 Task: Check school information for a property in Miami, Florida, including ratings and proximity to schools.
Action: Mouse moved to (228, 166)
Screenshot: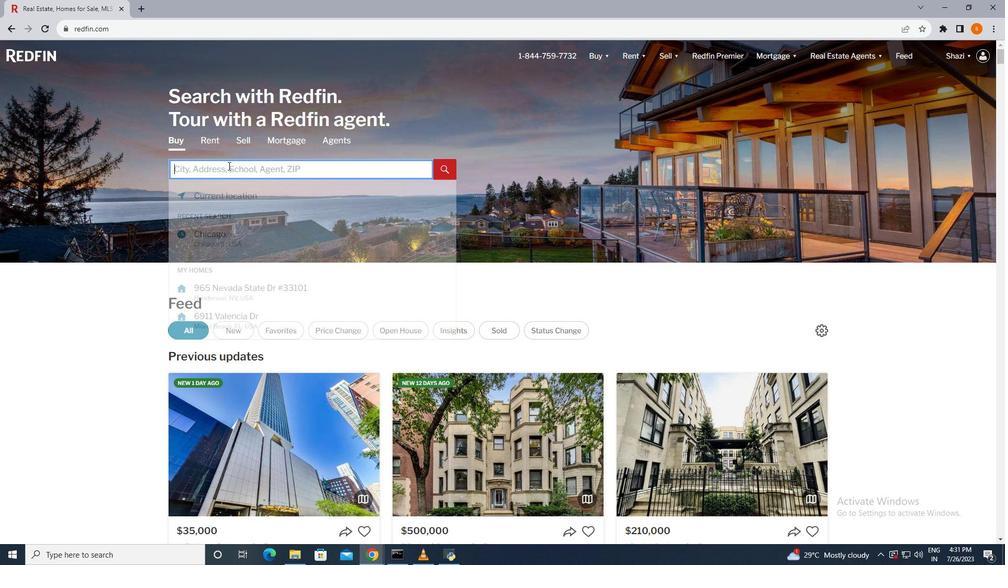 
Action: Mouse pressed left at (228, 166)
Screenshot: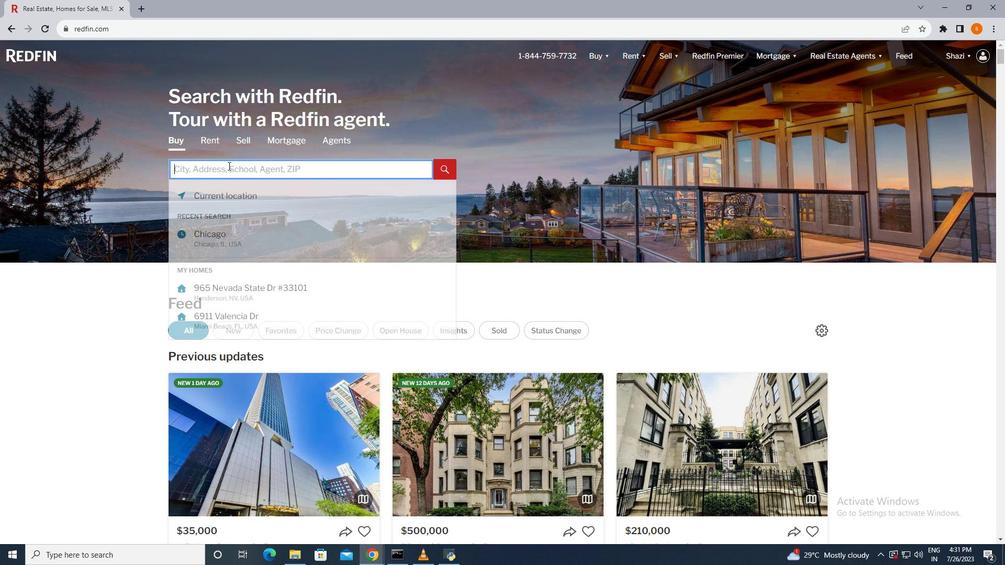 
Action: Key pressed <Key.shift>Miami,<Key.space><Key.shift>Florida
Screenshot: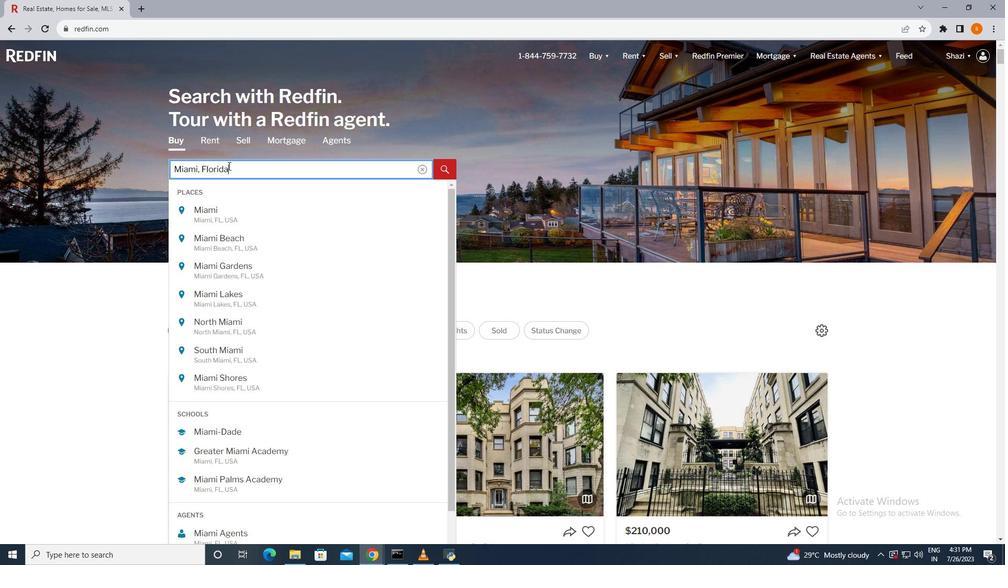 
Action: Mouse moved to (444, 163)
Screenshot: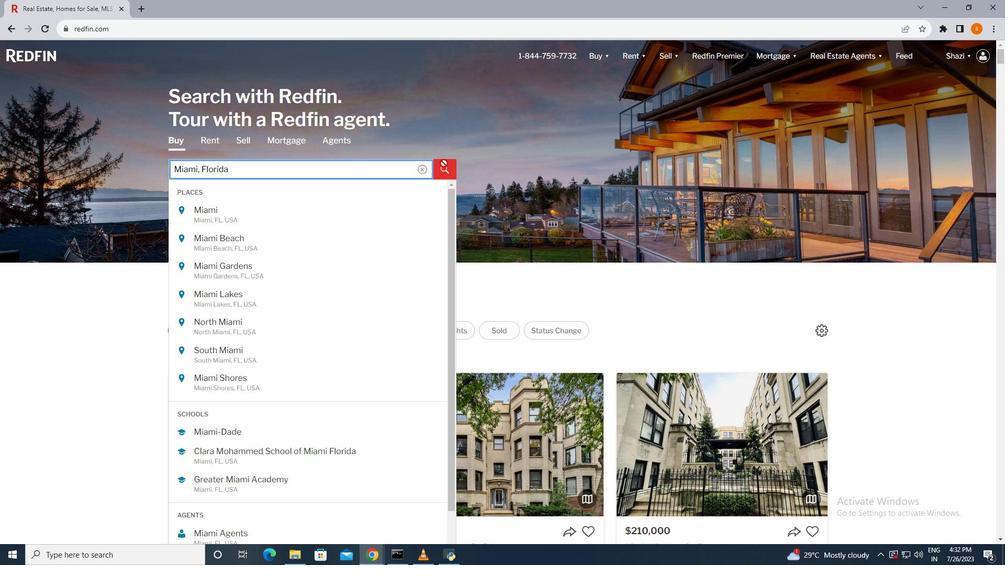 
Action: Mouse pressed left at (444, 163)
Screenshot: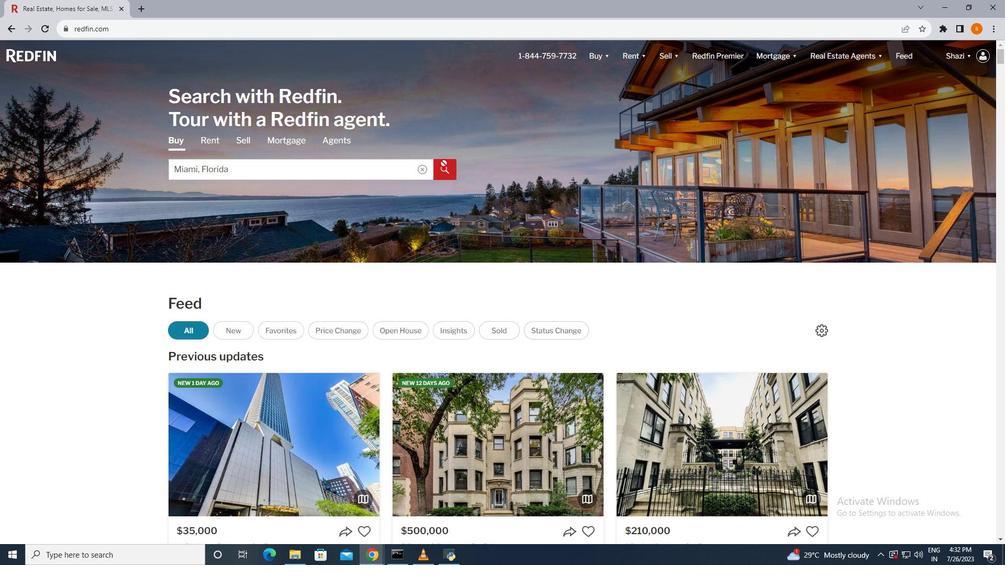 
Action: Mouse moved to (780, 215)
Screenshot: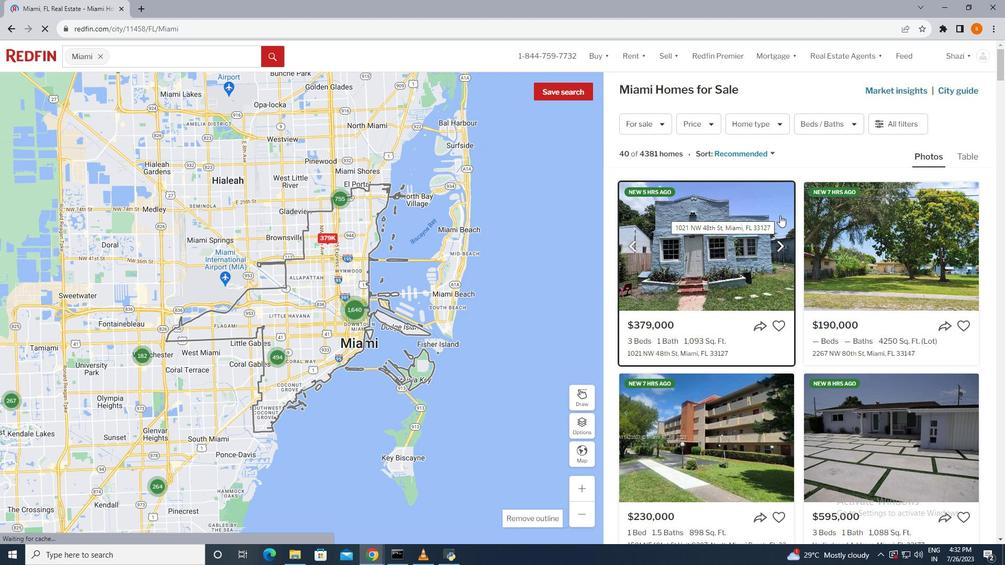 
Action: Mouse scrolled (780, 215) with delta (0, 0)
Screenshot: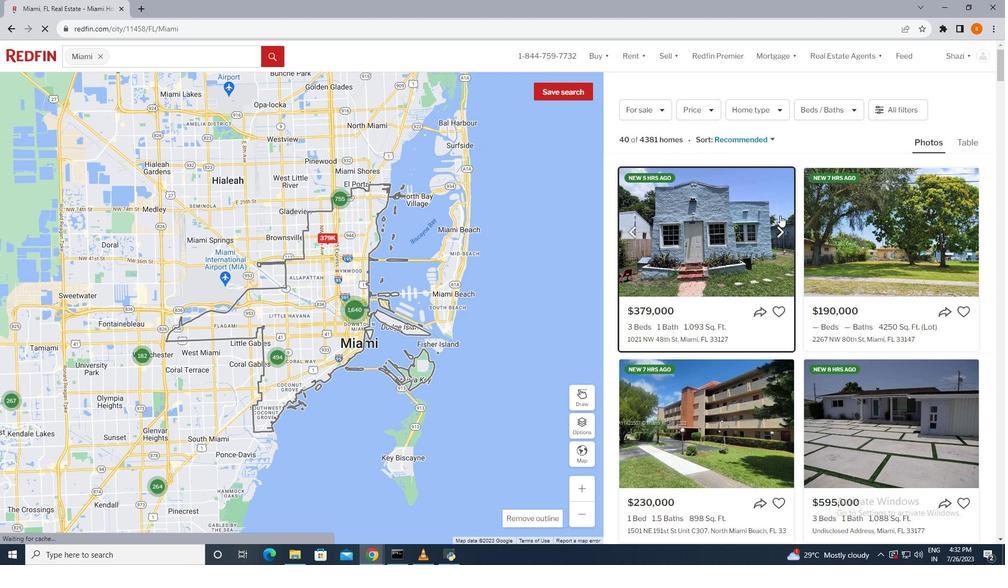 
Action: Mouse scrolled (780, 215) with delta (0, 0)
Screenshot: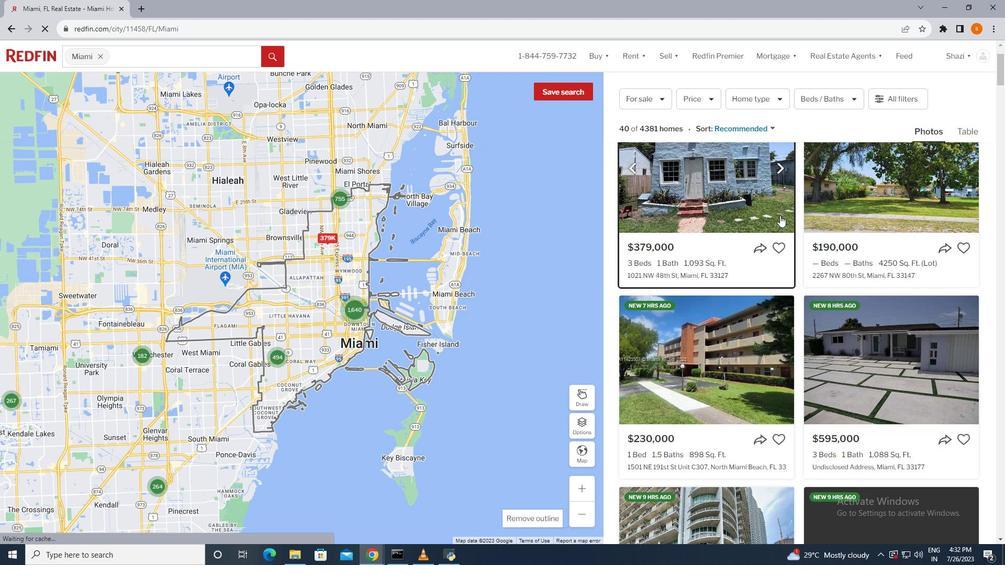 
Action: Mouse scrolled (780, 215) with delta (0, 0)
Screenshot: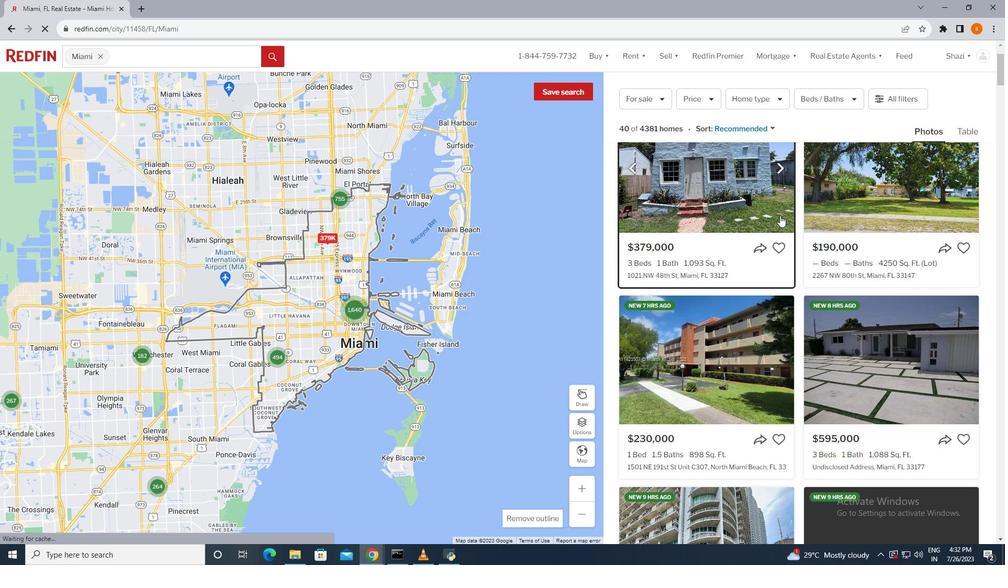 
Action: Mouse moved to (772, 202)
Screenshot: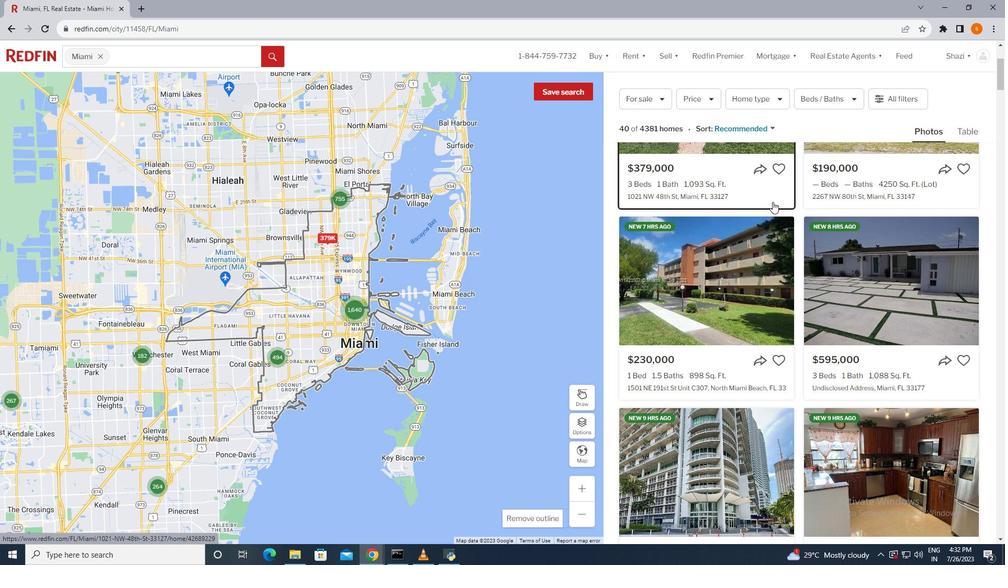 
Action: Mouse scrolled (772, 201) with delta (0, 0)
Screenshot: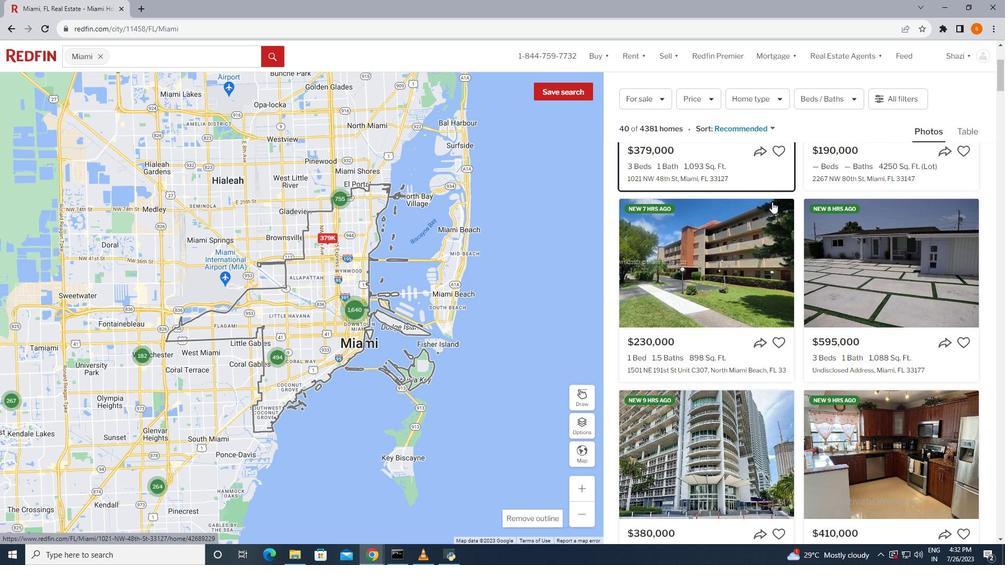 
Action: Mouse moved to (729, 233)
Screenshot: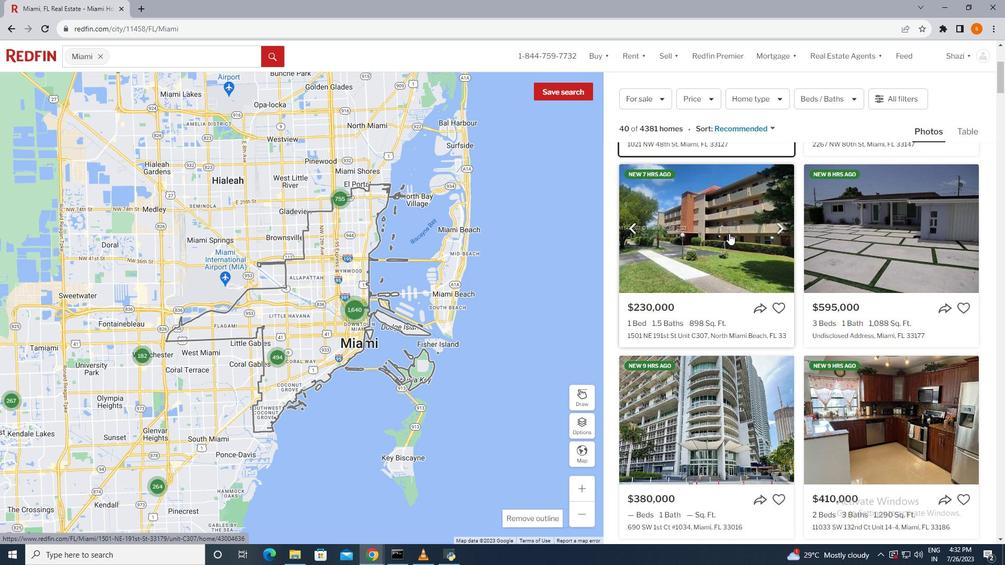 
Action: Mouse scrolled (729, 233) with delta (0, 0)
Screenshot: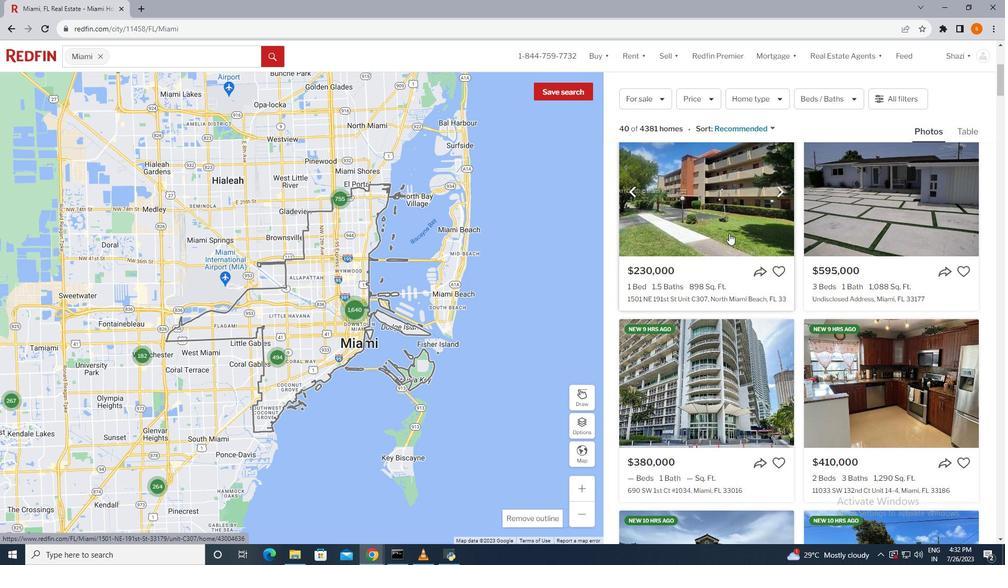 
Action: Mouse scrolled (729, 233) with delta (0, 0)
Screenshot: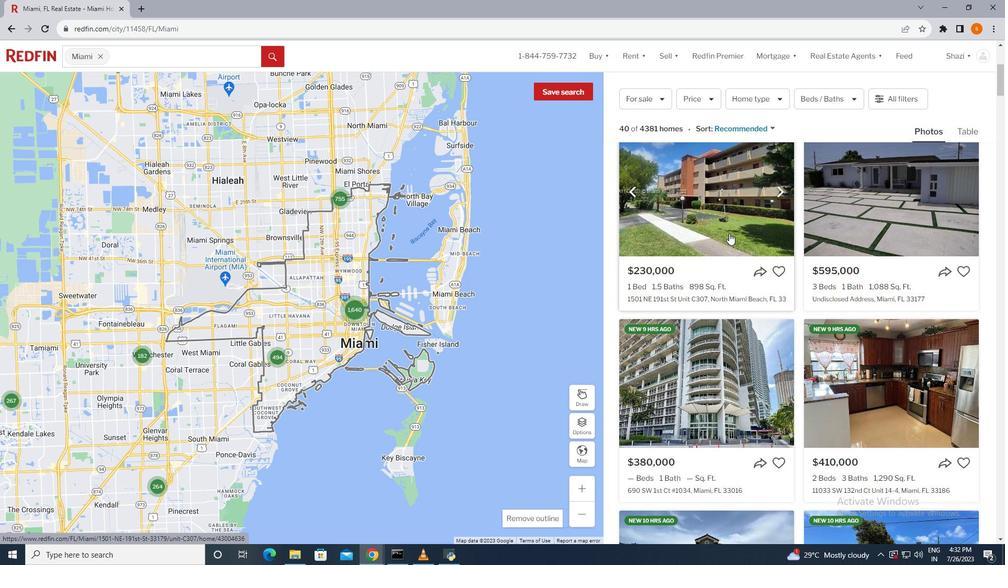 
Action: Mouse scrolled (729, 233) with delta (0, 0)
Screenshot: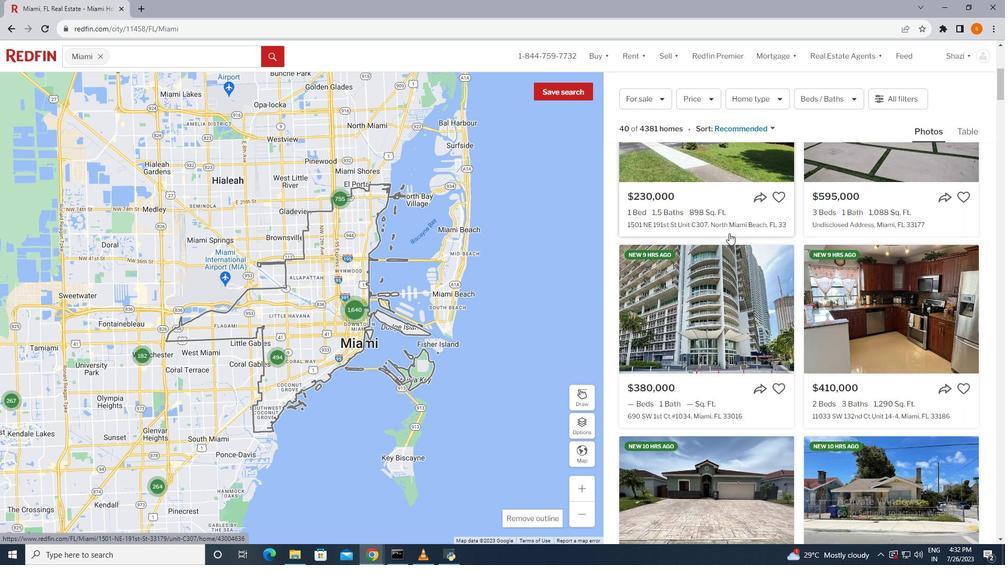 
Action: Mouse scrolled (729, 233) with delta (0, 0)
Screenshot: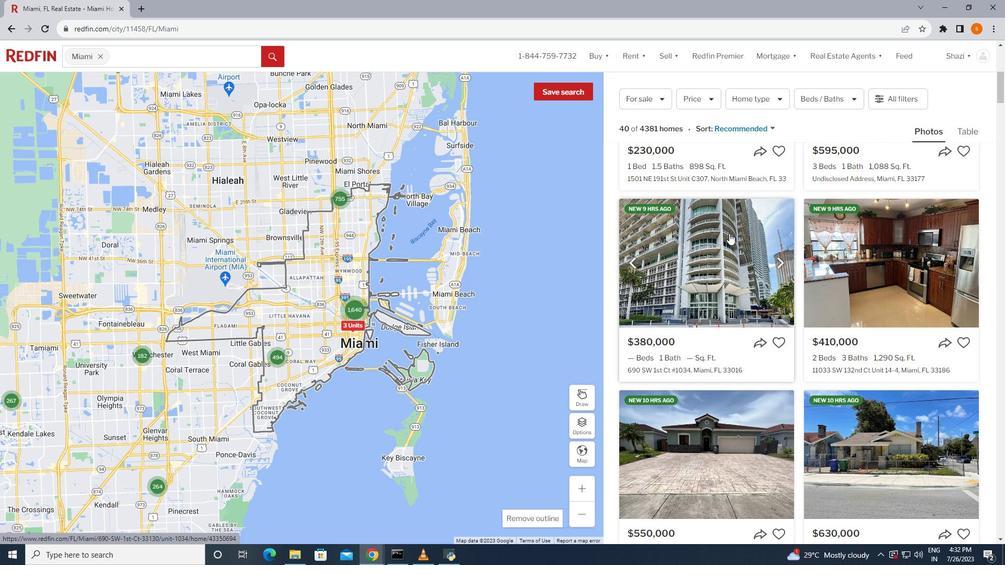 
Action: Mouse scrolled (729, 233) with delta (0, 0)
Screenshot: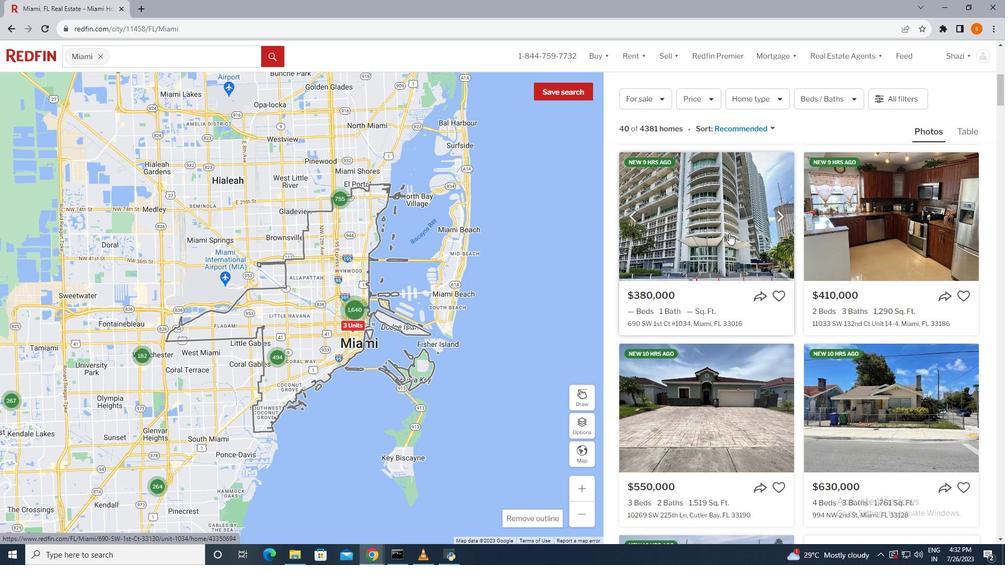 
Action: Mouse scrolled (729, 233) with delta (0, 0)
Screenshot: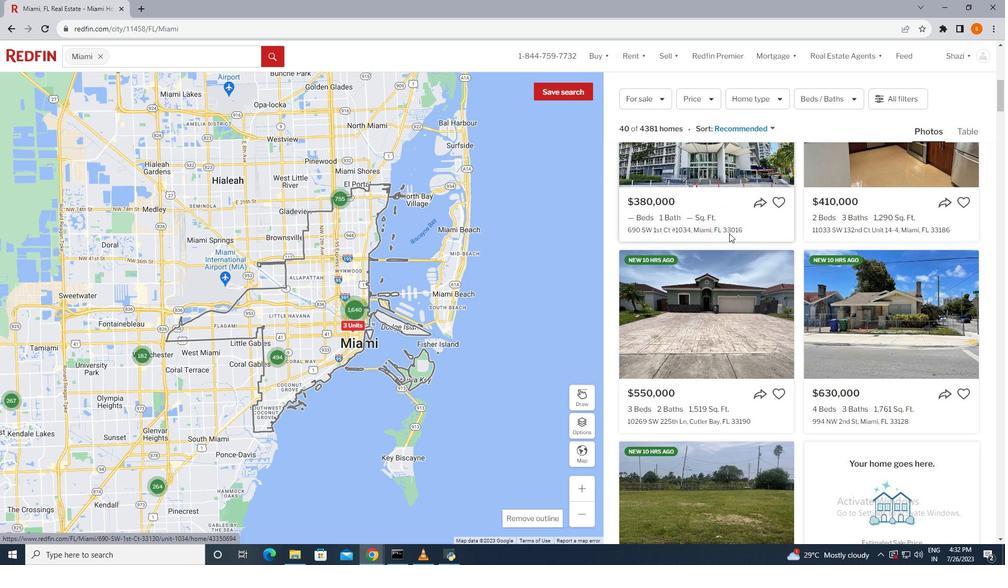 
Action: Mouse scrolled (729, 233) with delta (0, 0)
Screenshot: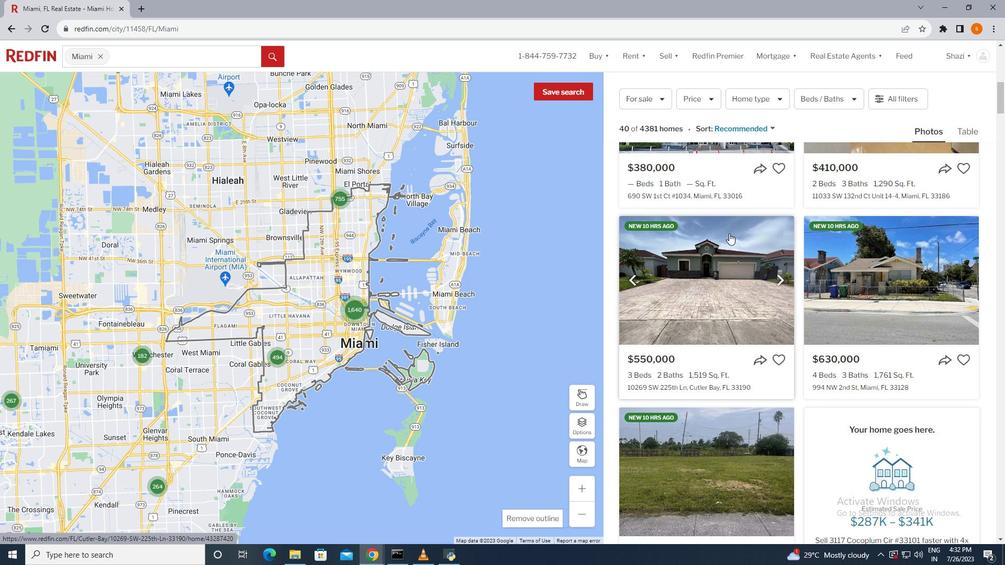 
Action: Mouse scrolled (729, 233) with delta (0, 0)
Screenshot: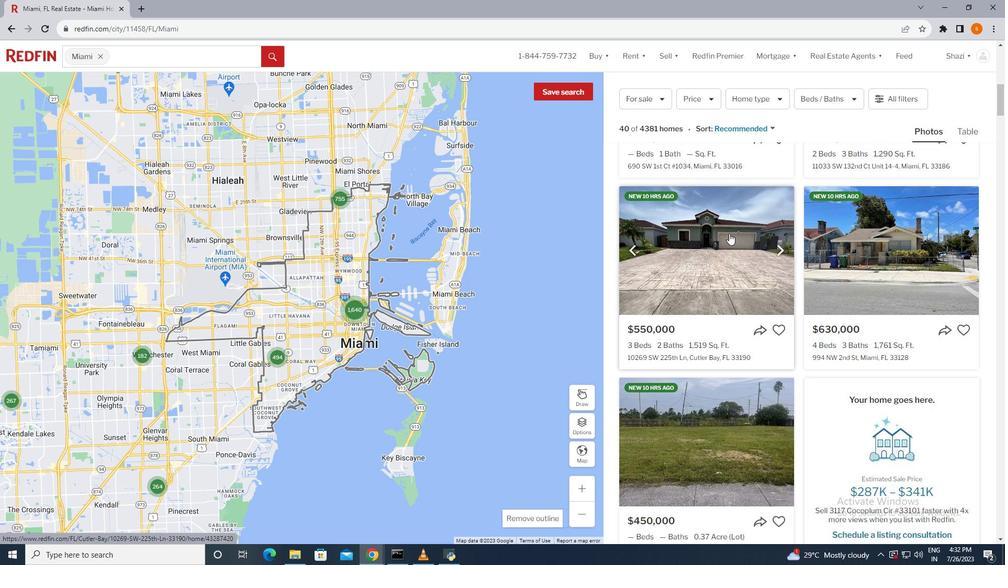 
Action: Mouse scrolled (729, 233) with delta (0, 0)
Screenshot: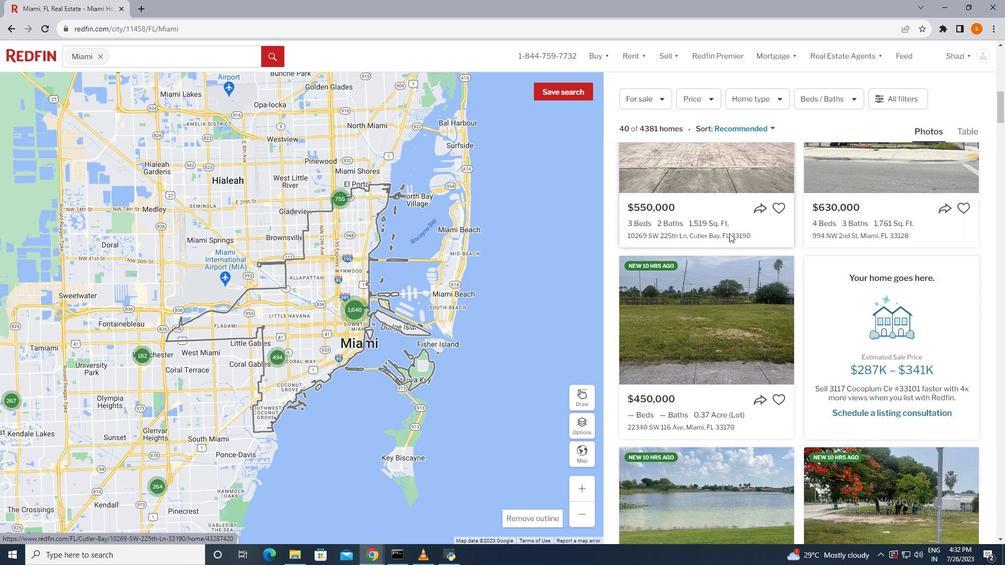 
Action: Mouse scrolled (729, 233) with delta (0, 0)
Screenshot: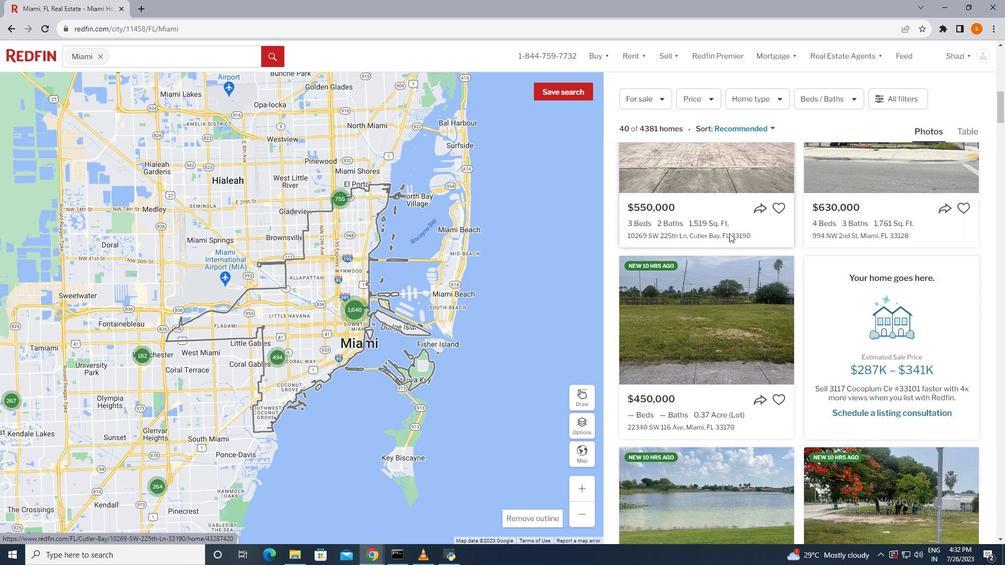 
Action: Mouse scrolled (729, 233) with delta (0, 0)
Screenshot: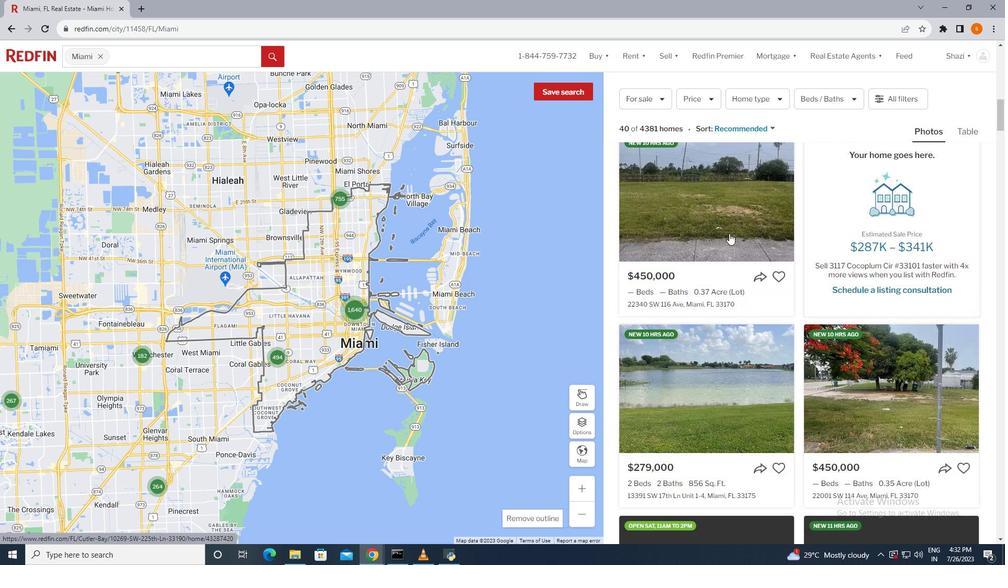 
Action: Mouse scrolled (729, 233) with delta (0, 0)
Screenshot: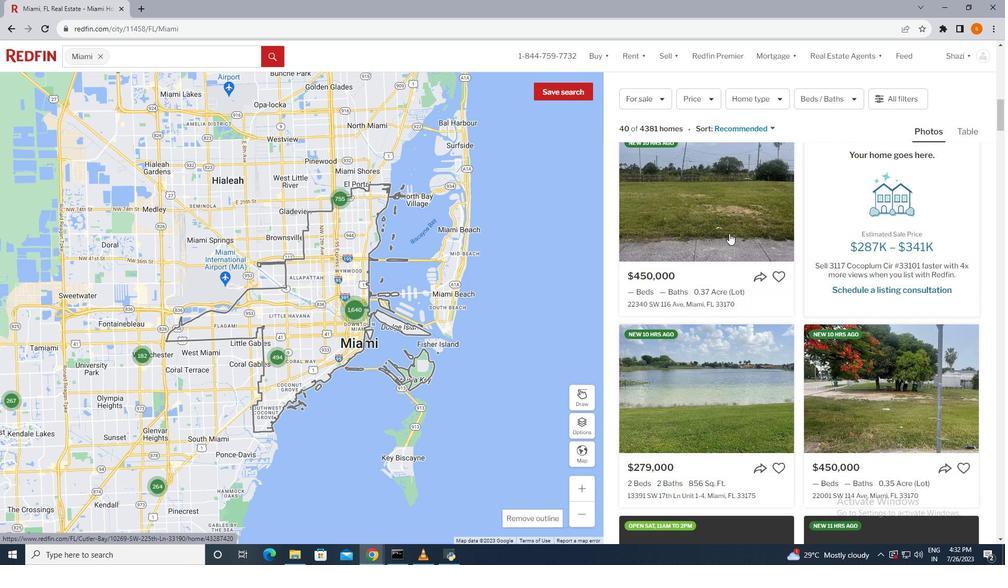 
Action: Mouse scrolled (729, 233) with delta (0, 0)
Screenshot: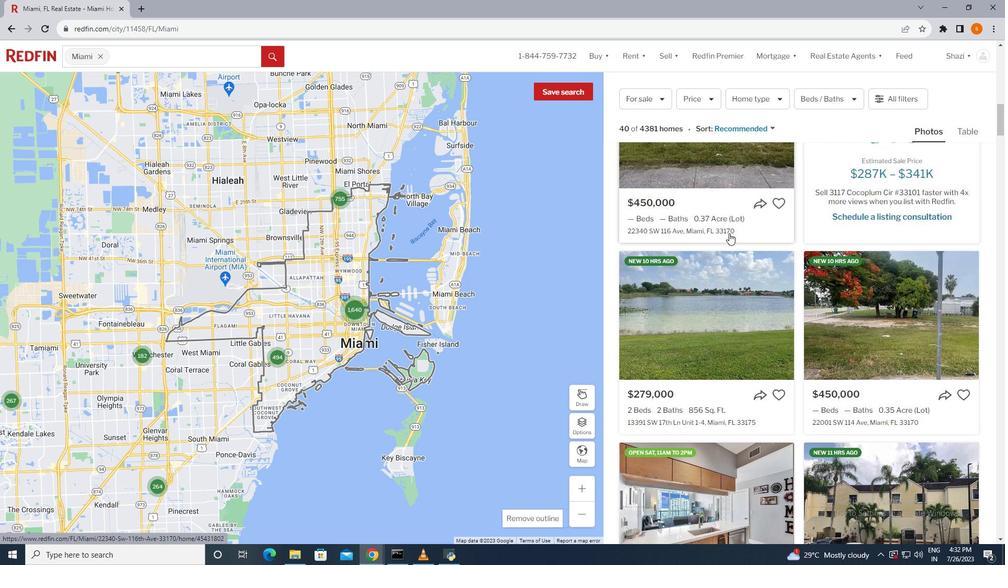 
Action: Mouse scrolled (729, 233) with delta (0, 0)
Screenshot: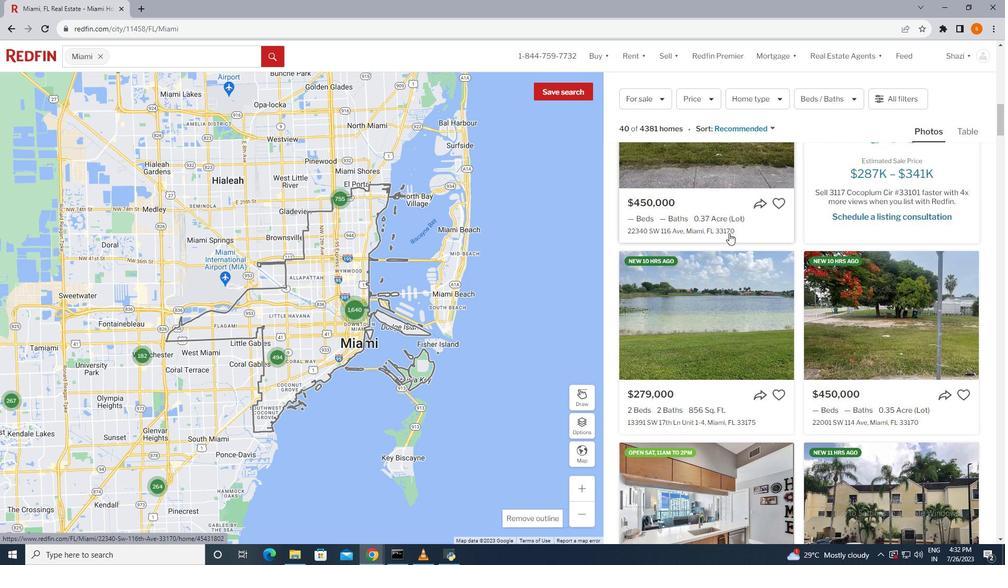 
Action: Mouse moved to (742, 384)
Screenshot: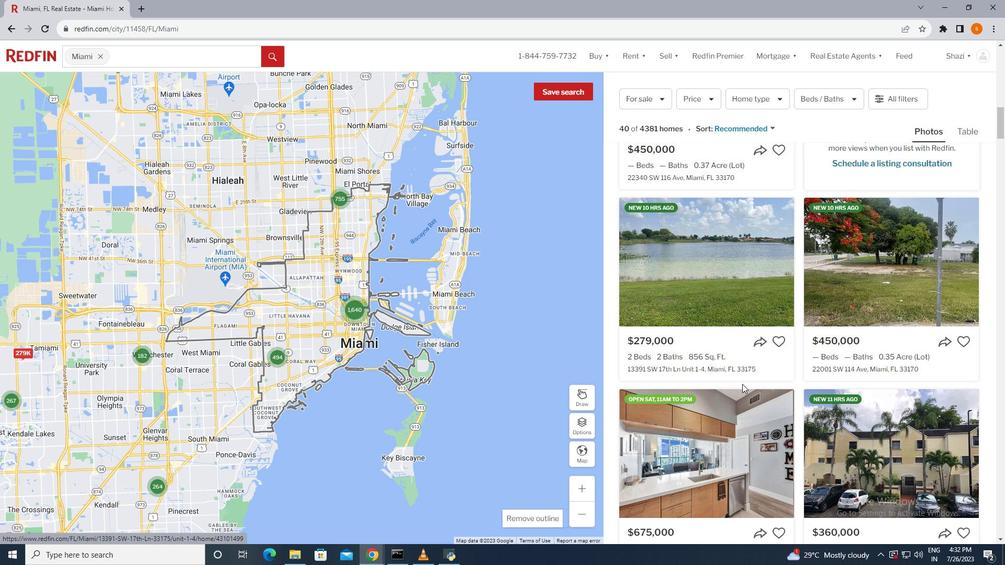 
Action: Mouse scrolled (742, 383) with delta (0, 0)
Screenshot: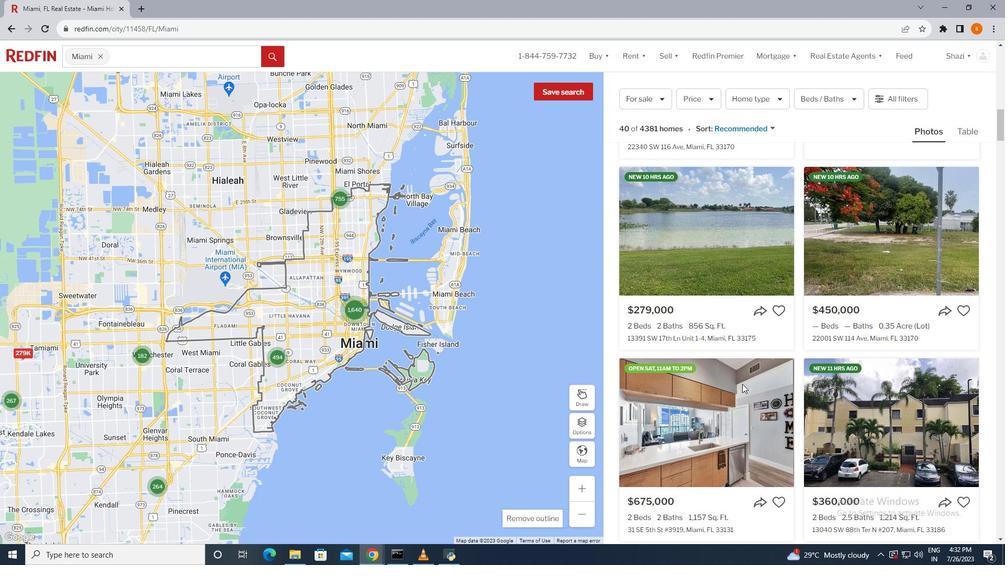 
Action: Mouse scrolled (742, 383) with delta (0, 0)
Screenshot: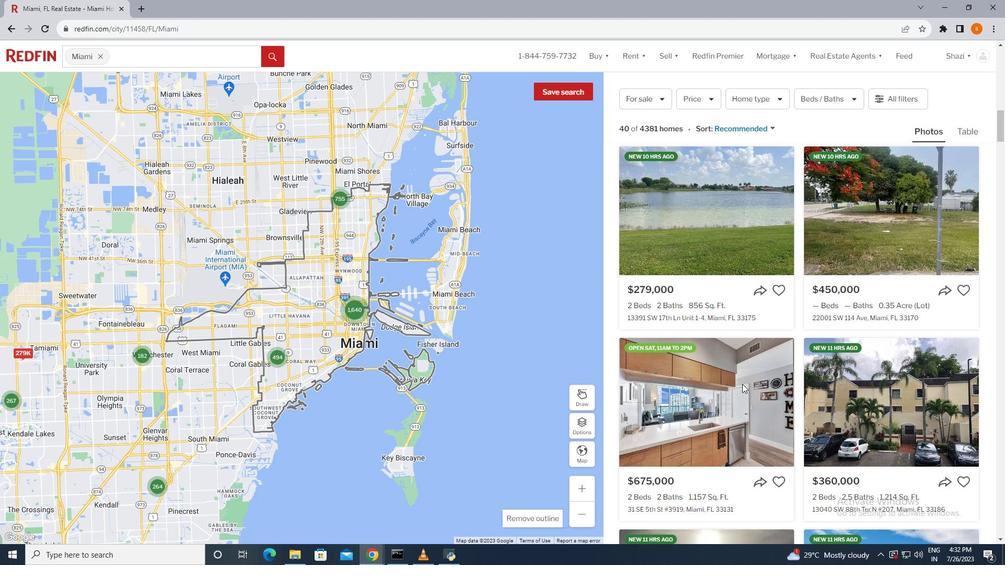 
Action: Mouse moved to (747, 381)
Screenshot: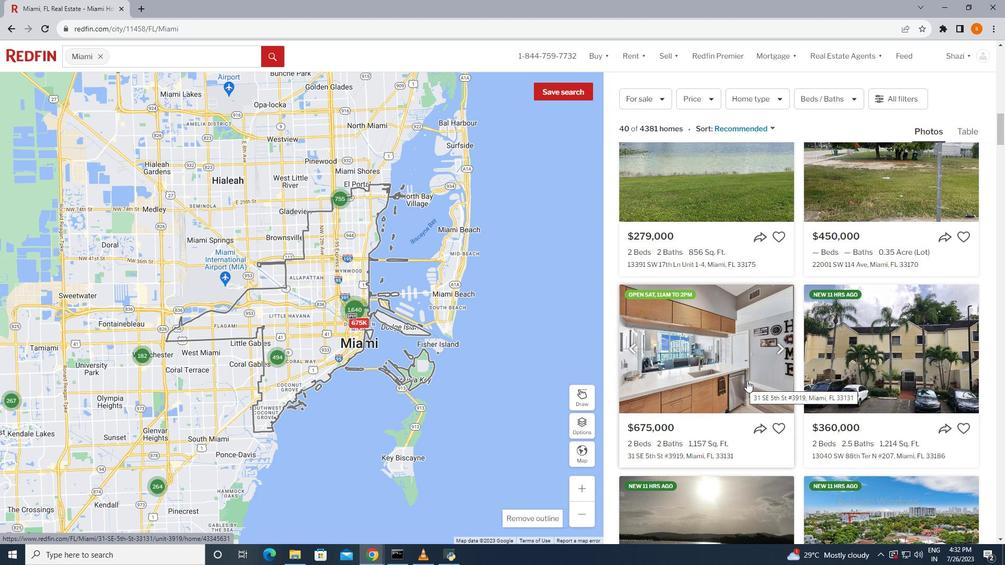 
Action: Mouse scrolled (747, 380) with delta (0, 0)
Screenshot: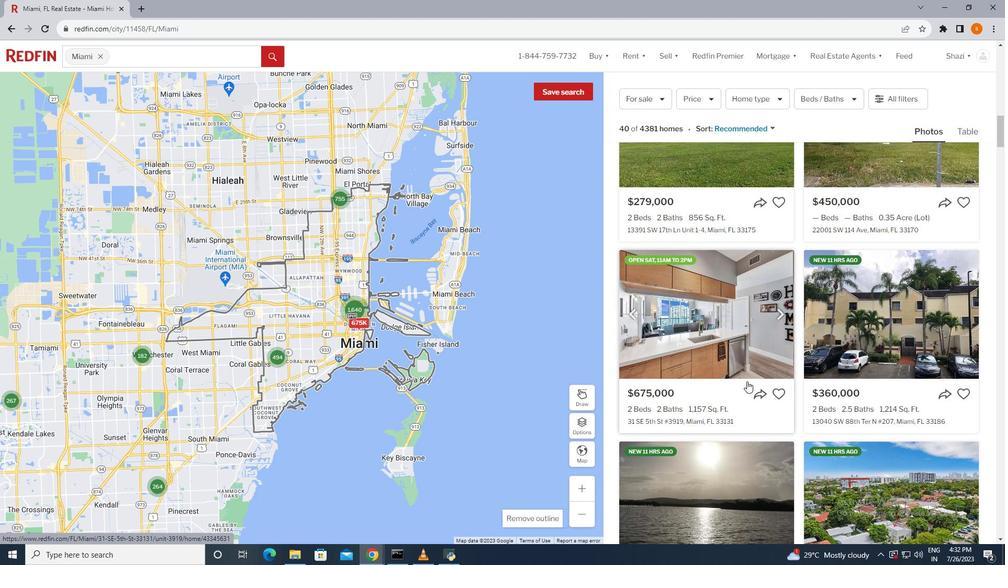 
Action: Mouse scrolled (747, 380) with delta (0, 0)
Screenshot: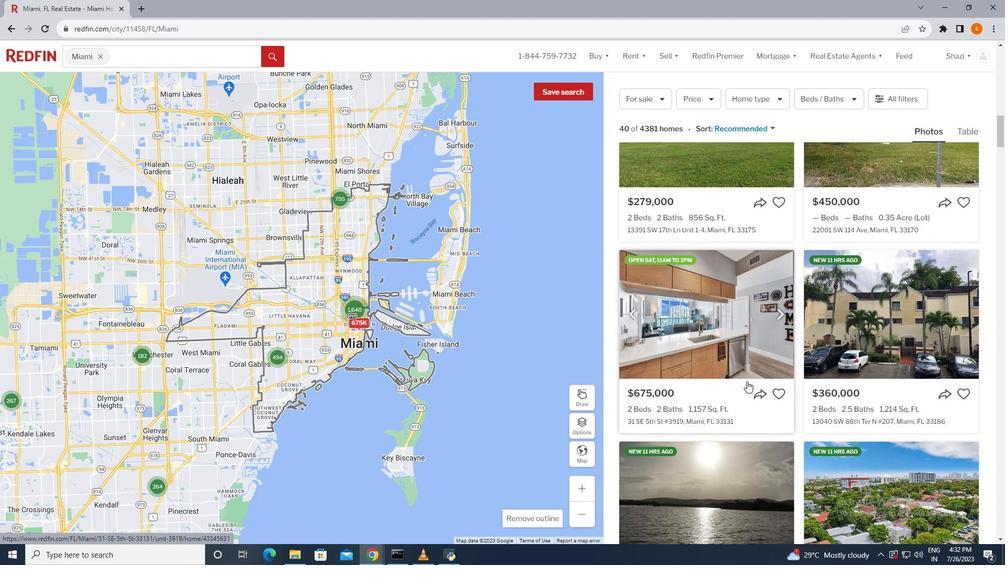 
Action: Mouse scrolled (747, 380) with delta (0, 0)
Screenshot: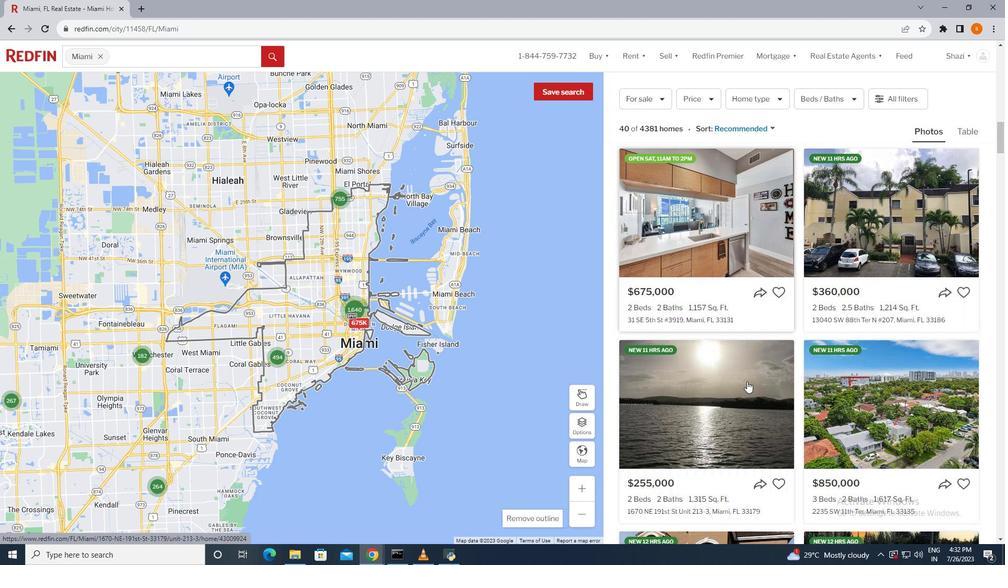 
Action: Mouse moved to (747, 381)
Screenshot: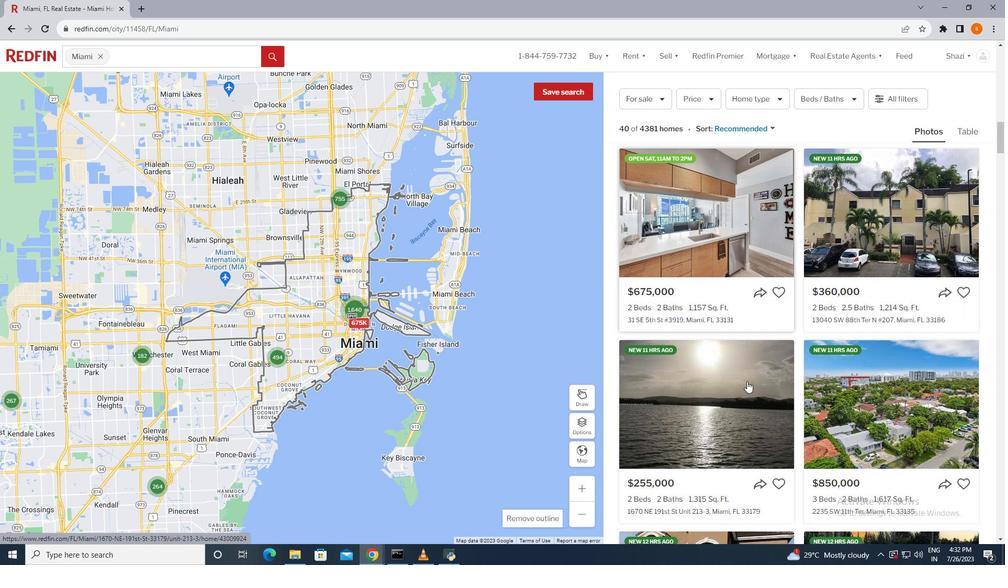 
Action: Mouse scrolled (747, 381) with delta (0, 0)
Screenshot: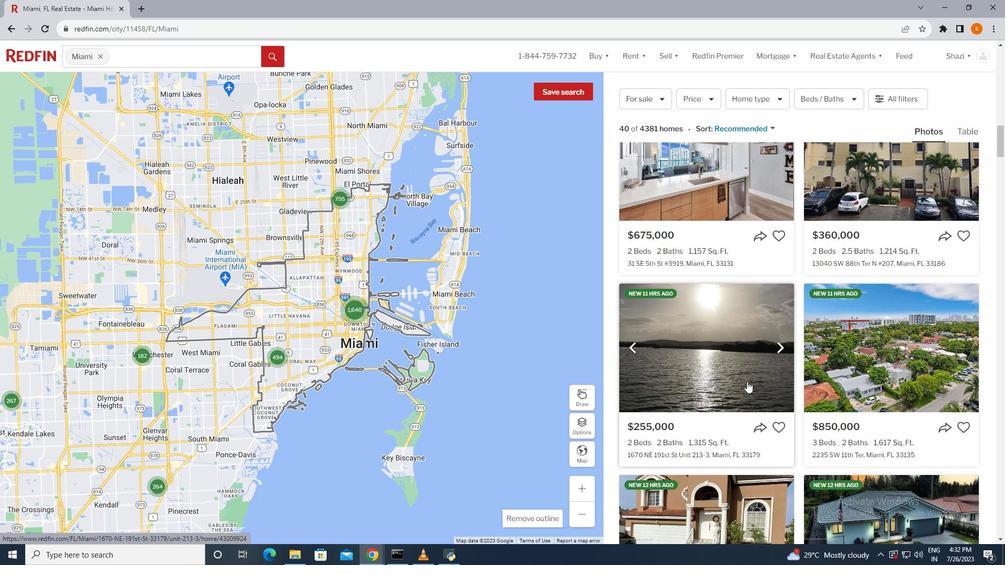 
Action: Mouse scrolled (747, 381) with delta (0, 0)
Screenshot: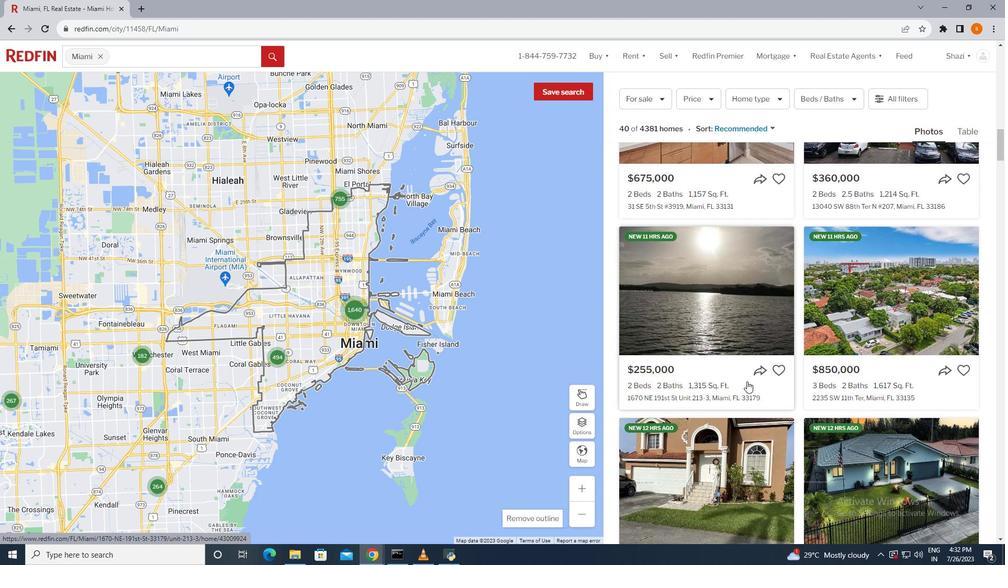 
Action: Mouse scrolled (747, 381) with delta (0, 0)
Screenshot: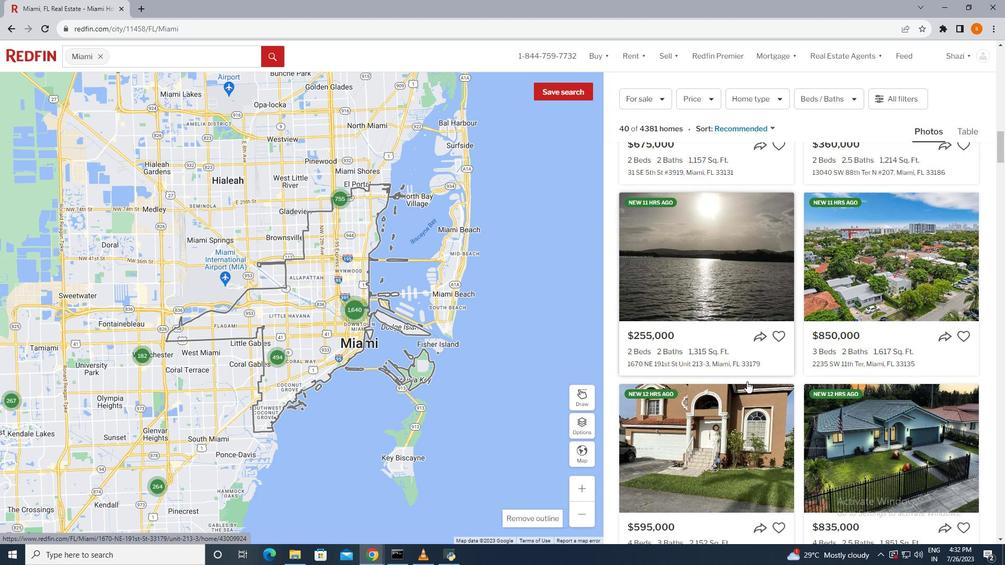 
Action: Mouse scrolled (747, 381) with delta (0, 0)
Screenshot: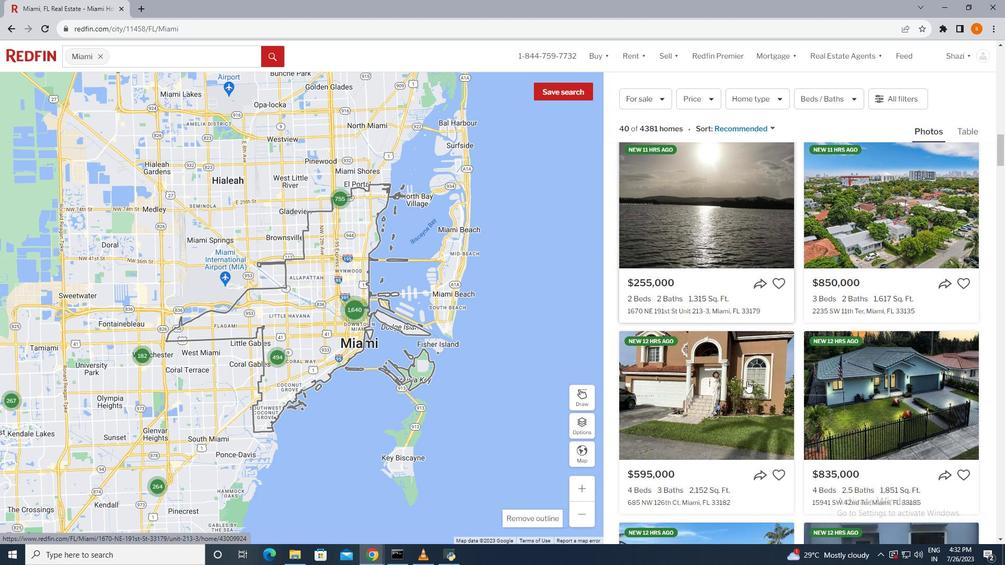 
Action: Mouse scrolled (747, 381) with delta (0, 0)
Screenshot: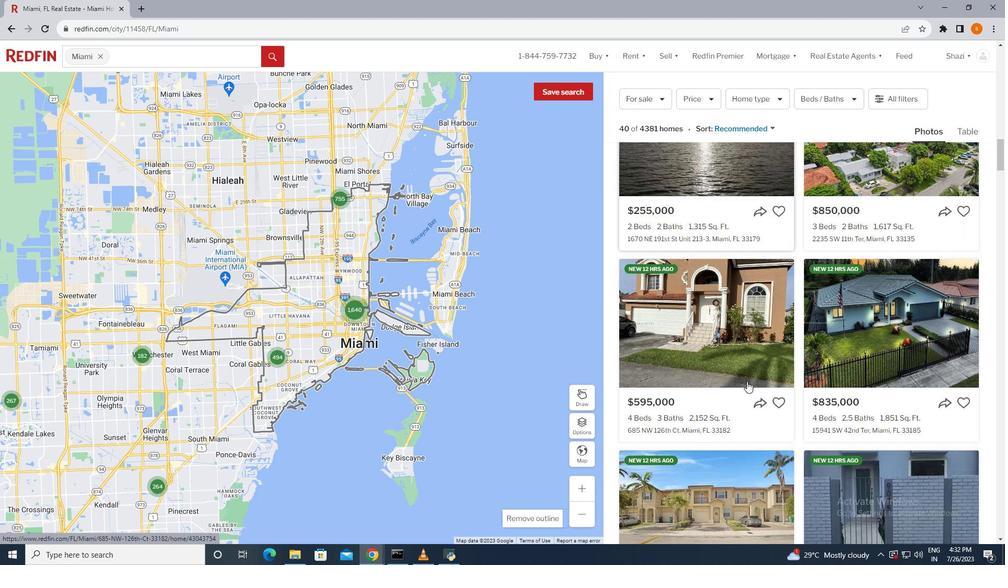 
Action: Mouse scrolled (747, 381) with delta (0, 0)
Screenshot: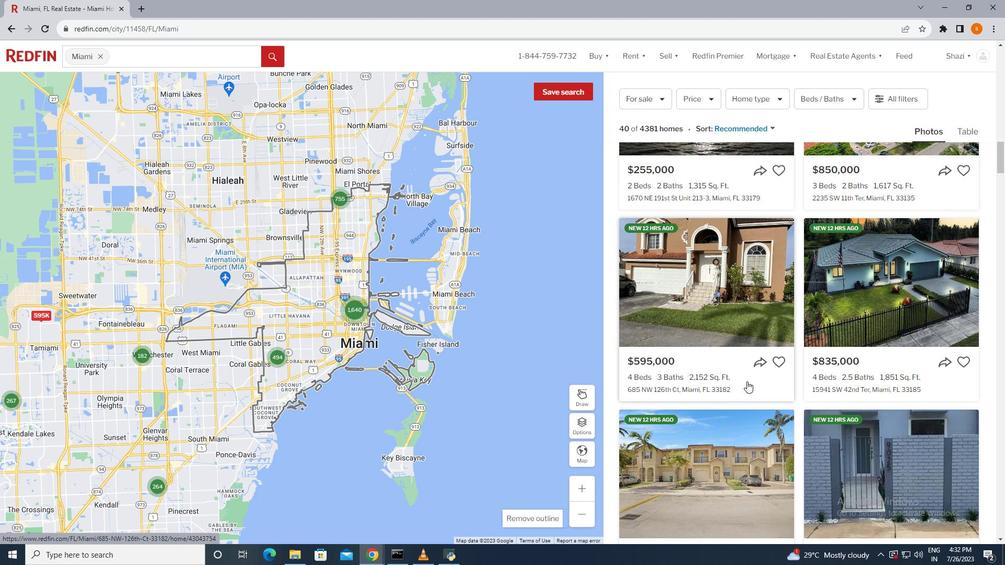 
Action: Mouse moved to (684, 506)
Screenshot: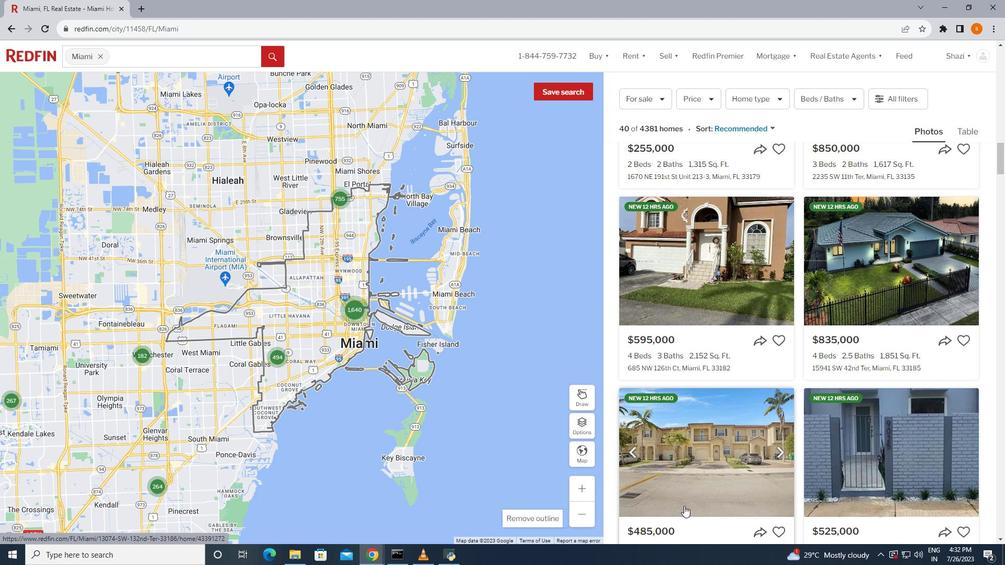 
Action: Mouse pressed left at (684, 506)
Screenshot: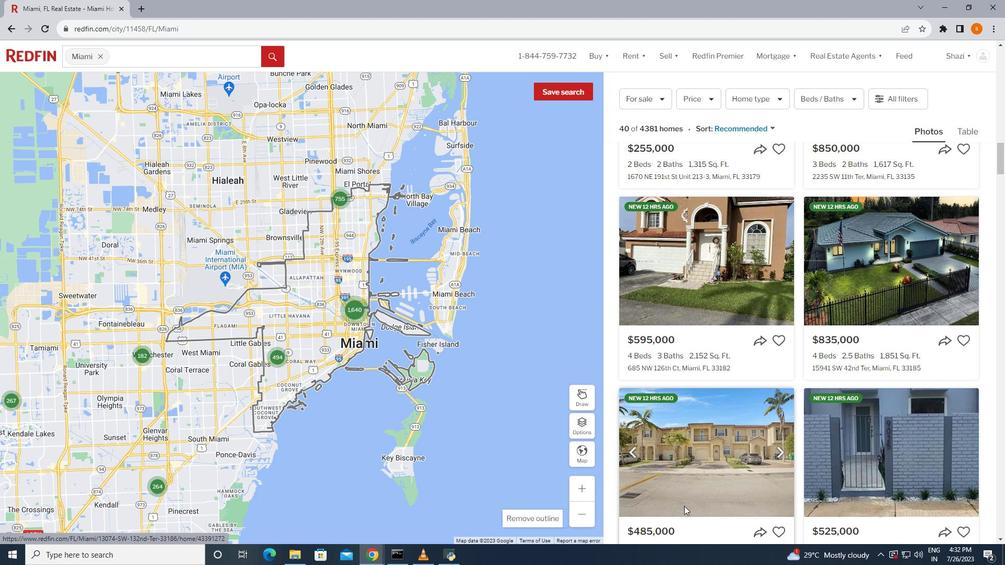 
Action: Mouse moved to (543, 85)
Screenshot: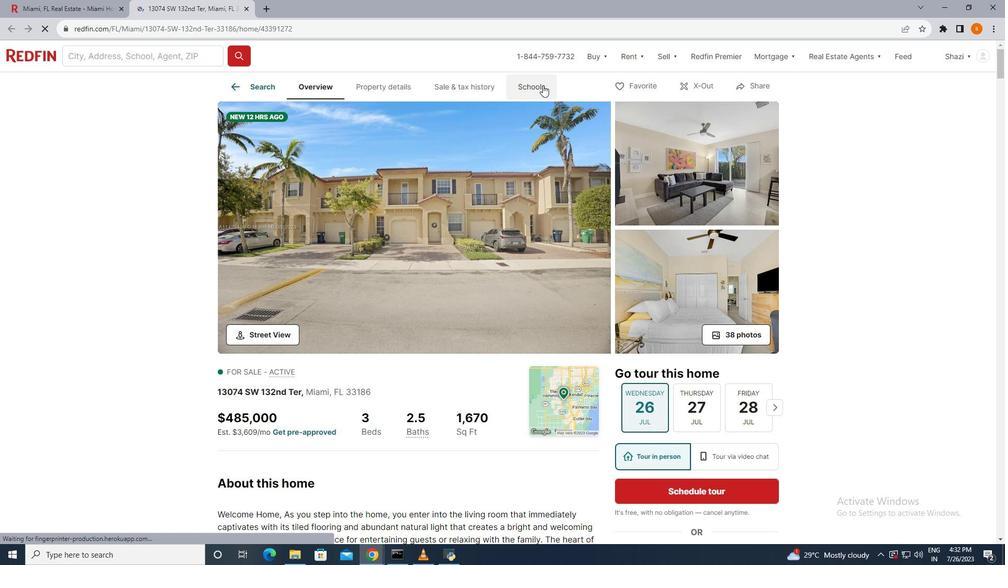 
Action: Mouse pressed left at (543, 85)
Screenshot: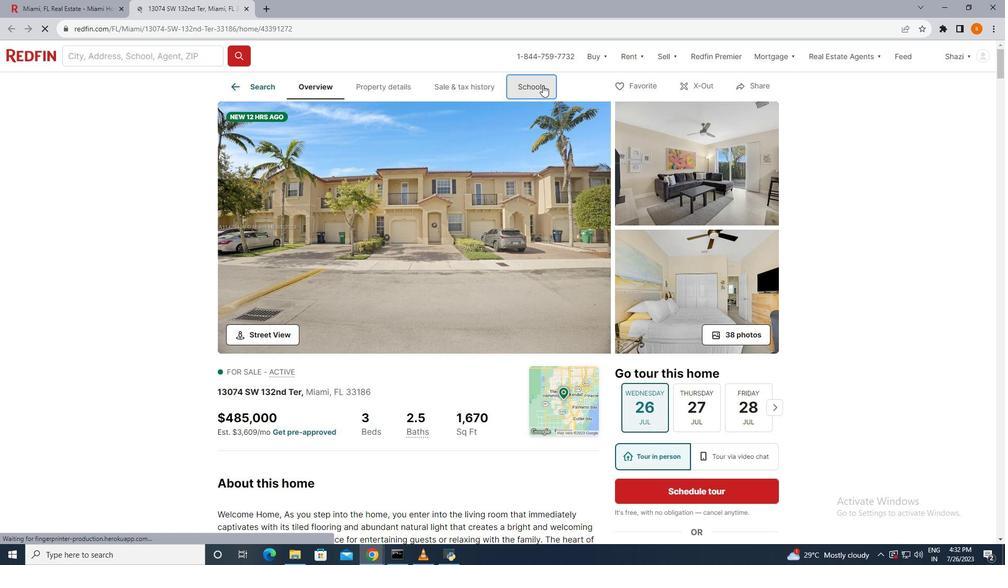 
Action: Mouse moved to (496, 211)
Screenshot: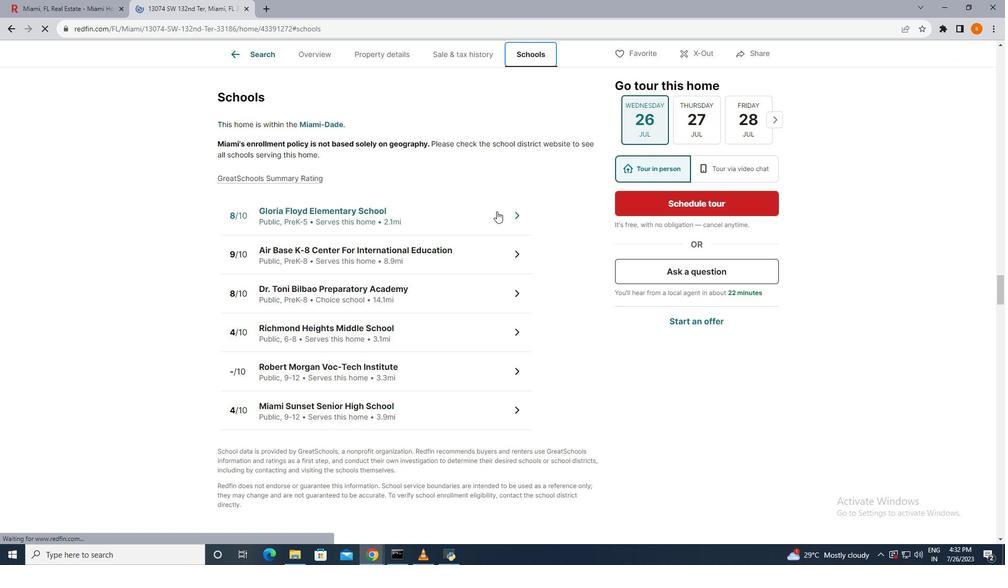 
Action: Mouse pressed left at (496, 211)
Screenshot: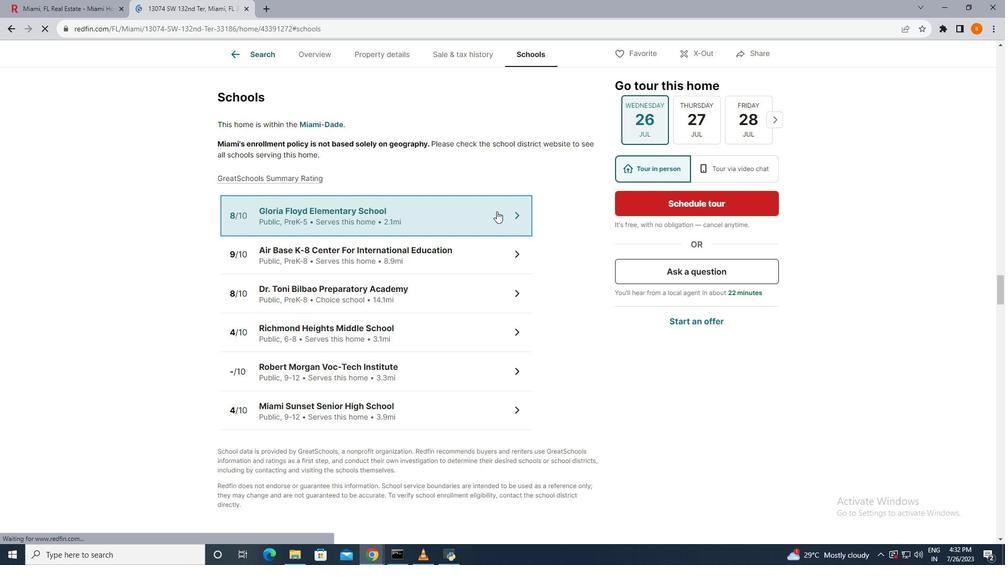 
Action: Mouse moved to (584, 129)
Screenshot: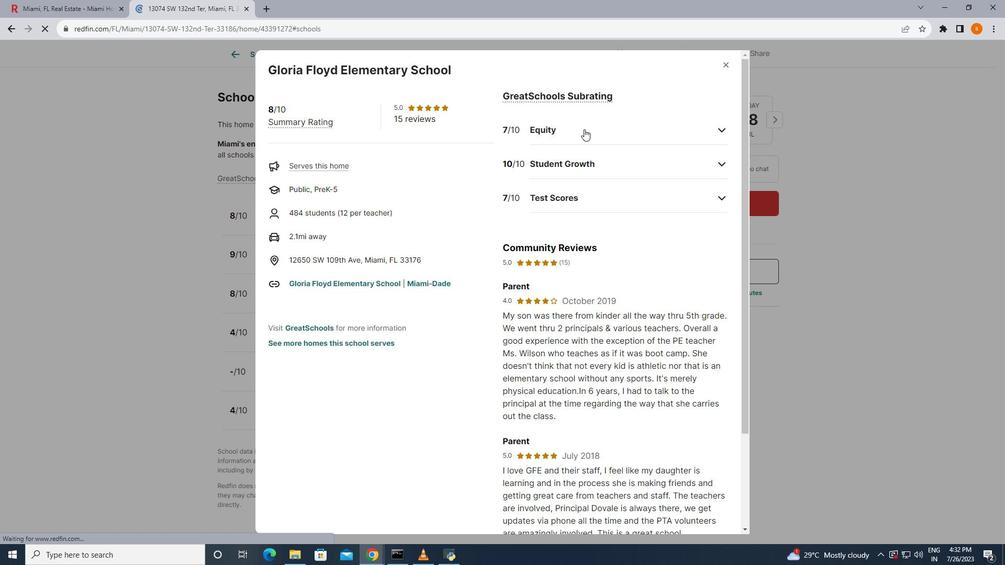 
Action: Mouse pressed left at (584, 129)
Screenshot: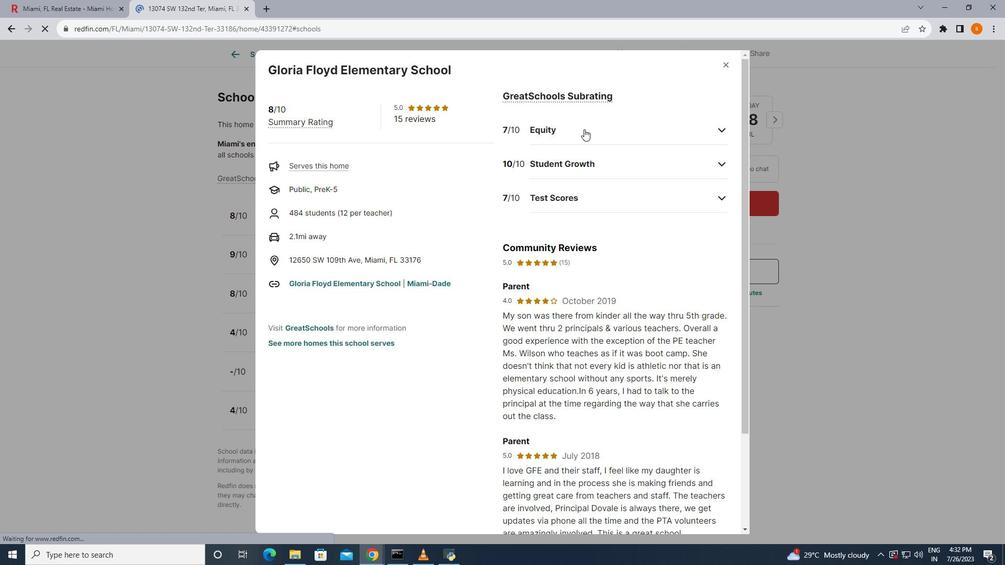 
Action: Mouse pressed left at (584, 129)
Screenshot: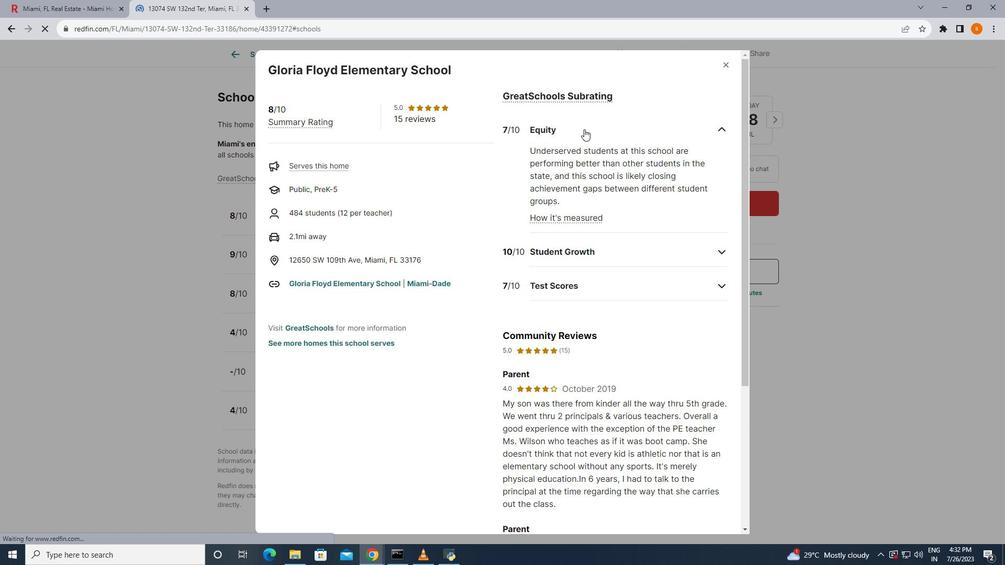 
Action: Mouse moved to (590, 161)
Screenshot: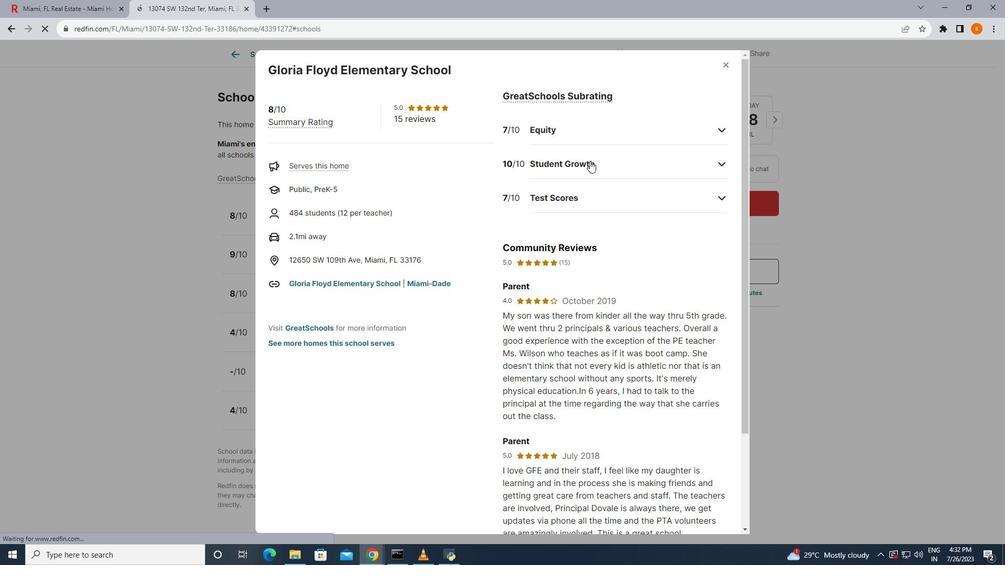 
Action: Mouse pressed left at (590, 161)
Screenshot: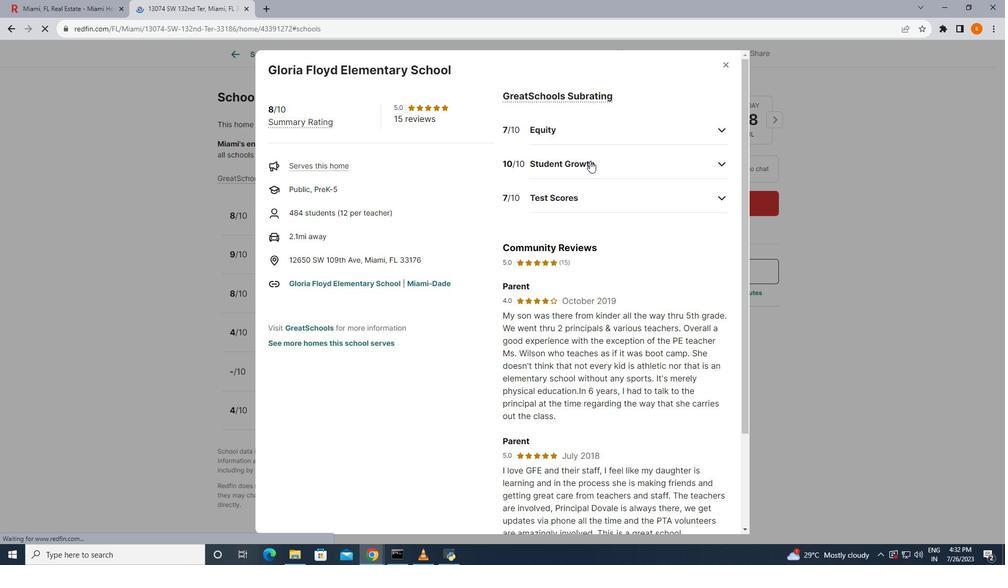
Action: Mouse moved to (581, 255)
Screenshot: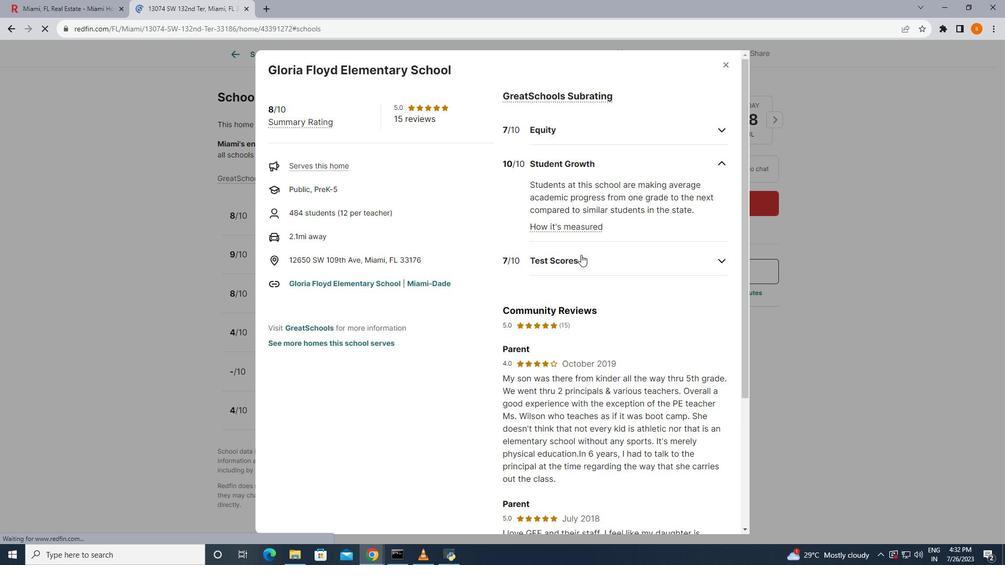 
Action: Mouse pressed left at (581, 255)
Screenshot: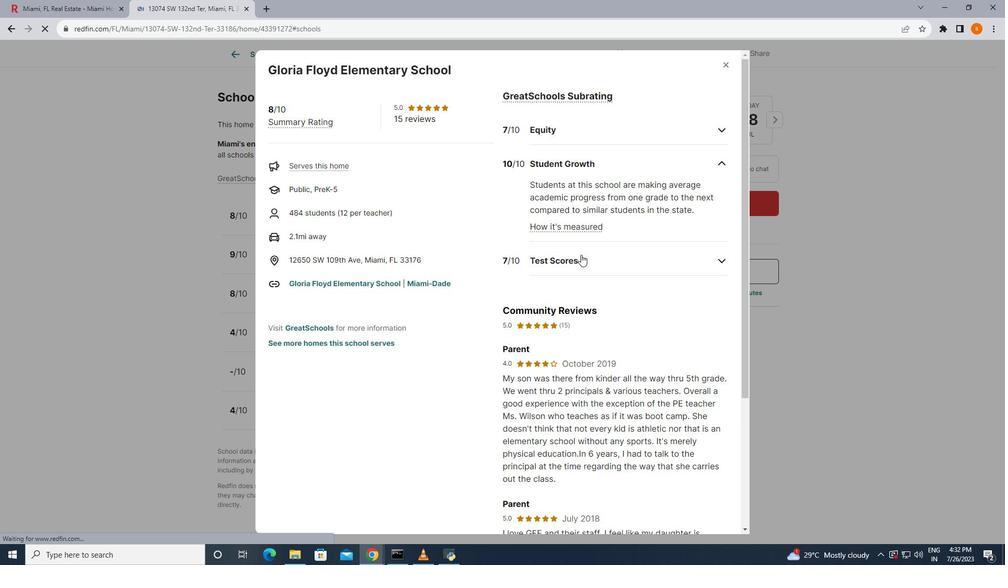 
Action: Mouse moved to (412, 123)
Screenshot: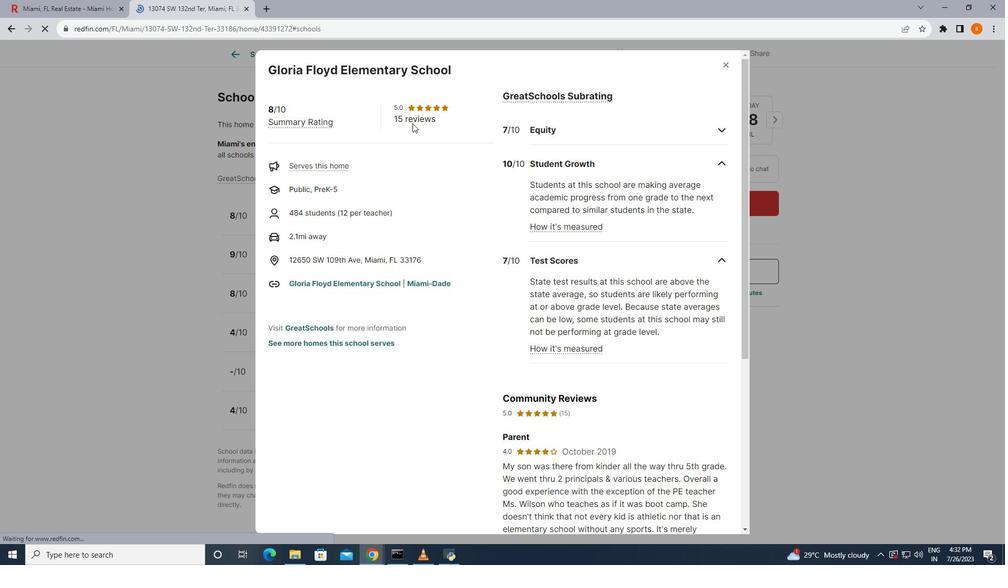 
Action: Mouse pressed left at (412, 123)
Screenshot: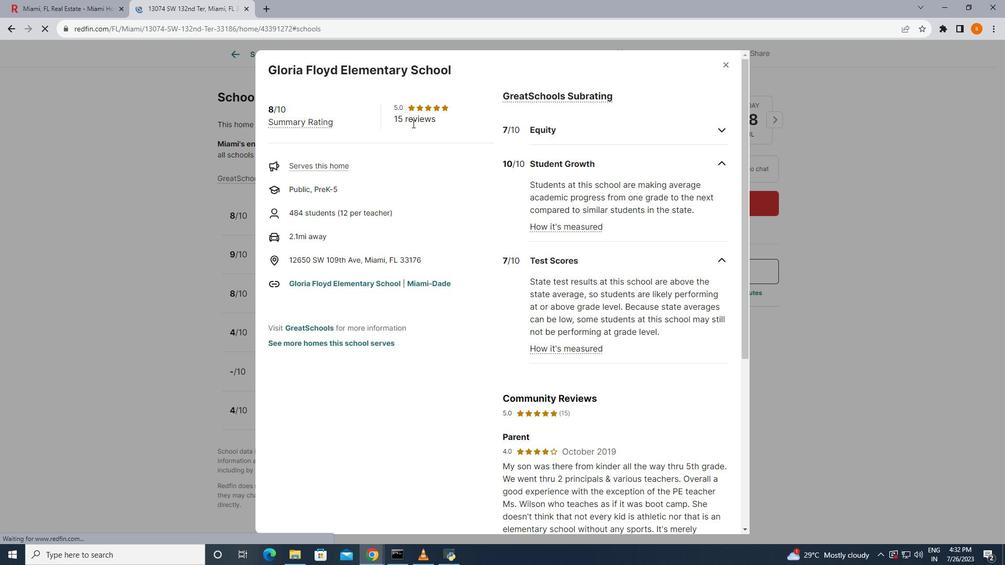 
Action: Mouse moved to (602, 339)
Screenshot: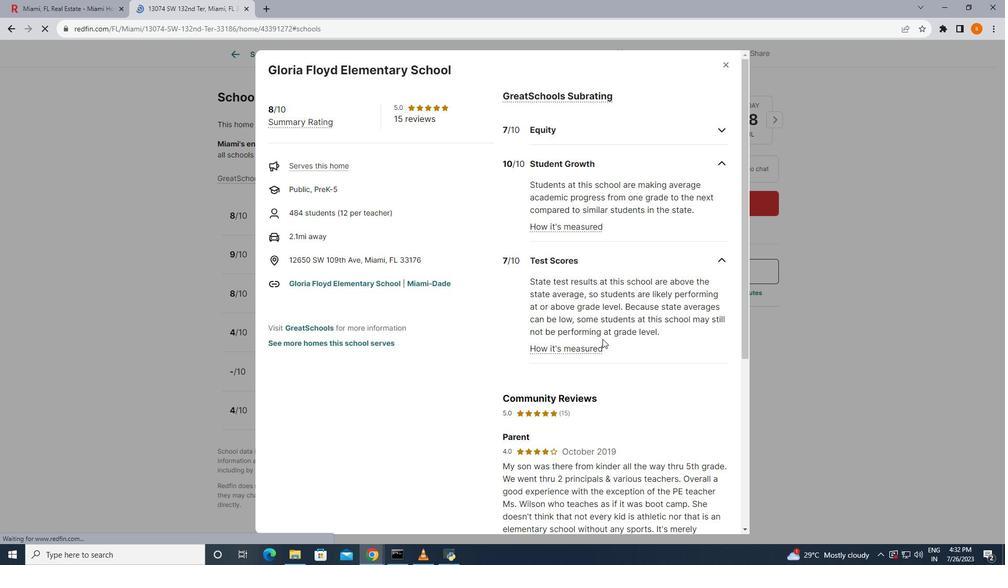 
Action: Mouse scrolled (602, 338) with delta (0, 0)
Screenshot: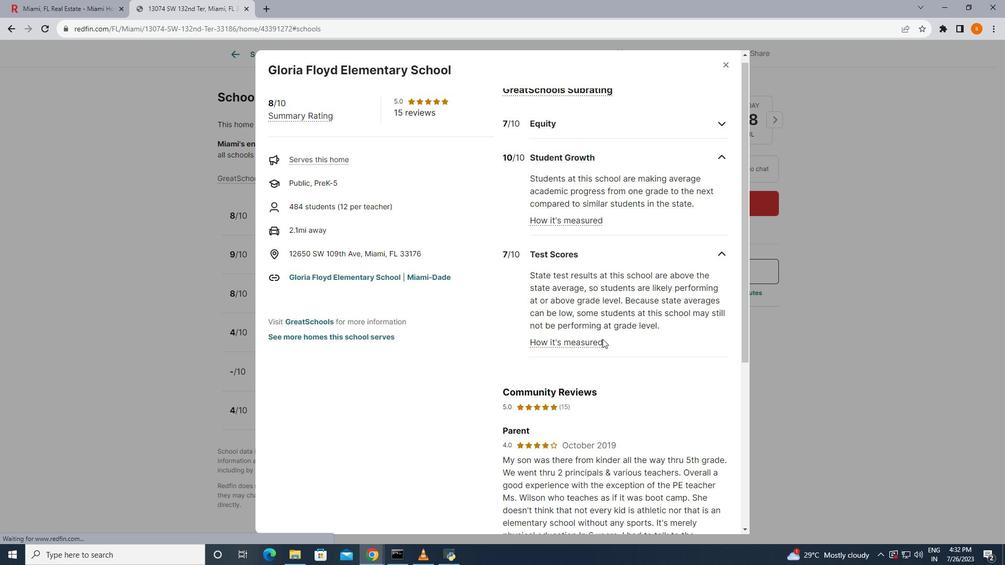 
Action: Mouse scrolled (602, 338) with delta (0, 0)
Screenshot: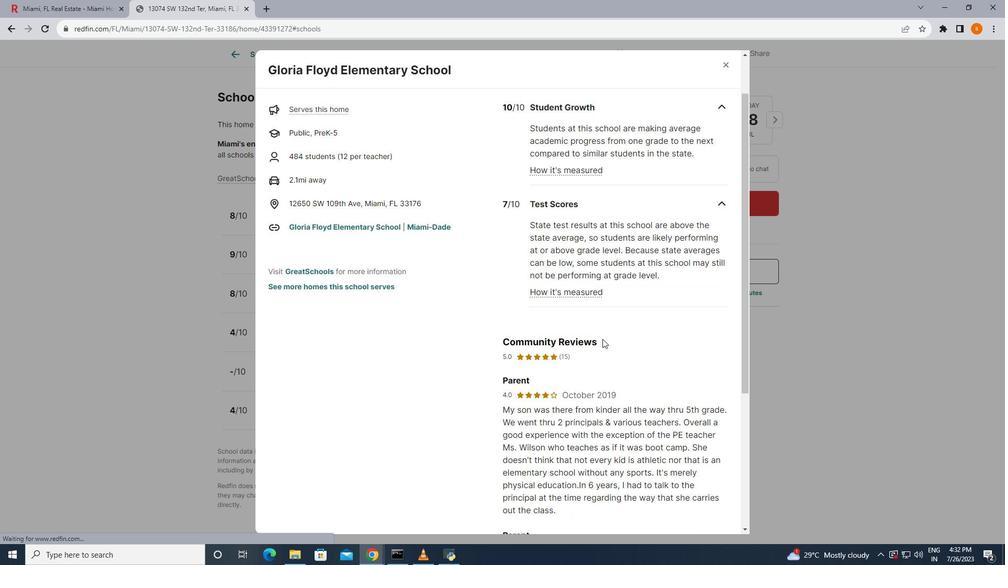 
Action: Mouse scrolled (602, 338) with delta (0, 0)
Screenshot: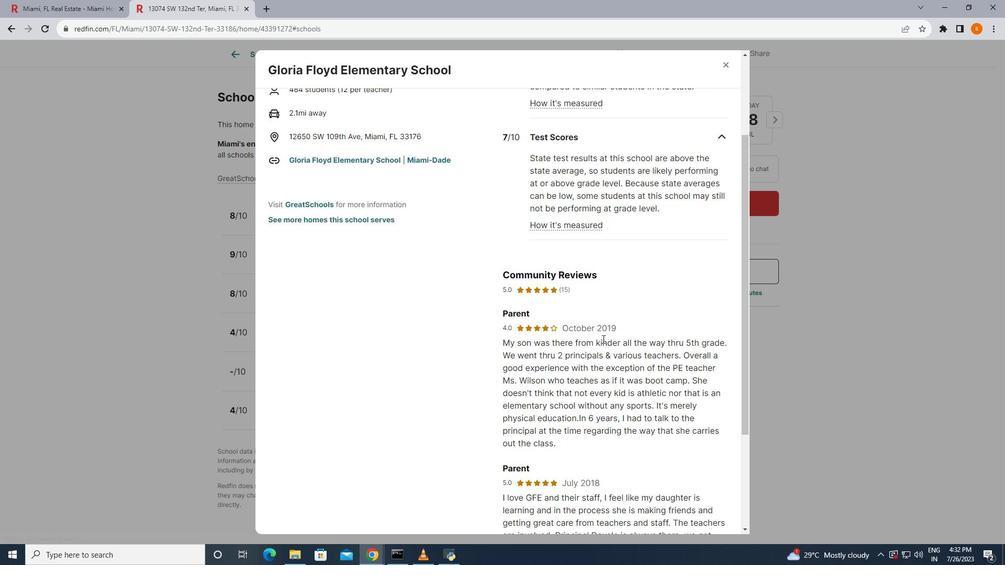 
Action: Mouse scrolled (602, 338) with delta (0, 0)
Screenshot: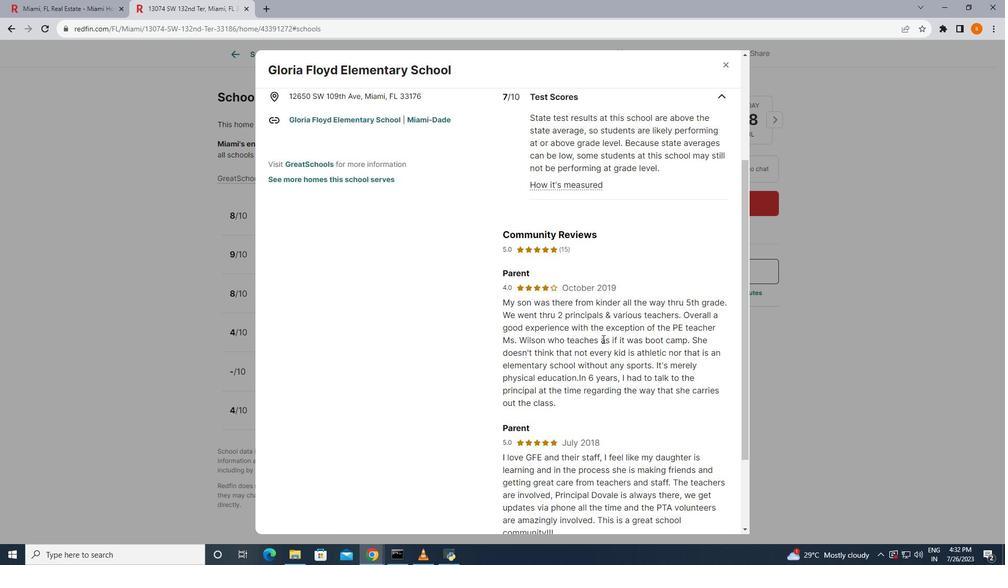 
Action: Mouse moved to (635, 329)
Screenshot: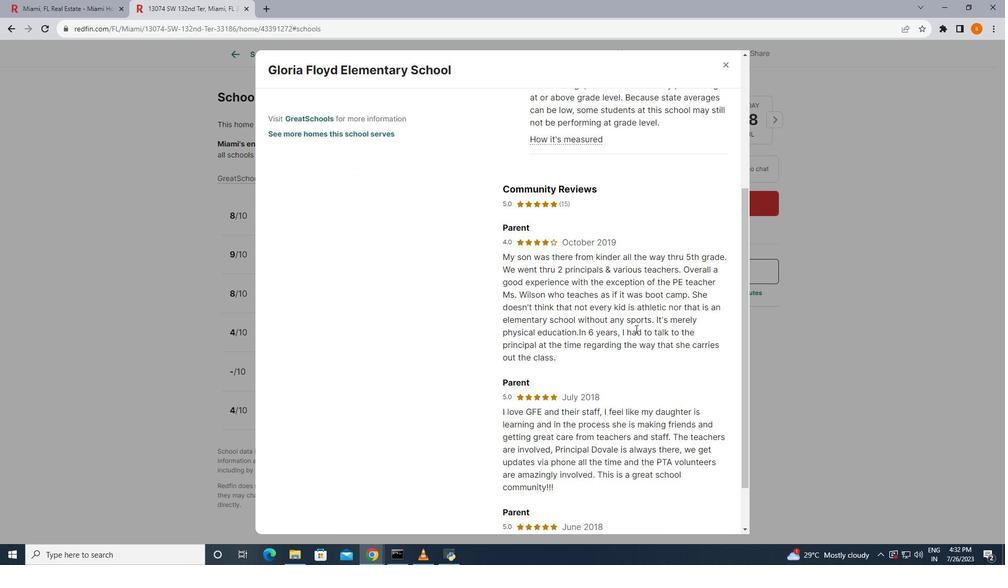 
Action: Mouse scrolled (635, 328) with delta (0, 0)
Screenshot: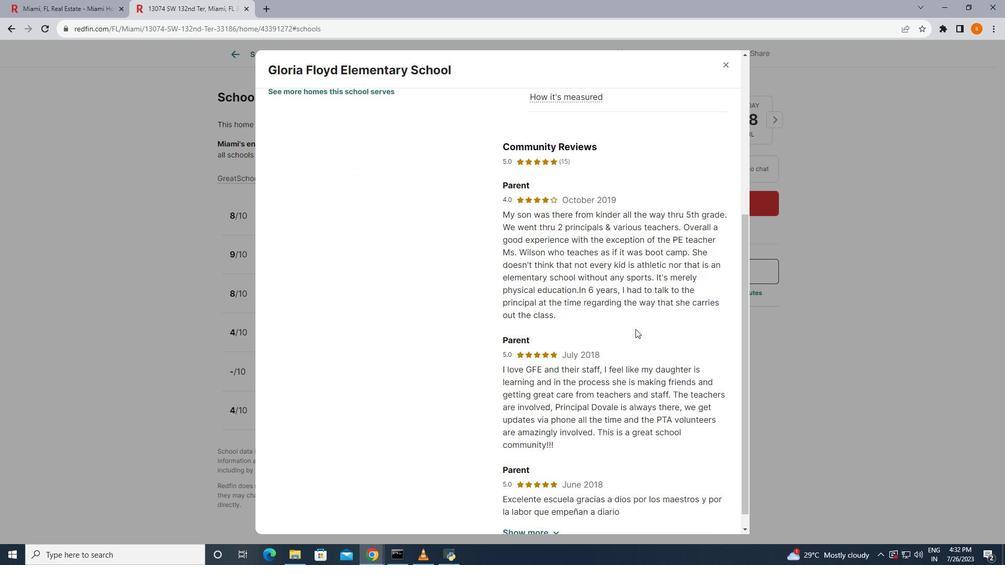 
Action: Mouse scrolled (635, 328) with delta (0, 0)
Screenshot: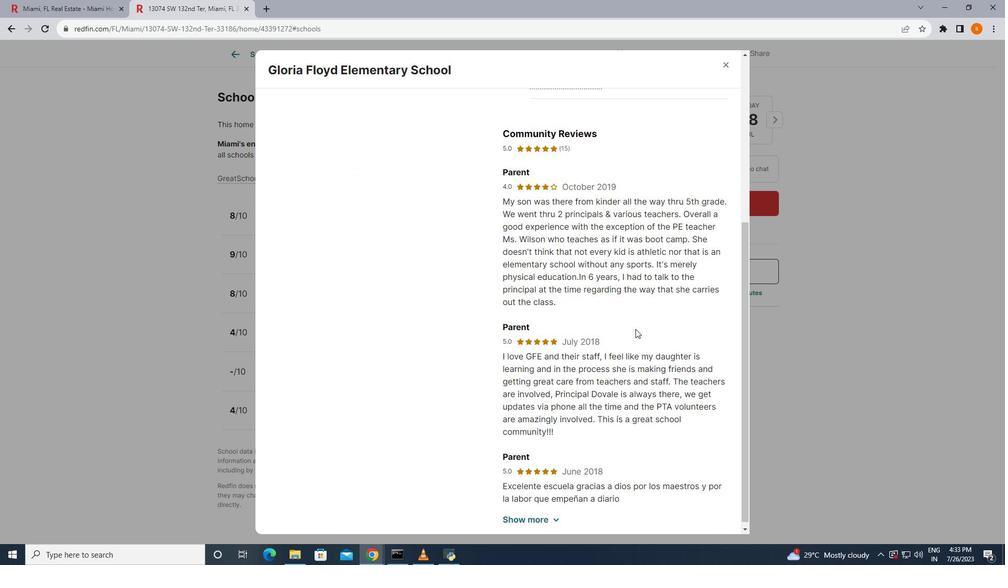 
Action: Mouse scrolled (635, 328) with delta (0, 0)
Screenshot: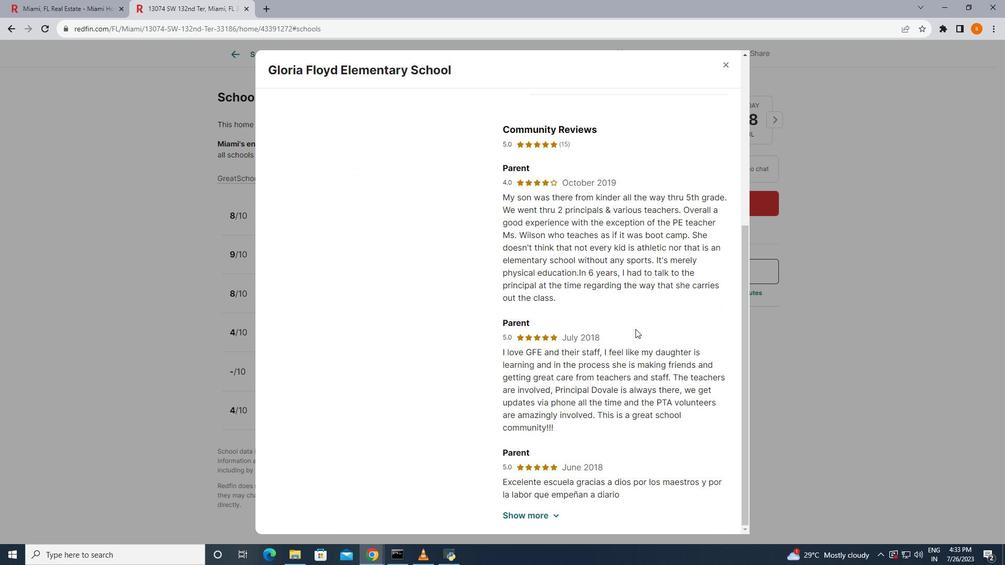 
Action: Mouse scrolled (635, 328) with delta (0, 0)
Screenshot: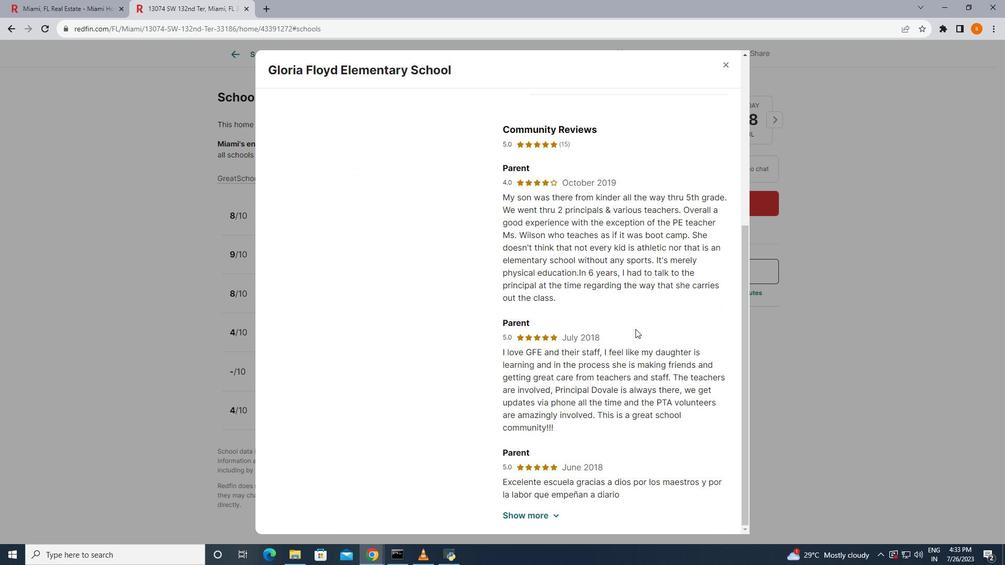 
Action: Mouse scrolled (635, 328) with delta (0, 0)
Screenshot: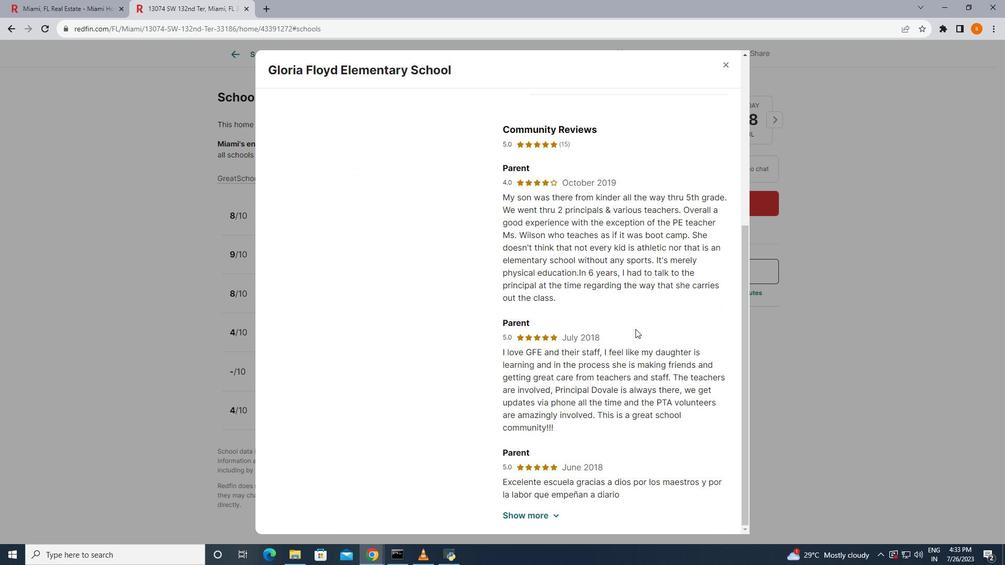 
Action: Mouse scrolled (635, 328) with delta (0, 0)
Screenshot: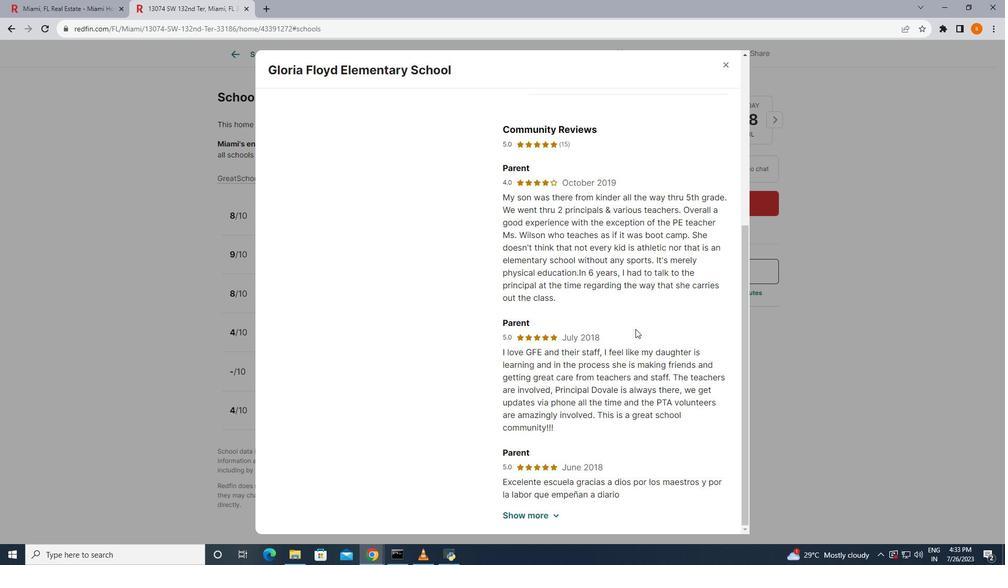 
Action: Mouse scrolled (635, 328) with delta (0, 0)
Screenshot: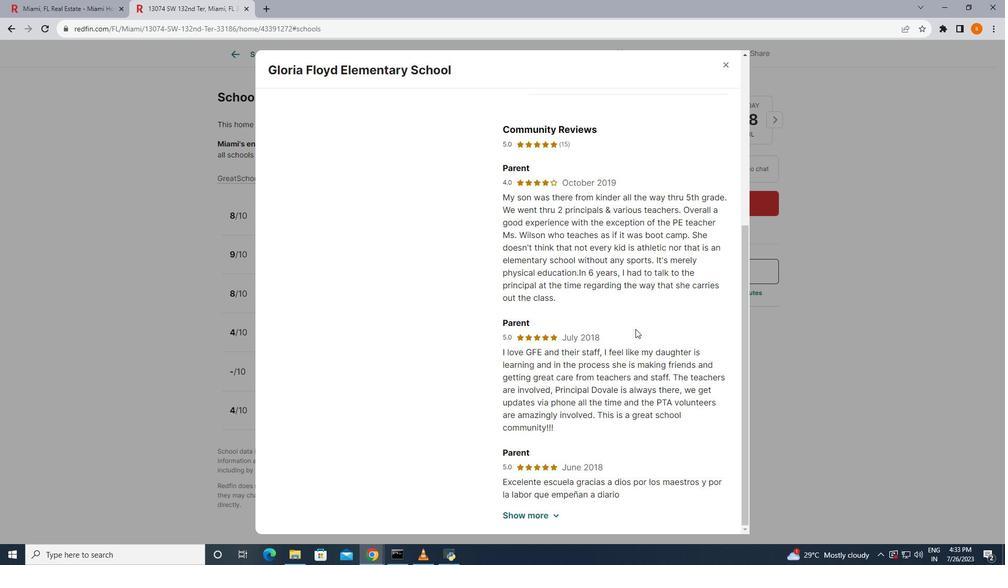 
Action: Mouse scrolled (635, 328) with delta (0, 0)
Screenshot: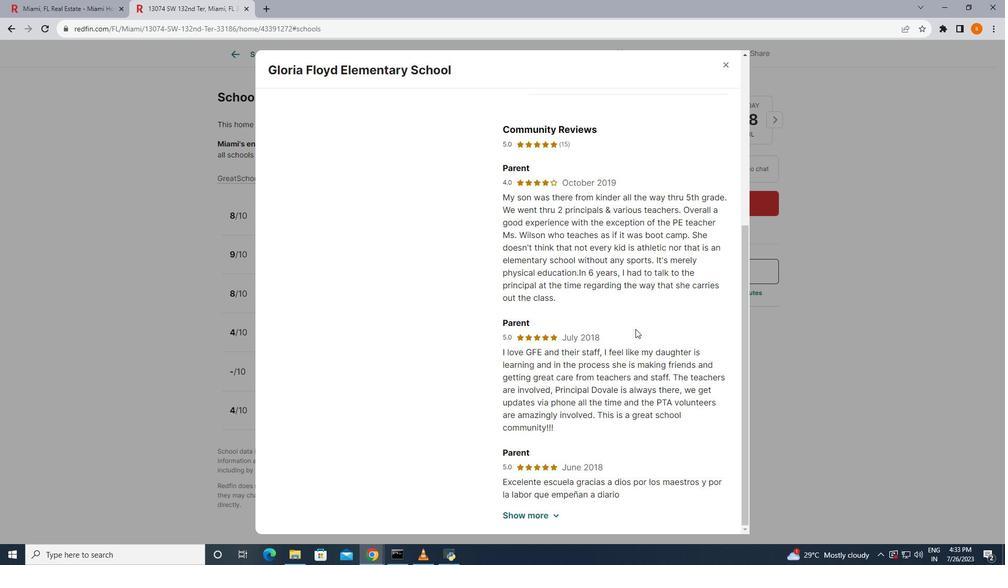 
Action: Mouse scrolled (635, 328) with delta (0, 0)
Screenshot: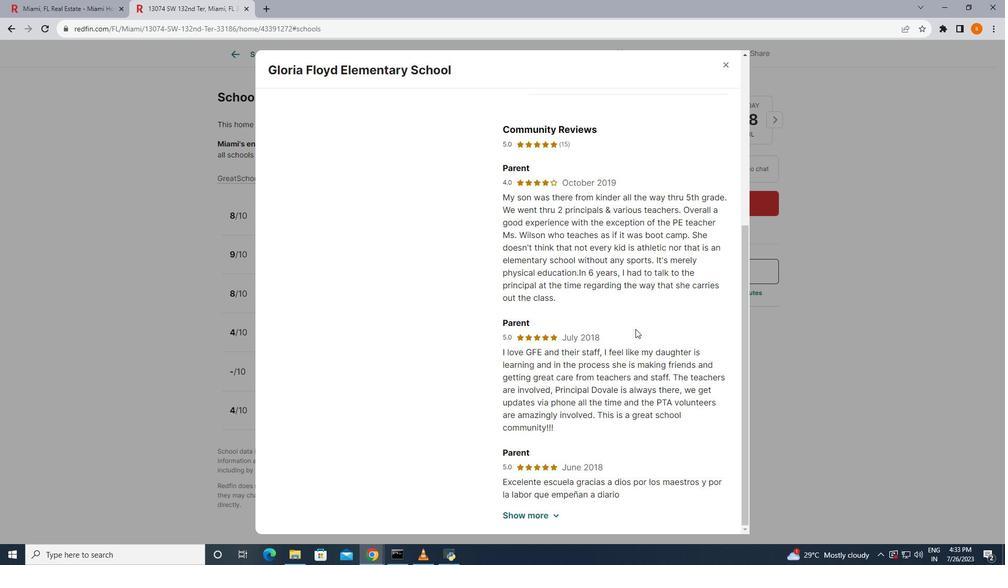 
Action: Mouse moved to (540, 513)
Screenshot: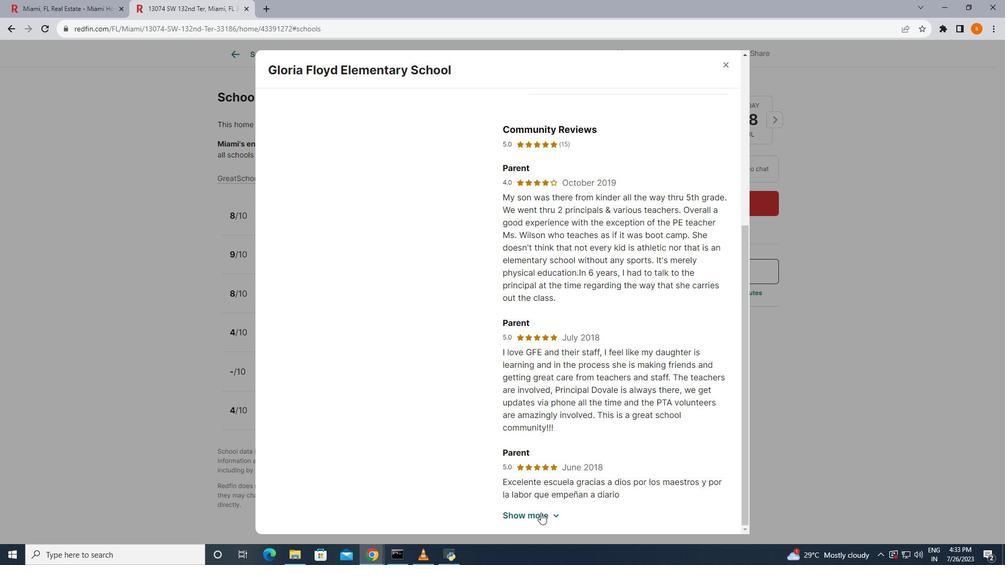 
Action: Mouse pressed left at (540, 513)
Screenshot: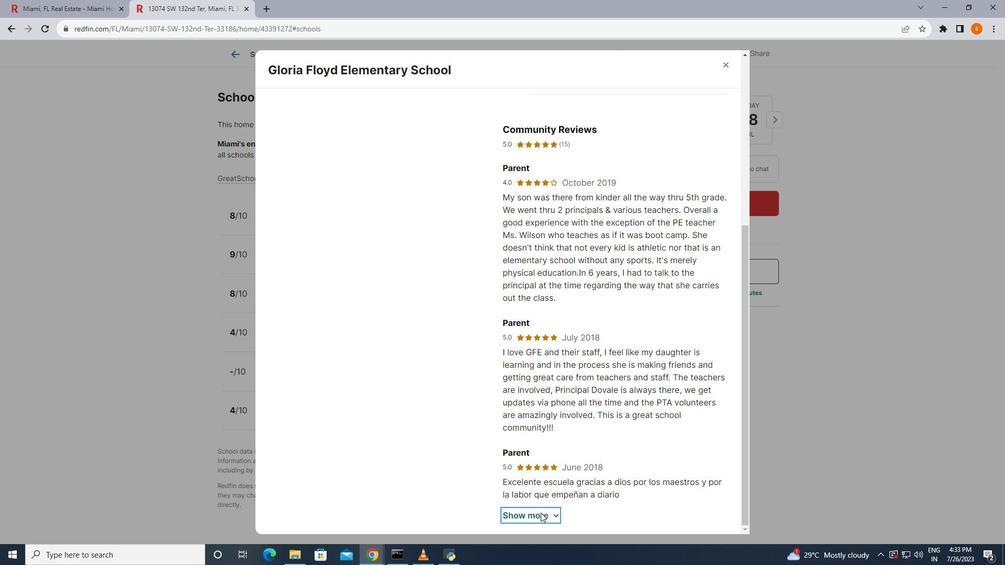 
Action: Mouse moved to (590, 386)
Screenshot: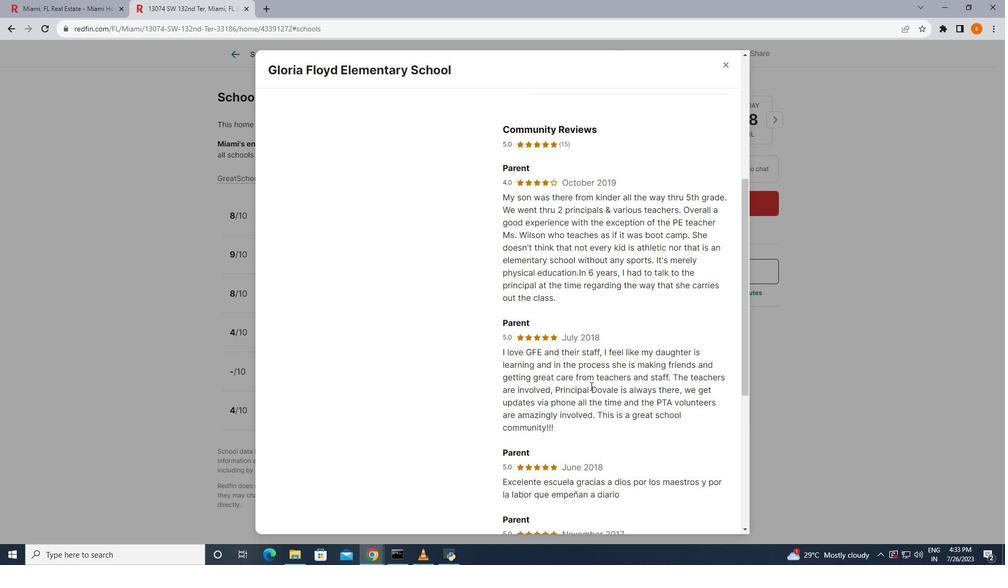 
Action: Mouse scrolled (590, 385) with delta (0, 0)
Screenshot: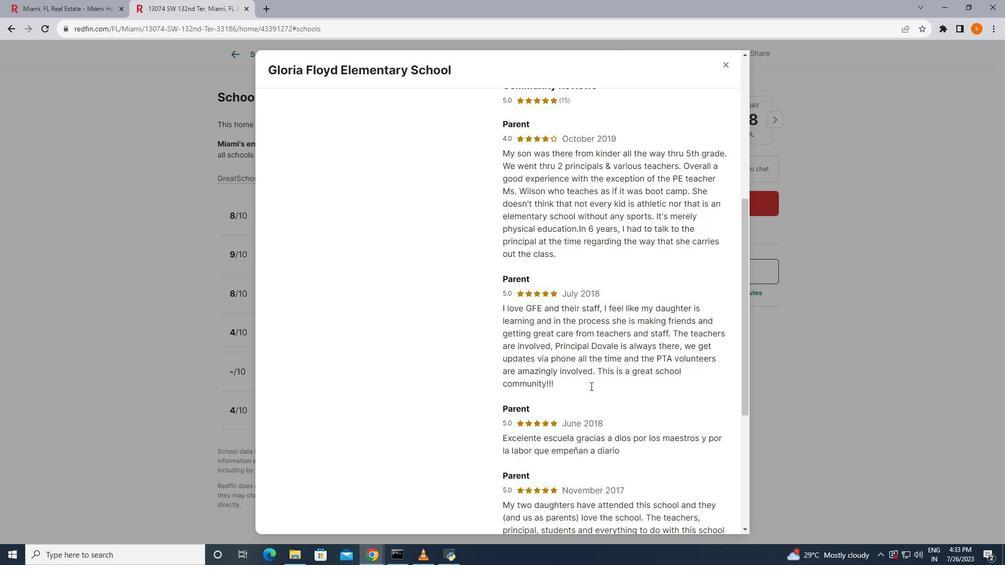 
Action: Mouse scrolled (590, 385) with delta (0, 0)
Screenshot: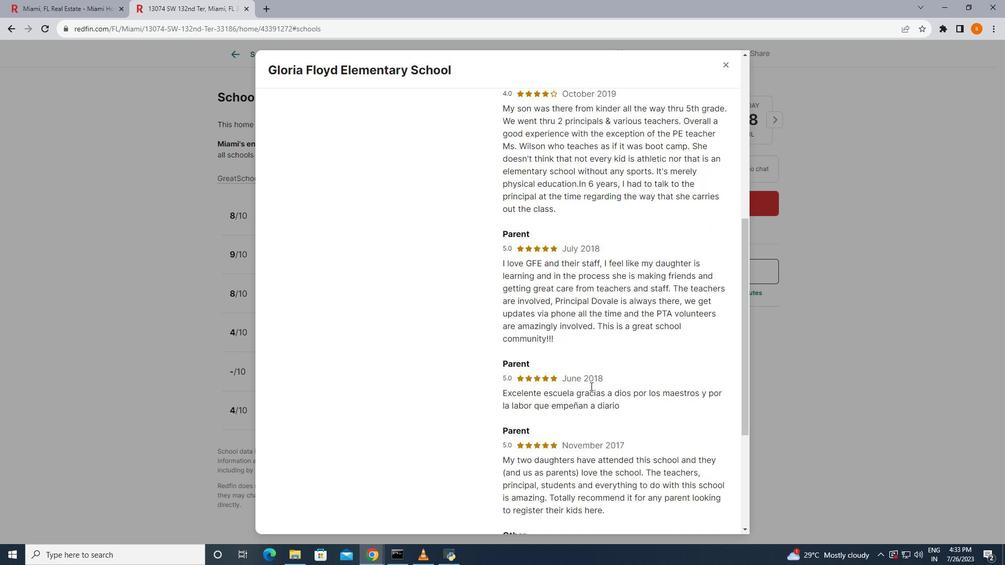 
Action: Mouse scrolled (590, 385) with delta (0, 0)
Screenshot: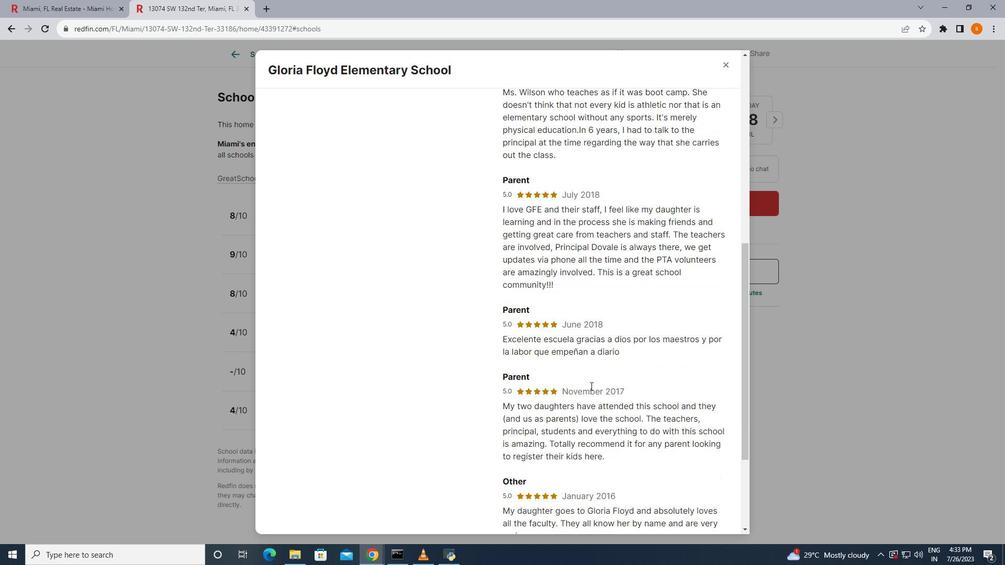 
Action: Mouse scrolled (590, 385) with delta (0, 0)
Screenshot: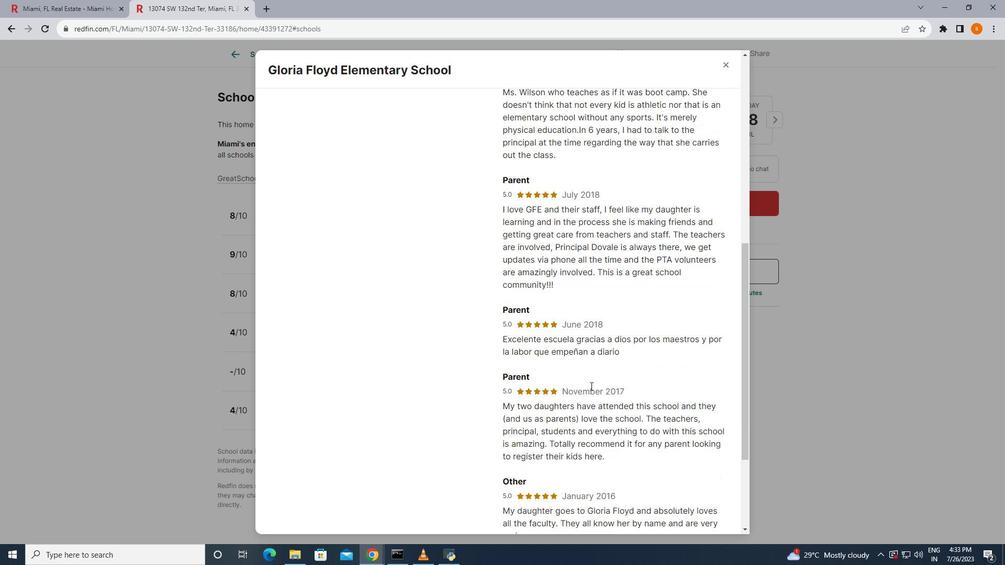 
Action: Mouse scrolled (590, 385) with delta (0, 0)
Screenshot: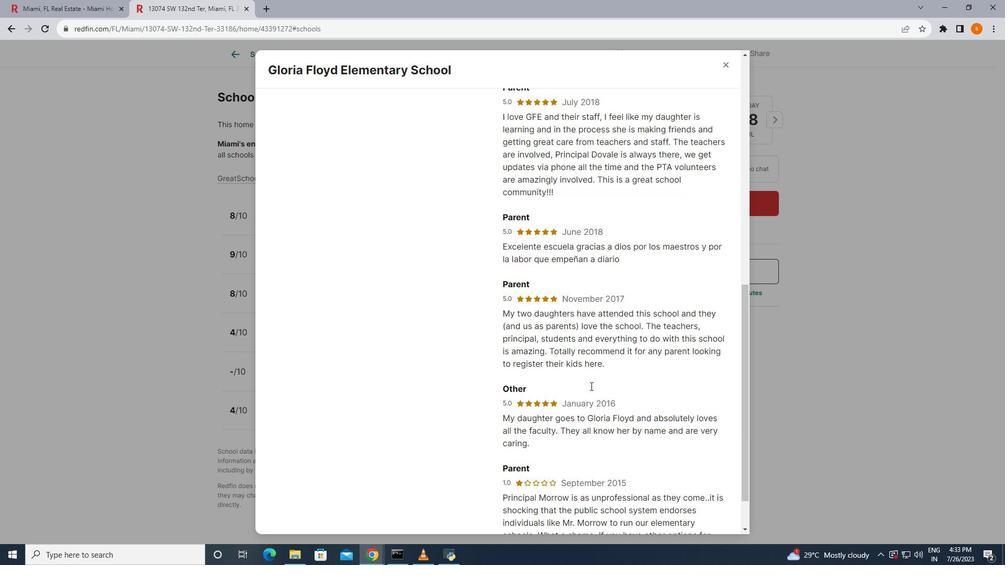 
Action: Mouse scrolled (590, 385) with delta (0, 0)
Screenshot: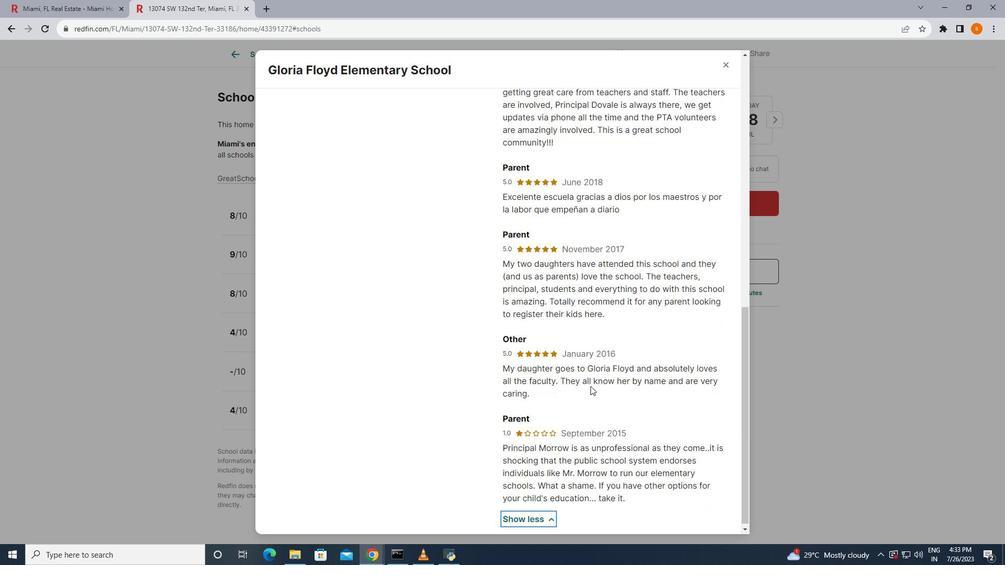 
Action: Mouse scrolled (590, 385) with delta (0, 0)
Screenshot: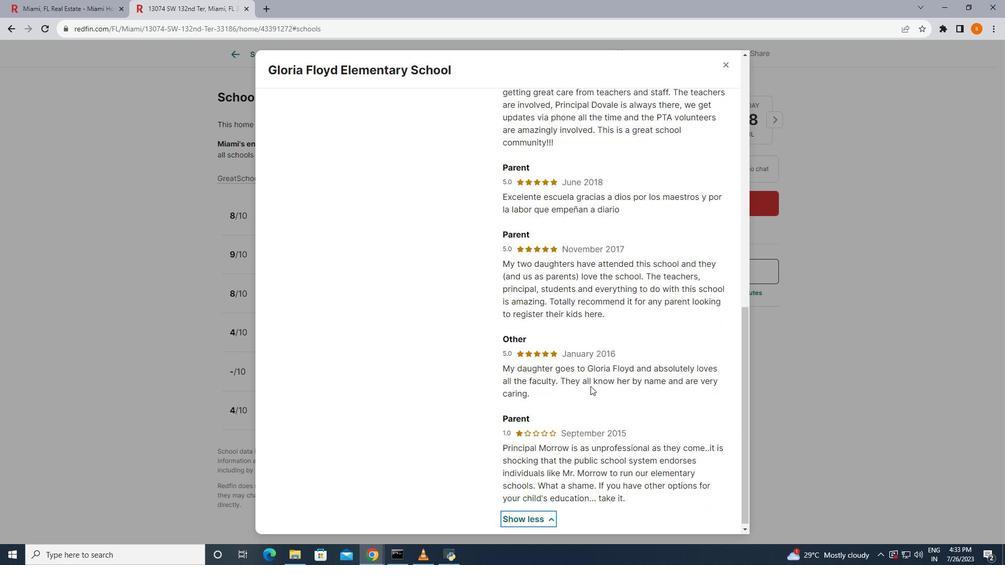 
Action: Mouse scrolled (590, 385) with delta (0, 0)
Screenshot: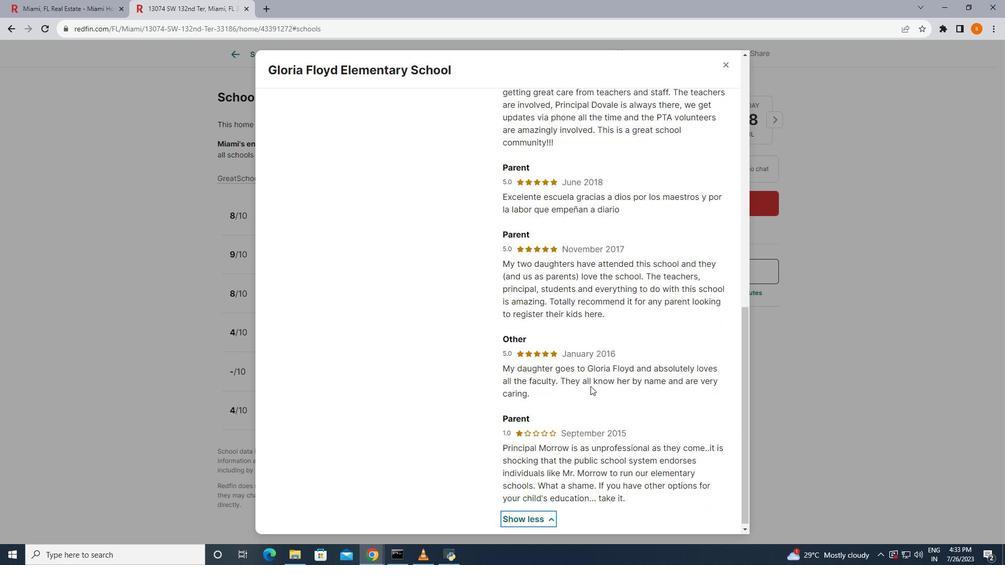 
Action: Mouse scrolled (590, 387) with delta (0, 0)
Screenshot: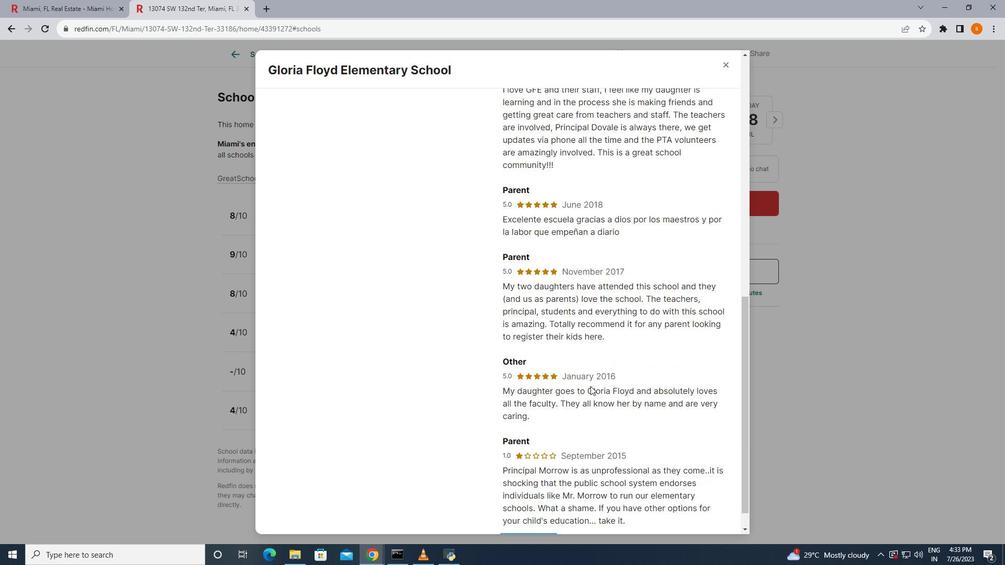 
Action: Mouse scrolled (590, 387) with delta (0, 0)
Screenshot: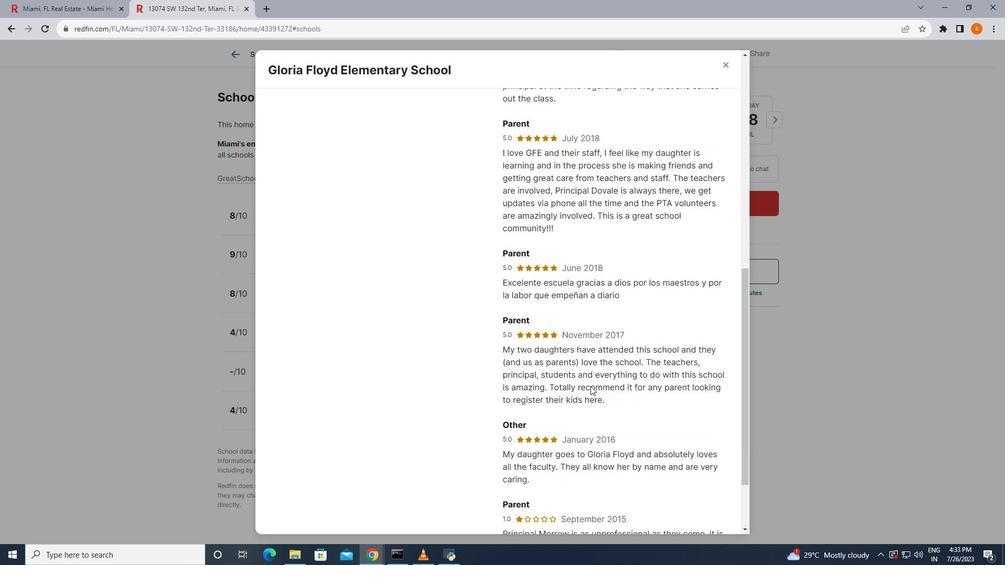 
Action: Mouse scrolled (590, 387) with delta (0, 0)
Screenshot: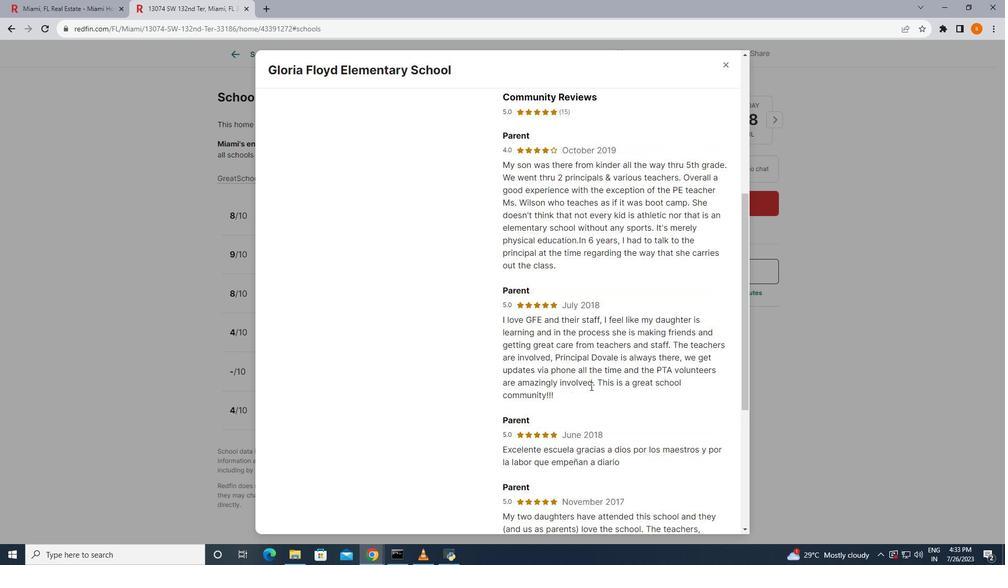 
Action: Mouse scrolled (590, 387) with delta (0, 0)
Screenshot: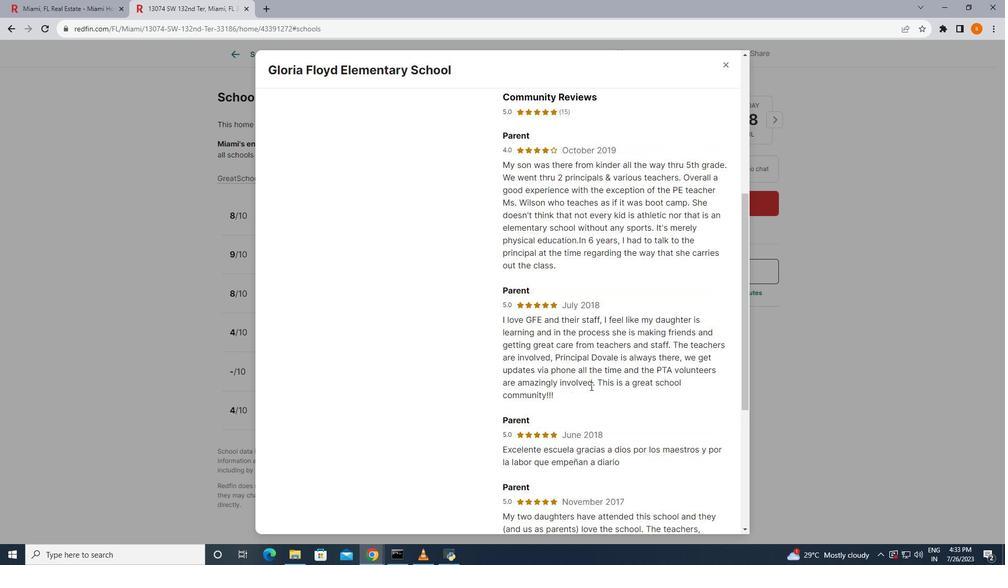 
Action: Mouse scrolled (590, 387) with delta (0, 0)
Screenshot: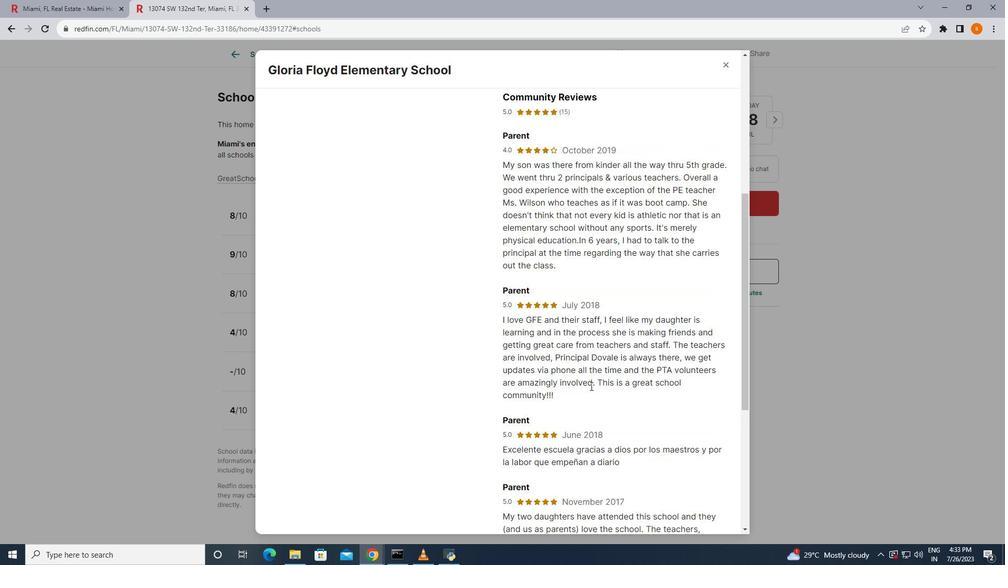 
Action: Mouse scrolled (590, 387) with delta (0, 0)
Screenshot: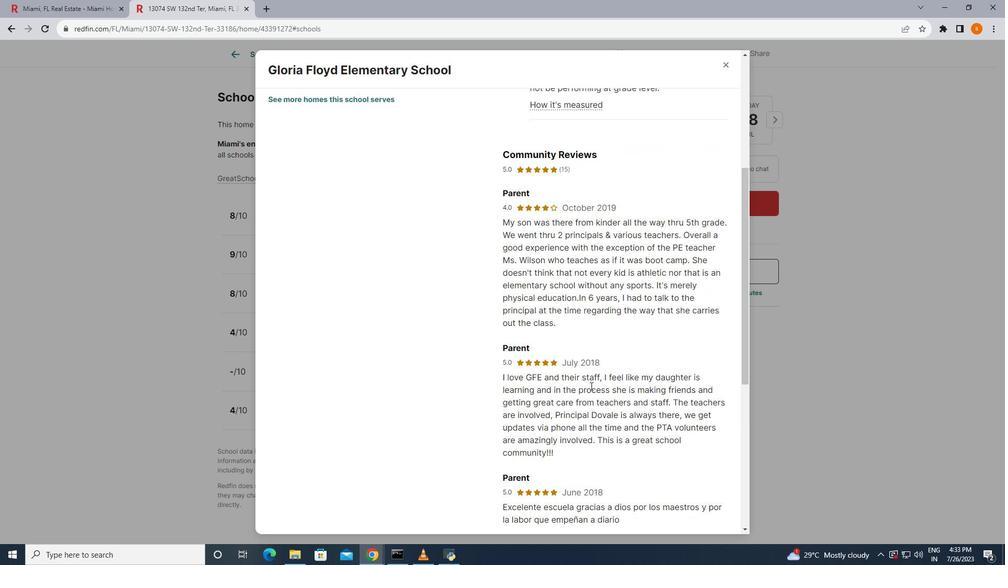 
Action: Mouse scrolled (590, 387) with delta (0, 0)
Screenshot: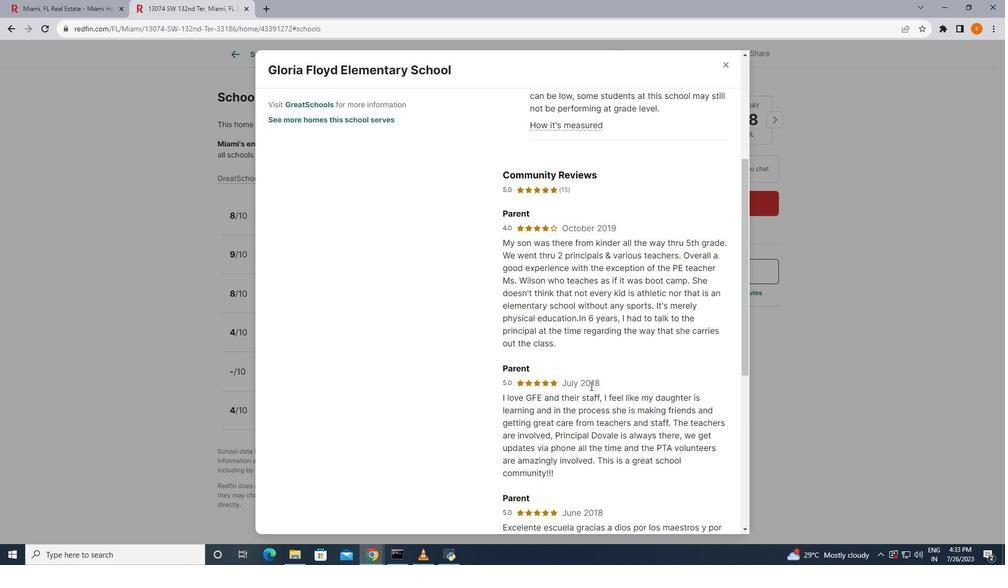 
Action: Mouse scrolled (590, 387) with delta (0, 0)
Screenshot: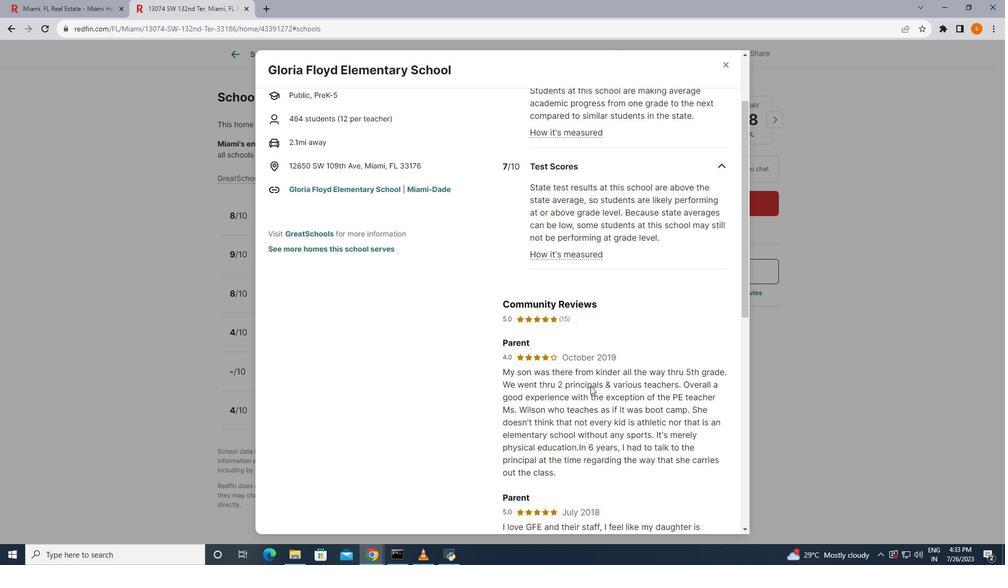
Action: Mouse scrolled (590, 387) with delta (0, 0)
Screenshot: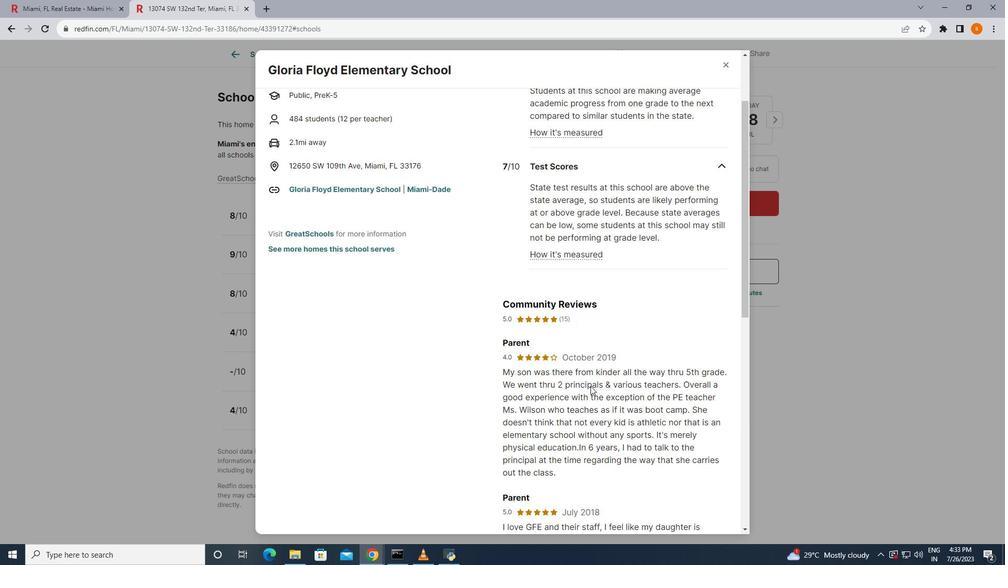 
Action: Mouse scrolled (590, 387) with delta (0, 0)
Screenshot: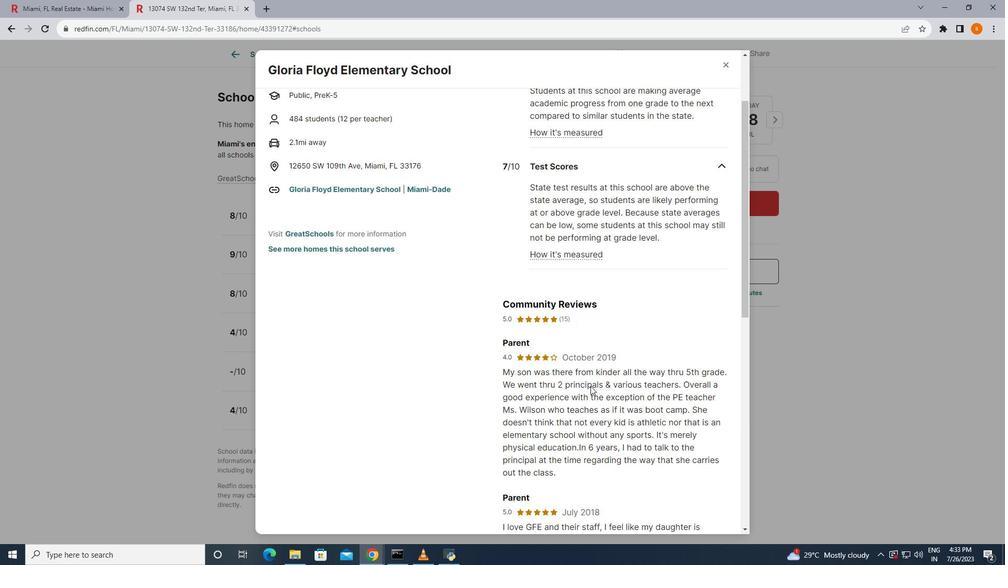 
Action: Mouse scrolled (590, 387) with delta (0, 0)
Screenshot: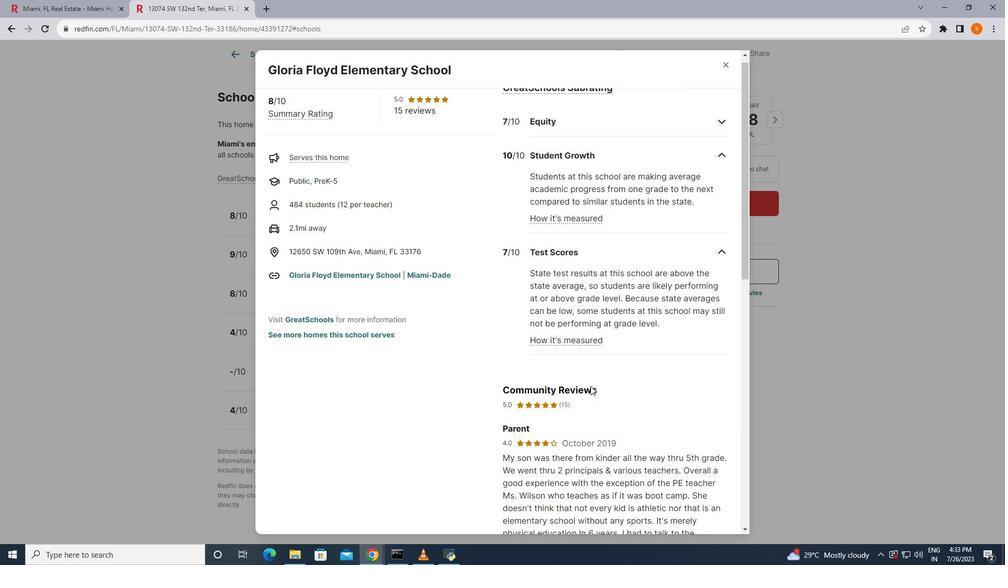 
Action: Mouse moved to (726, 60)
Screenshot: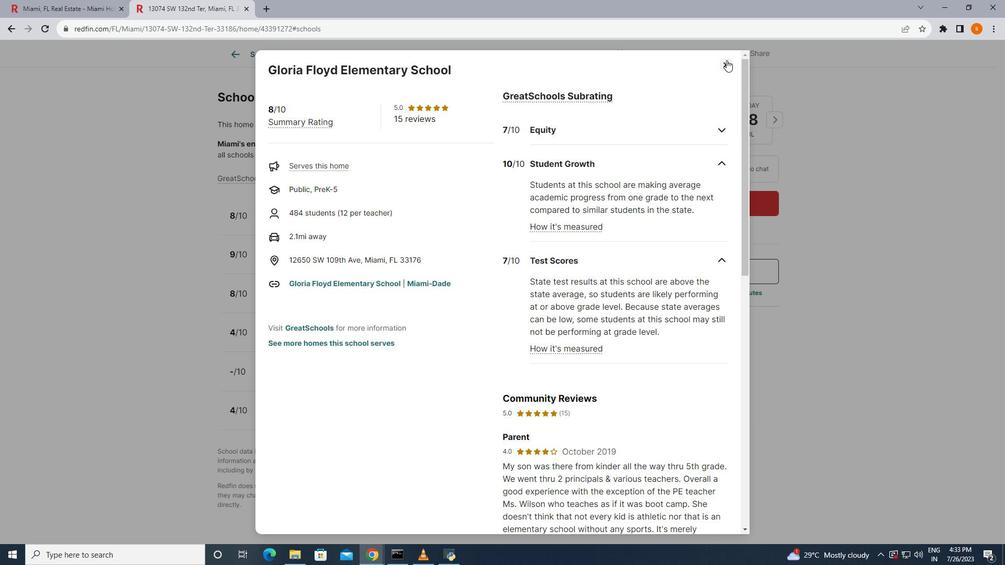 
Action: Mouse pressed left at (726, 60)
Screenshot: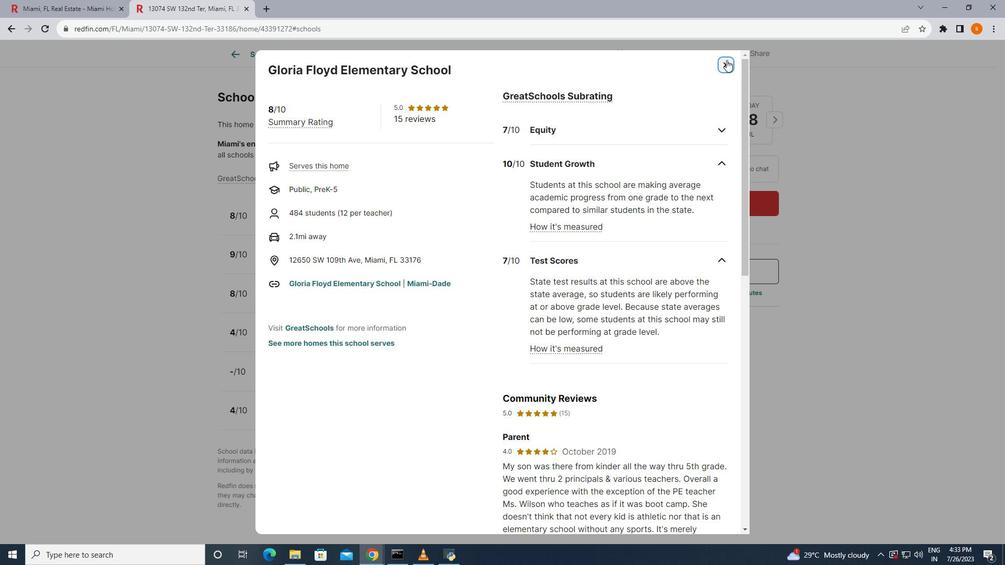 
Action: Mouse moved to (418, 258)
Screenshot: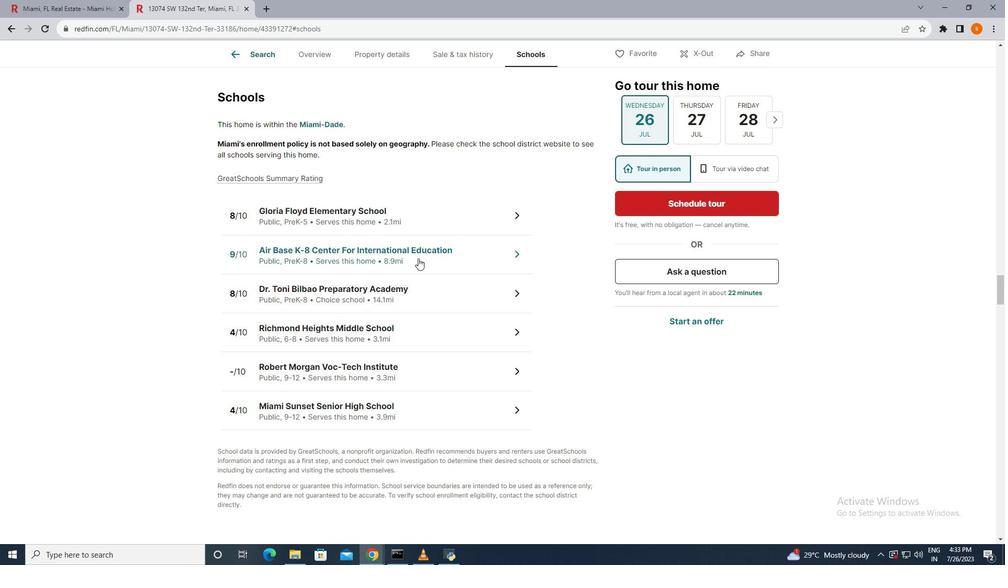 
Action: Mouse pressed left at (418, 258)
Screenshot: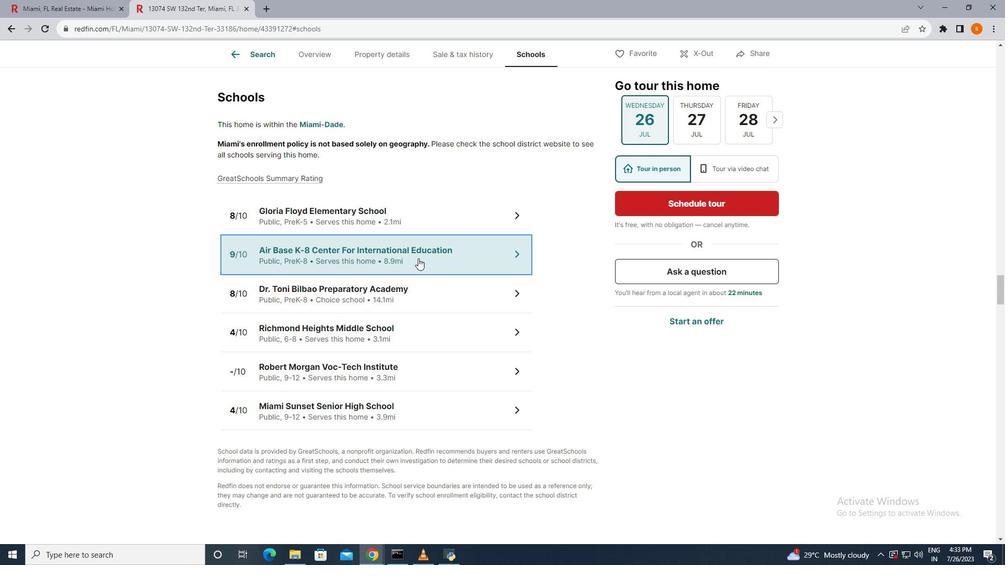 
Action: Mouse moved to (596, 139)
Screenshot: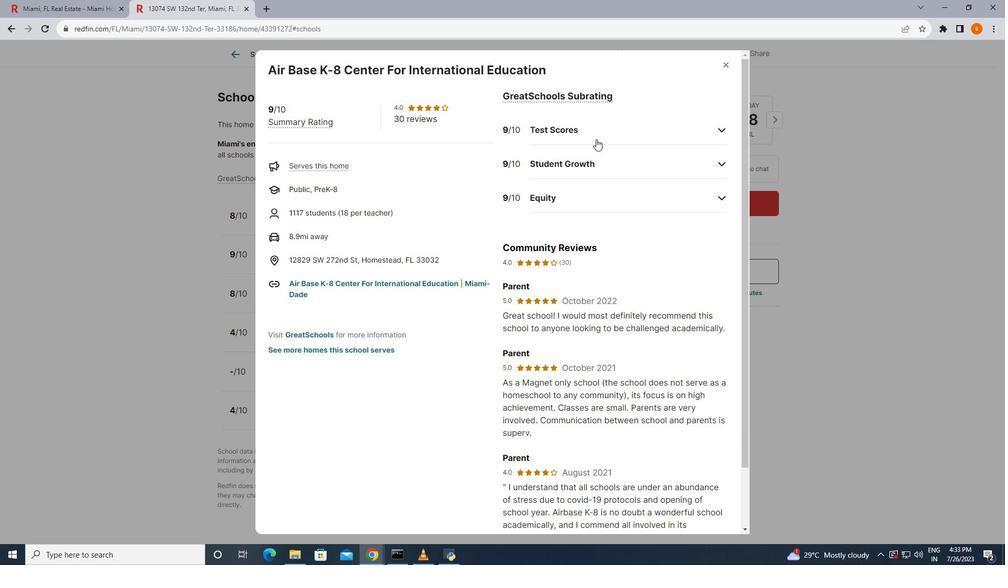 
Action: Mouse pressed left at (596, 139)
Screenshot: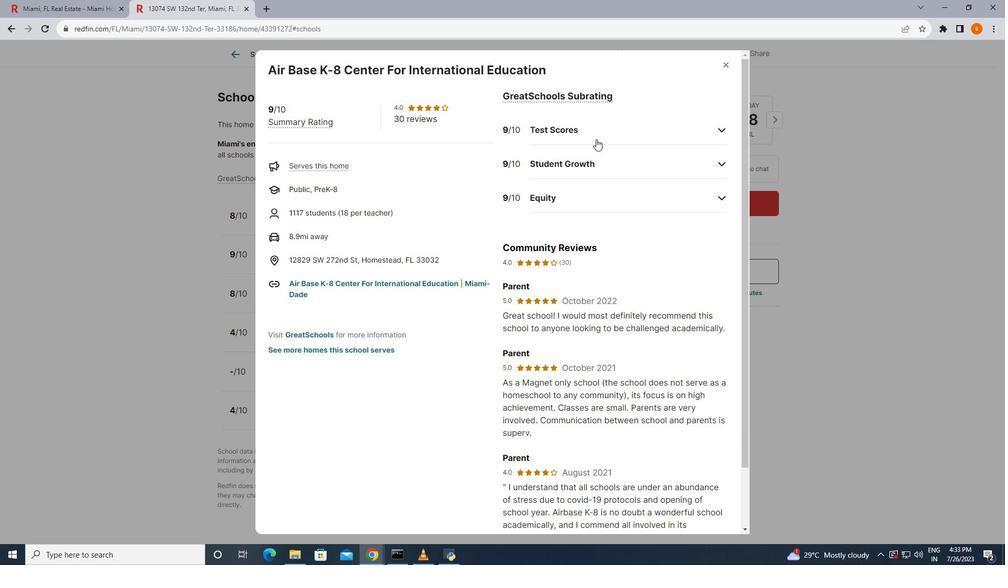 
Action: Mouse pressed left at (596, 139)
Screenshot: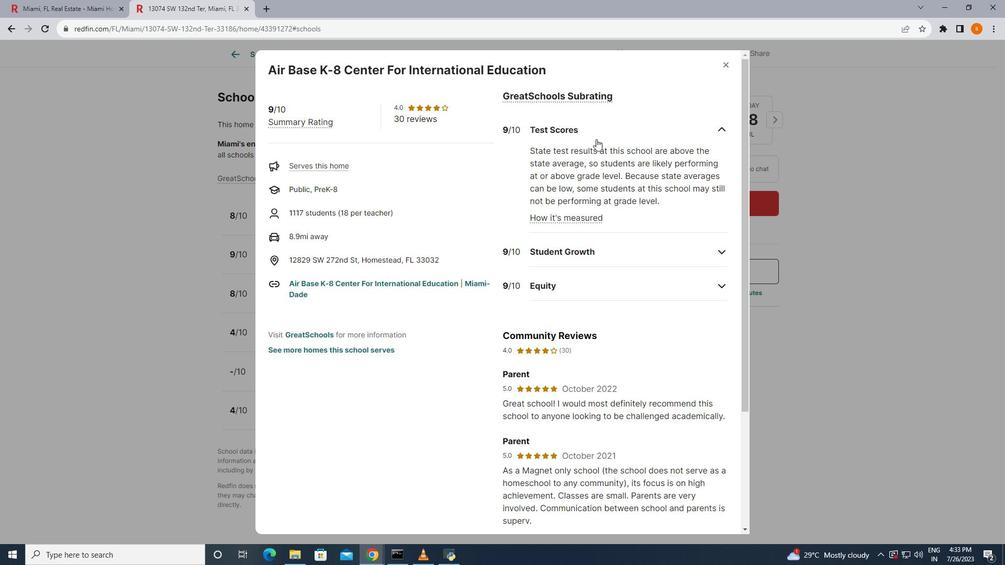 
Action: Mouse moved to (605, 171)
Screenshot: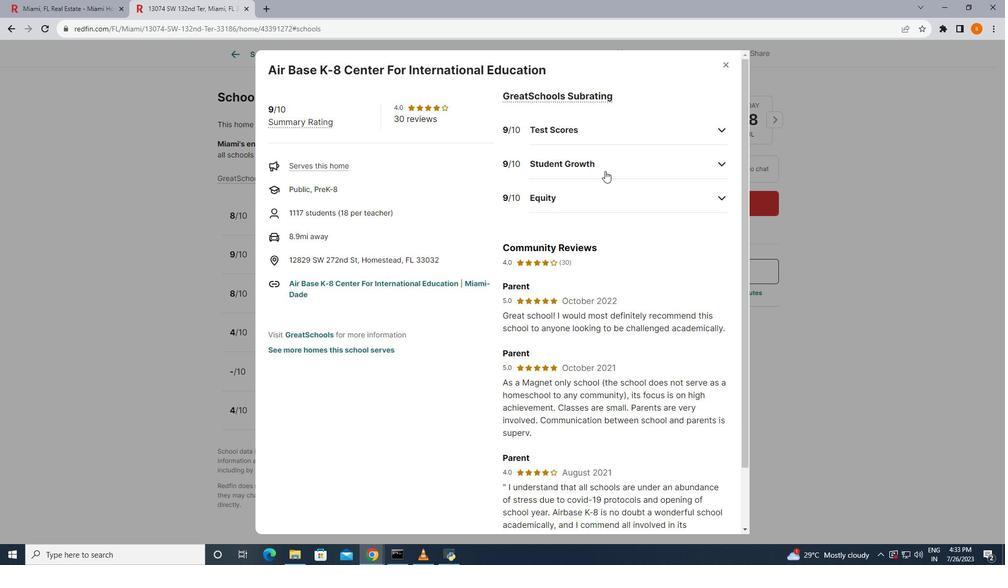 
Action: Mouse pressed left at (605, 171)
Screenshot: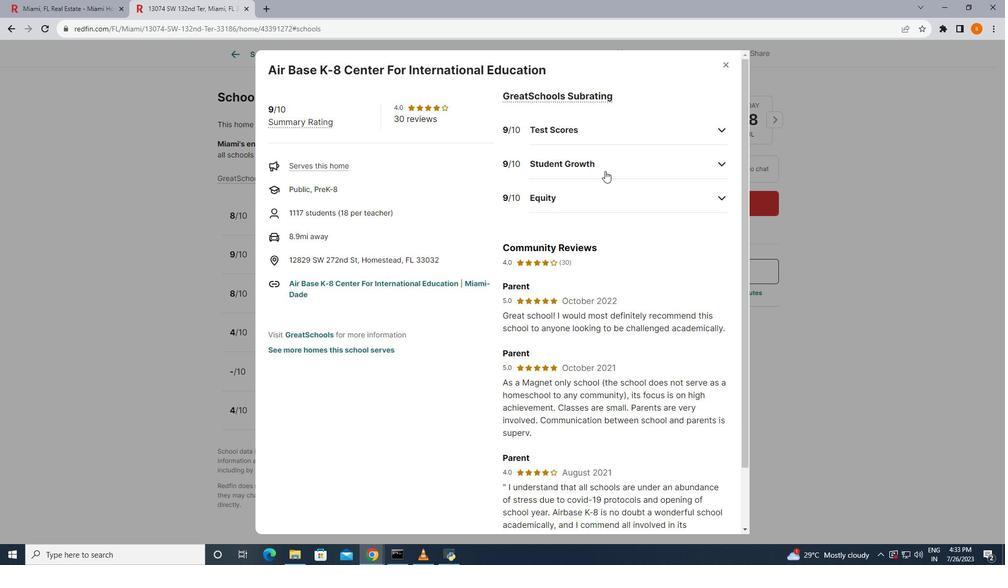 
Action: Mouse pressed left at (605, 171)
Screenshot: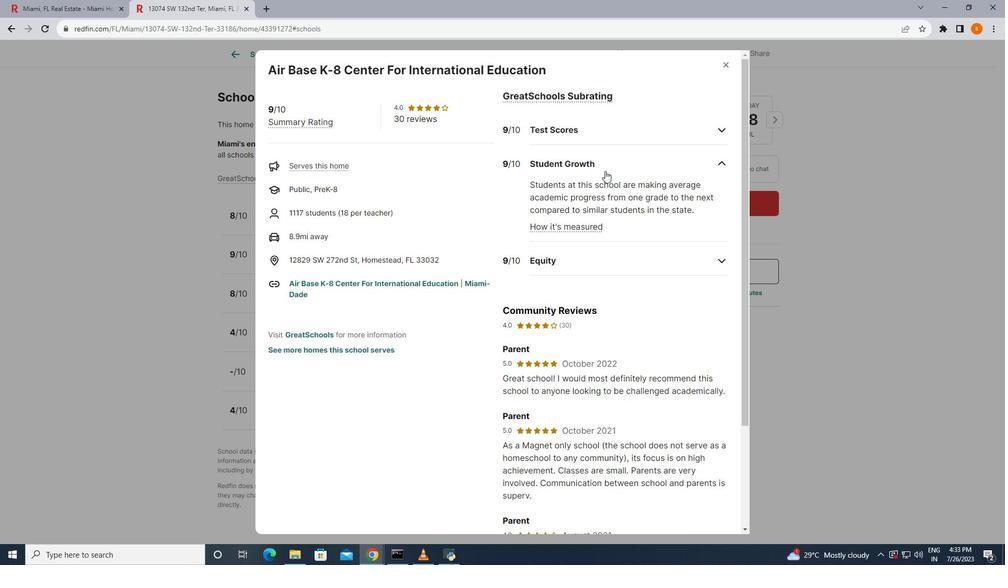
Action: Mouse moved to (599, 193)
Screenshot: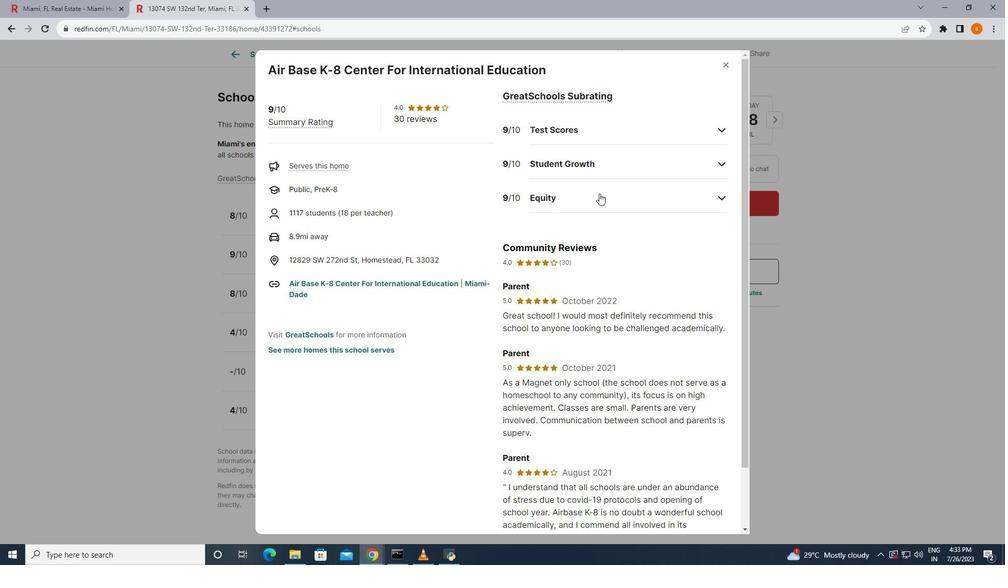 
Action: Mouse pressed left at (599, 193)
Screenshot: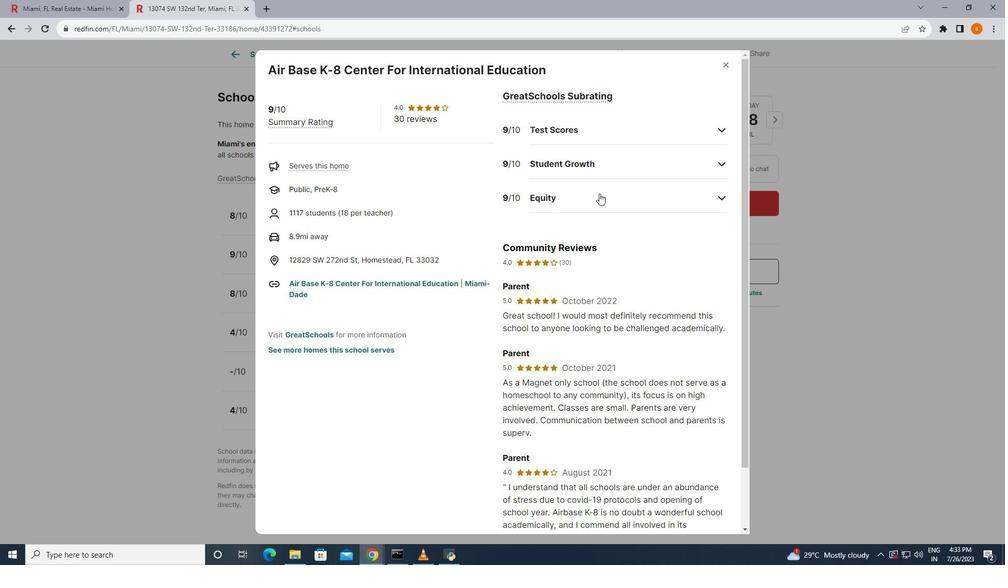 
Action: Mouse pressed left at (599, 193)
Screenshot: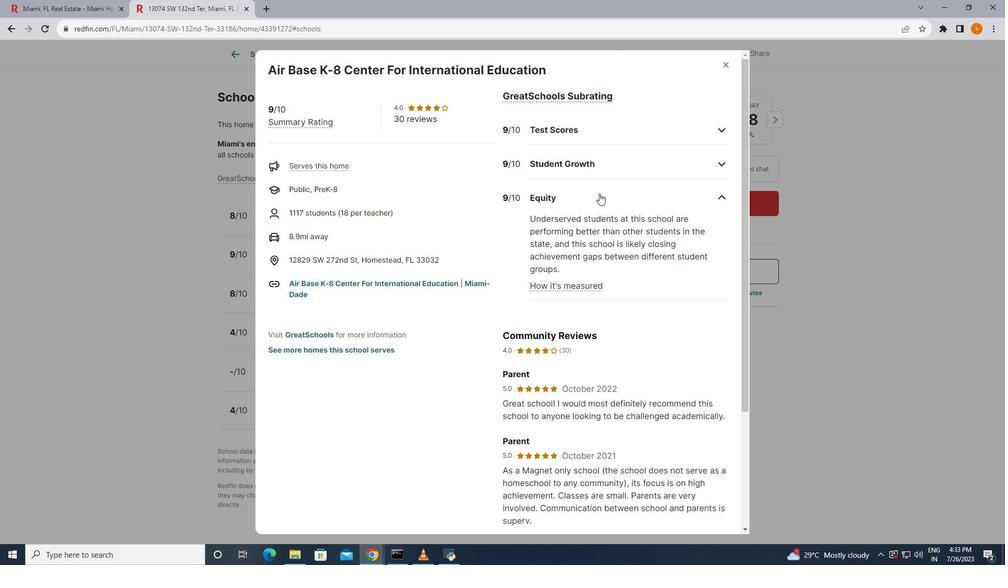 
Action: Mouse moved to (531, 314)
Screenshot: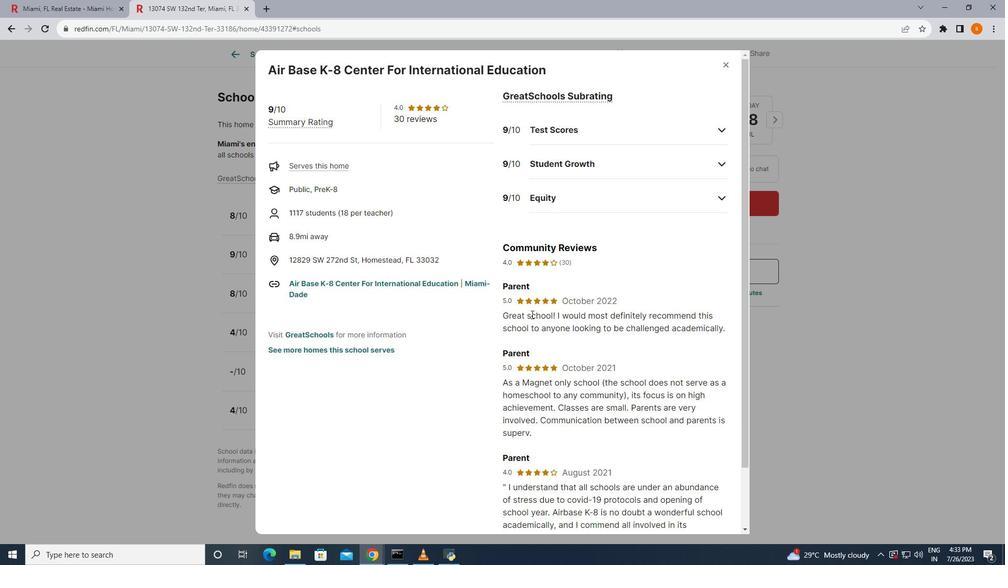 
Action: Mouse scrolled (531, 314) with delta (0, 0)
Screenshot: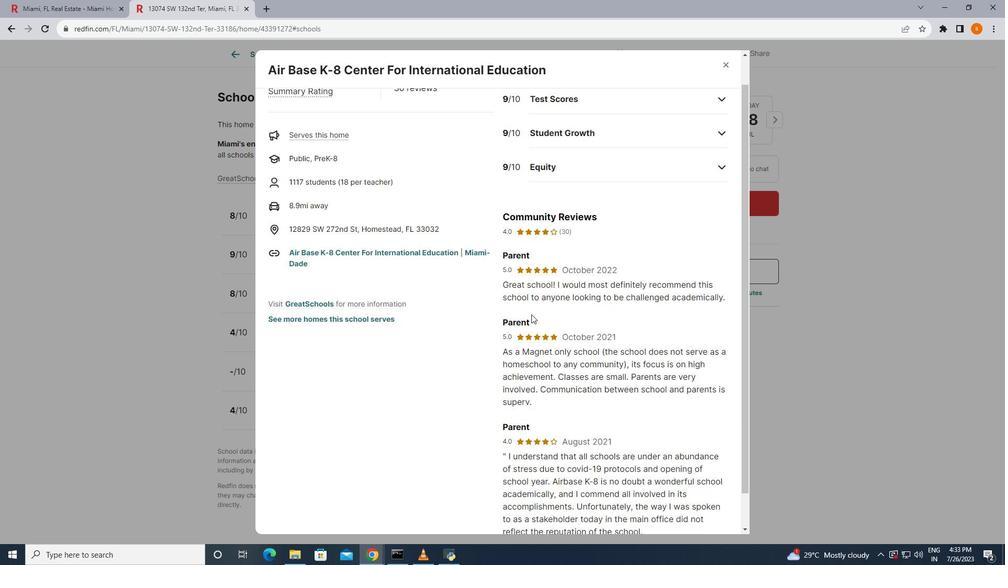 
Action: Mouse scrolled (531, 314) with delta (0, 0)
Screenshot: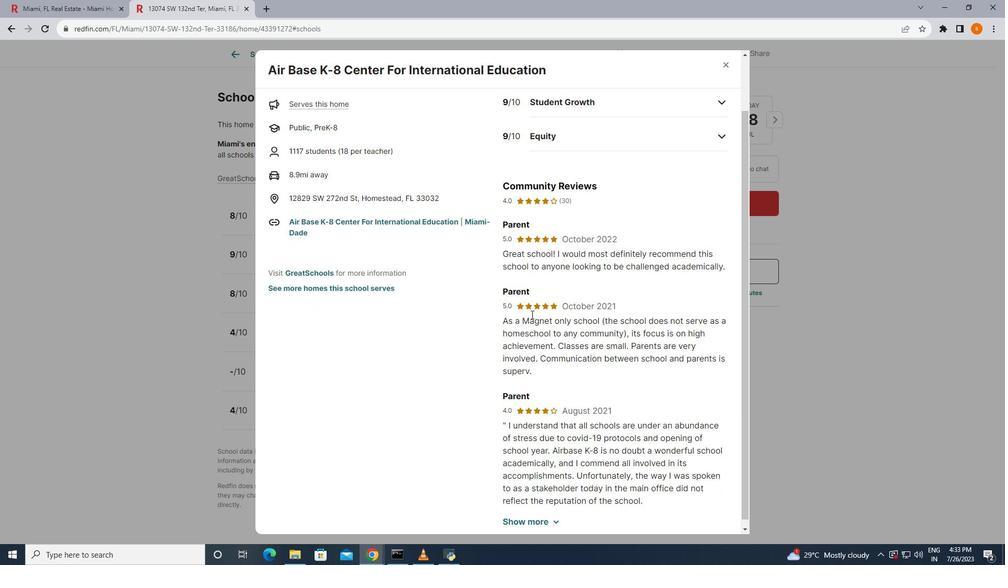 
Action: Mouse scrolled (531, 314) with delta (0, 0)
Screenshot: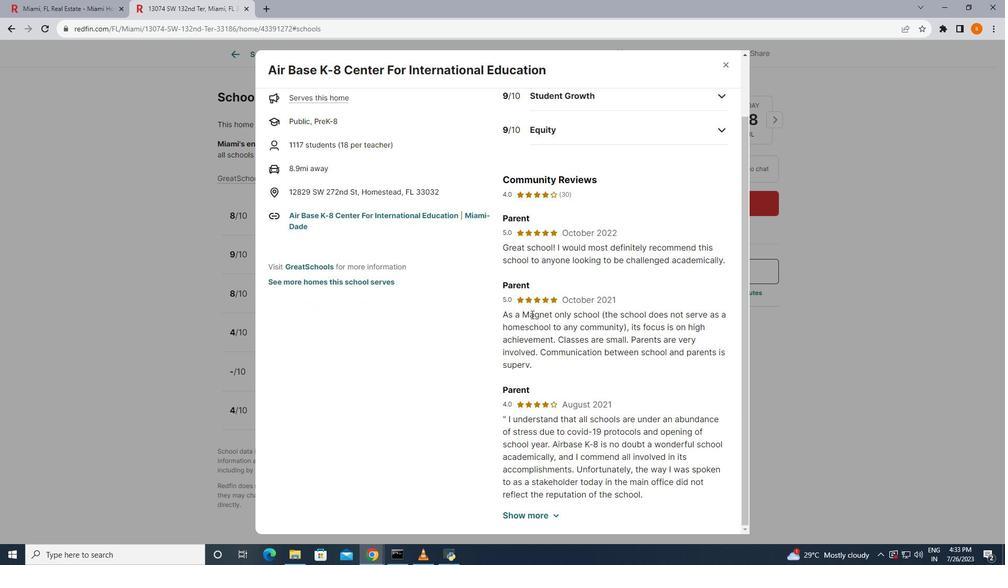 
Action: Mouse scrolled (531, 314) with delta (0, 0)
Screenshot: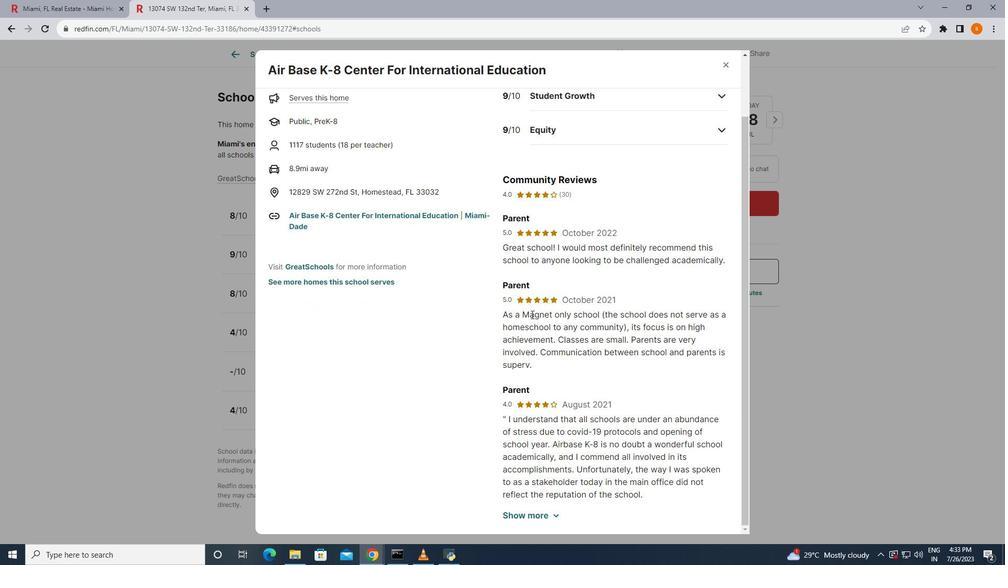 
Action: Mouse scrolled (531, 314) with delta (0, 0)
Screenshot: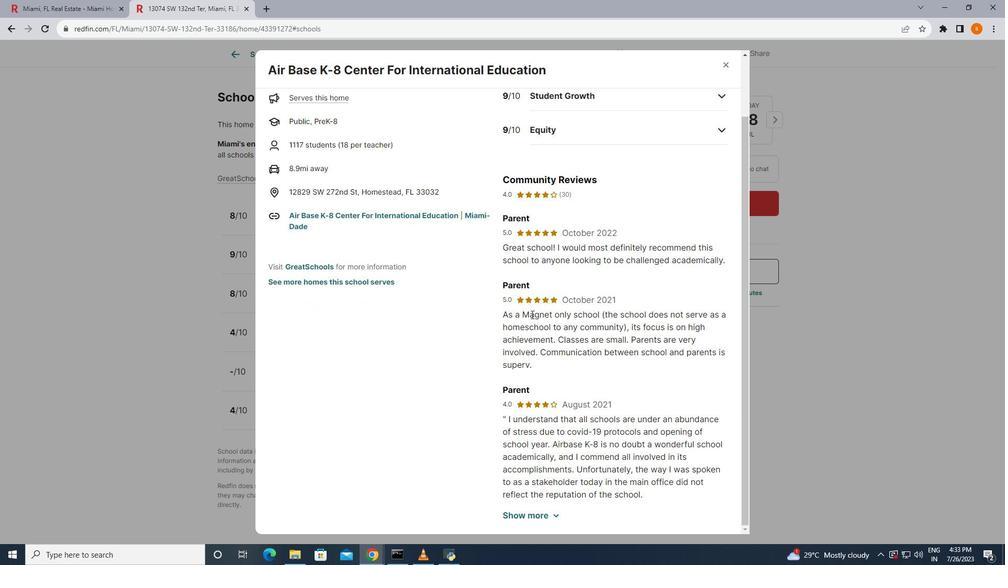
Action: Mouse scrolled (531, 314) with delta (0, 0)
Screenshot: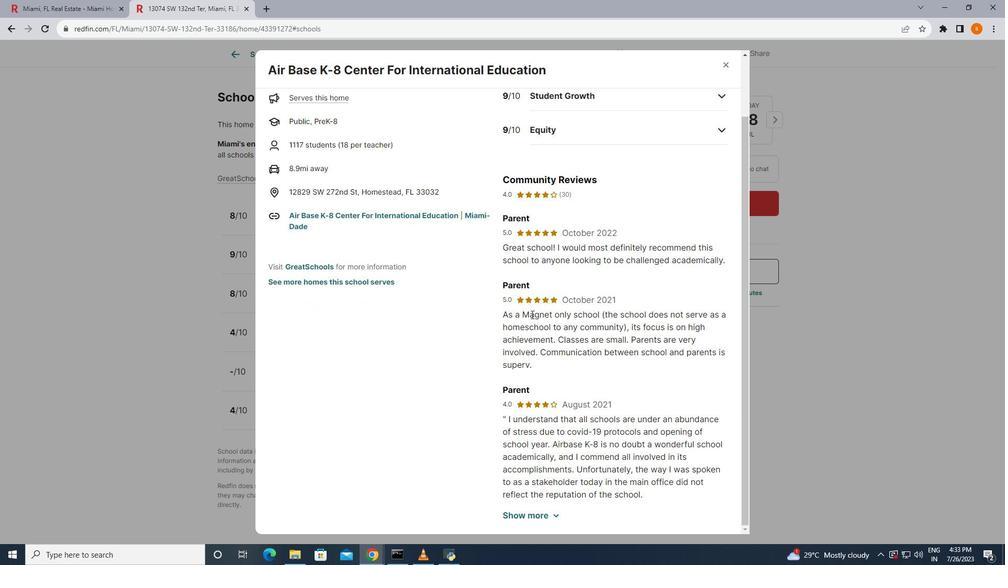 
Action: Mouse moved to (542, 517)
Screenshot: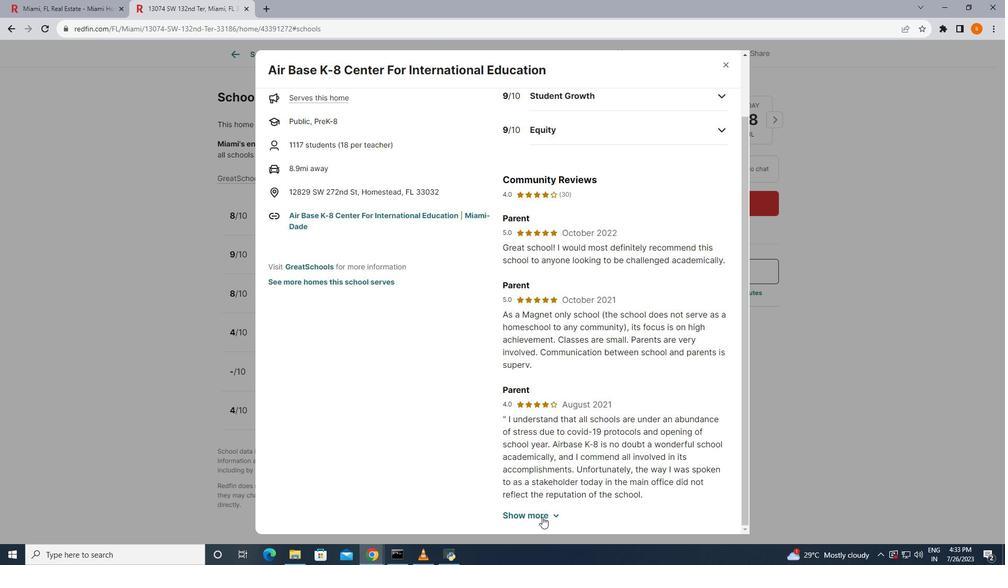 
Action: Mouse pressed left at (542, 517)
Screenshot: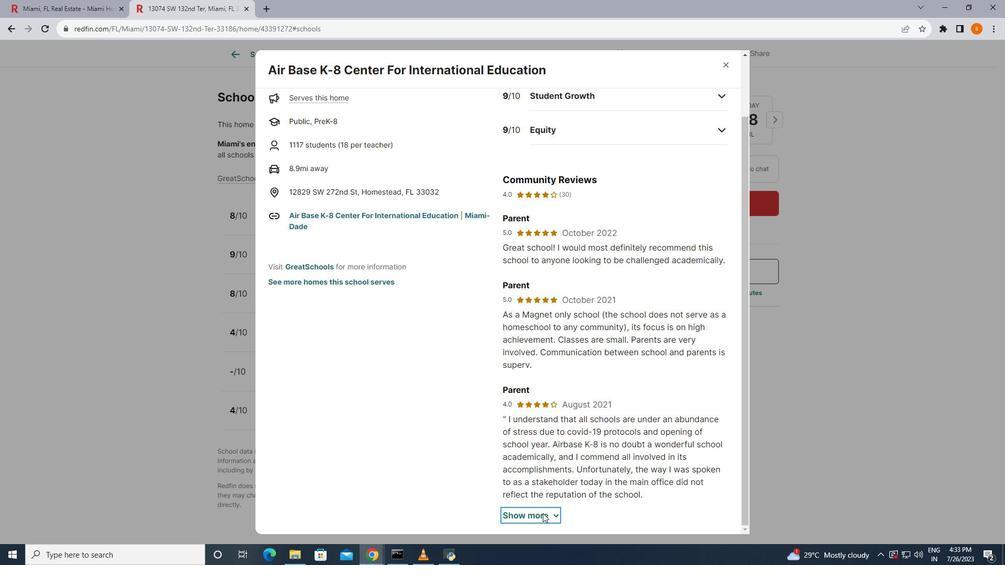 
Action: Mouse moved to (554, 467)
Screenshot: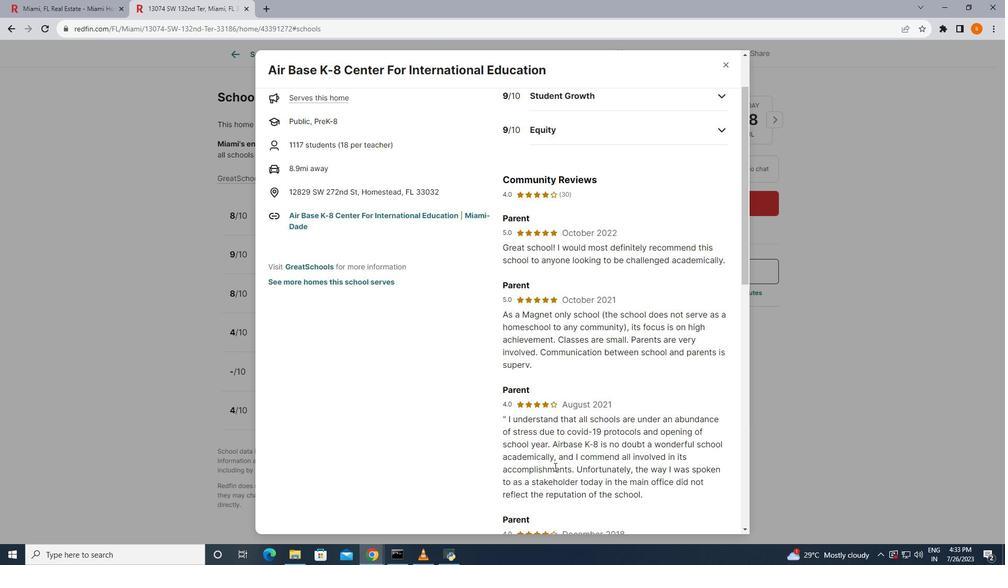 
Action: Mouse scrolled (554, 466) with delta (0, 0)
Screenshot: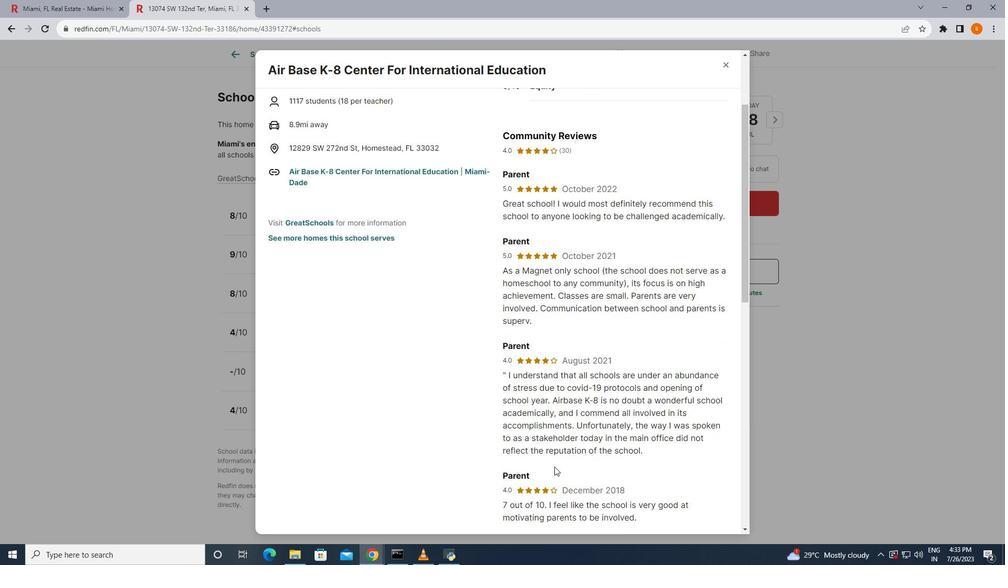 
Action: Mouse scrolled (554, 466) with delta (0, 0)
Screenshot: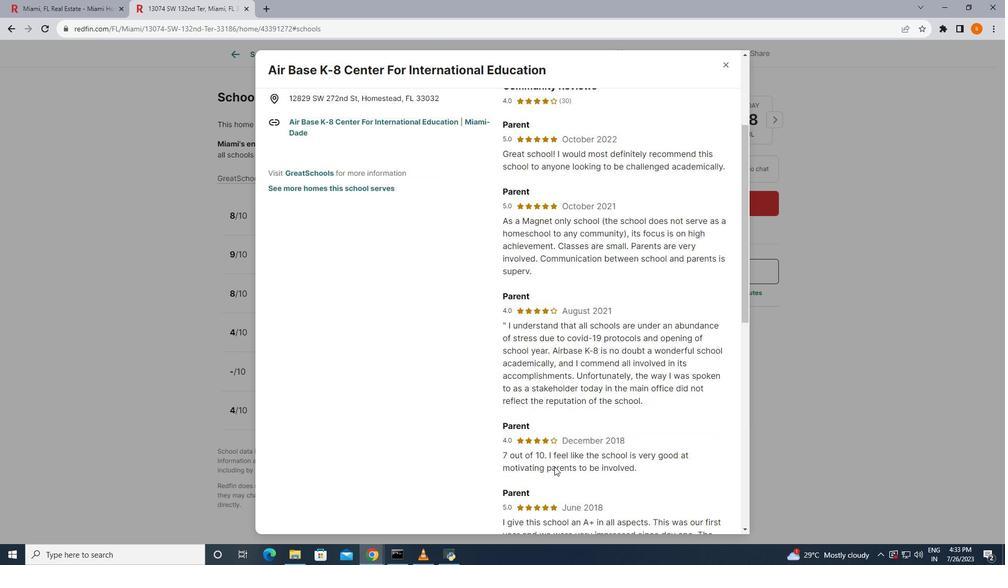 
Action: Mouse scrolled (554, 466) with delta (0, 0)
Screenshot: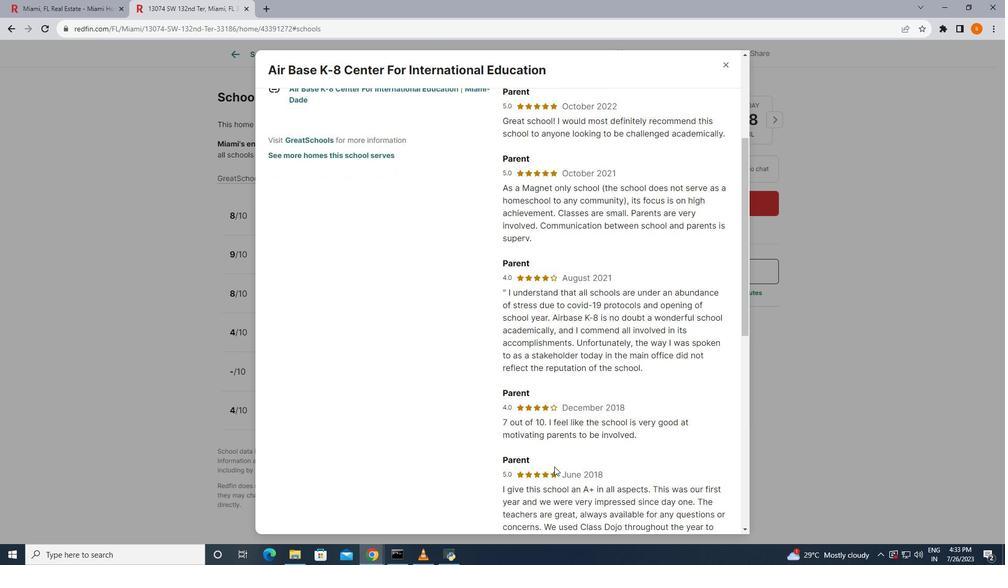 
Action: Mouse scrolled (554, 466) with delta (0, 0)
Screenshot: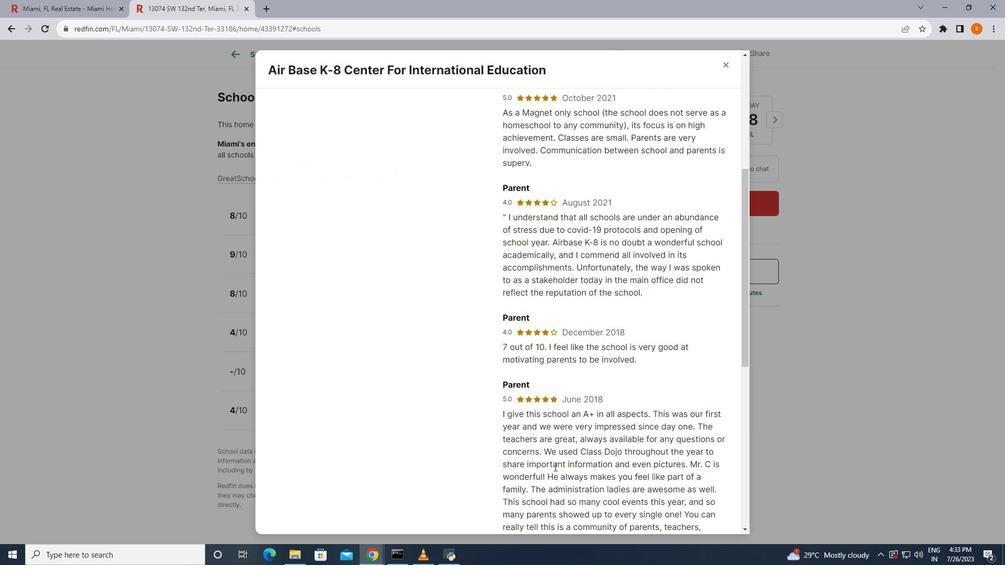 
Action: Mouse scrolled (554, 466) with delta (0, 0)
Screenshot: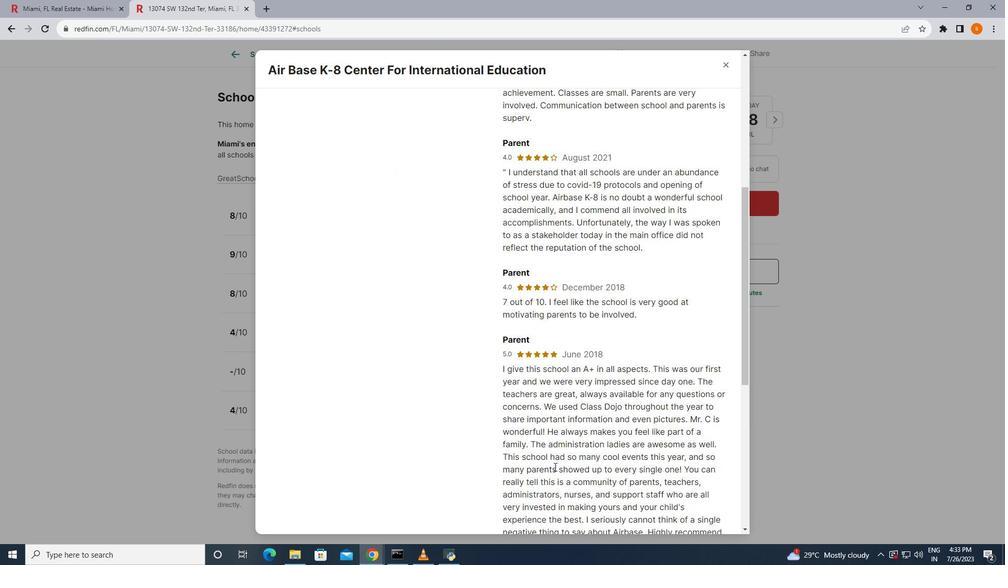
Action: Mouse scrolled (554, 466) with delta (0, 0)
Screenshot: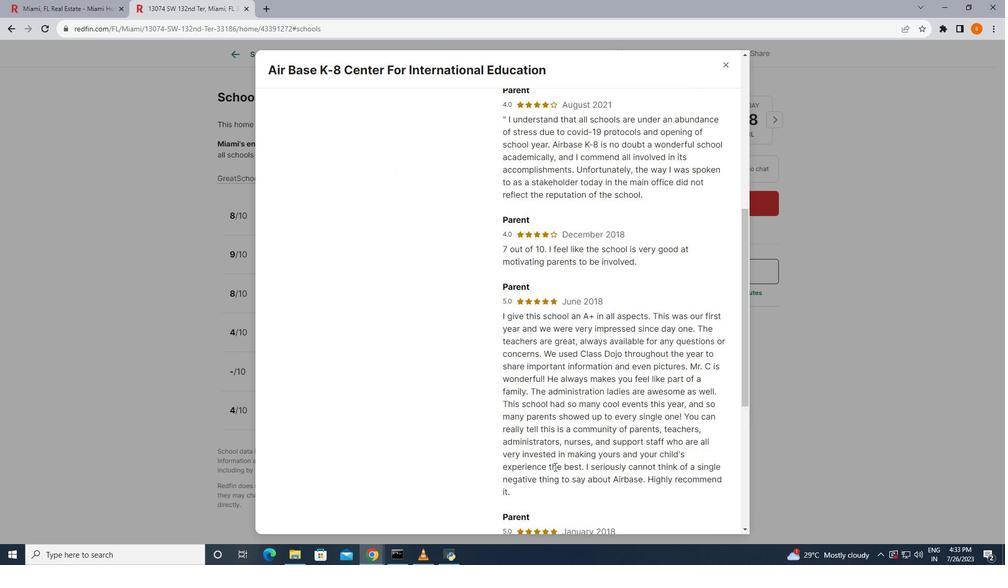 
Action: Mouse scrolled (554, 466) with delta (0, 0)
Screenshot: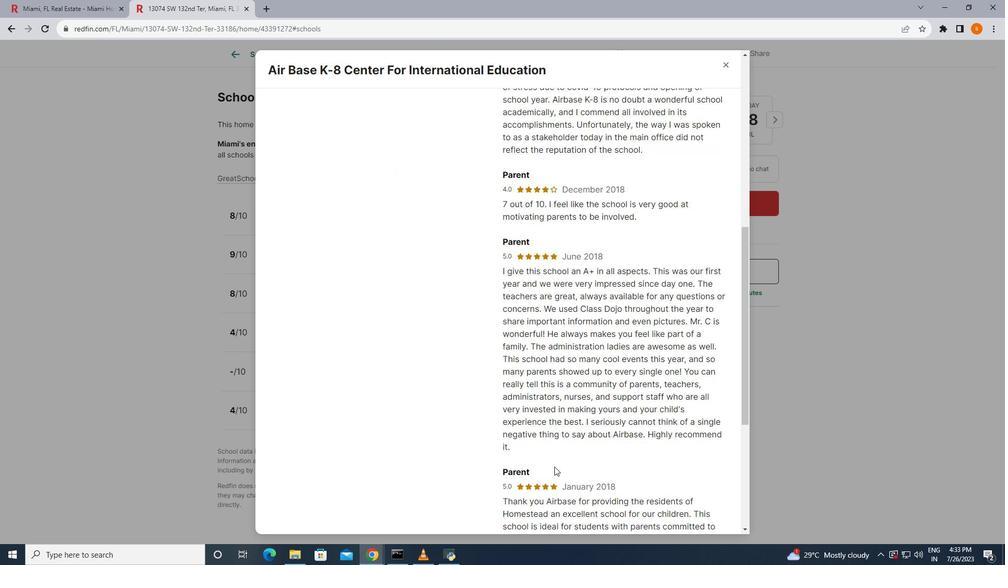 
Action: Mouse scrolled (554, 466) with delta (0, 0)
Screenshot: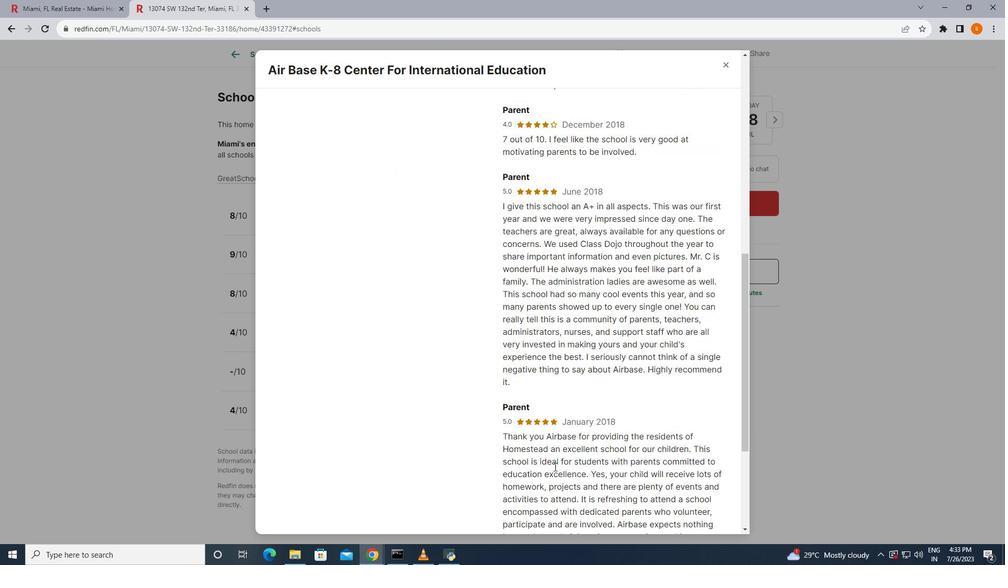
Action: Mouse scrolled (554, 466) with delta (0, 0)
Screenshot: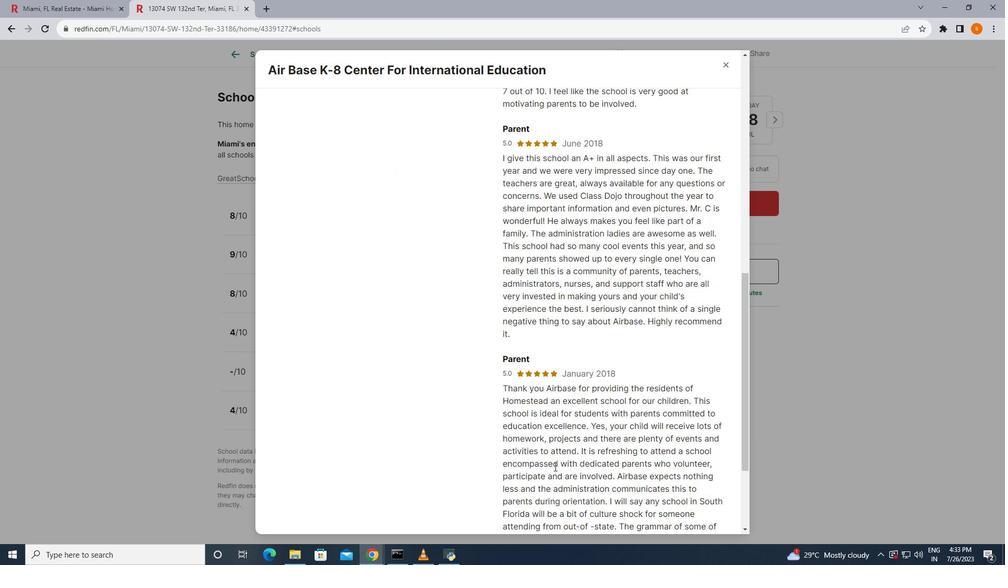 
Action: Mouse scrolled (554, 466) with delta (0, 0)
Screenshot: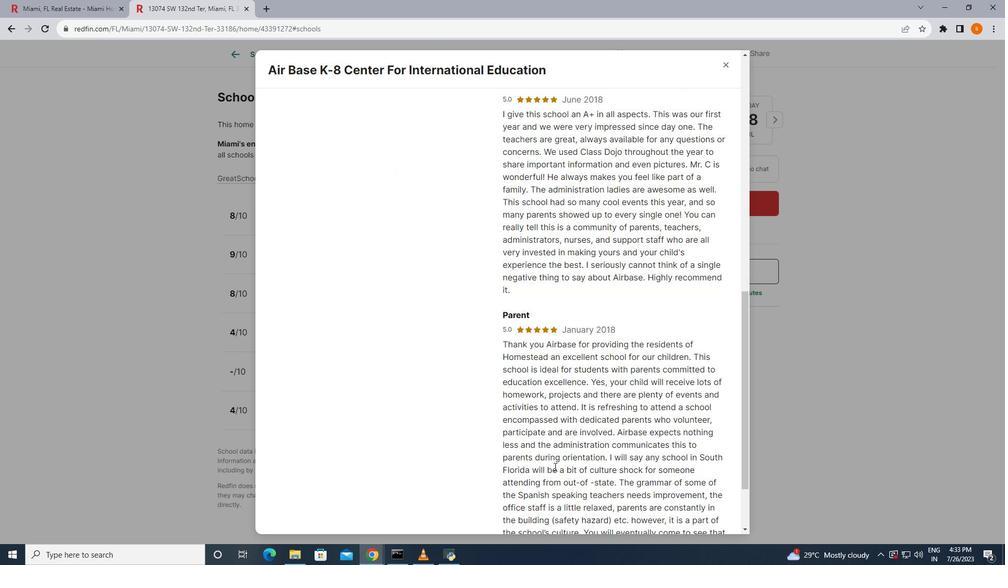 
Action: Mouse scrolled (554, 466) with delta (0, 0)
Screenshot: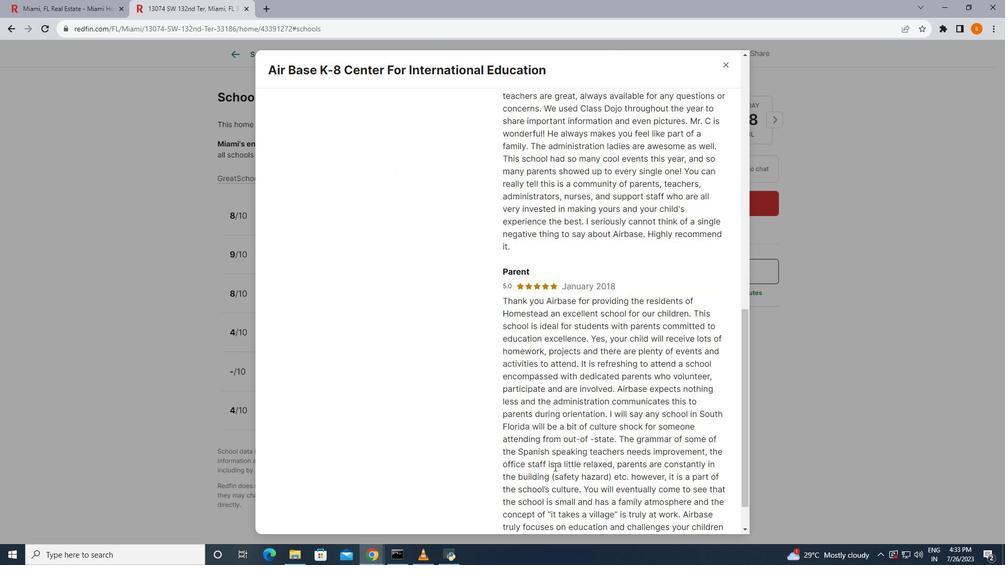 
Action: Mouse scrolled (554, 466) with delta (0, 0)
Screenshot: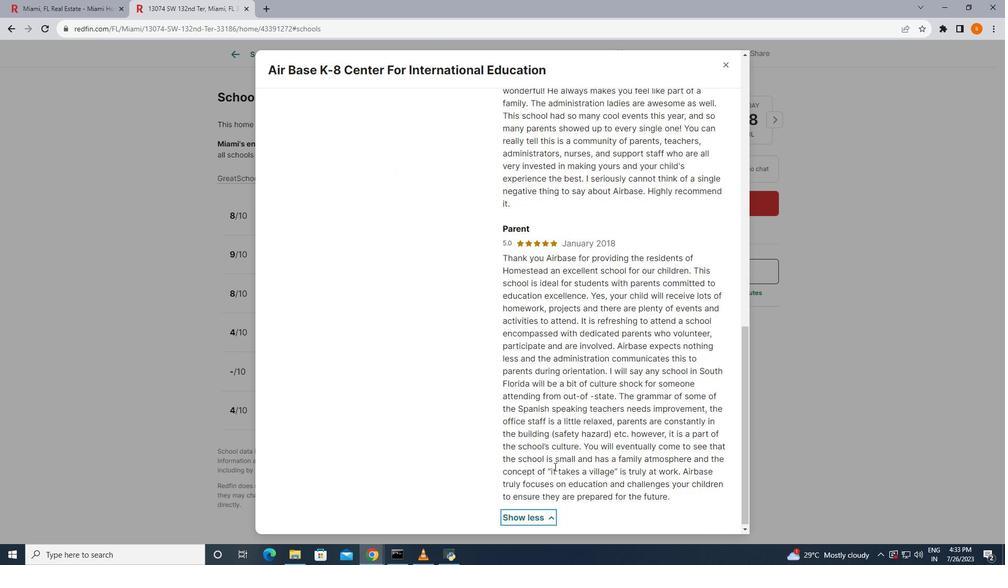 
Action: Mouse scrolled (554, 466) with delta (0, 0)
Screenshot: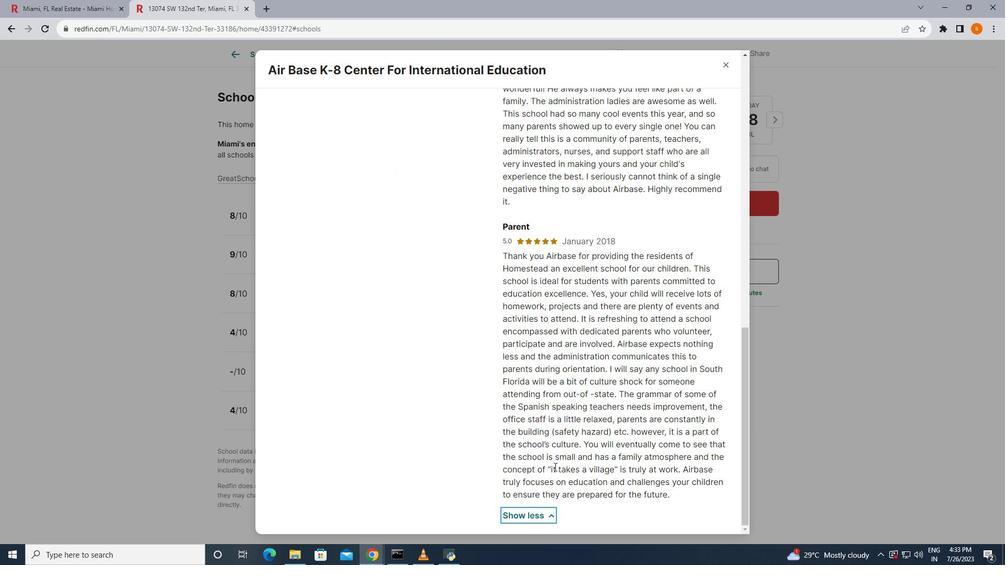 
Action: Mouse moved to (728, 67)
Screenshot: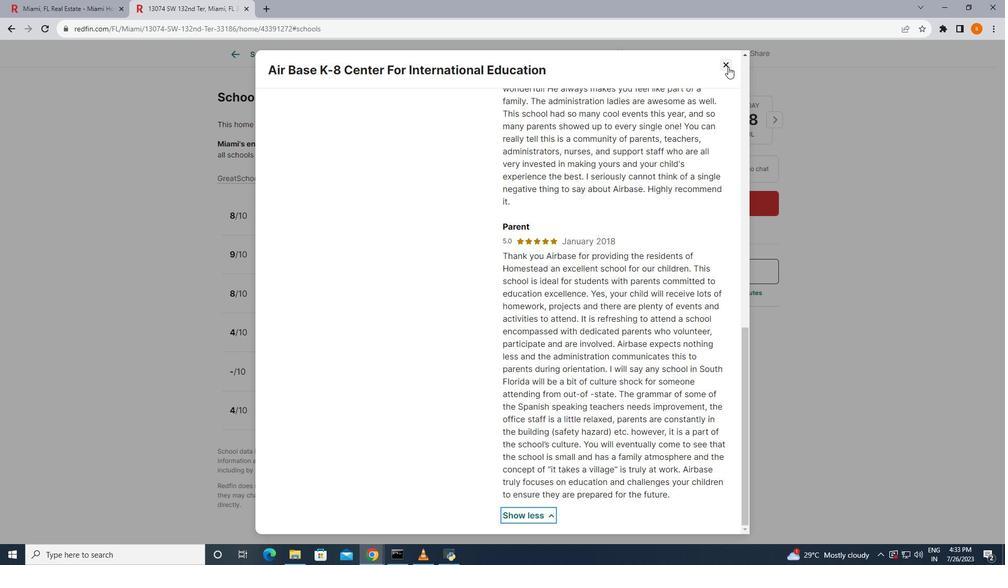 
Action: Mouse pressed left at (728, 67)
Screenshot: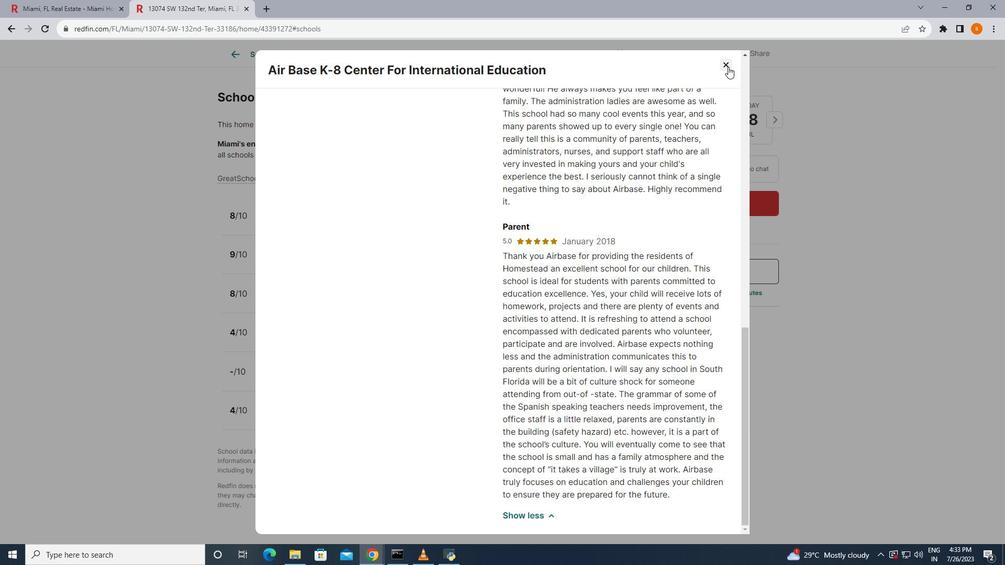 
Action: Mouse moved to (413, 298)
Screenshot: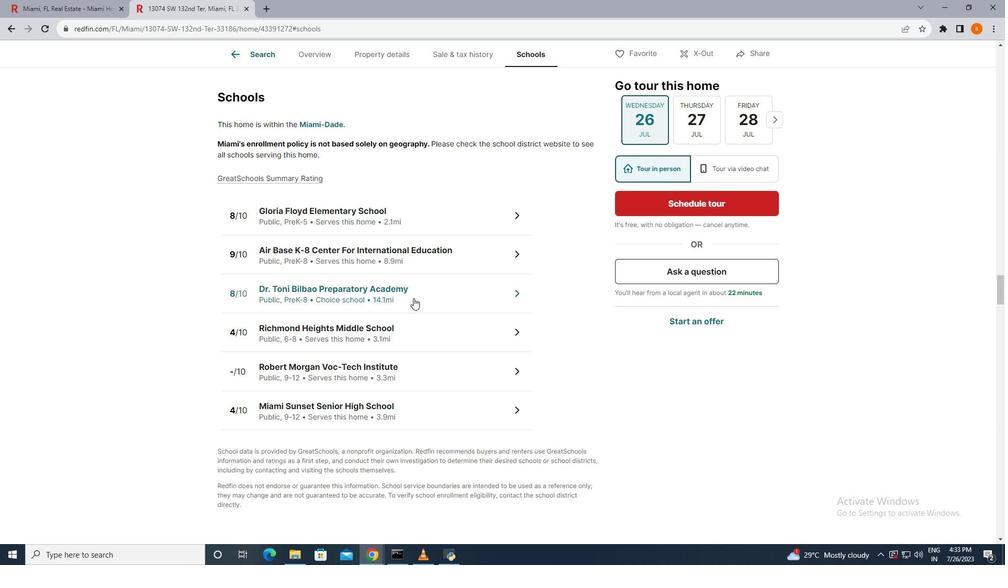 
Action: Mouse pressed left at (413, 298)
Screenshot: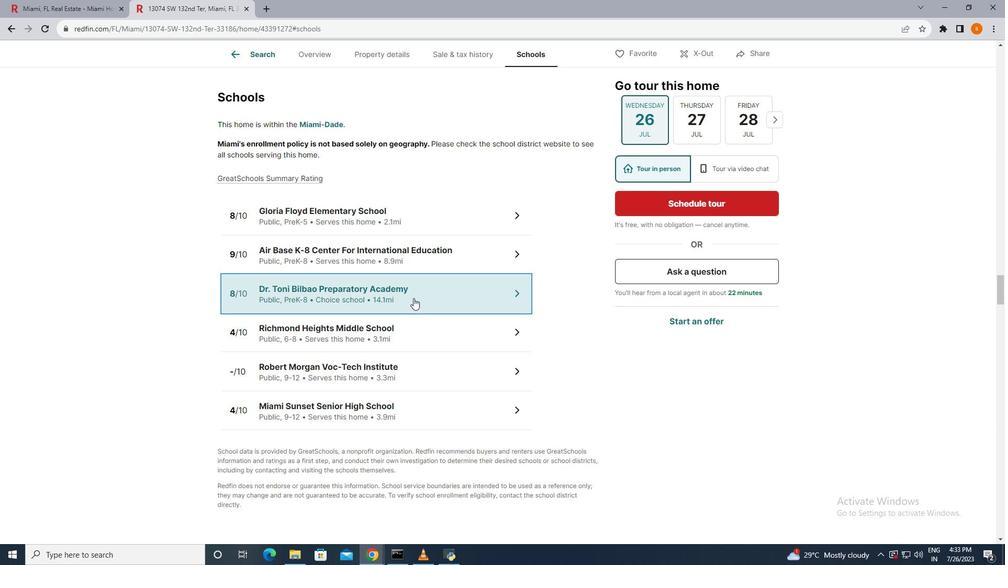 
Action: Mouse moved to (650, 128)
Screenshot: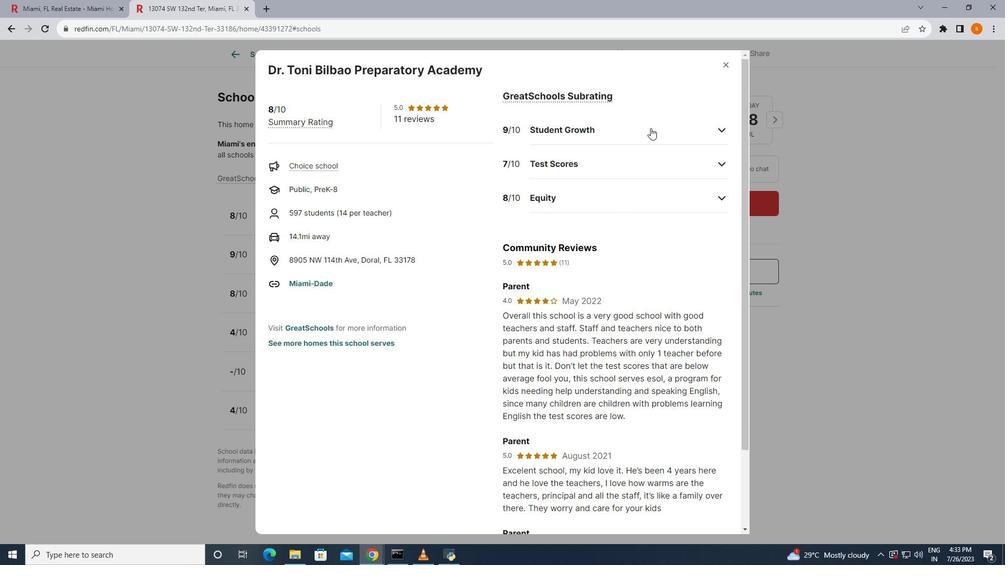 
Action: Mouse pressed left at (650, 128)
Screenshot: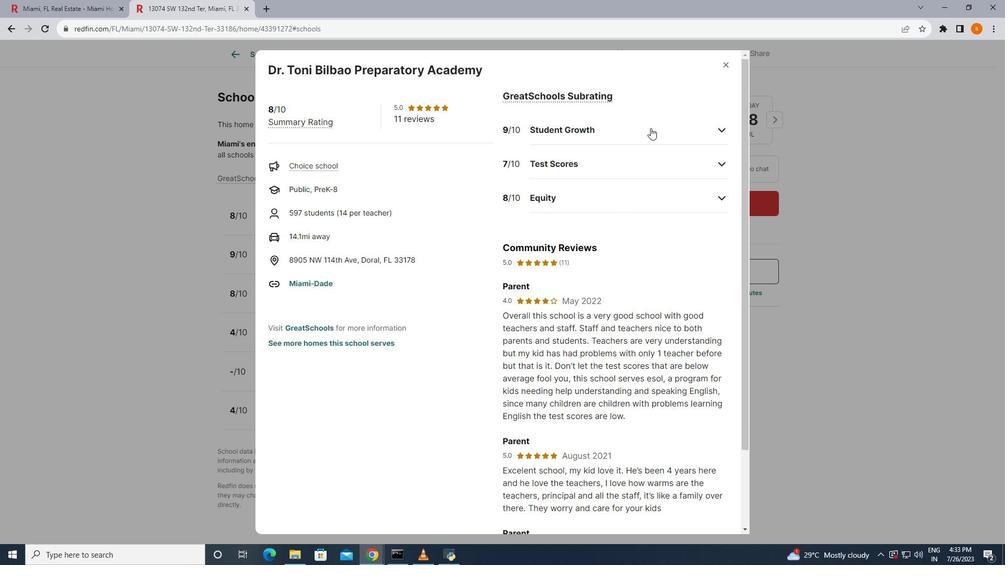 
Action: Mouse pressed left at (650, 128)
Screenshot: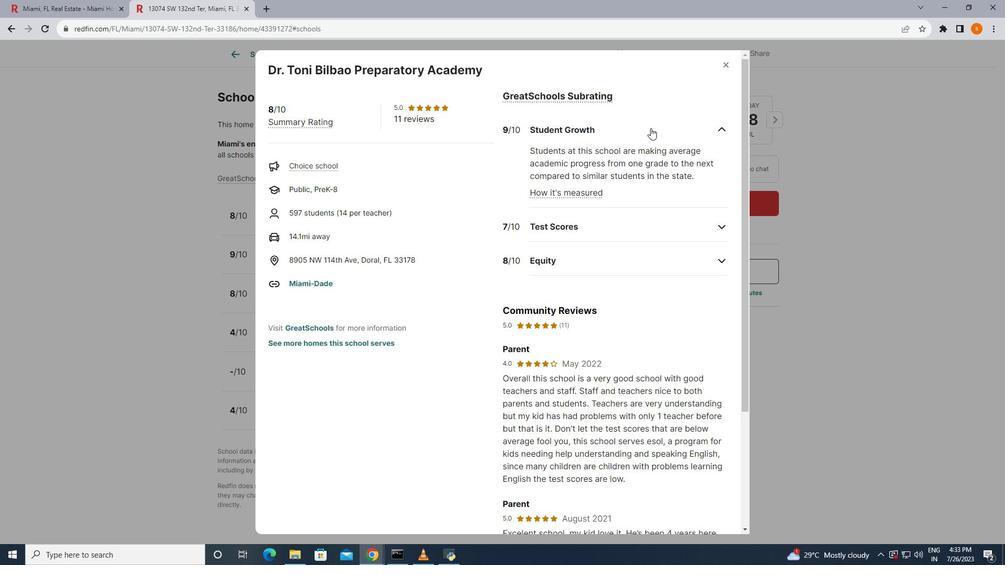 
Action: Mouse moved to (633, 168)
Screenshot: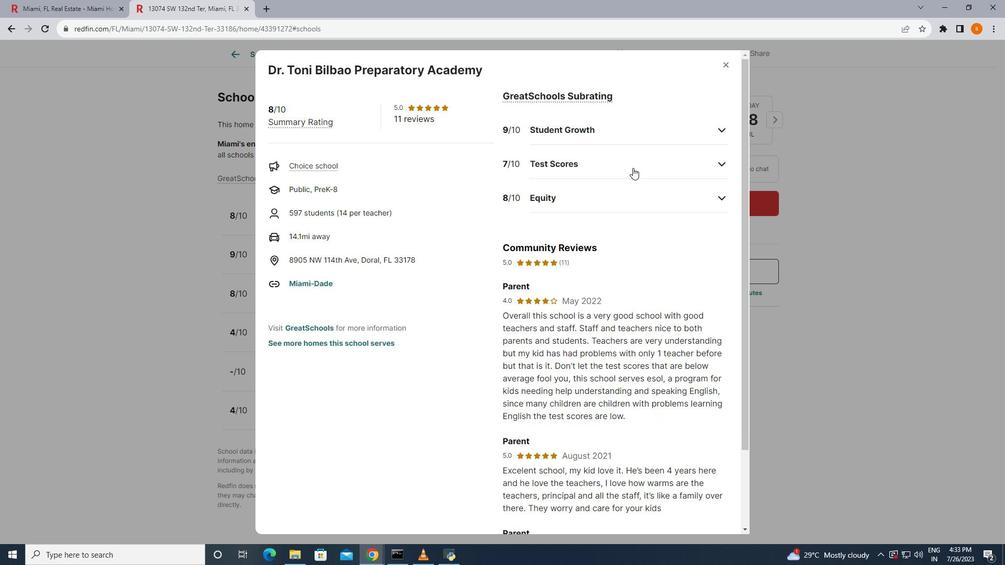 
Action: Mouse pressed left at (633, 168)
Screenshot: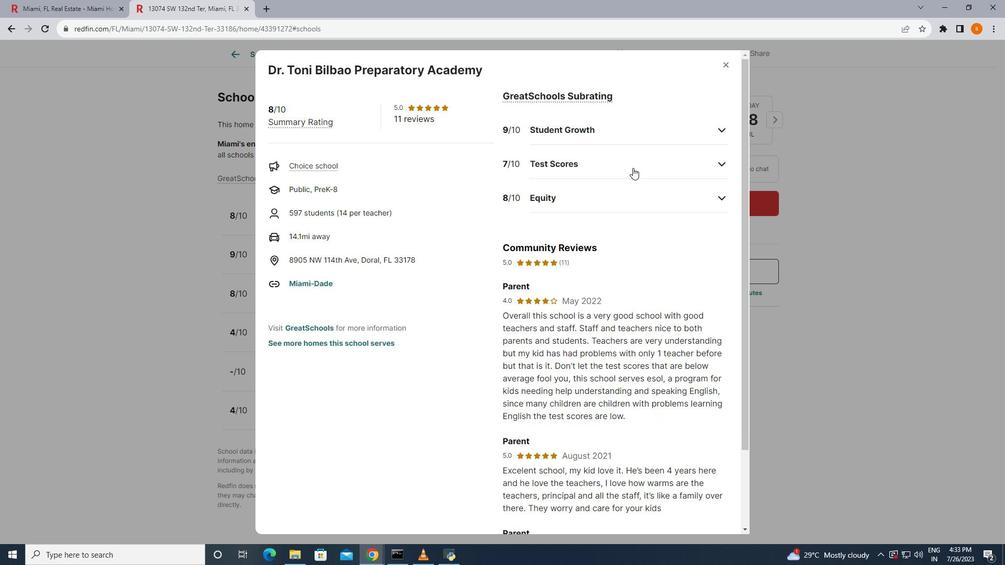 
Action: Mouse pressed left at (633, 168)
Screenshot: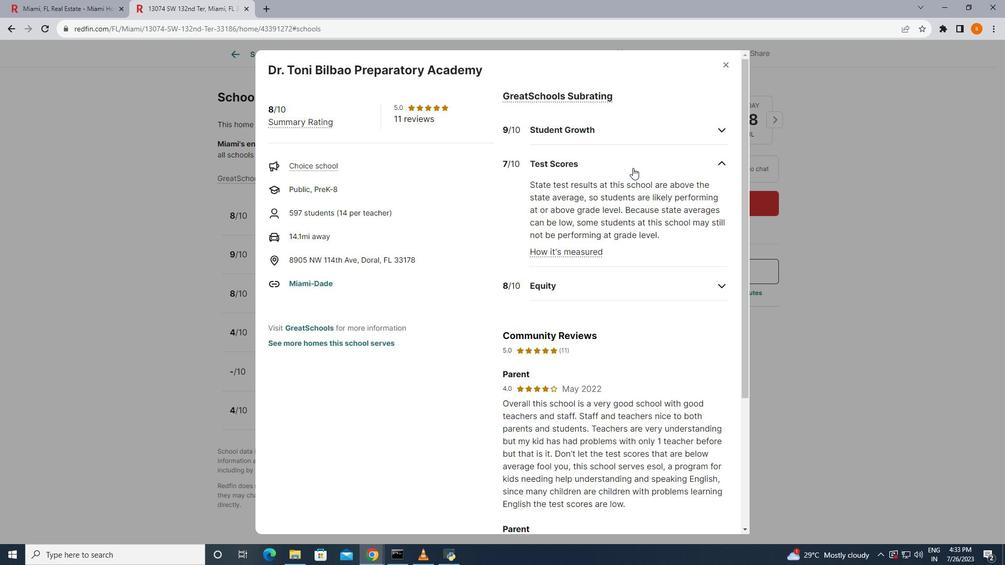 
Action: Mouse moved to (621, 205)
Screenshot: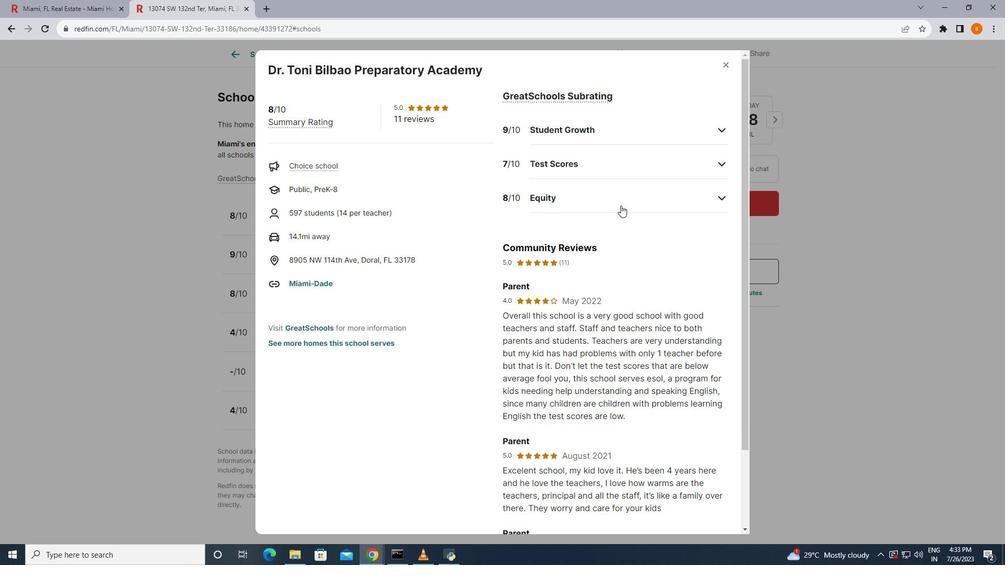 
Action: Mouse pressed left at (621, 205)
Screenshot: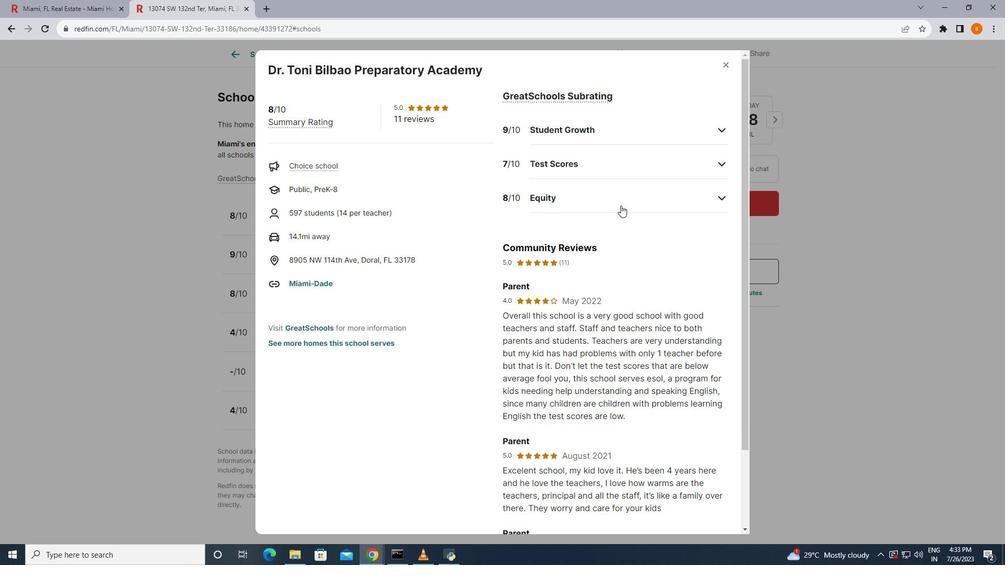 
Action: Mouse pressed left at (621, 205)
Screenshot: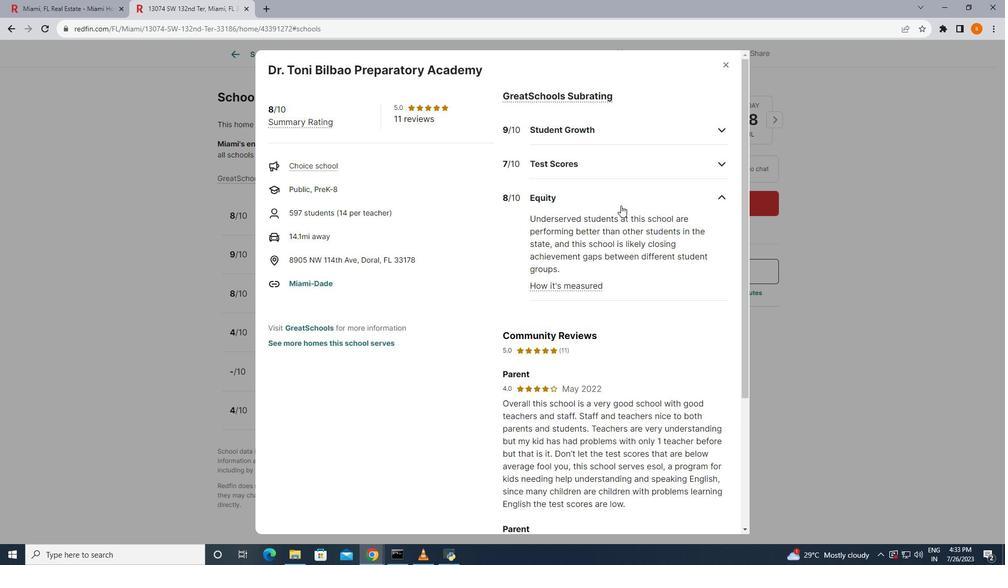
Action: Mouse moved to (584, 293)
Screenshot: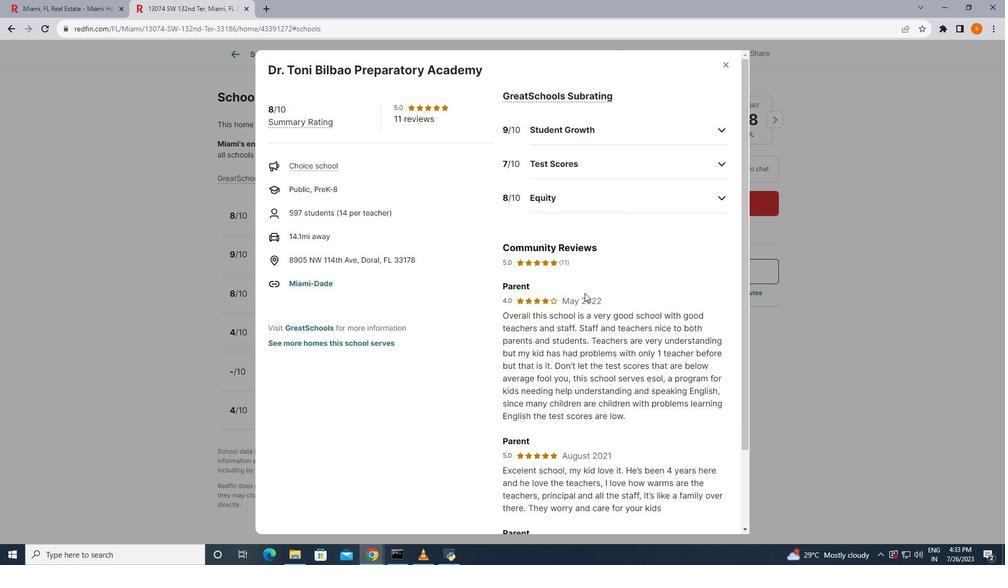 
Action: Mouse scrolled (584, 292) with delta (0, 0)
Screenshot: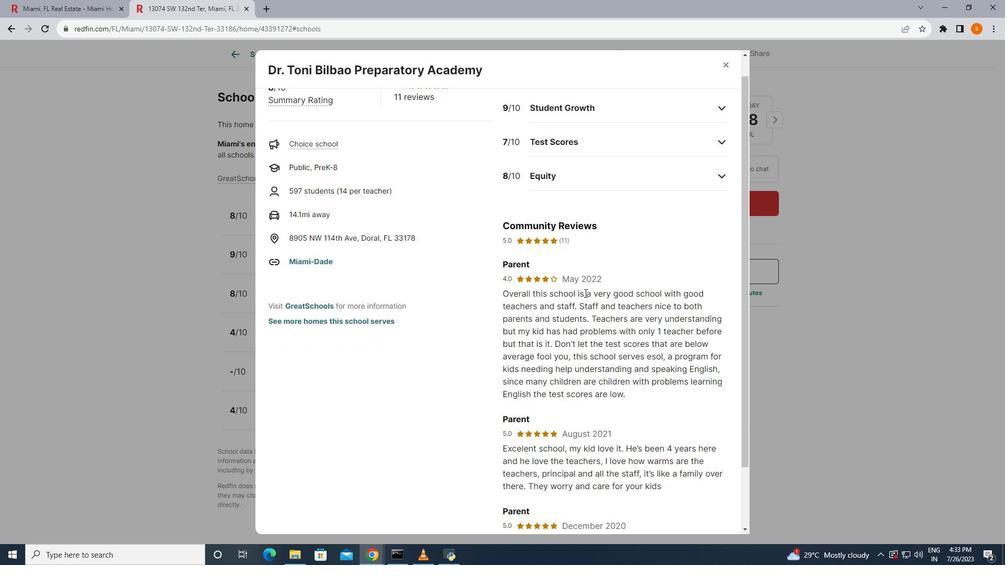 
Action: Mouse scrolled (584, 292) with delta (0, 0)
Screenshot: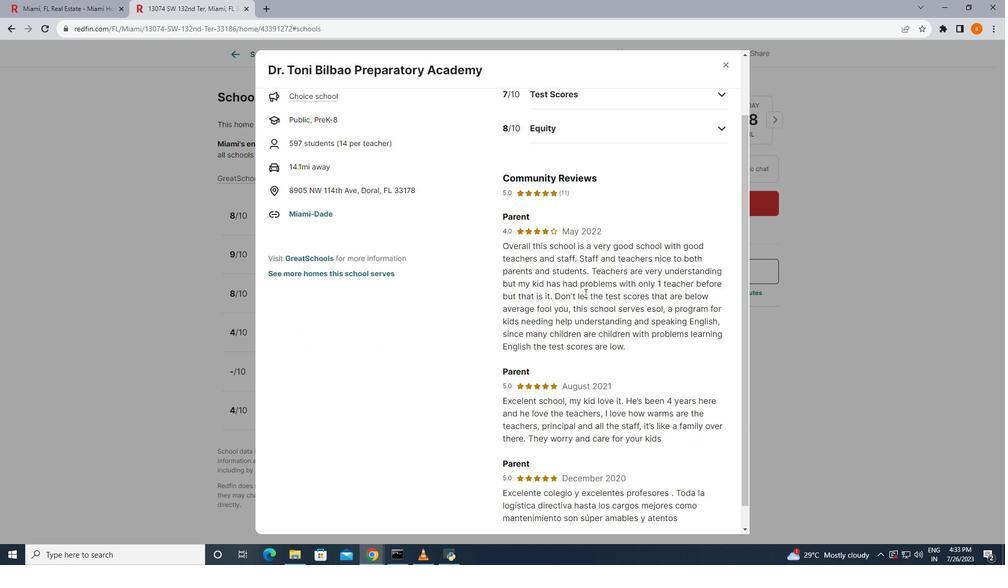 
Action: Mouse scrolled (584, 292) with delta (0, 0)
Screenshot: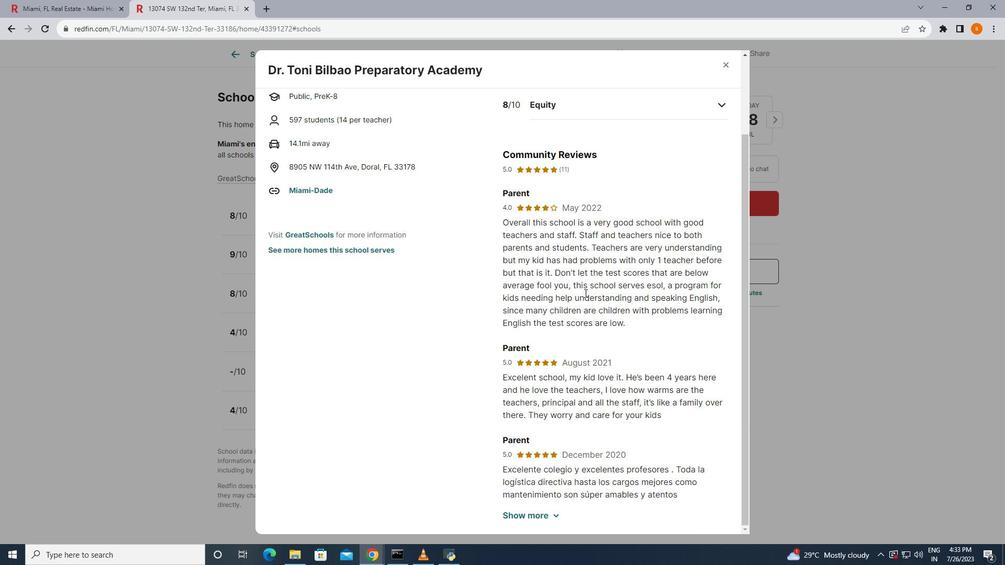 
Action: Mouse scrolled (584, 292) with delta (0, 0)
Screenshot: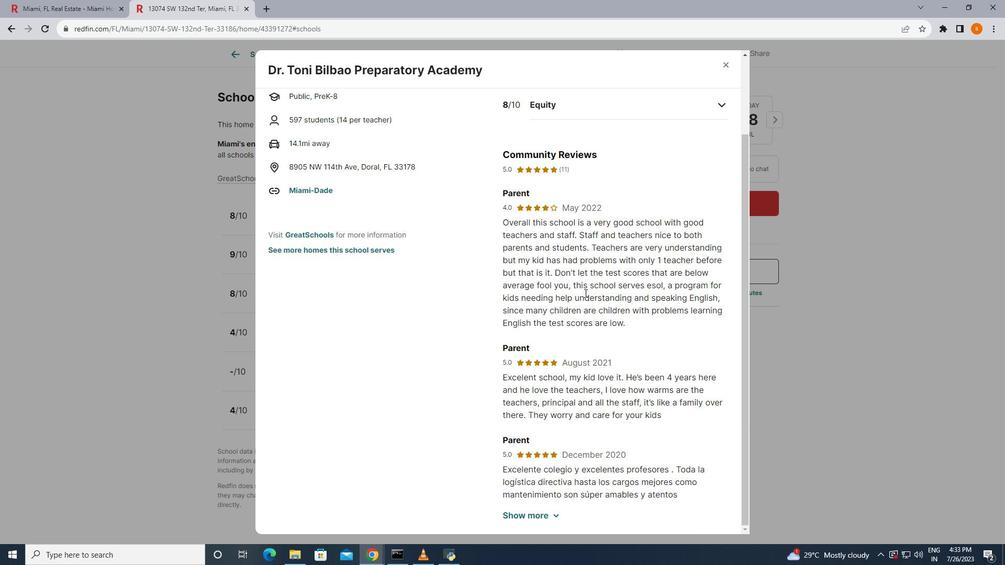 
Action: Mouse moved to (556, 517)
Screenshot: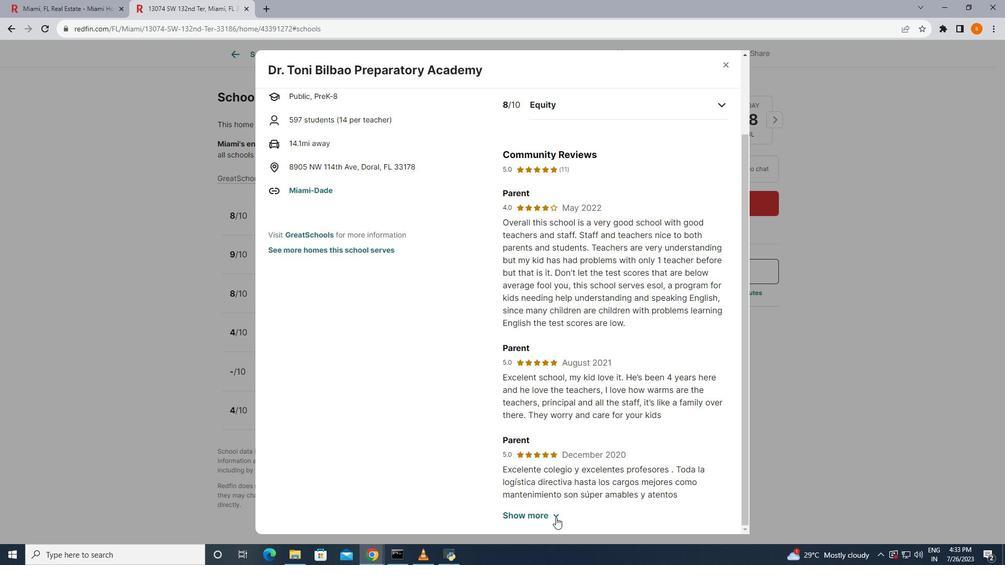 
Action: Mouse pressed left at (556, 517)
Screenshot: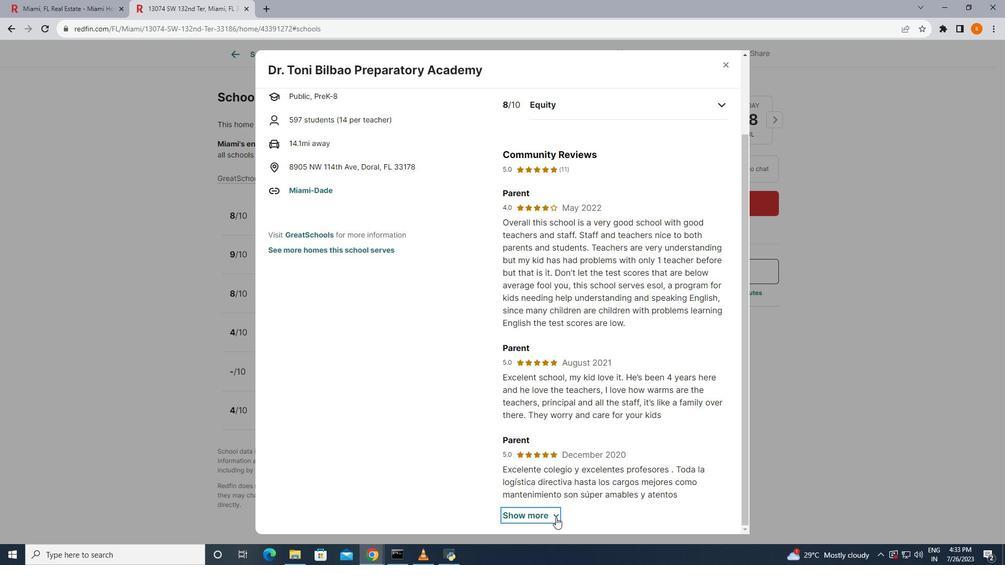 
Action: Mouse moved to (562, 511)
Screenshot: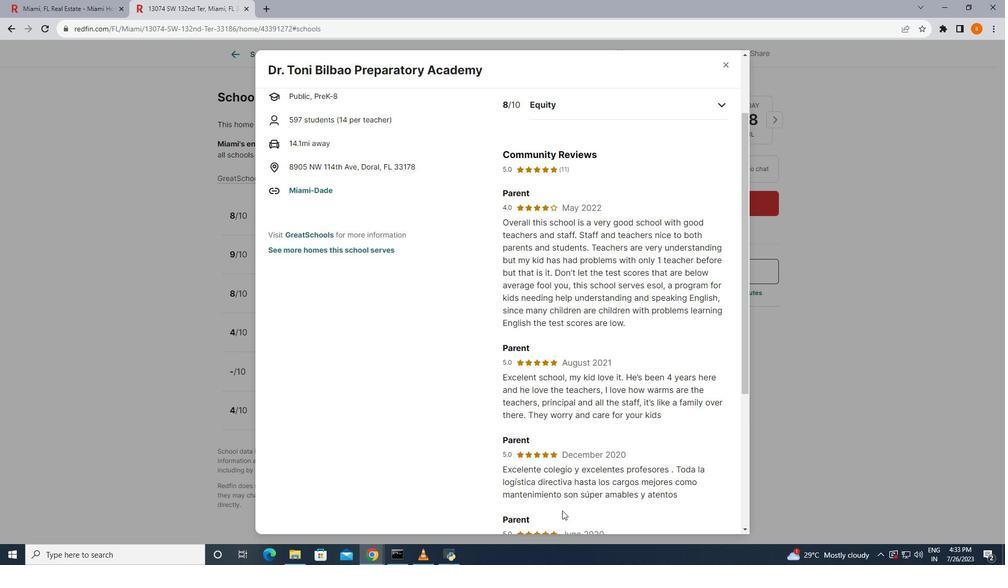
Action: Mouse scrolled (562, 510) with delta (0, 0)
Screenshot: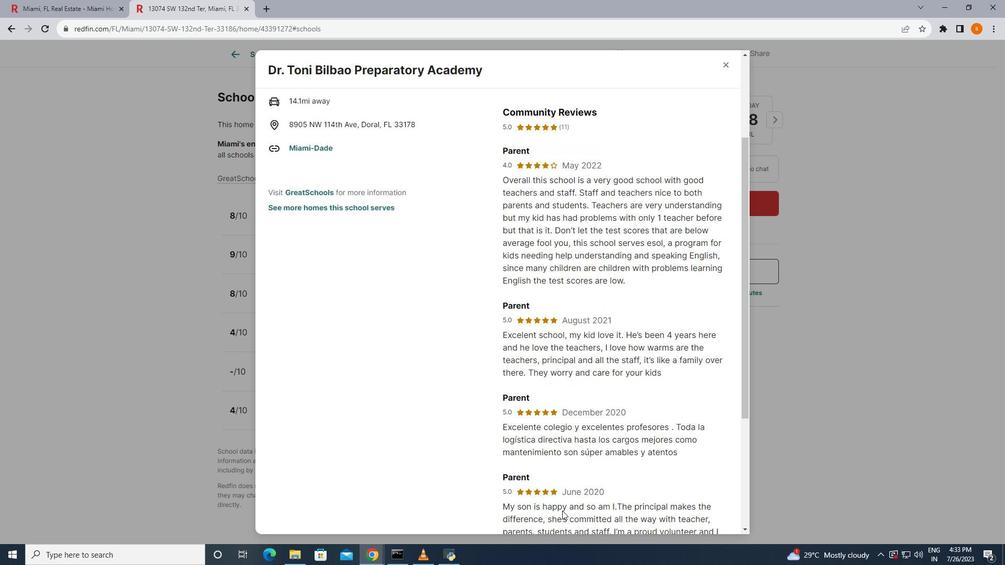 
Action: Mouse scrolled (562, 510) with delta (0, 0)
Screenshot: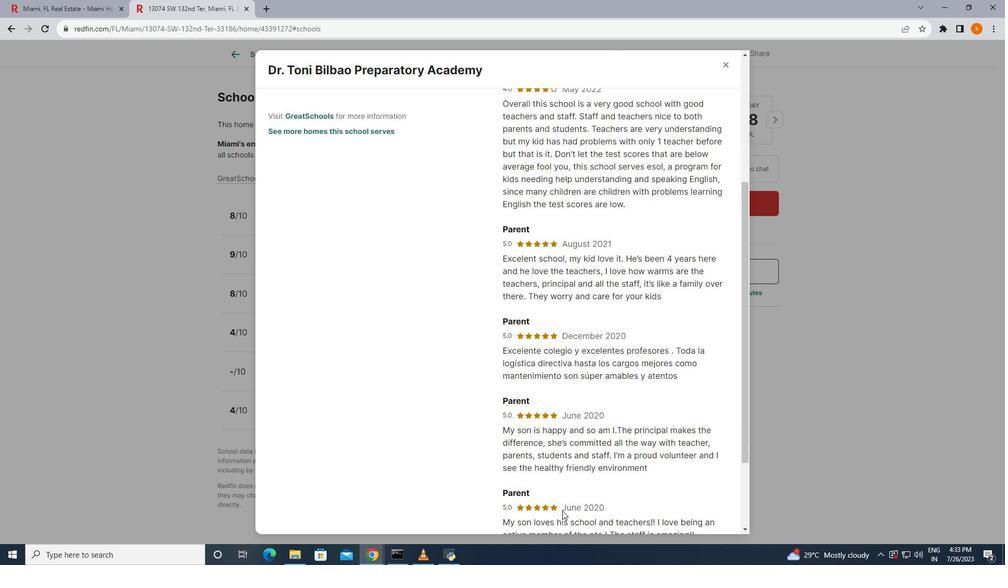 
Action: Mouse scrolled (562, 510) with delta (0, 0)
Screenshot: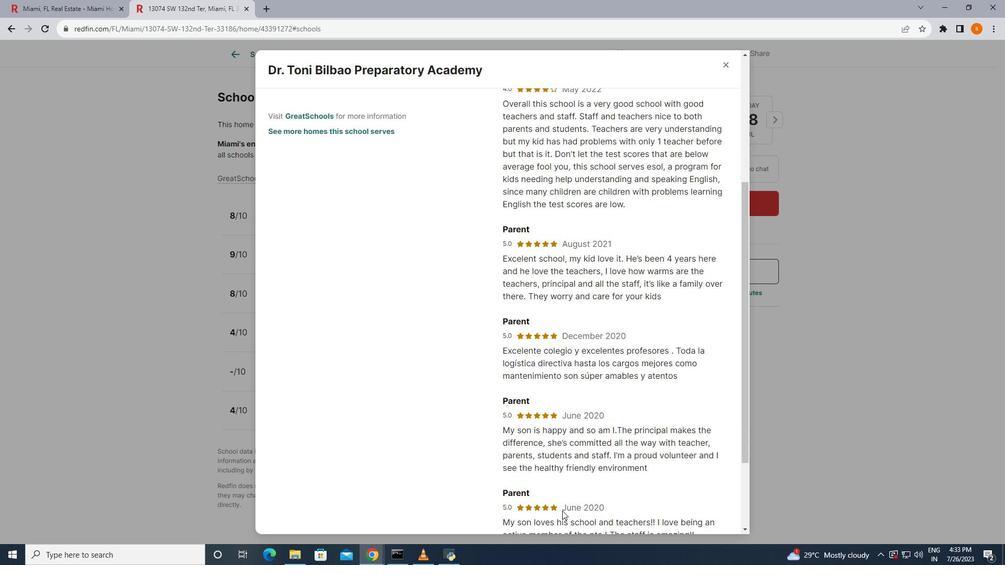 
Action: Mouse scrolled (562, 510) with delta (0, 0)
Screenshot: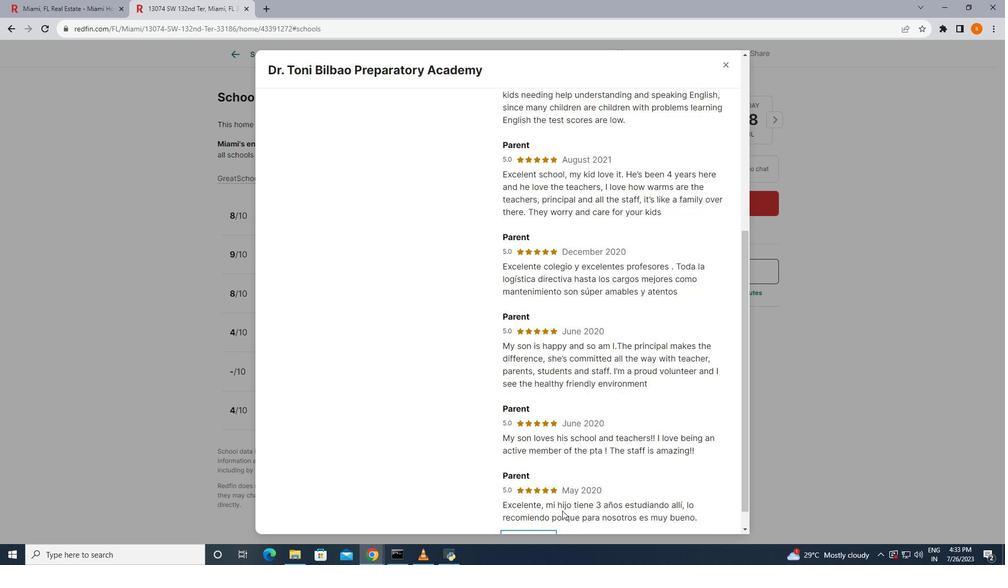 
Action: Mouse scrolled (562, 510) with delta (0, 0)
Screenshot: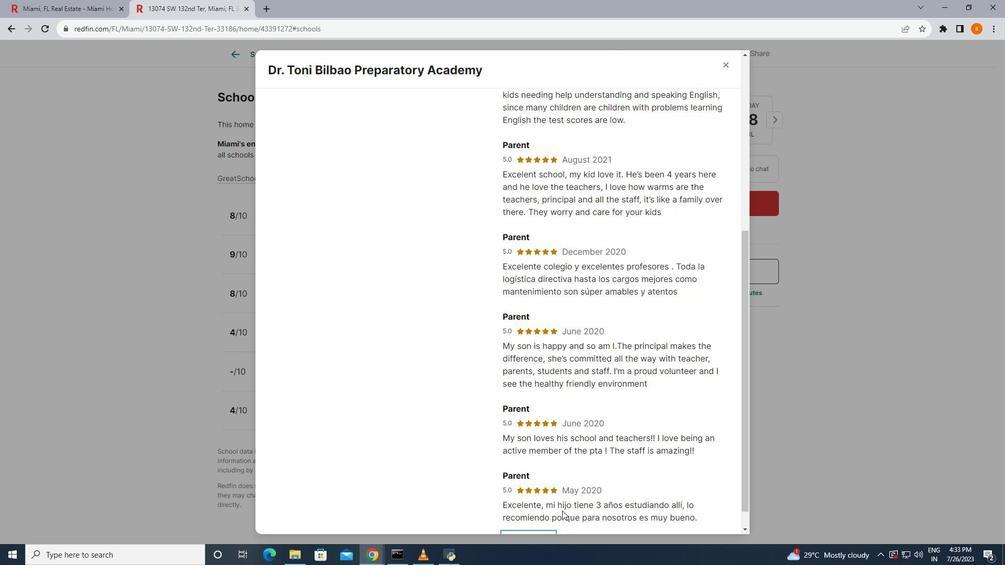 
Action: Mouse scrolled (562, 510) with delta (0, 0)
Screenshot: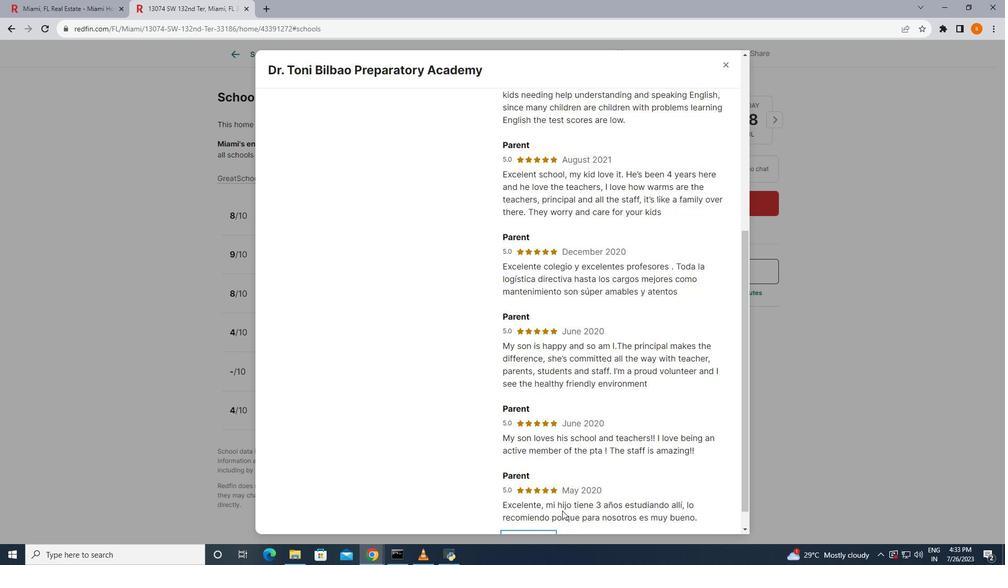 
Action: Mouse scrolled (562, 510) with delta (0, 0)
Screenshot: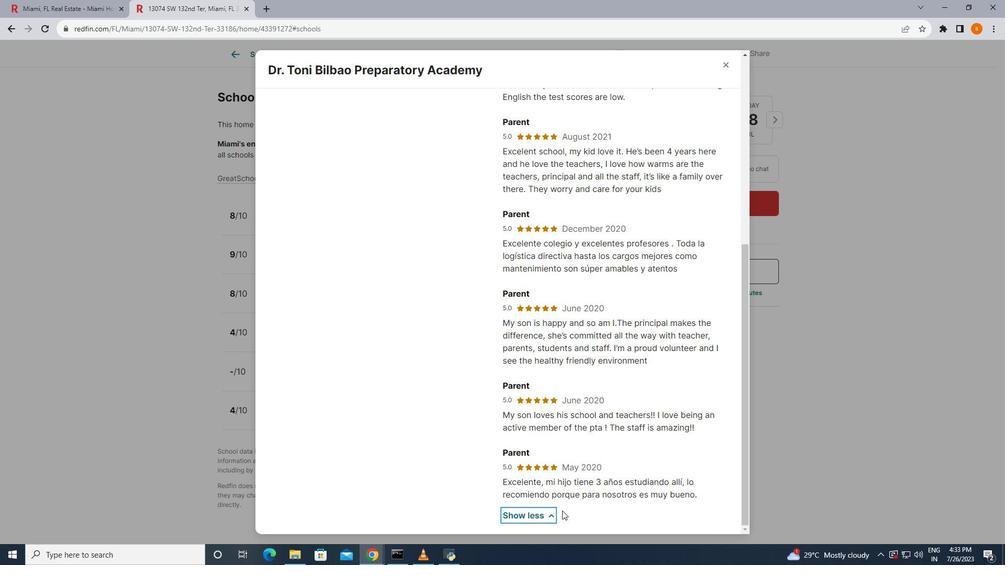 
Action: Mouse scrolled (562, 510) with delta (0, 0)
Screenshot: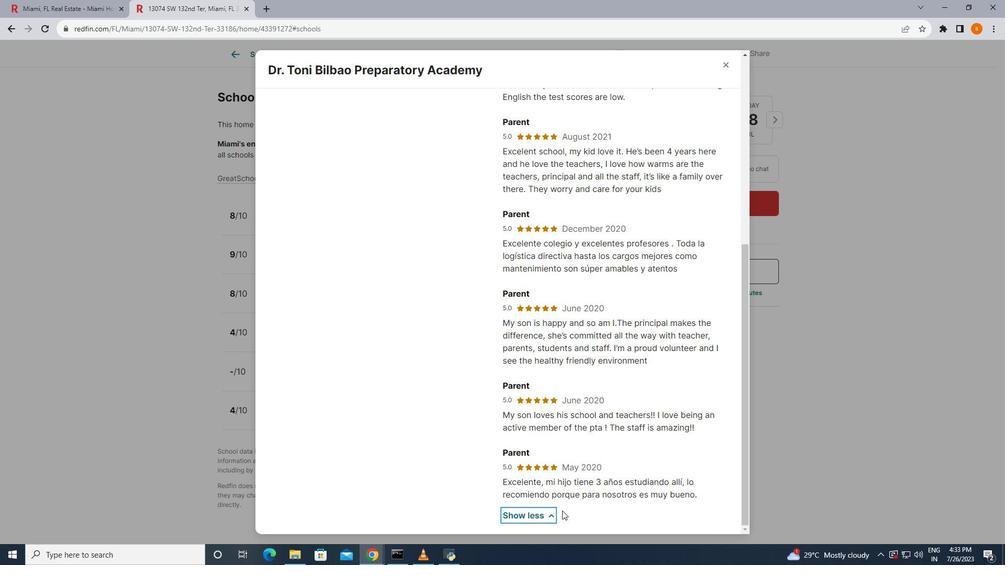 
Action: Mouse moved to (731, 66)
Screenshot: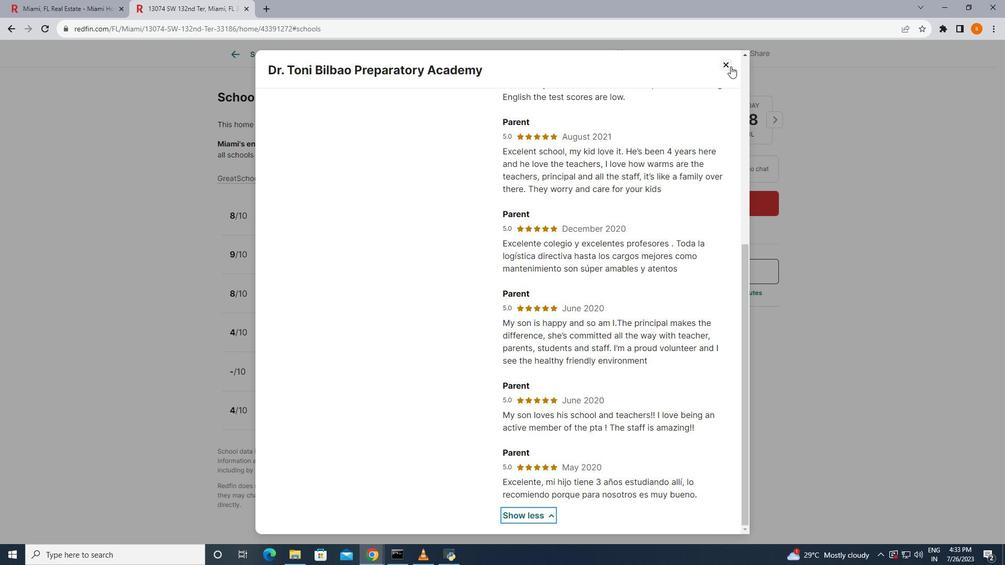 
Action: Mouse pressed left at (731, 66)
Screenshot: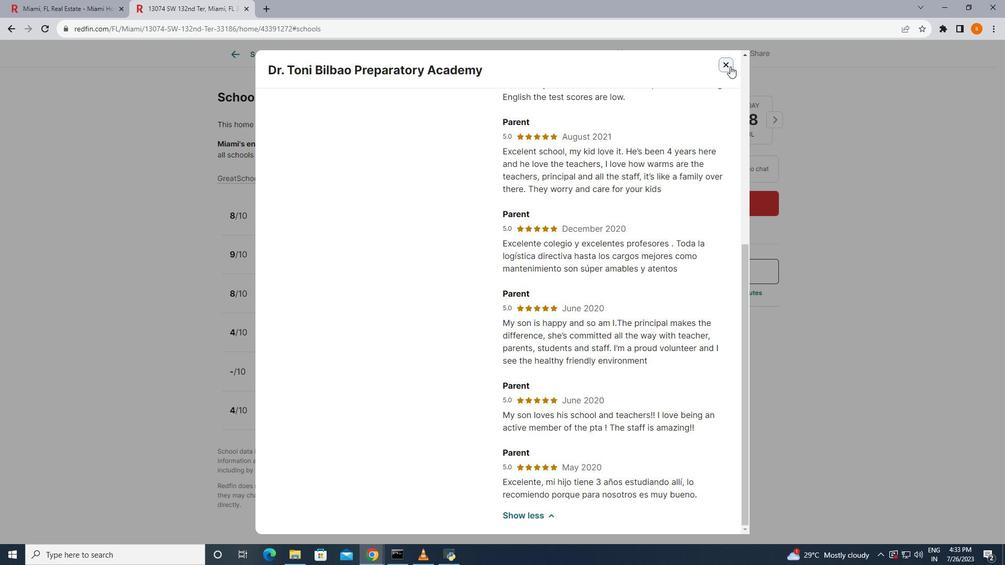 
Action: Mouse moved to (416, 337)
Screenshot: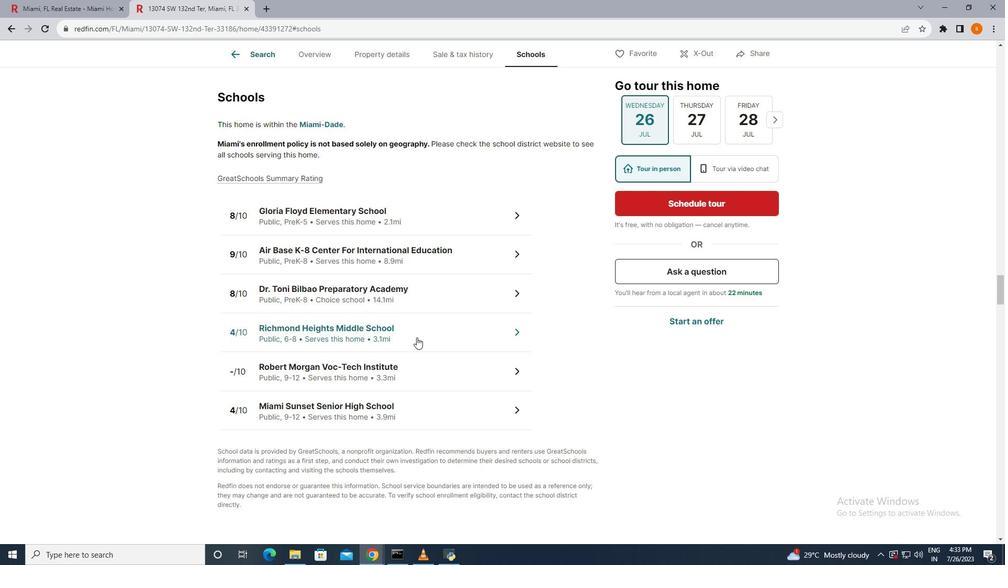
Action: Mouse pressed left at (416, 337)
Screenshot: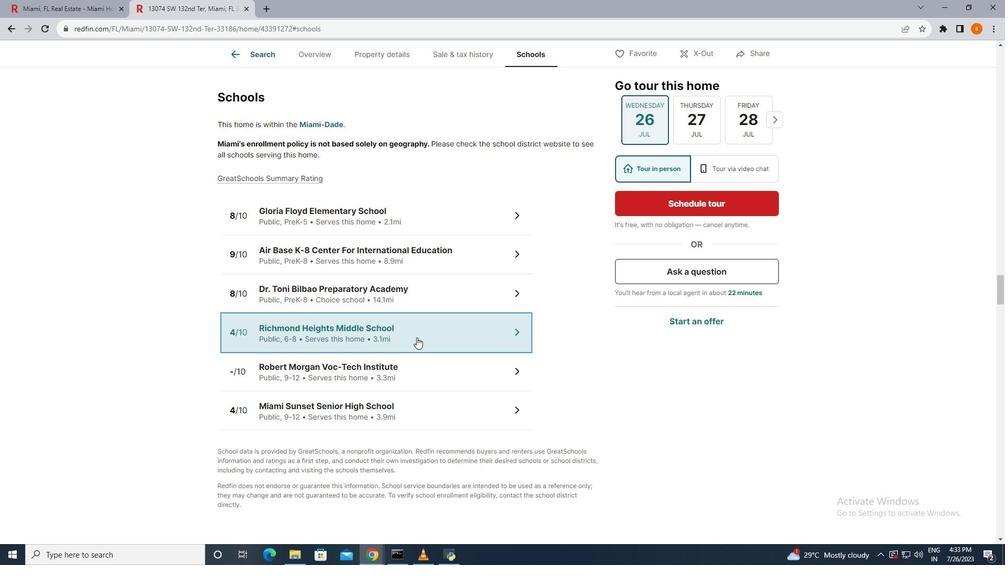 
Action: Mouse moved to (619, 134)
Screenshot: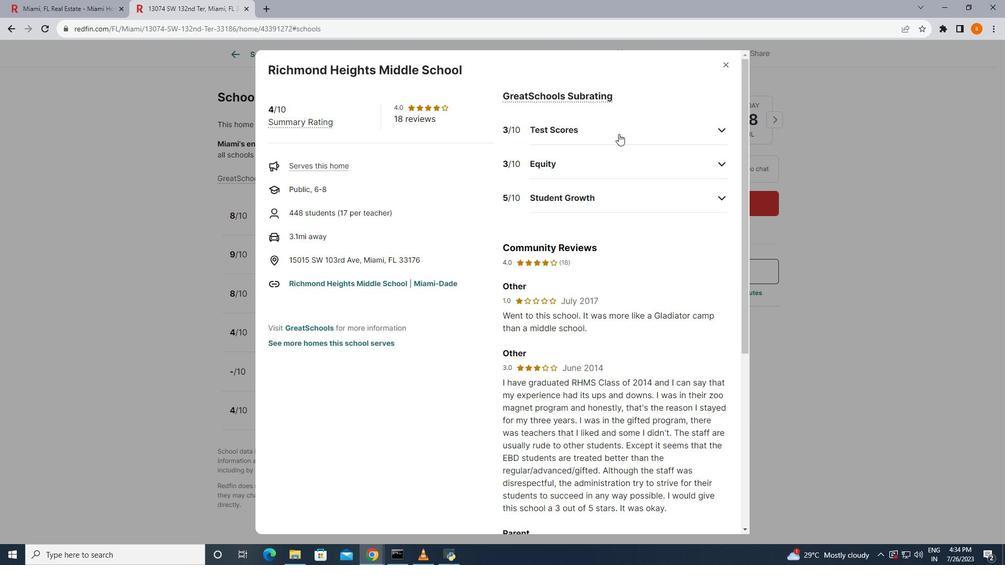 
Action: Mouse pressed left at (619, 134)
Screenshot: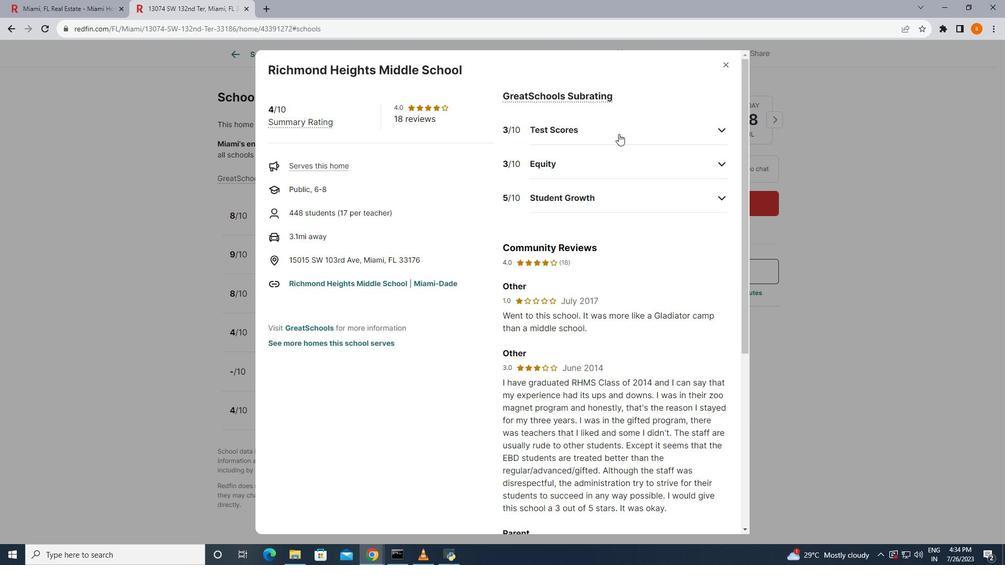 
Action: Mouse pressed left at (619, 134)
Screenshot: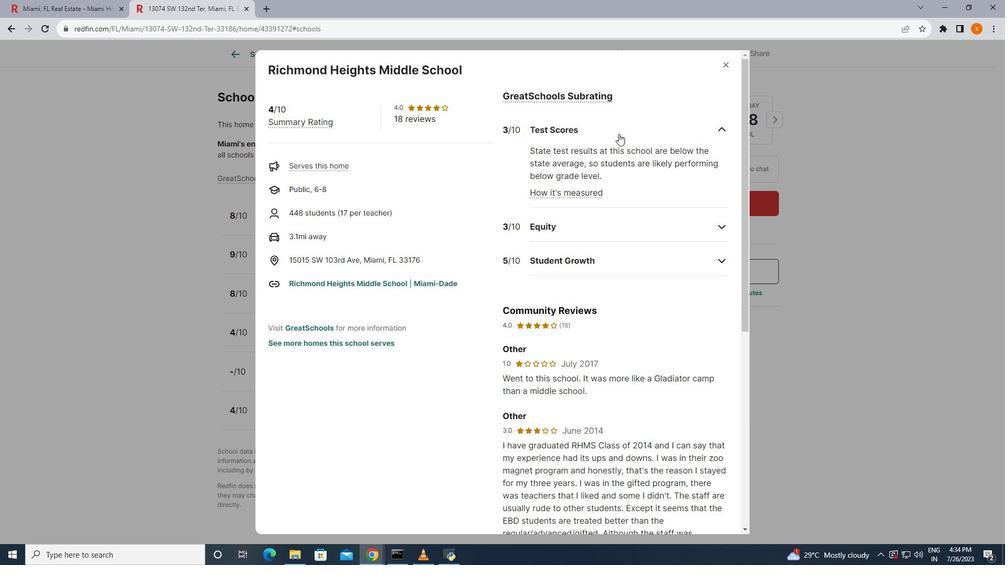 
Action: Mouse moved to (612, 172)
Screenshot: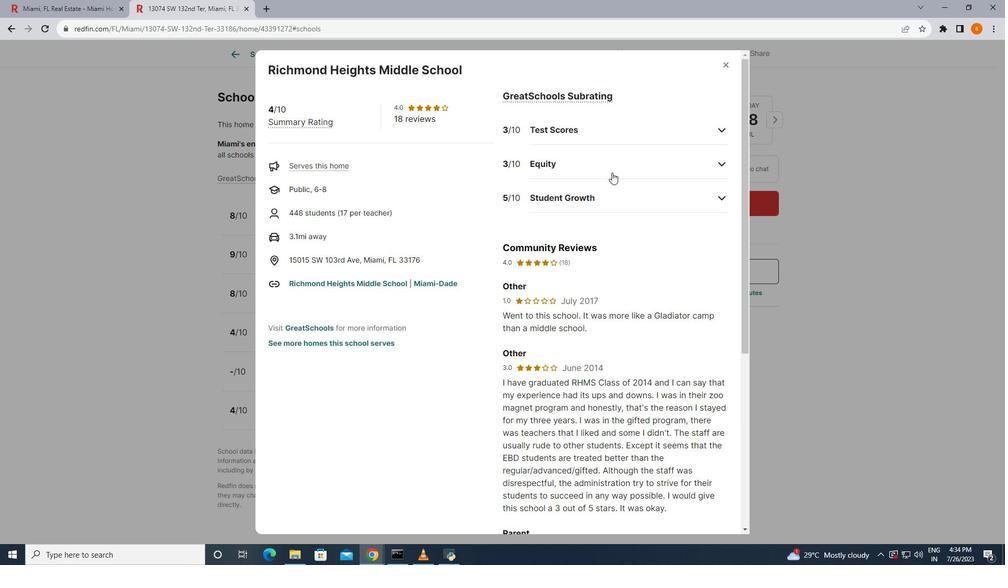 
Action: Mouse pressed left at (612, 172)
Screenshot: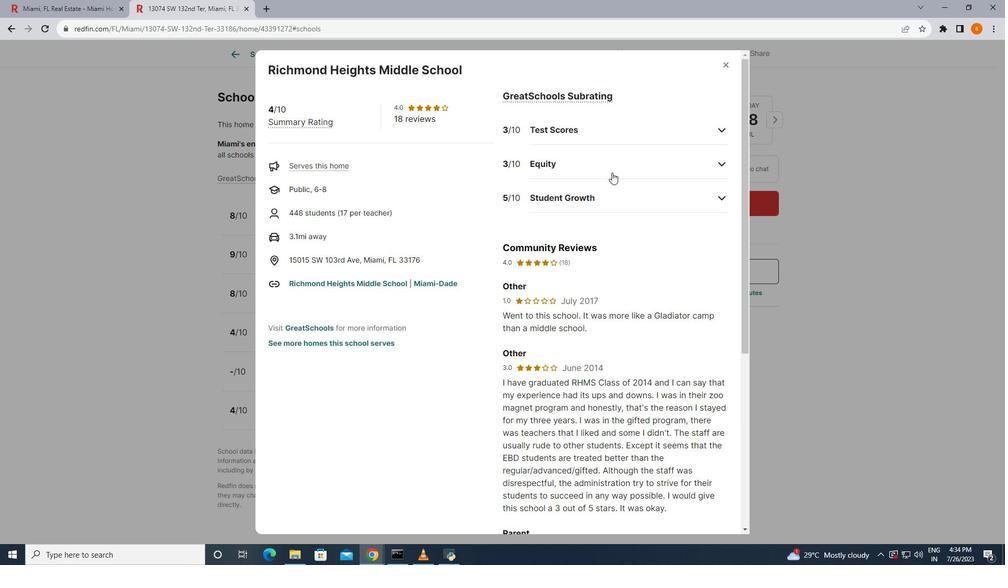 
Action: Mouse moved to (599, 266)
Screenshot: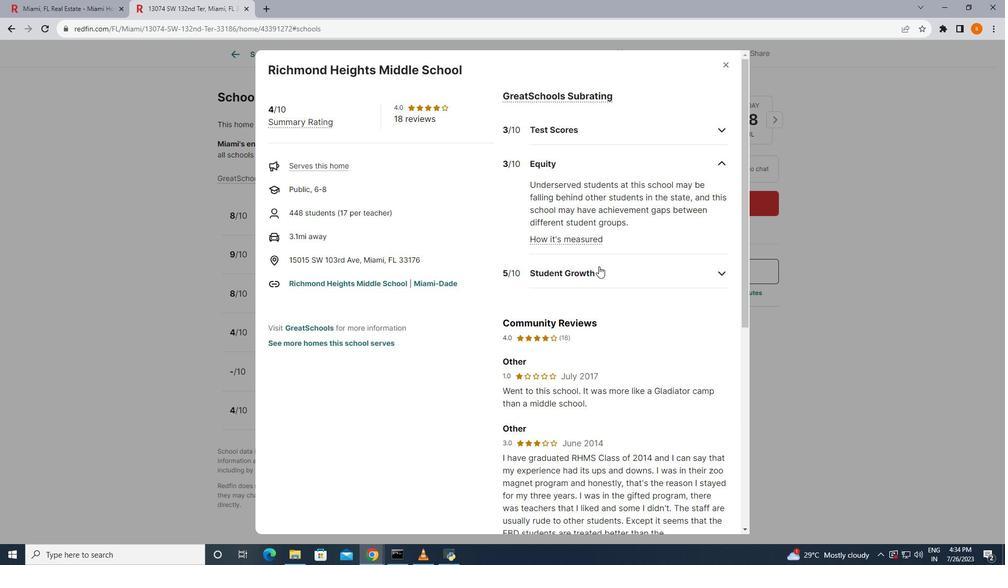 
Action: Mouse pressed left at (599, 266)
Screenshot: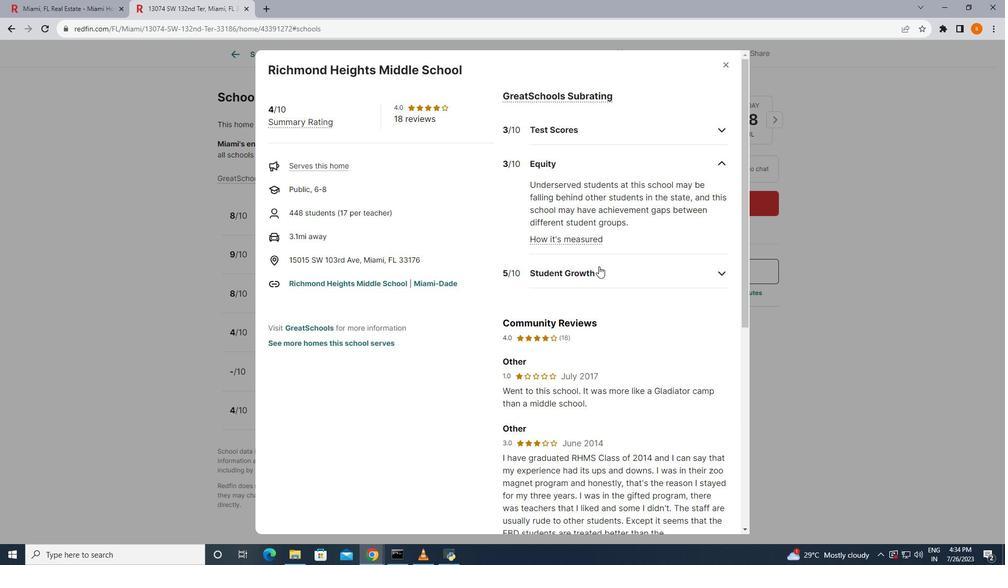 
Action: Mouse moved to (605, 269)
Screenshot: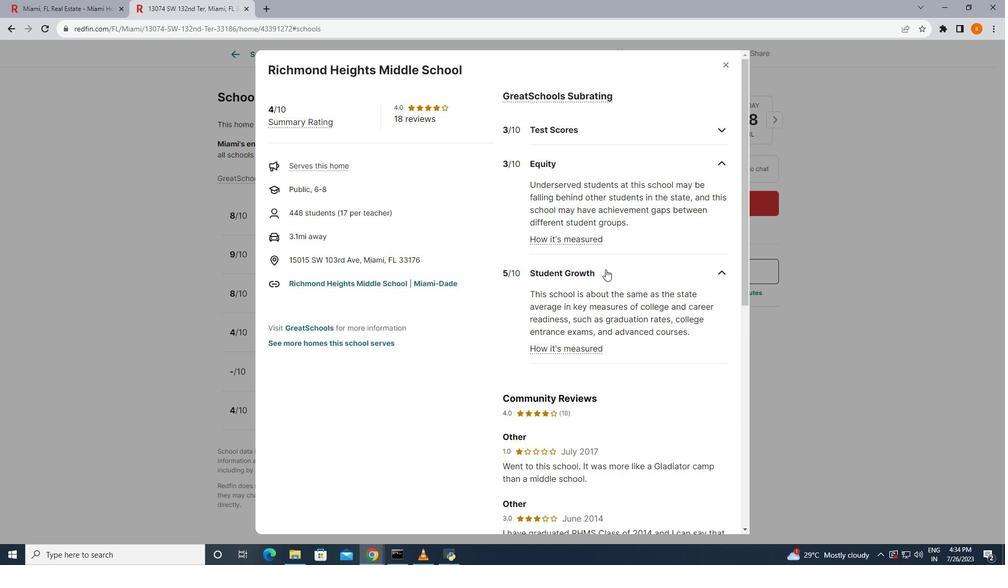 
Action: Mouse scrolled (605, 269) with delta (0, 0)
Screenshot: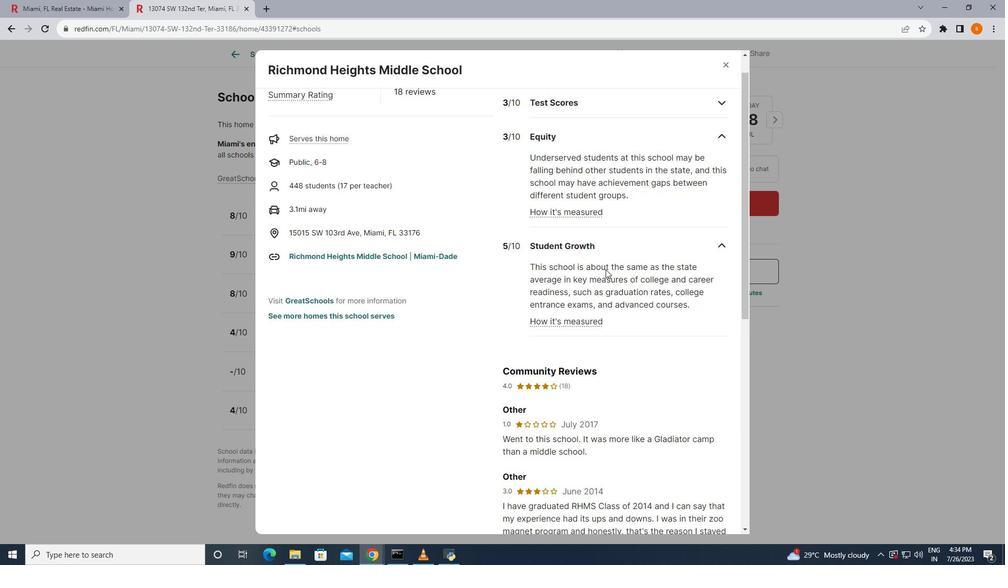 
Action: Mouse scrolled (605, 269) with delta (0, 0)
Screenshot: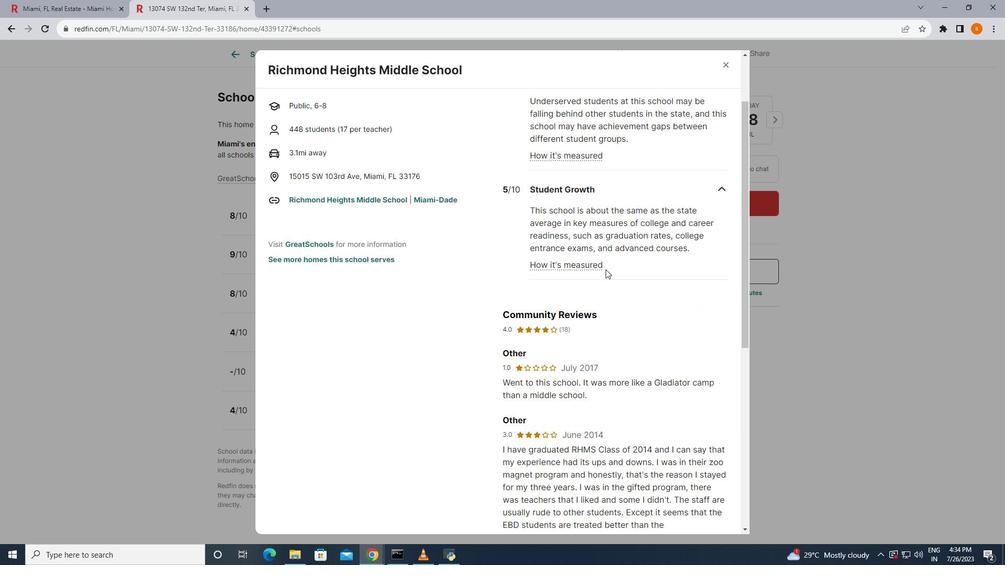 
Action: Mouse scrolled (605, 269) with delta (0, 0)
Screenshot: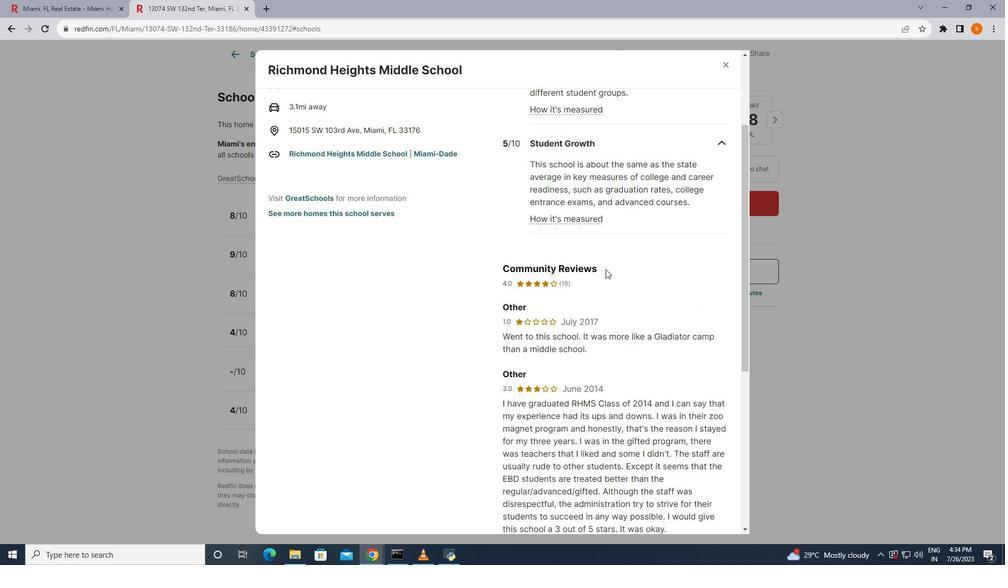 
Action: Mouse scrolled (605, 269) with delta (0, 0)
Screenshot: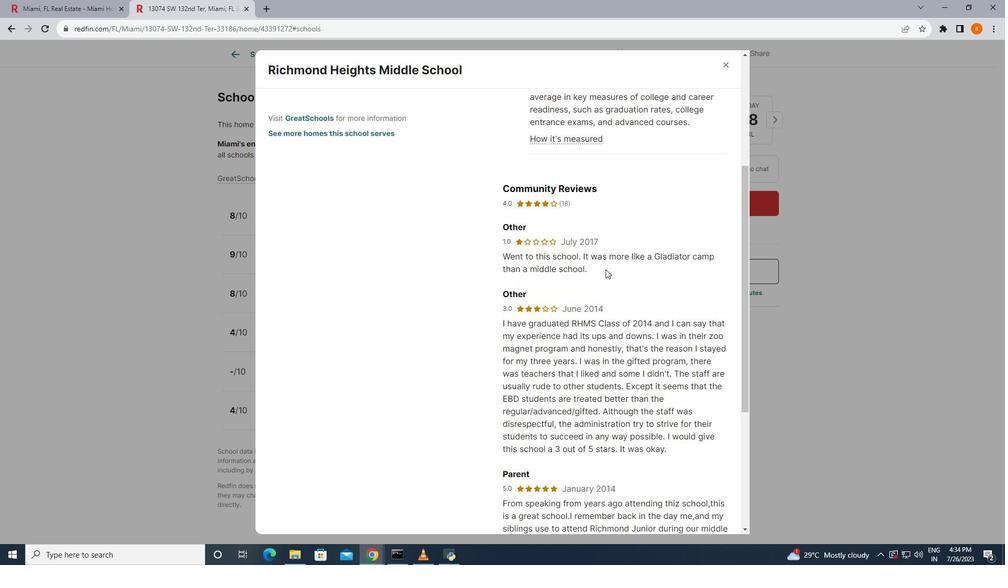 
Action: Mouse scrolled (605, 269) with delta (0, 0)
Screenshot: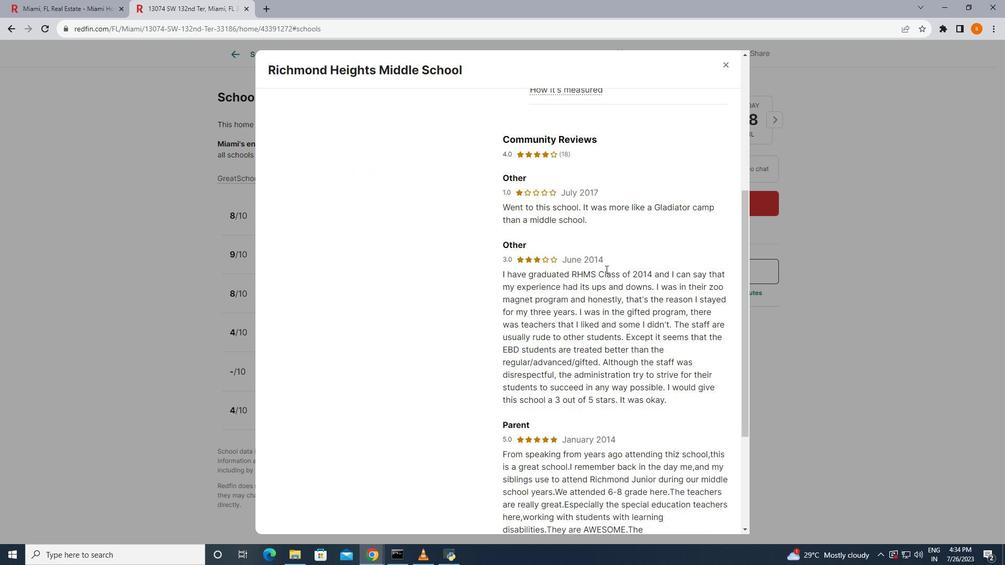 
Action: Mouse scrolled (605, 269) with delta (0, 0)
Screenshot: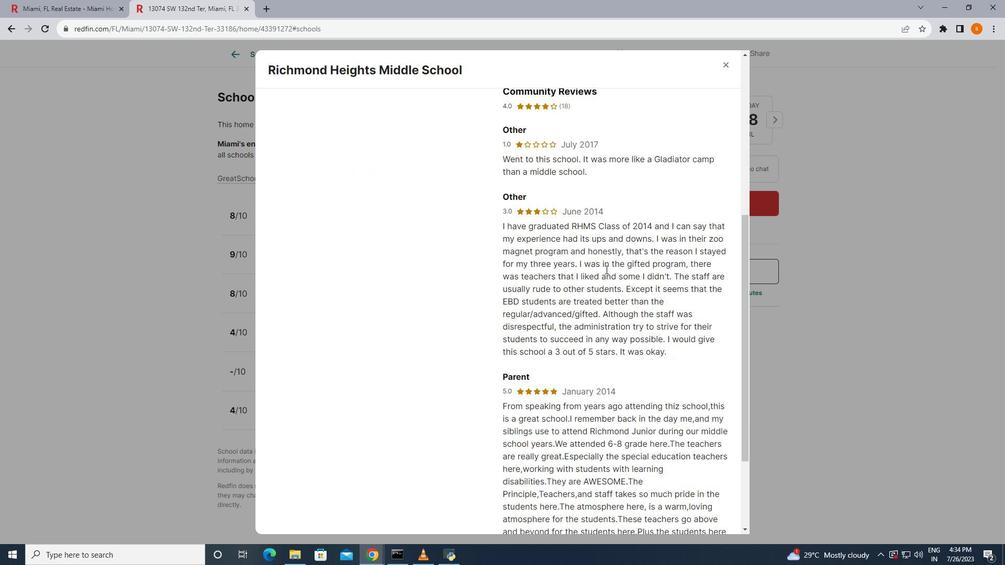 
Action: Mouse scrolled (605, 269) with delta (0, 0)
Screenshot: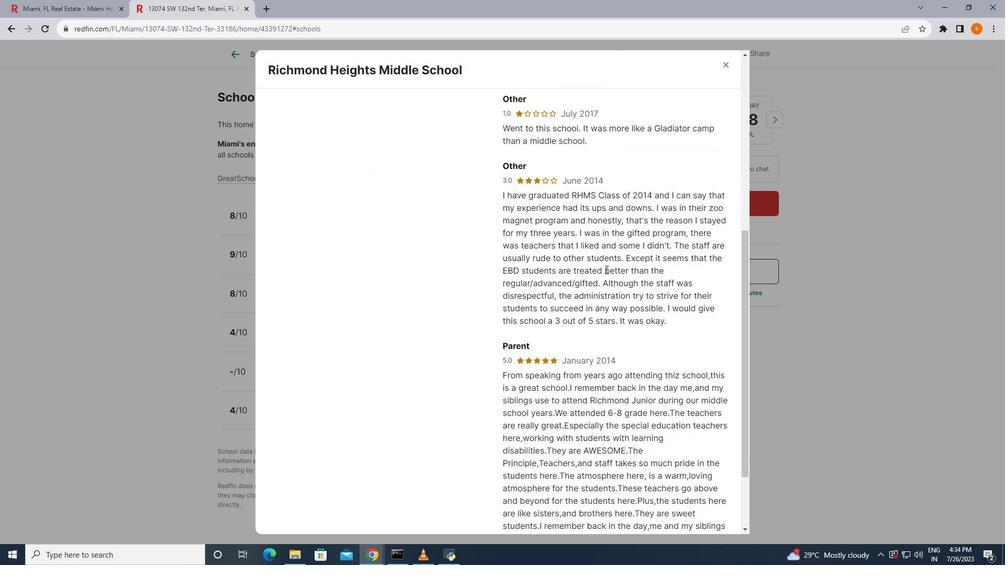 
Action: Mouse scrolled (605, 269) with delta (0, 0)
Screenshot: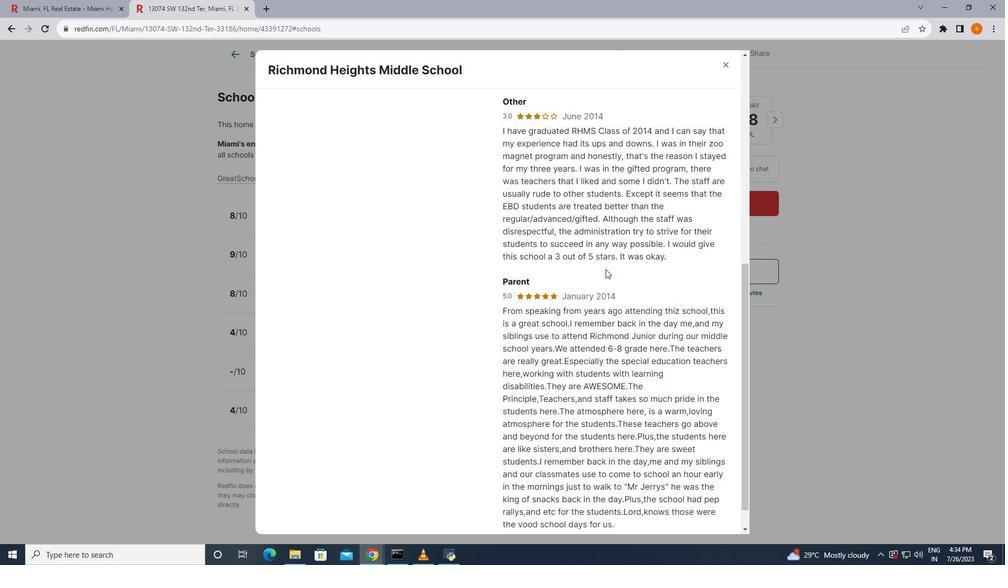 
Action: Mouse scrolled (605, 269) with delta (0, 0)
Screenshot: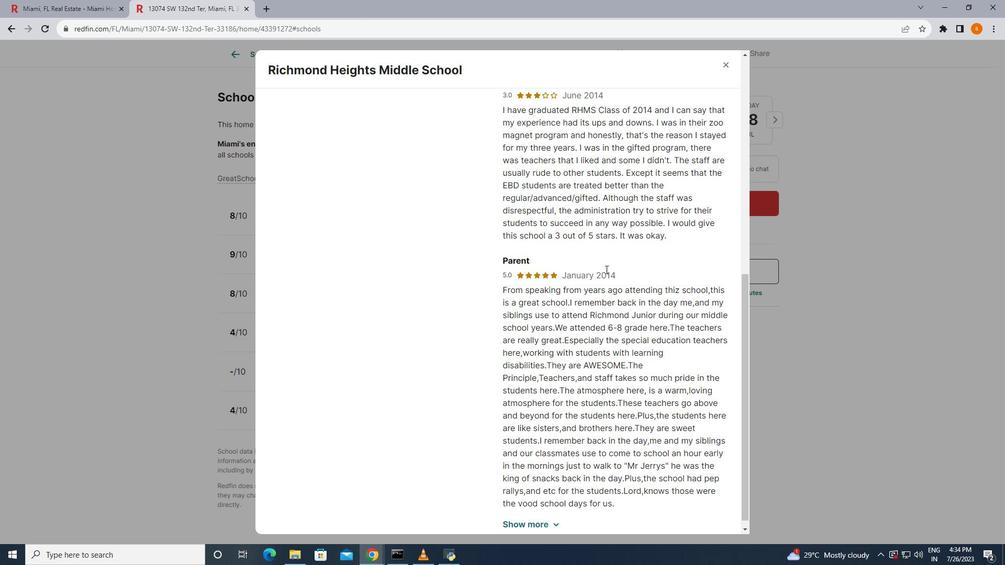 
Action: Mouse scrolled (605, 269) with delta (0, 0)
Screenshot: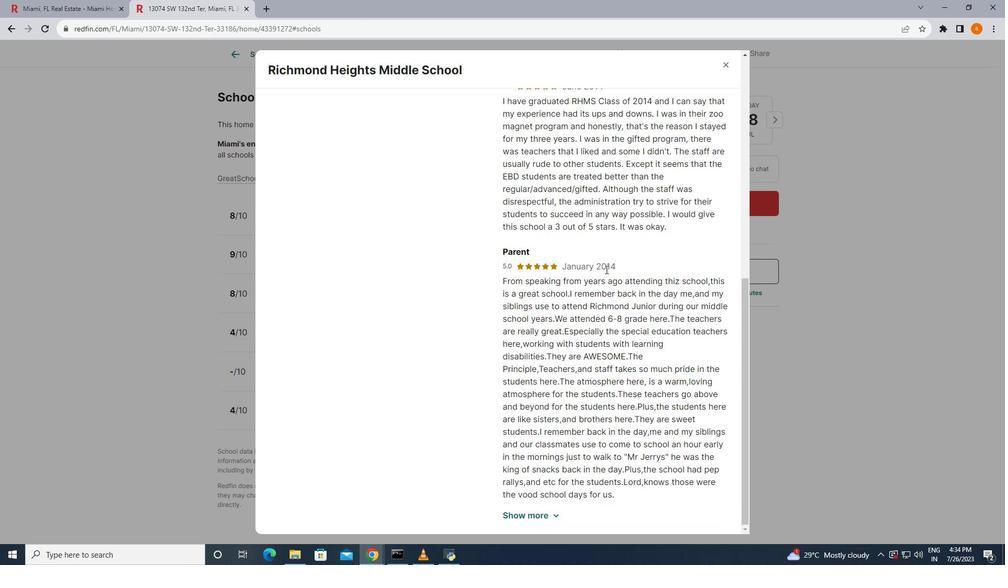
Action: Mouse moved to (557, 515)
Screenshot: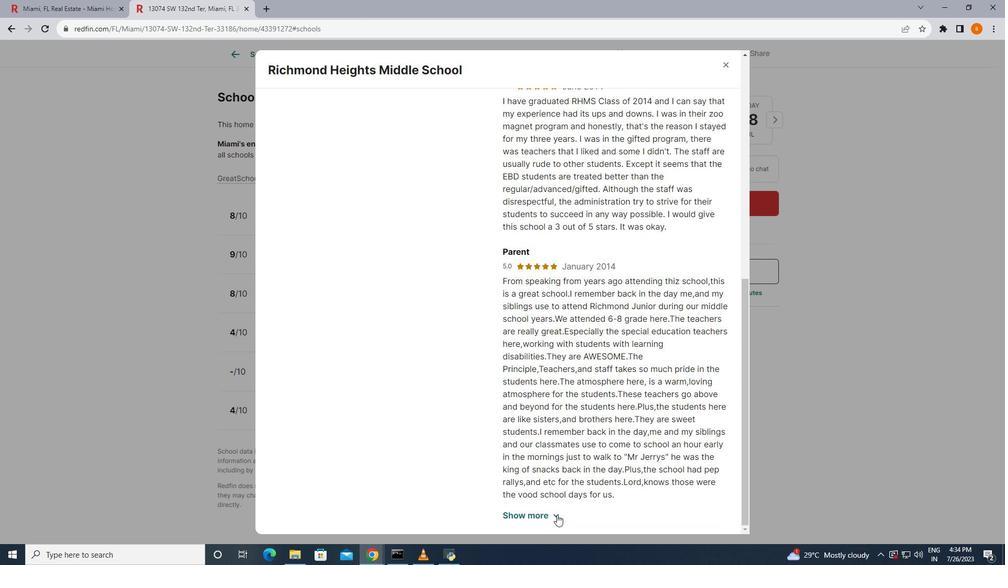 
Action: Mouse pressed left at (557, 515)
Screenshot: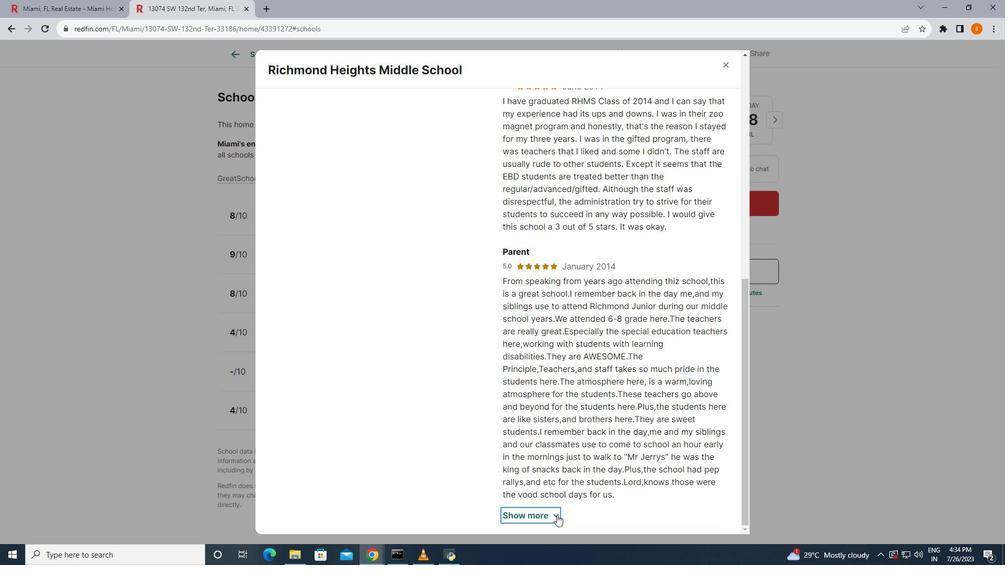 
Action: Mouse moved to (554, 362)
Screenshot: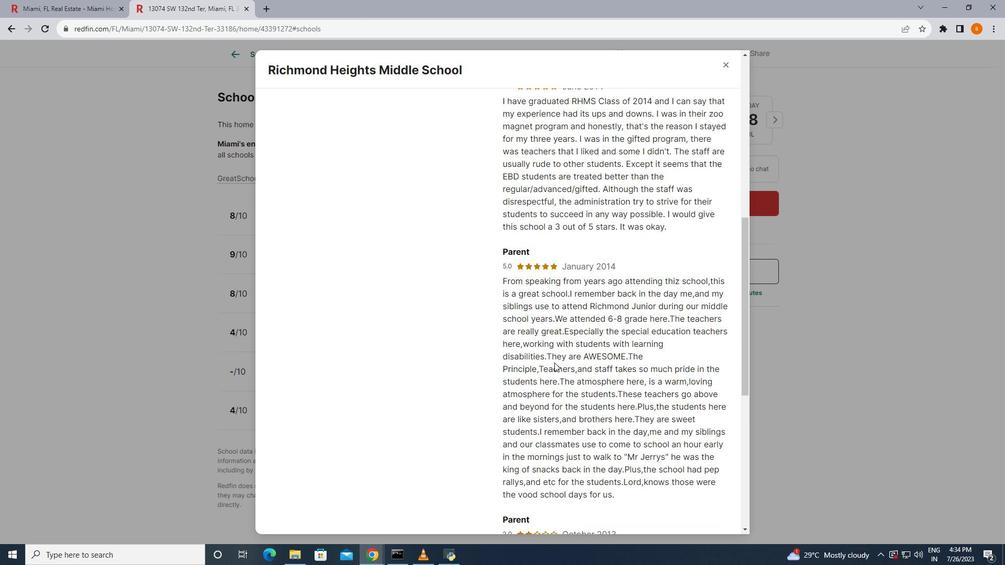 
Action: Mouse scrolled (554, 362) with delta (0, 0)
Screenshot: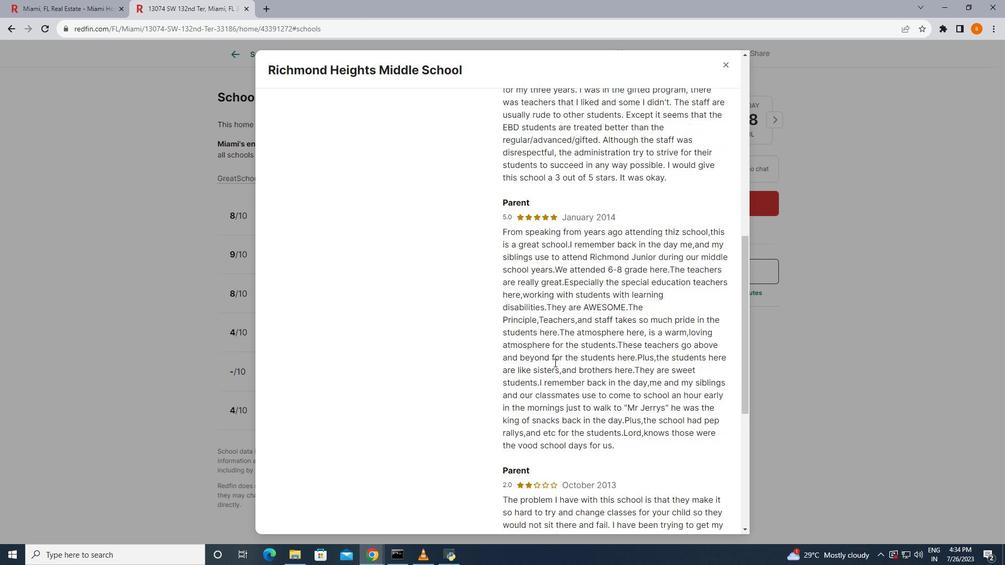 
Action: Mouse scrolled (554, 362) with delta (0, 0)
Screenshot: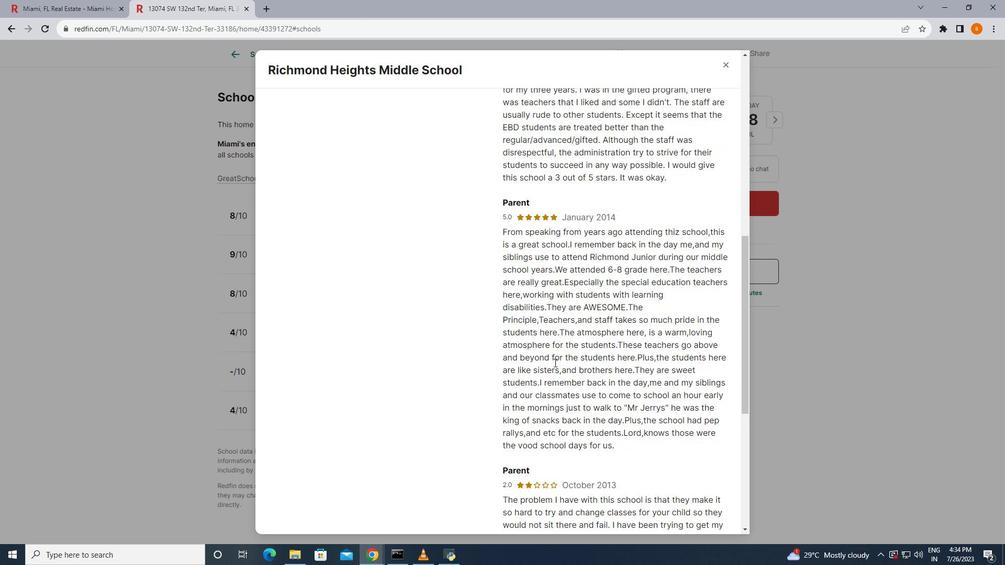 
Action: Mouse scrolled (554, 362) with delta (0, 0)
Screenshot: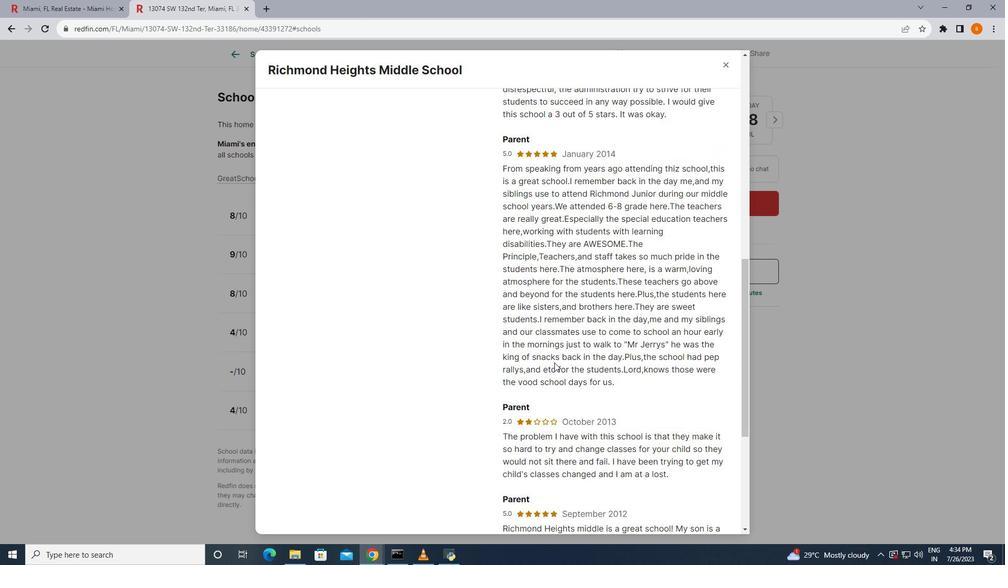 
Action: Mouse scrolled (554, 362) with delta (0, 0)
Screenshot: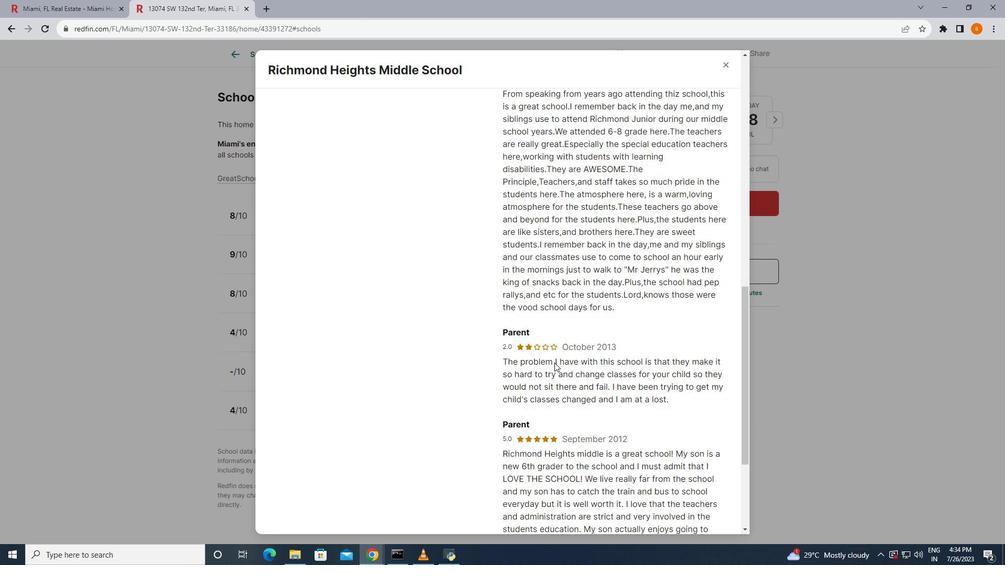 
Action: Mouse scrolled (554, 362) with delta (0, 0)
Screenshot: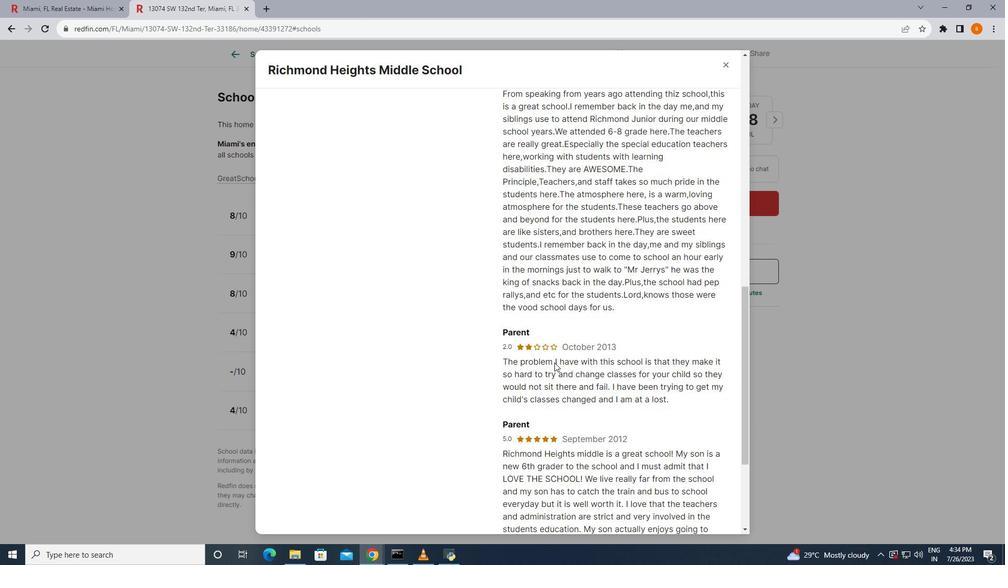 
Action: Mouse scrolled (554, 362) with delta (0, 0)
Screenshot: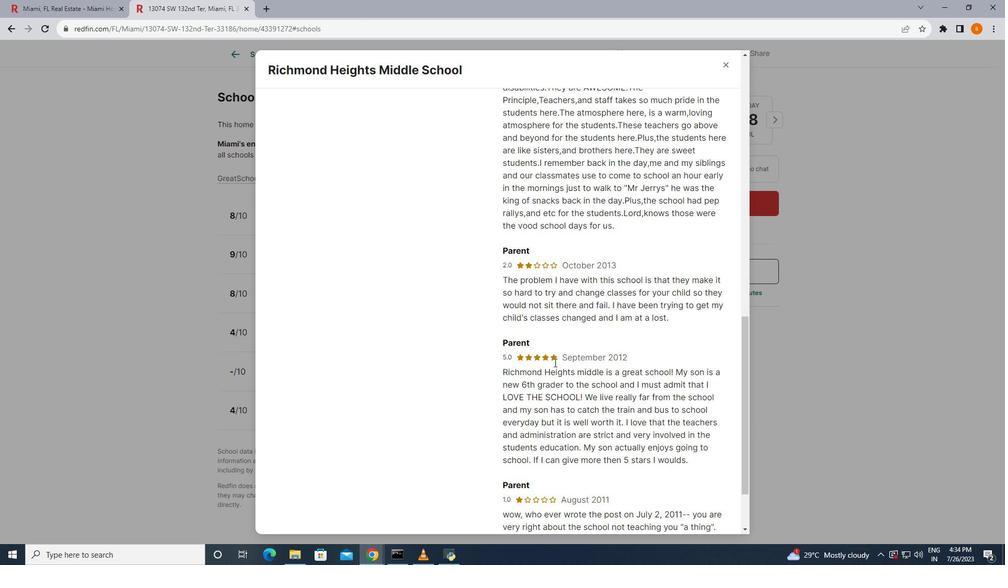 
Action: Mouse scrolled (554, 362) with delta (0, 0)
Screenshot: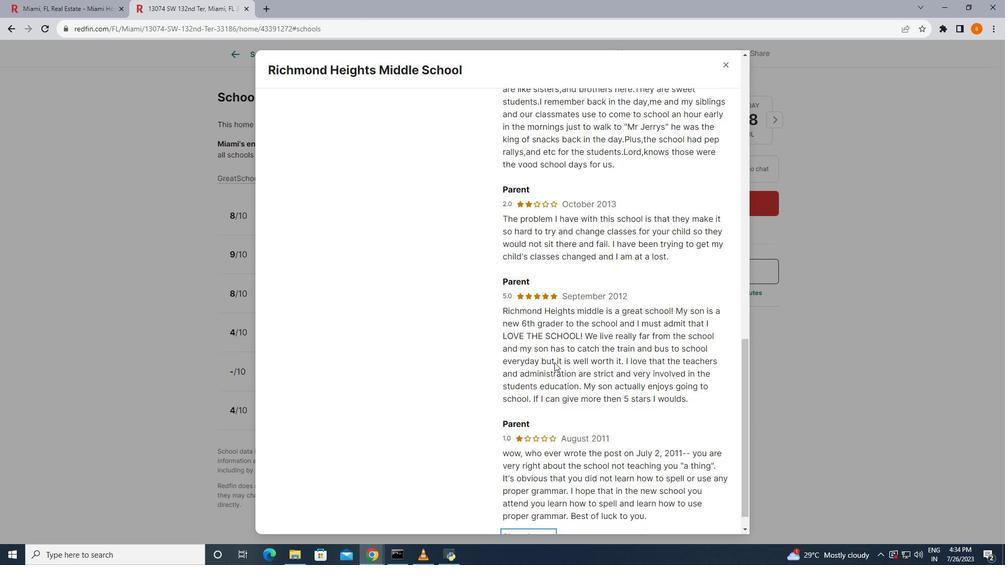 
Action: Mouse scrolled (554, 362) with delta (0, 0)
Screenshot: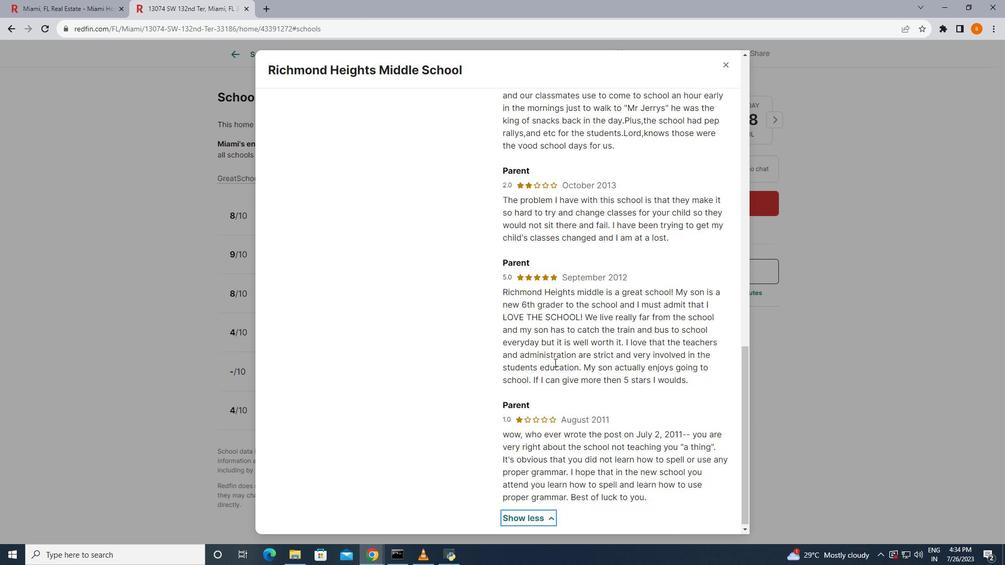
Action: Mouse scrolled (554, 362) with delta (0, 0)
Screenshot: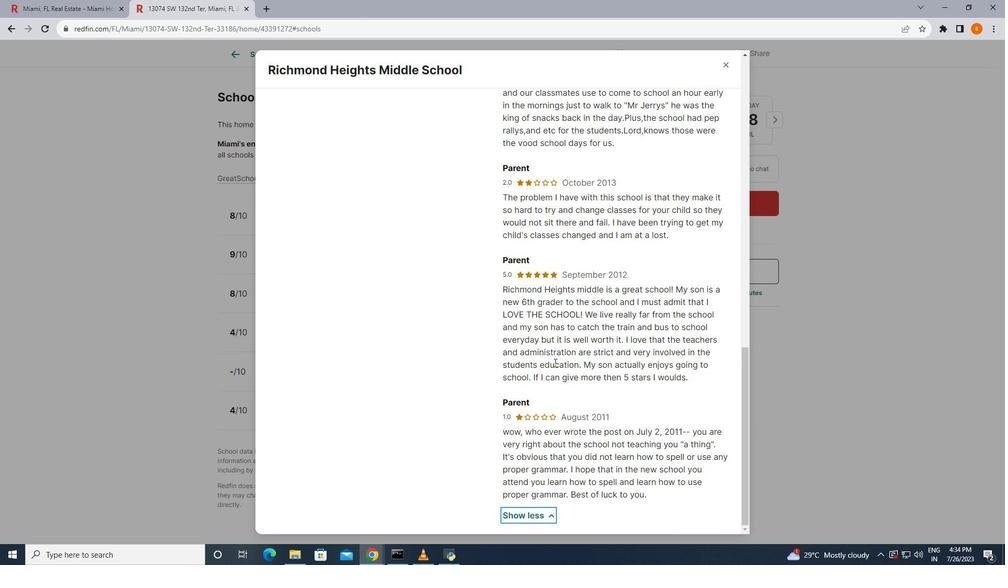 
Action: Mouse moved to (727, 63)
Screenshot: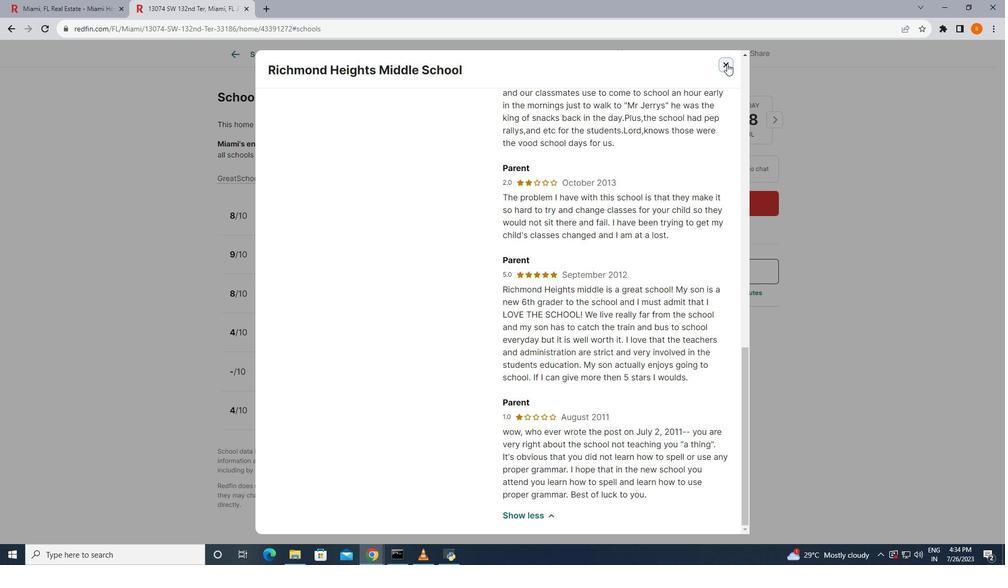 
Action: Mouse pressed left at (727, 63)
Screenshot: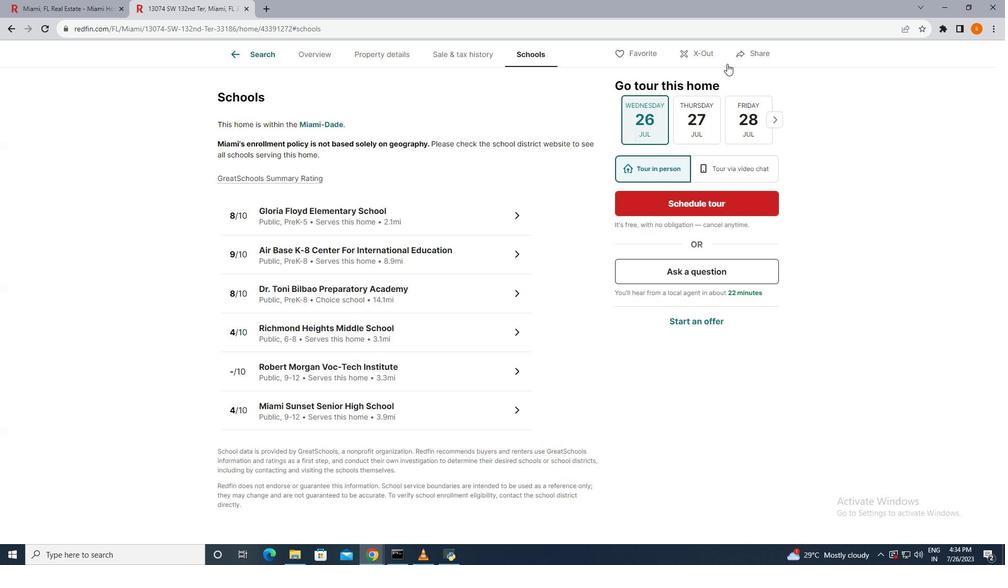 
Action: Mouse moved to (383, 383)
Screenshot: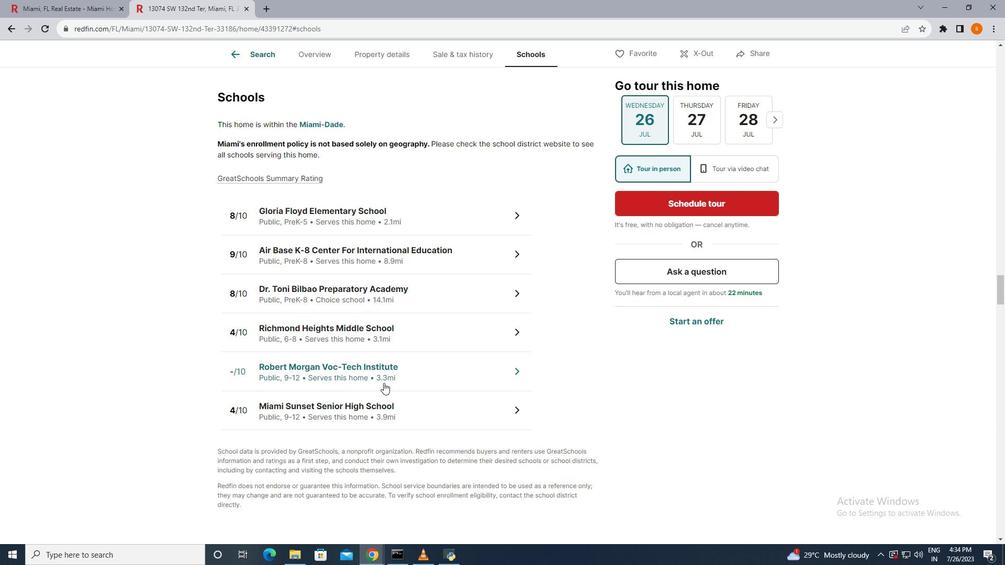
Action: Mouse pressed left at (383, 383)
Screenshot: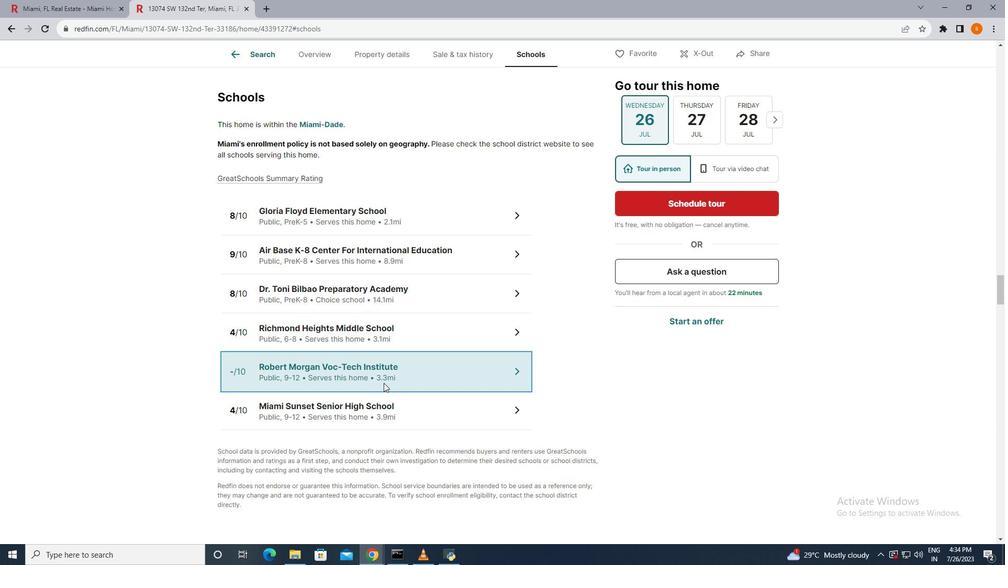 
Action: Mouse moved to (578, 321)
Screenshot: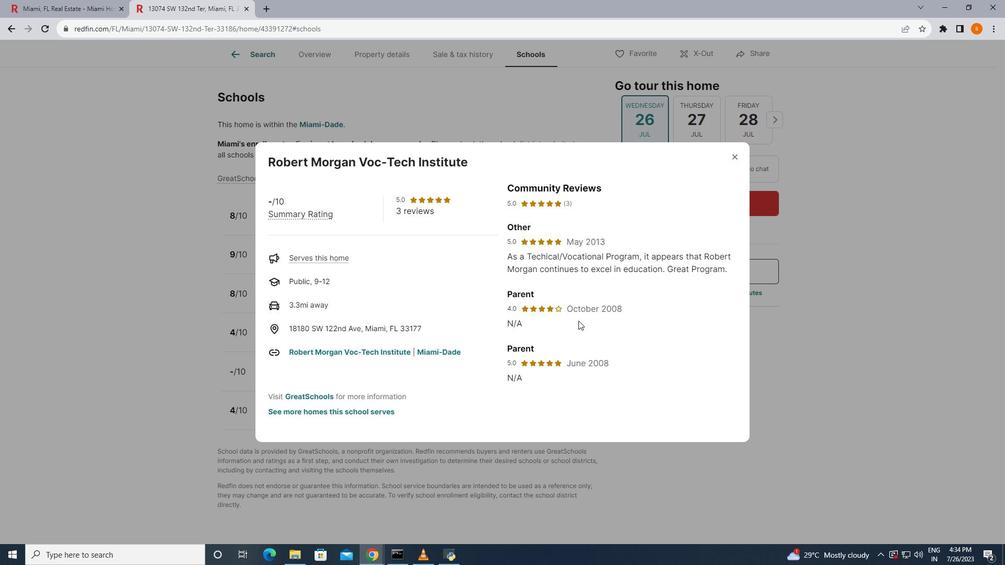 
Action: Mouse scrolled (578, 320) with delta (0, 0)
Screenshot: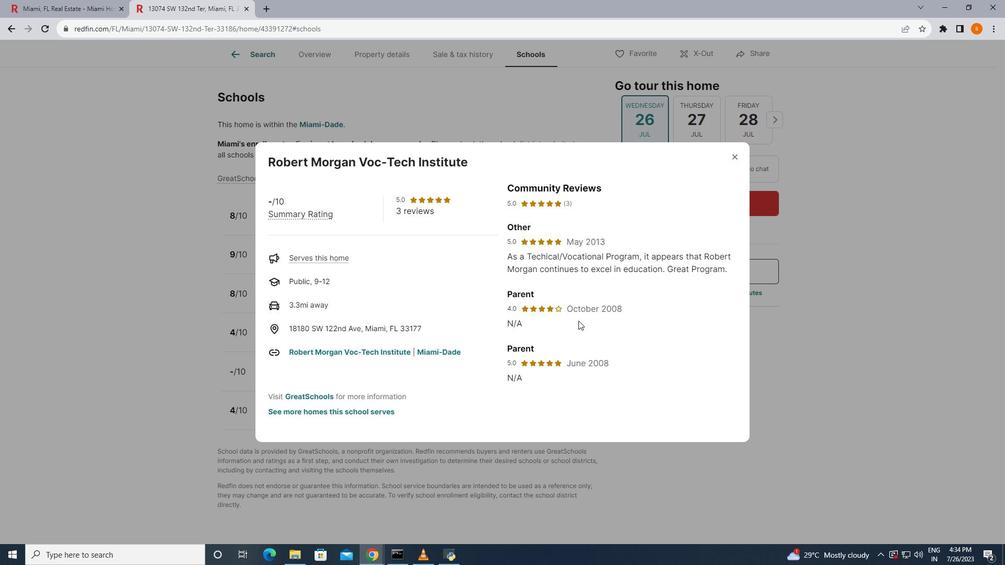 
Action: Mouse moved to (733, 155)
Screenshot: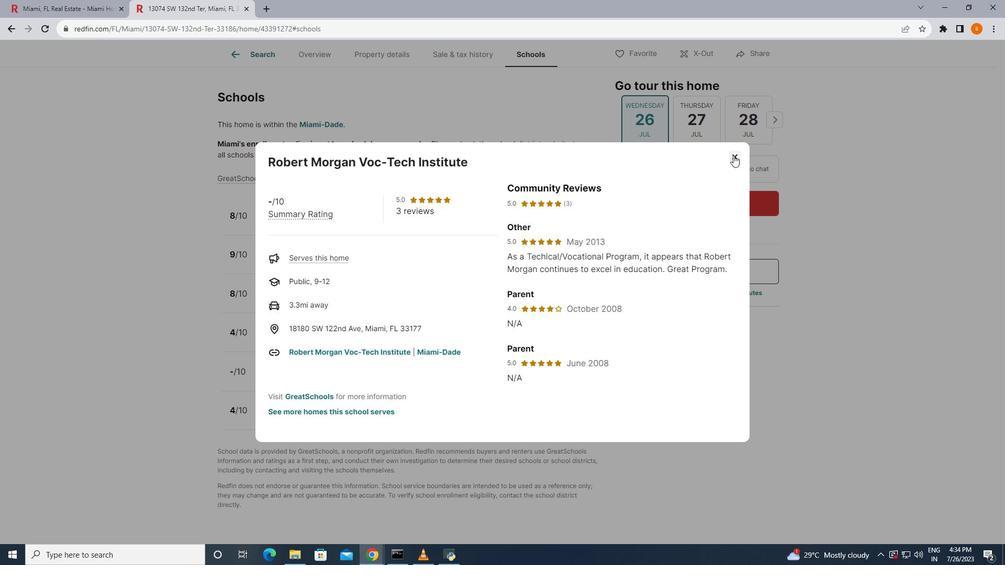 
Action: Mouse pressed left at (733, 155)
Screenshot: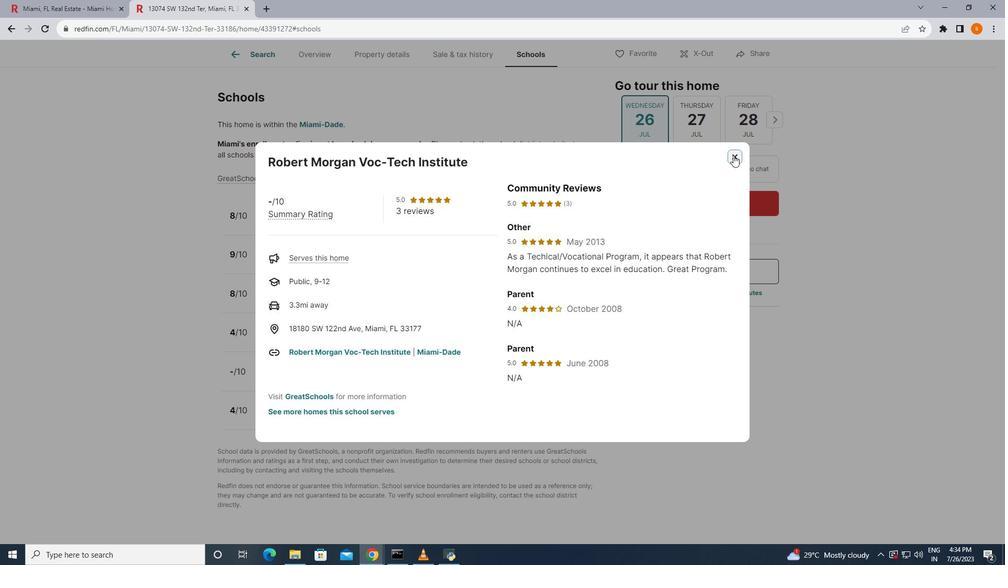 
Action: Mouse moved to (429, 427)
Screenshot: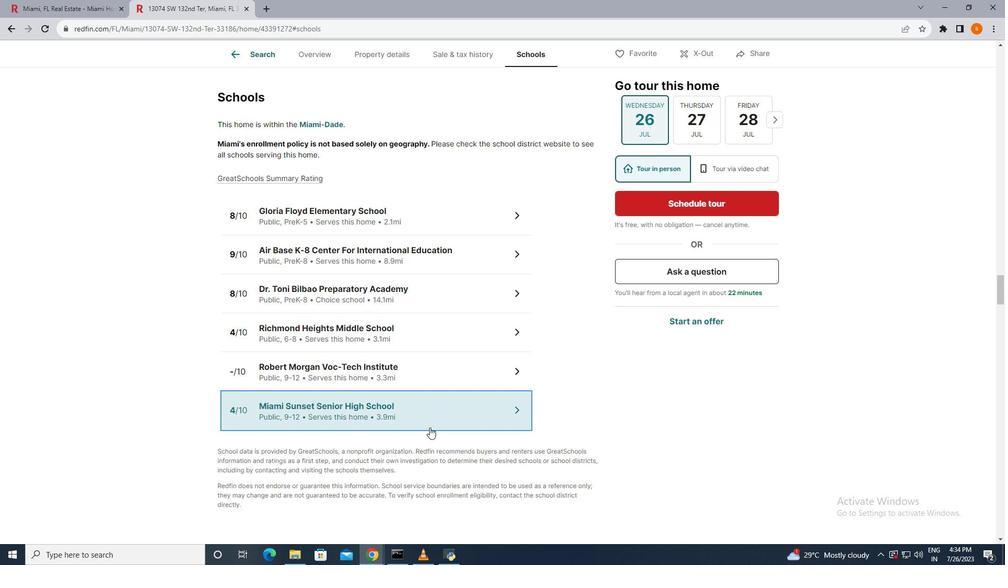 
Action: Mouse pressed left at (429, 427)
Screenshot: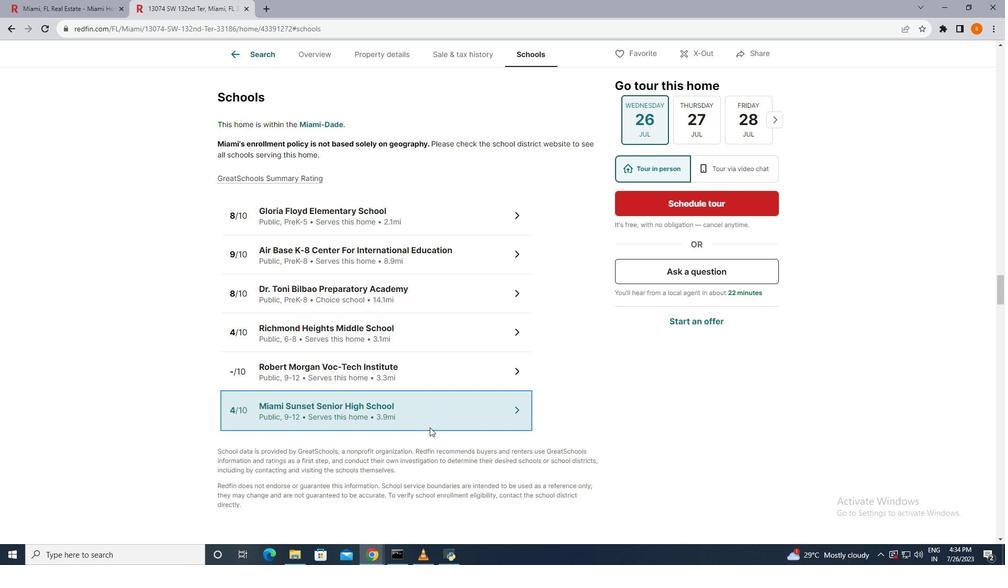 
Action: Mouse moved to (554, 402)
Screenshot: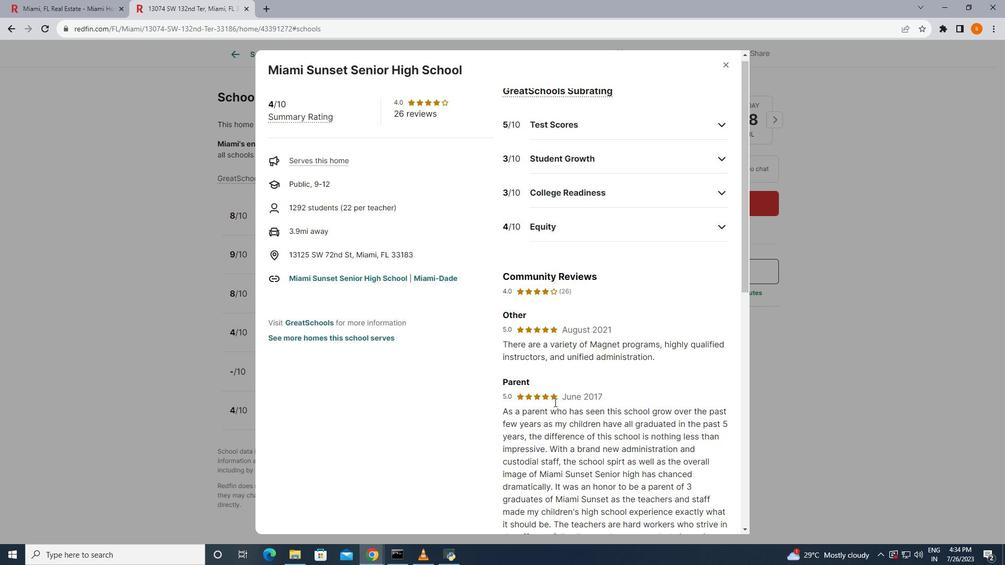 
Action: Mouse scrolled (554, 402) with delta (0, 0)
Screenshot: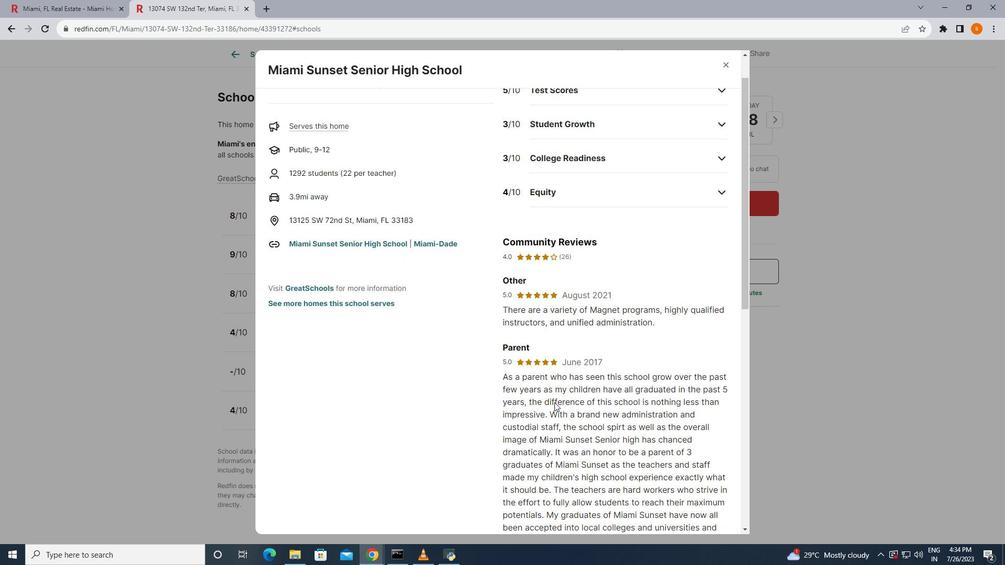 
Action: Mouse scrolled (554, 402) with delta (0, 0)
Screenshot: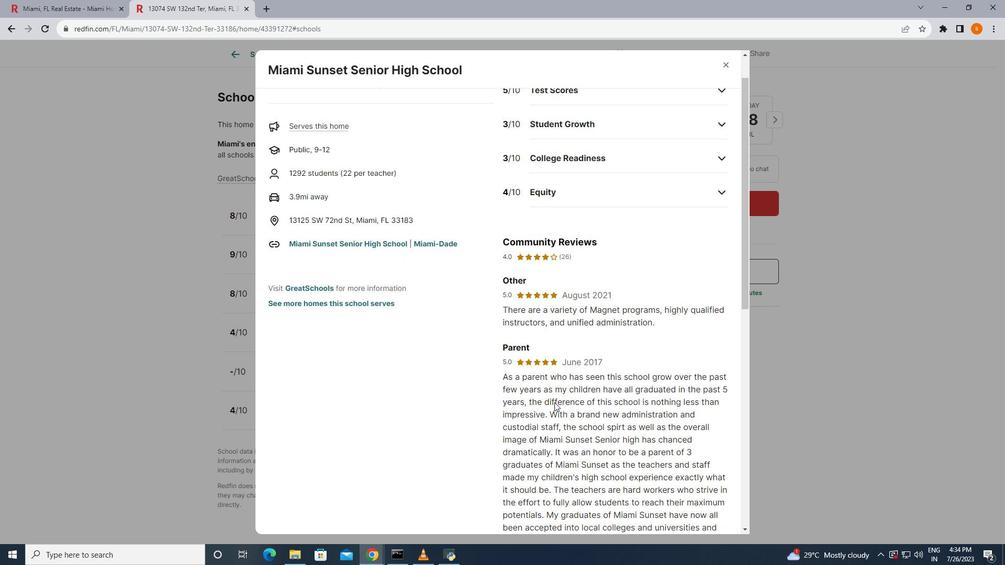 
Action: Mouse scrolled (554, 402) with delta (0, 0)
Screenshot: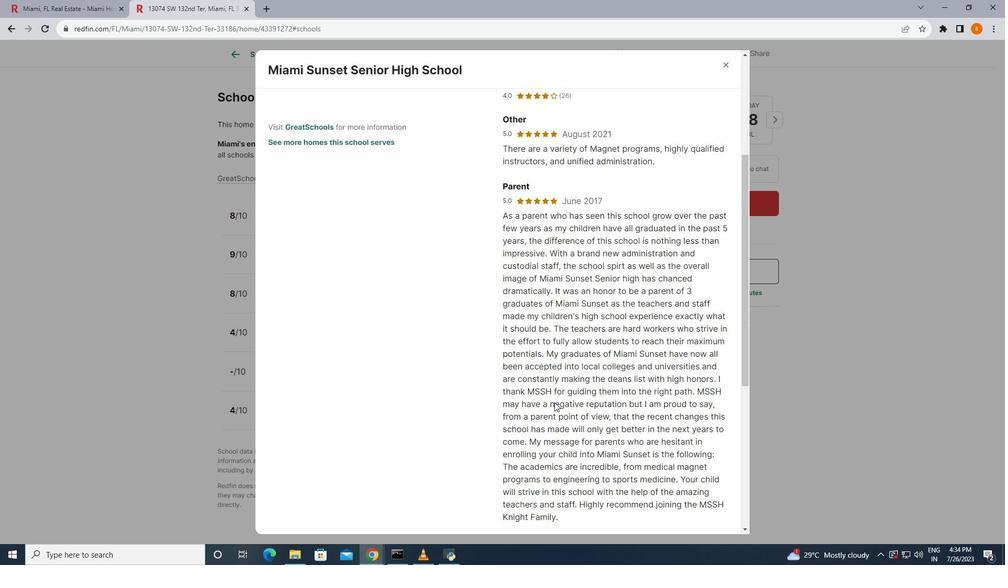 
Action: Mouse scrolled (554, 402) with delta (0, 0)
Screenshot: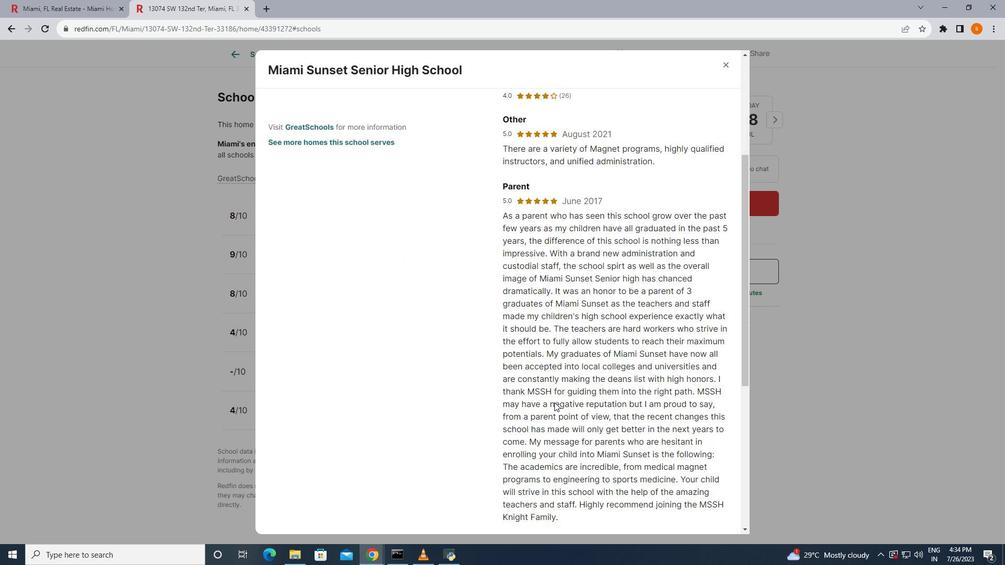 
Action: Mouse scrolled (554, 402) with delta (0, 0)
Screenshot: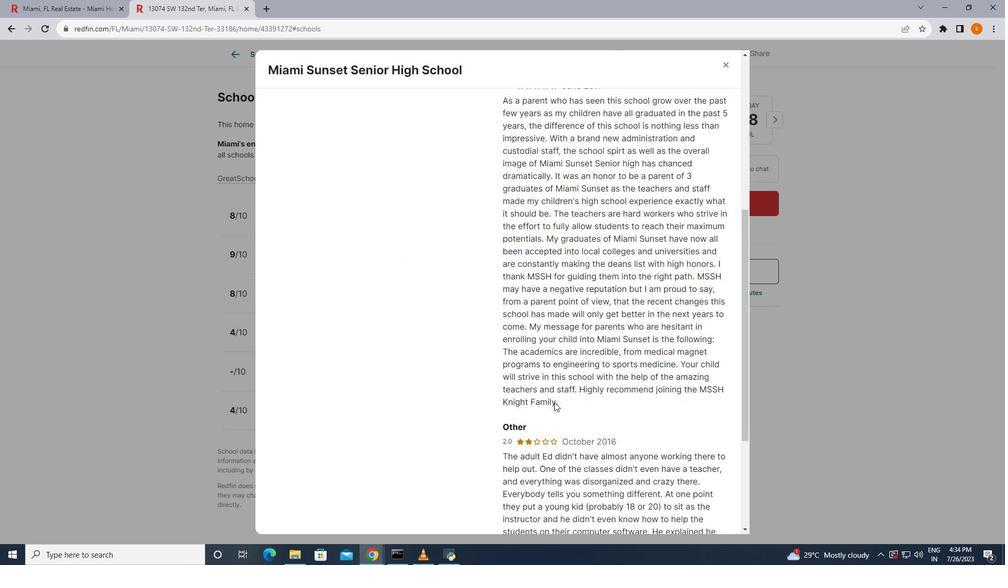 
Action: Mouse scrolled (554, 402) with delta (0, 0)
Screenshot: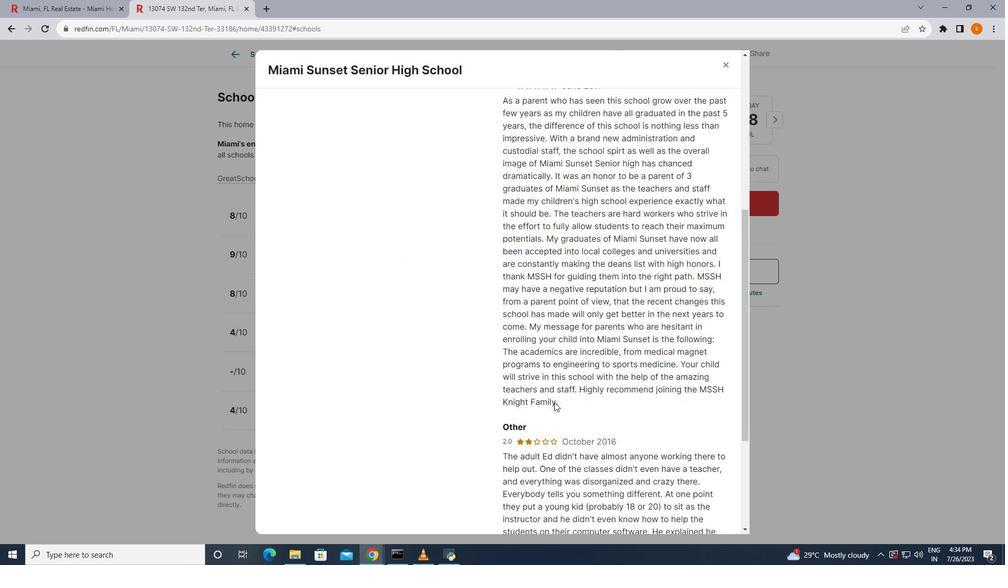 
Action: Mouse scrolled (554, 402) with delta (0, 0)
Screenshot: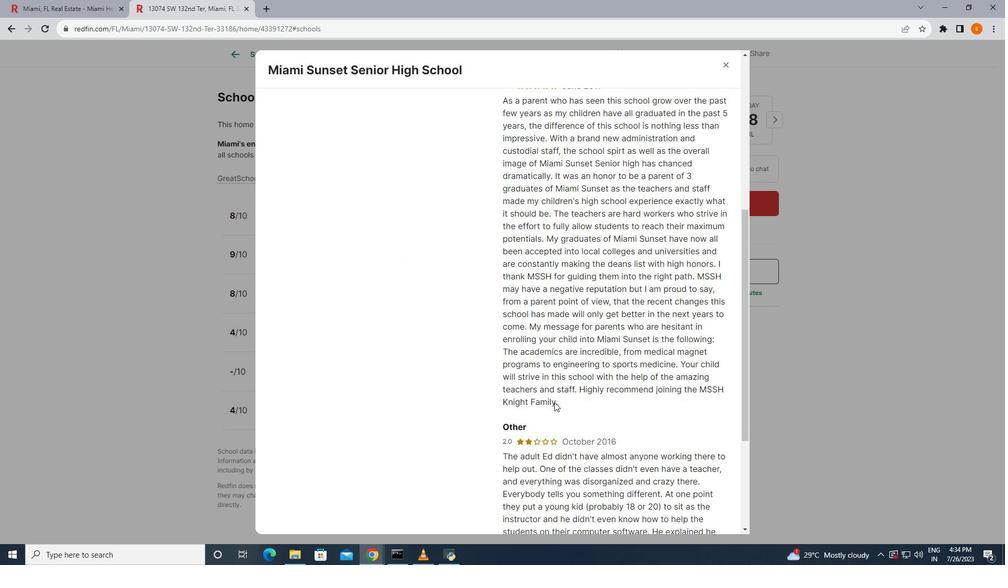 
Action: Mouse moved to (554, 402)
Screenshot: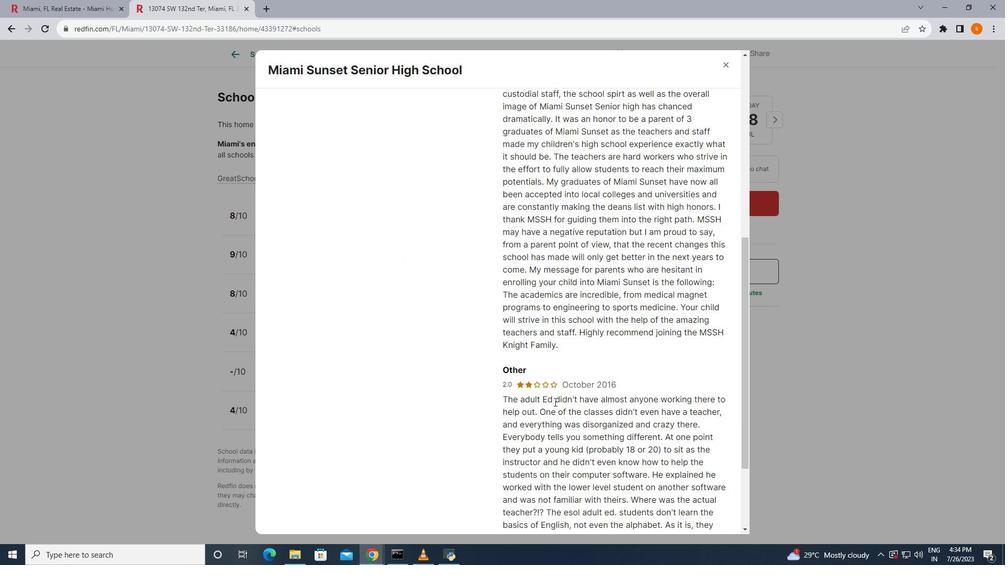 
Action: Mouse scrolled (554, 401) with delta (0, 0)
Screenshot: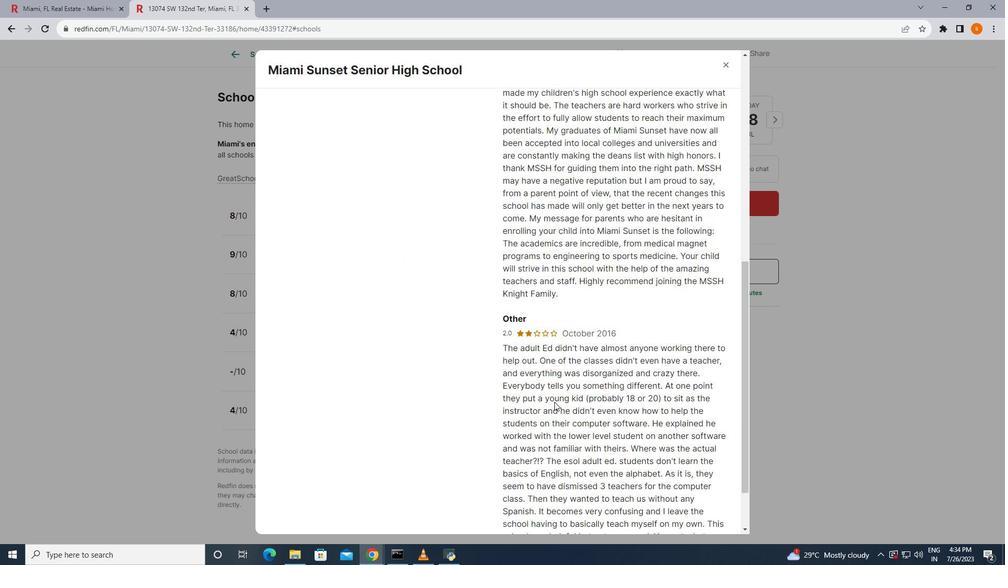 
Action: Mouse scrolled (554, 401) with delta (0, 0)
Screenshot: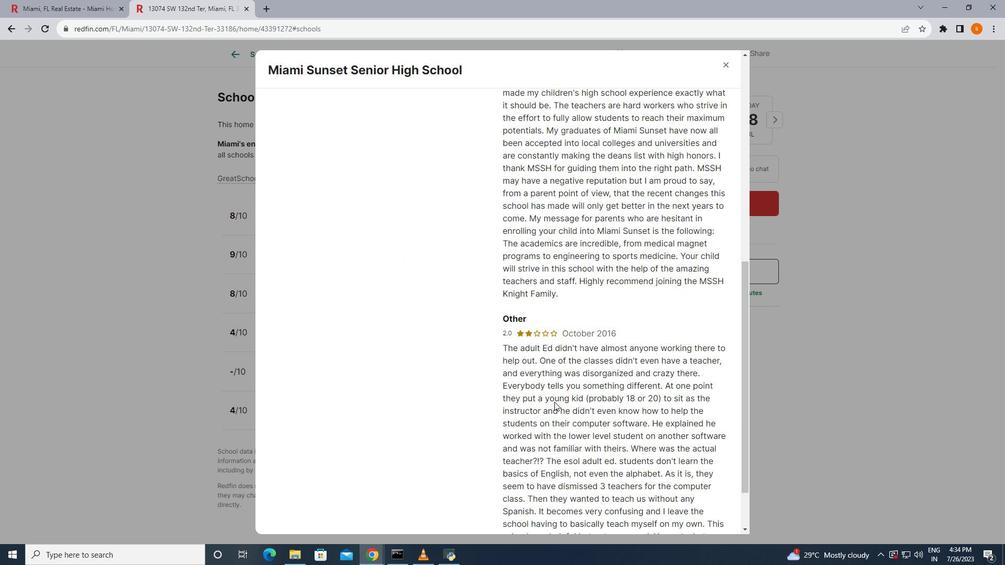 
Action: Mouse scrolled (554, 401) with delta (0, 0)
Screenshot: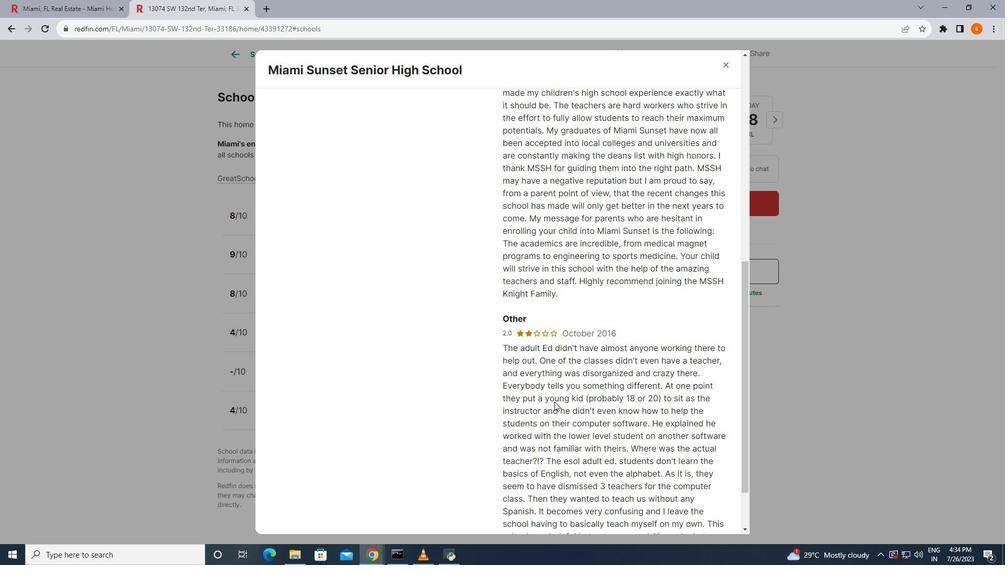
Action: Mouse scrolled (554, 401) with delta (0, 0)
Screenshot: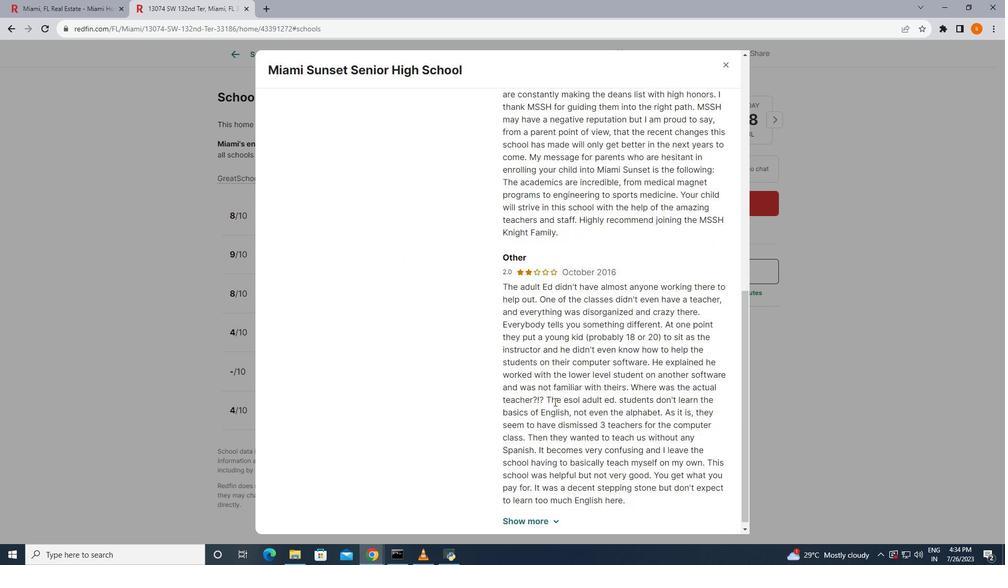 
Action: Mouse moved to (539, 514)
Screenshot: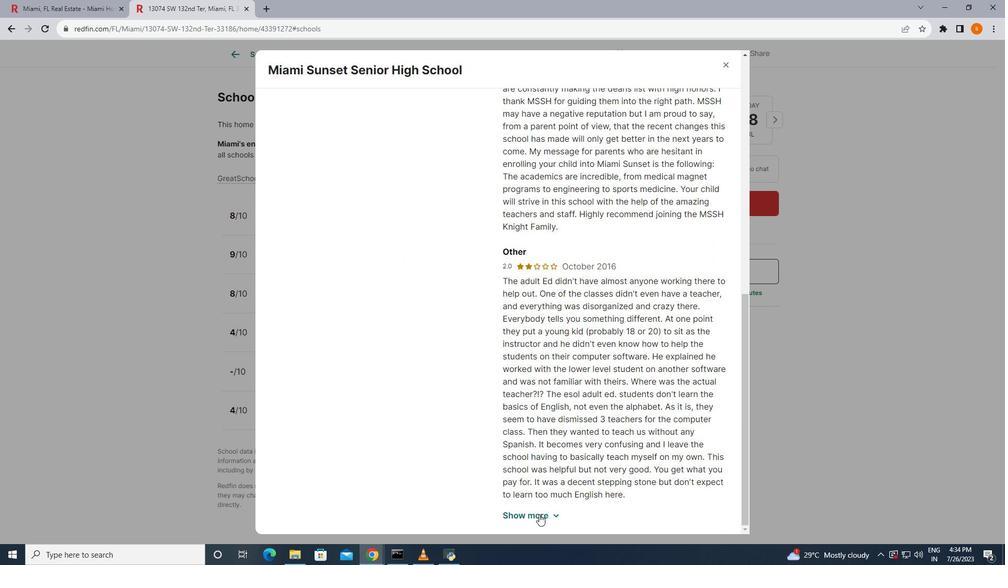 
Action: Mouse pressed left at (539, 514)
Screenshot: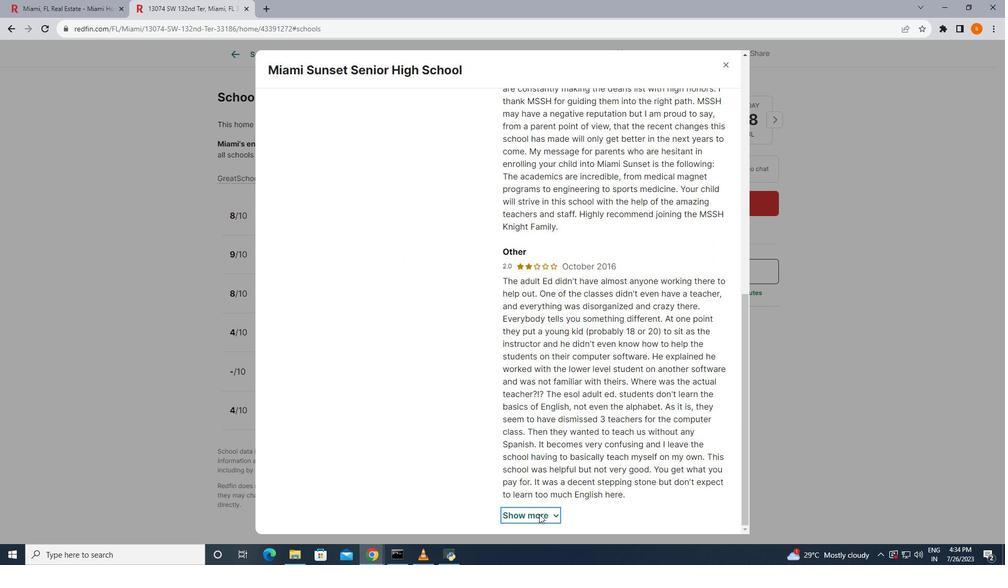 
Action: Mouse moved to (540, 513)
Screenshot: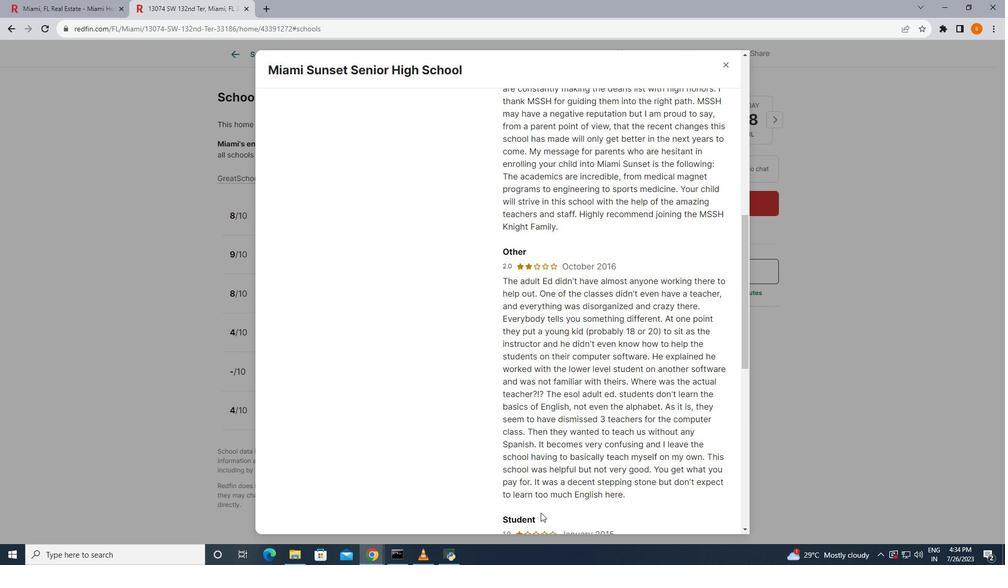 
Action: Mouse scrolled (540, 512) with delta (0, 0)
Screenshot: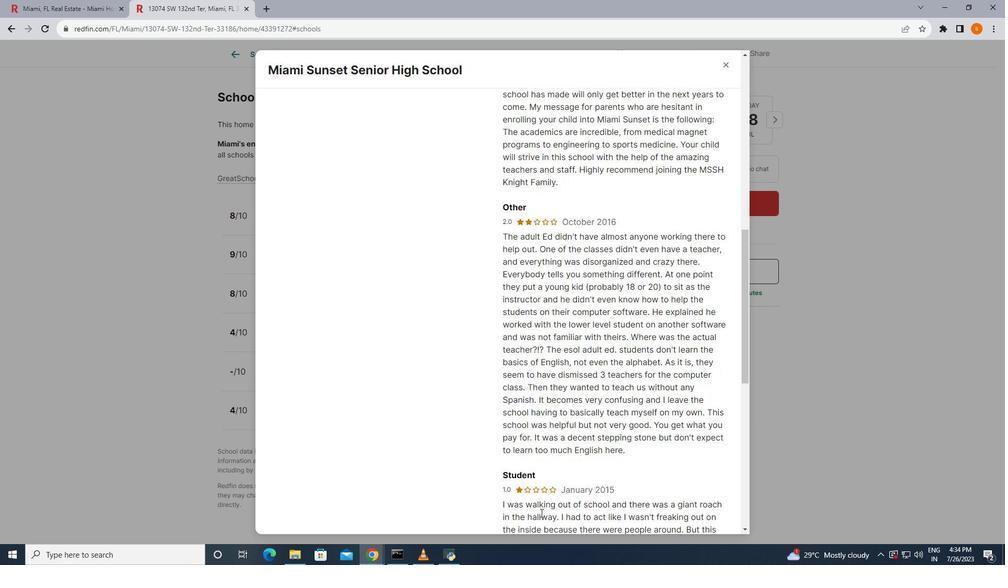 
Action: Mouse scrolled (540, 512) with delta (0, 0)
Screenshot: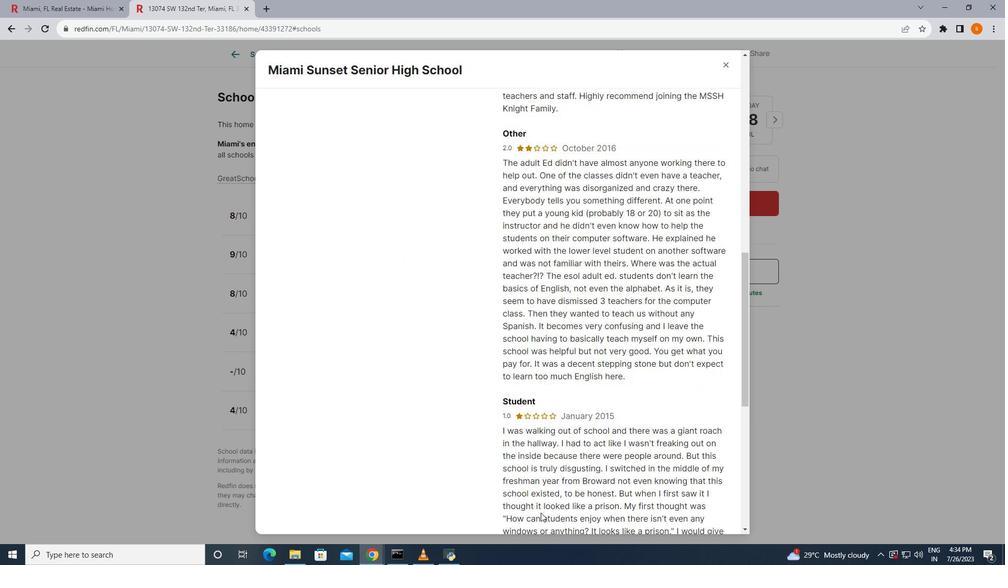 
Action: Mouse scrolled (540, 512) with delta (0, 0)
Screenshot: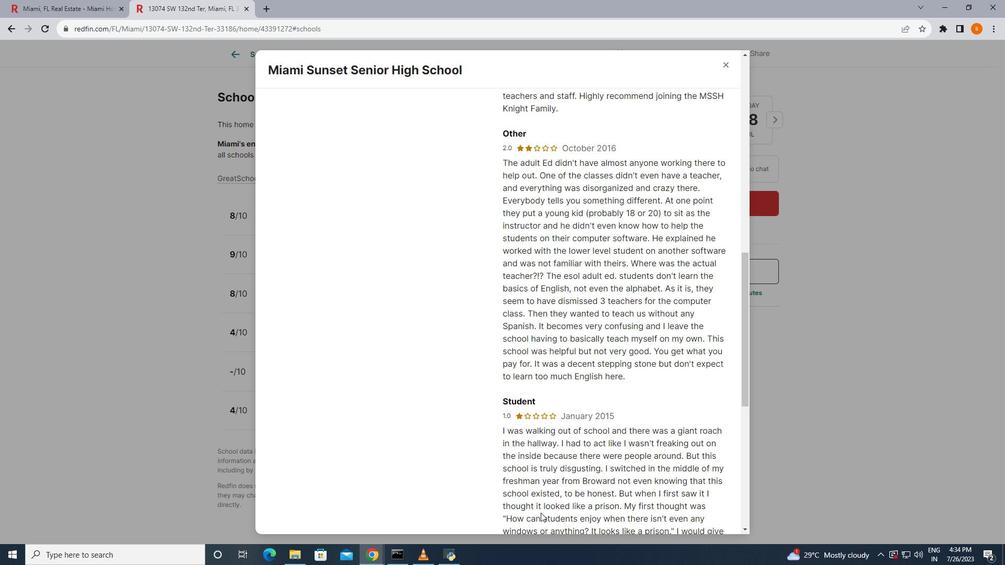
Action: Mouse scrolled (540, 512) with delta (0, 0)
Screenshot: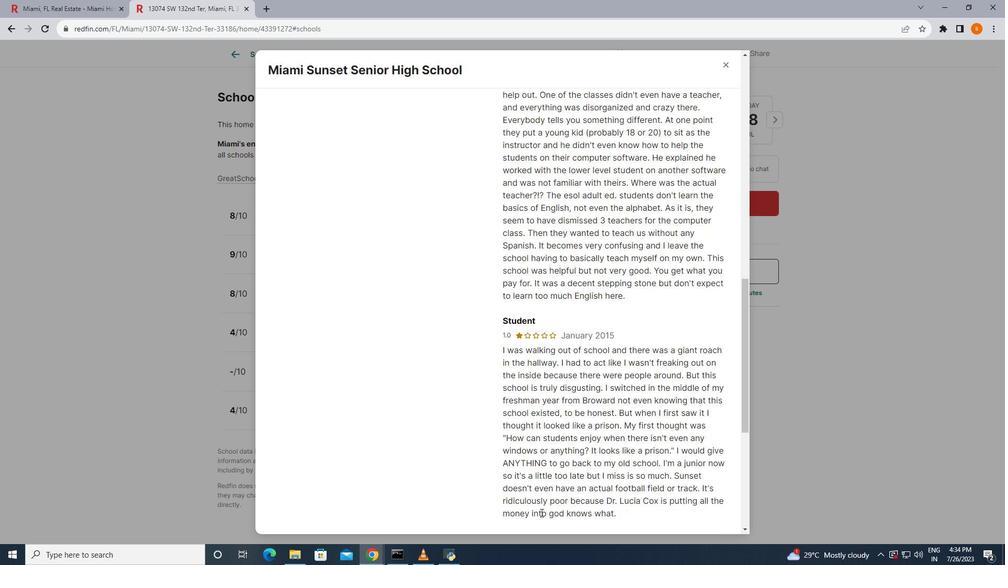 
Action: Mouse scrolled (540, 512) with delta (0, 0)
Screenshot: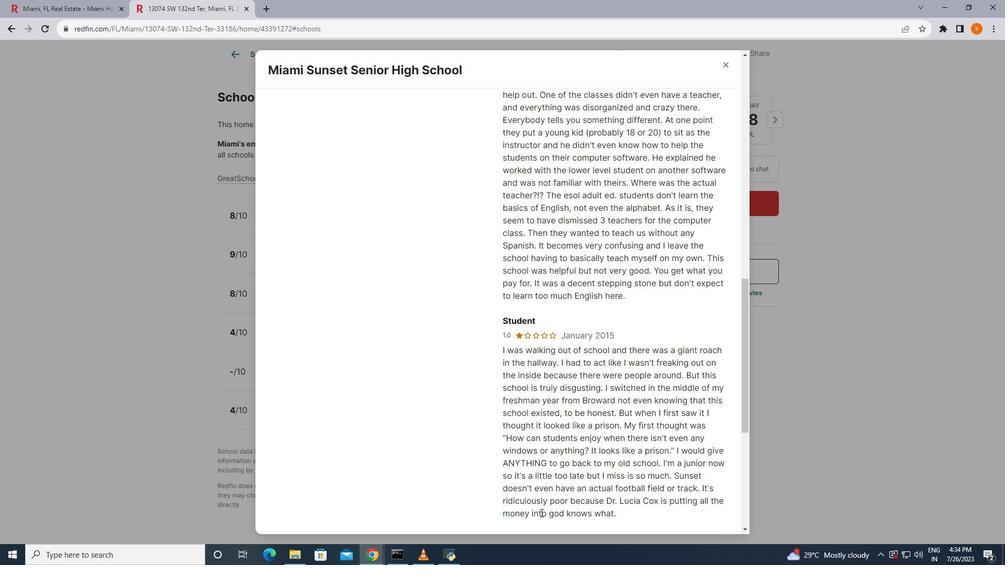 
Action: Mouse scrolled (540, 512) with delta (0, 0)
Screenshot: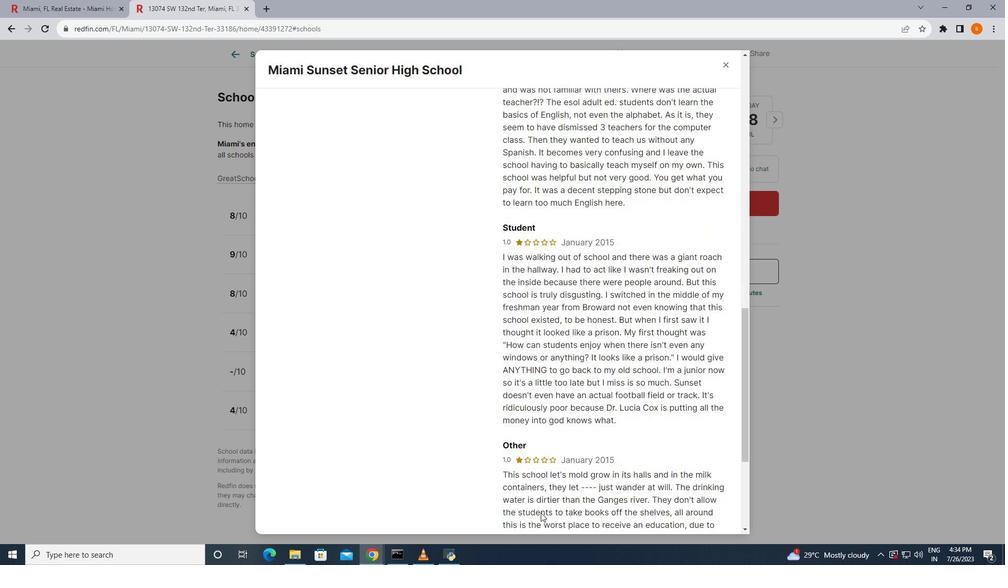 
Action: Mouse scrolled (540, 512) with delta (0, 0)
Screenshot: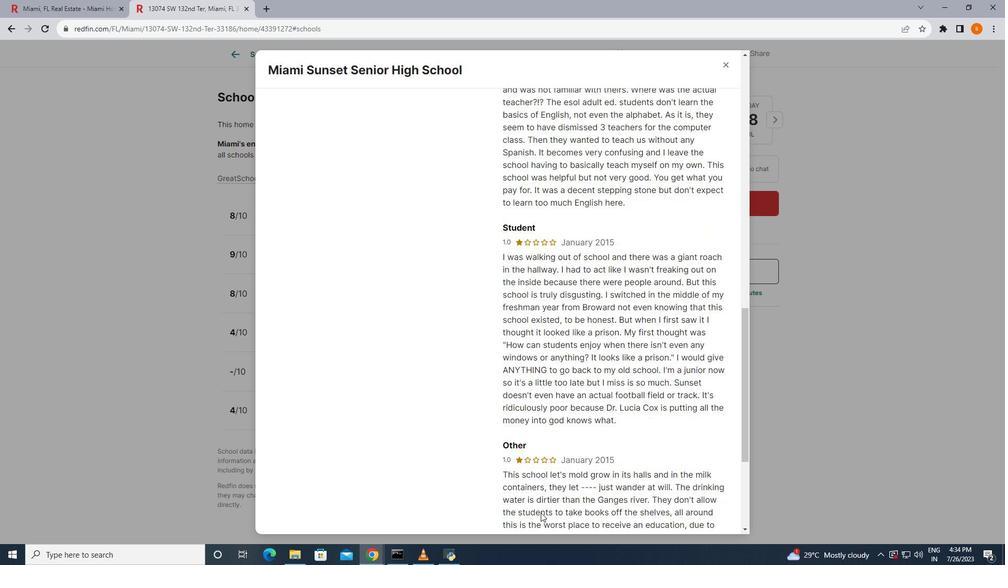 
Action: Mouse scrolled (540, 512) with delta (0, 0)
Screenshot: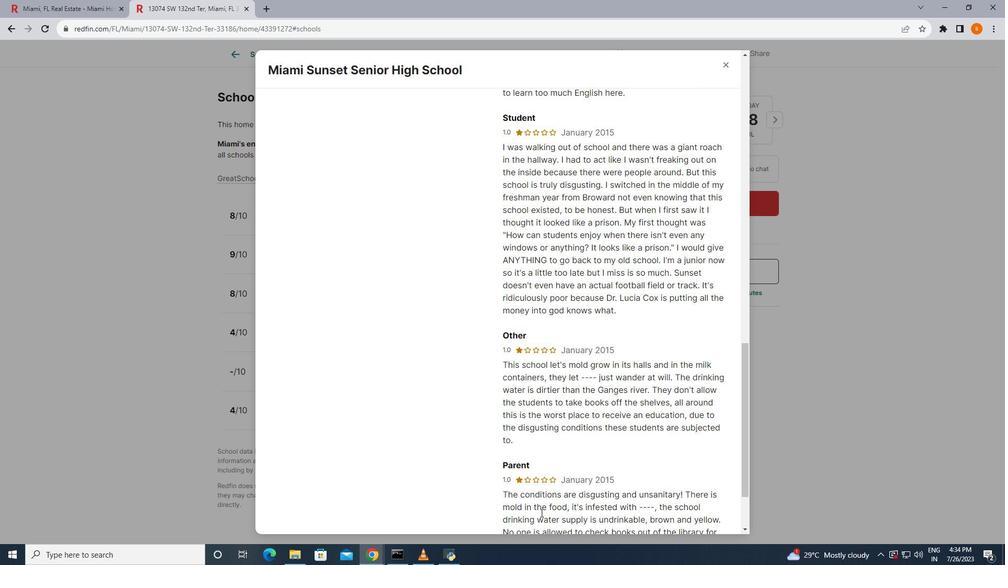
Action: Mouse scrolled (540, 512) with delta (0, 0)
Screenshot: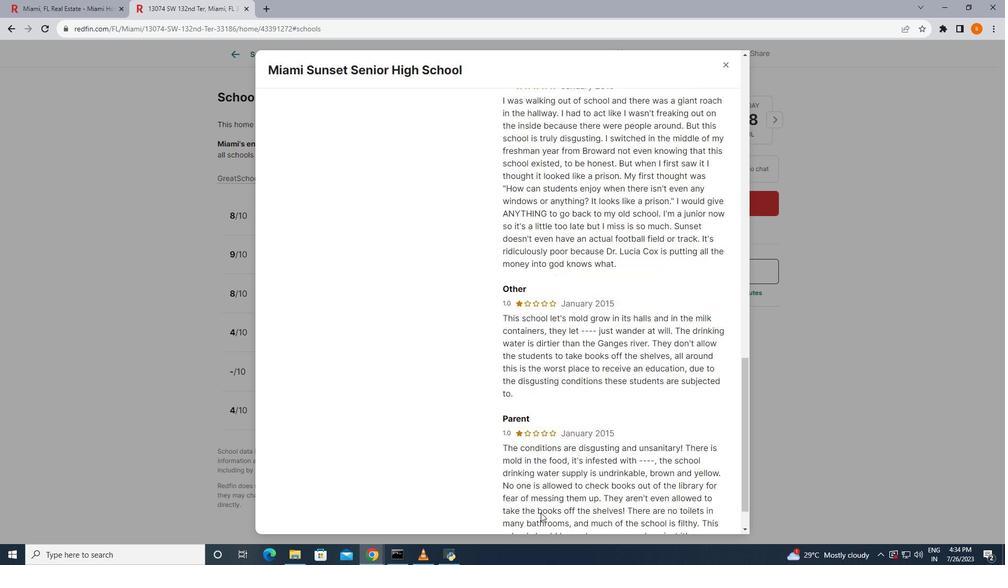
Action: Mouse scrolled (540, 512) with delta (0, 0)
Screenshot: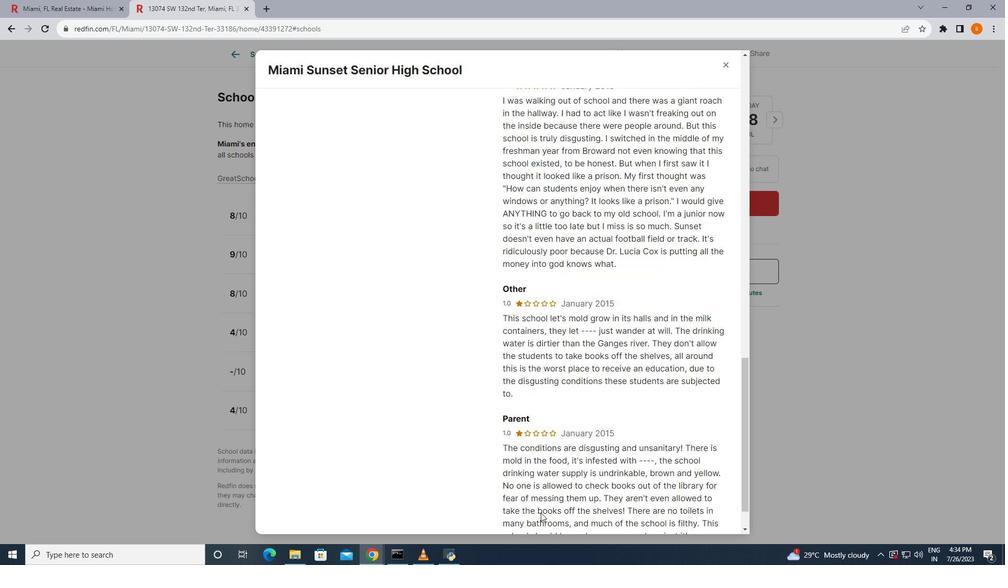 
Action: Mouse scrolled (540, 512) with delta (0, 0)
Screenshot: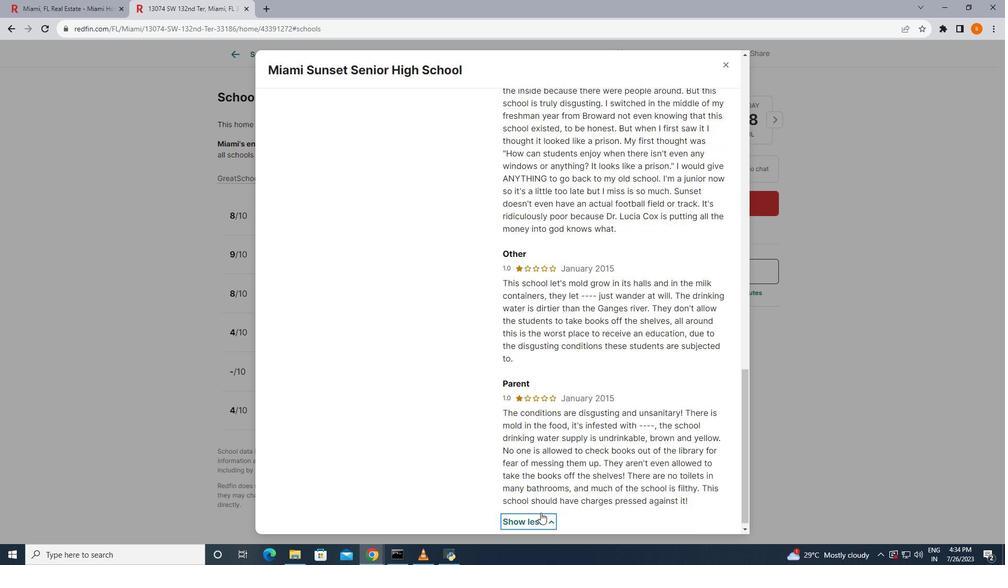 
Action: Mouse pressed left at (540, 513)
Screenshot: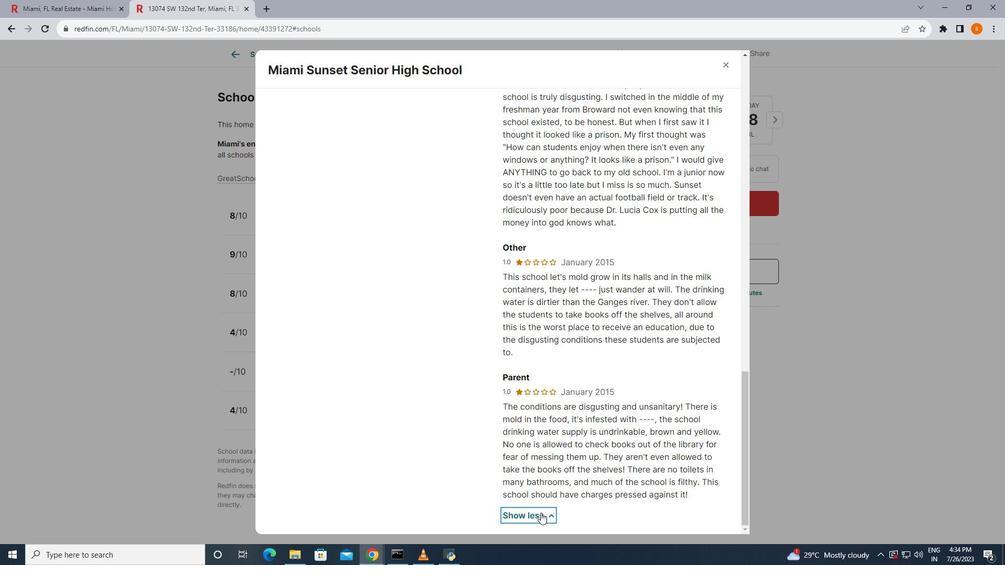 
Action: Mouse moved to (730, 60)
Screenshot: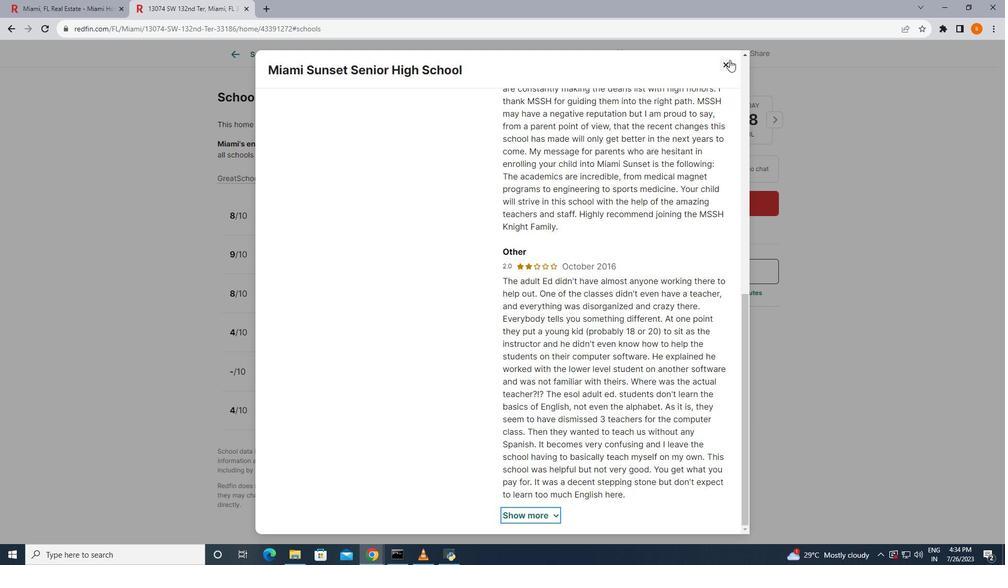 
Action: Mouse pressed left at (730, 60)
Screenshot: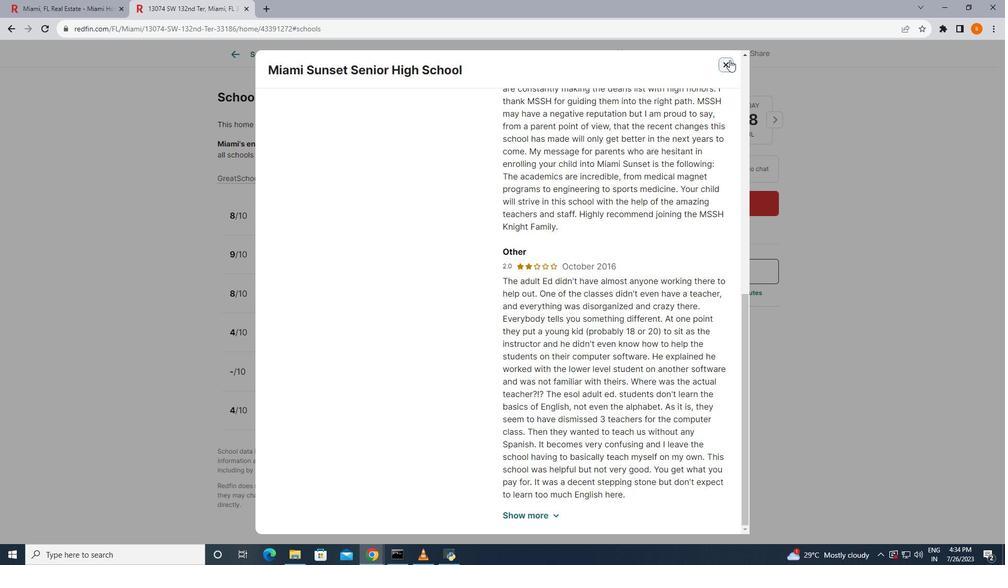 
Action: Mouse moved to (431, 265)
Screenshot: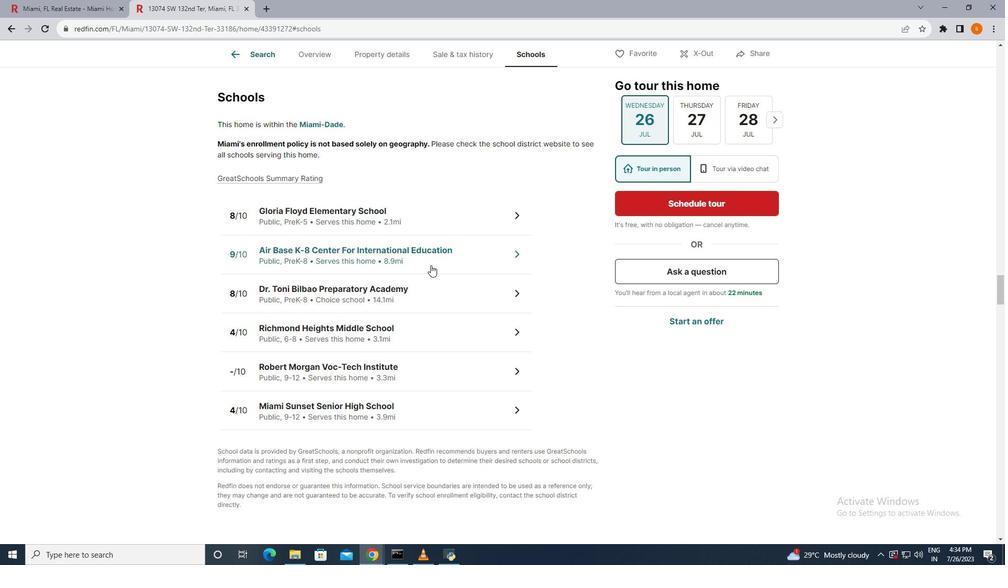 
Action: Mouse scrolled (431, 264) with delta (0, 0)
Screenshot: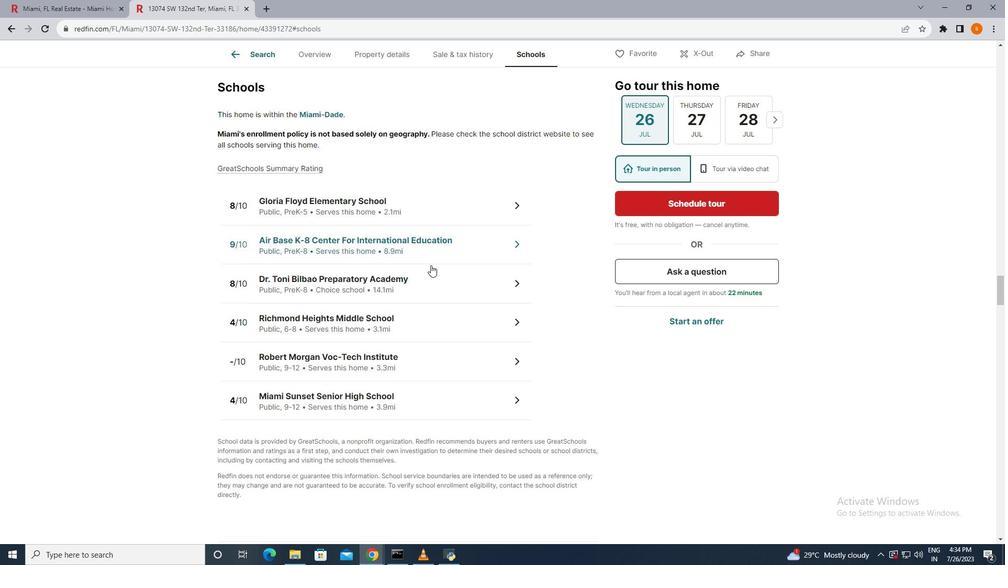 
Action: Mouse scrolled (431, 264) with delta (0, 0)
Screenshot: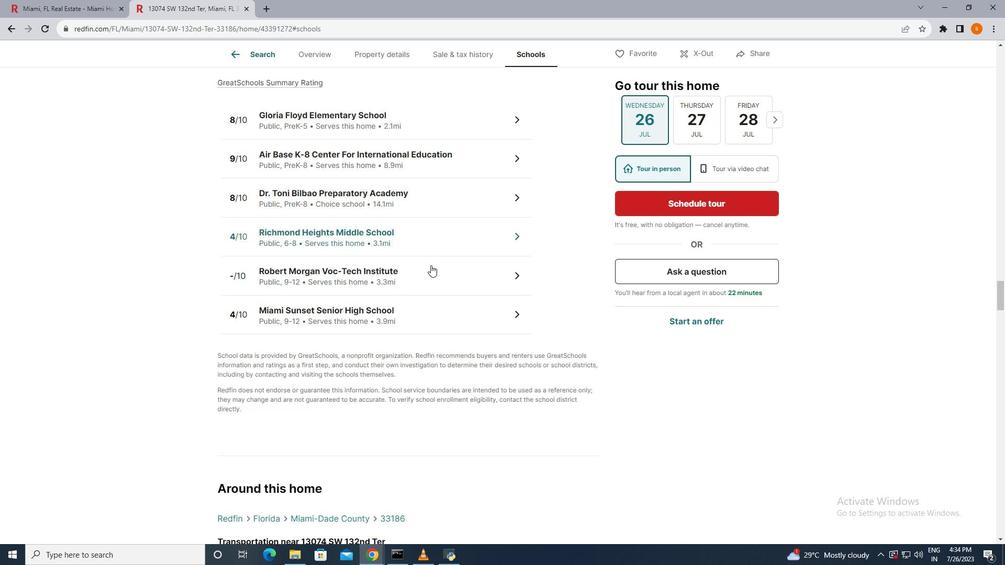 
Action: Mouse scrolled (431, 264) with delta (0, 0)
Screenshot: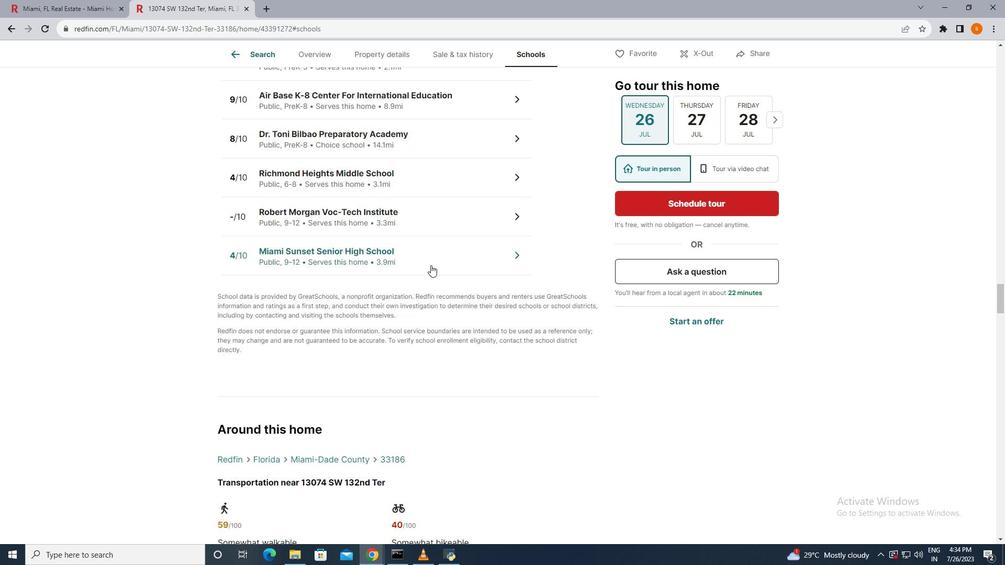 
Action: Mouse scrolled (431, 264) with delta (0, 0)
Screenshot: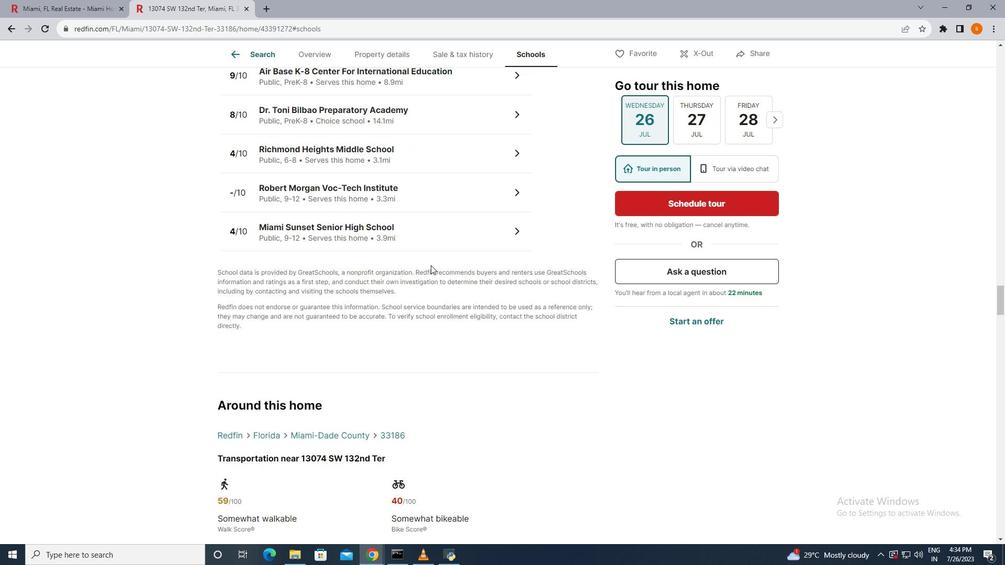 
Action: Mouse scrolled (431, 264) with delta (0, 0)
Screenshot: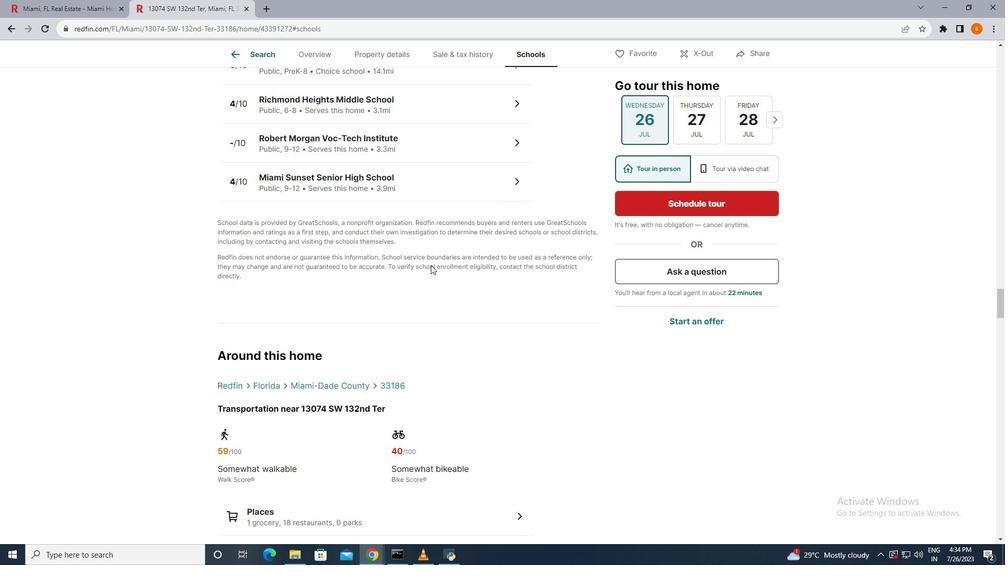 
Action: Mouse scrolled (431, 264) with delta (0, 0)
Screenshot: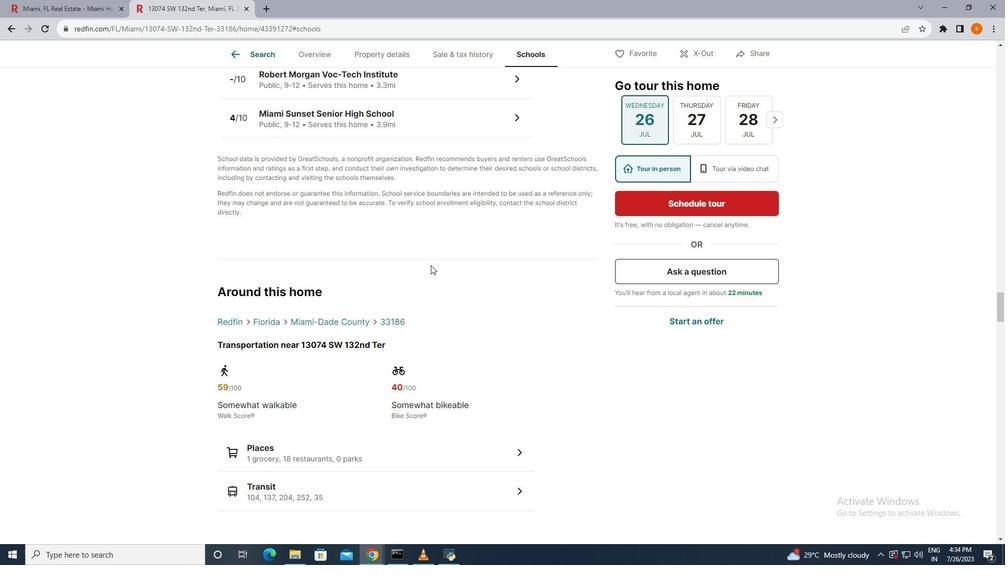 
Action: Mouse scrolled (431, 264) with delta (0, 0)
Screenshot: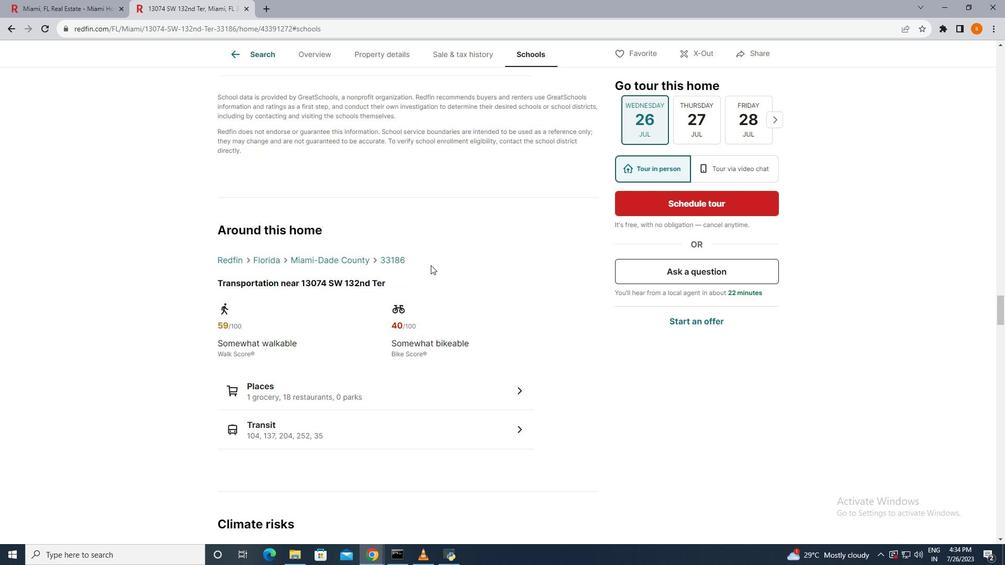 
Action: Mouse scrolled (431, 264) with delta (0, 0)
Screenshot: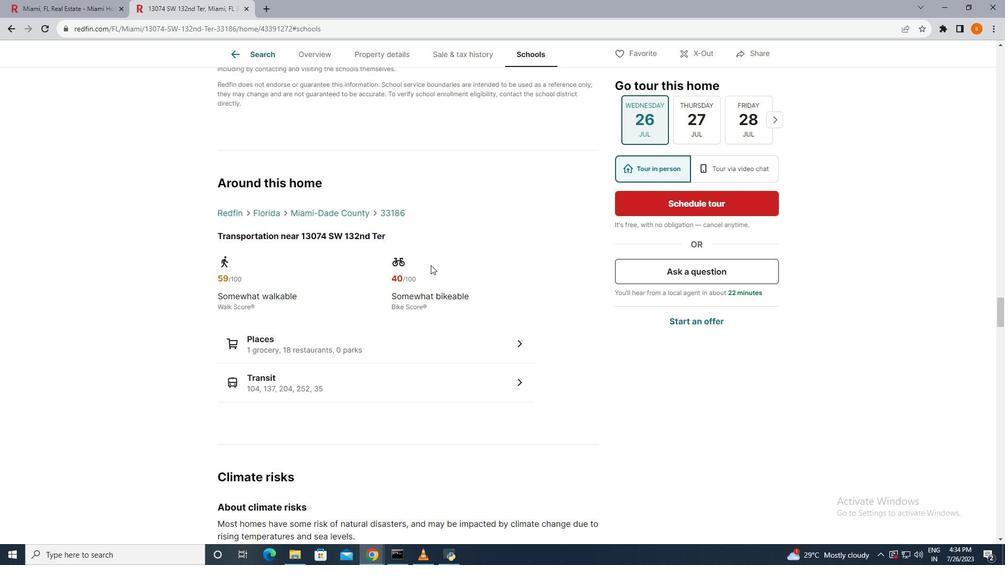 
Action: Mouse moved to (348, 358)
Screenshot: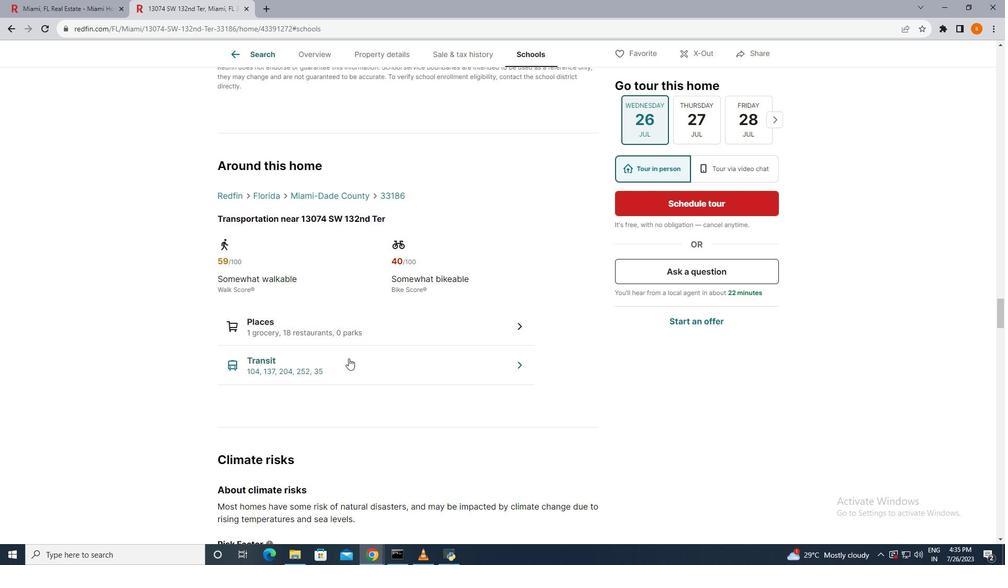 
Action: Mouse pressed left at (348, 358)
Screenshot: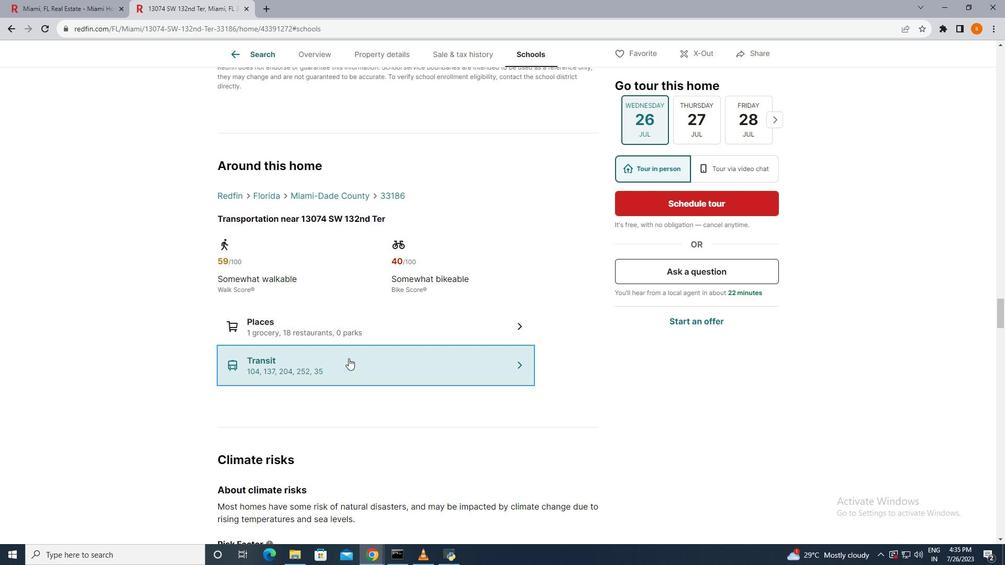 
Action: Mouse moved to (731, 146)
Screenshot: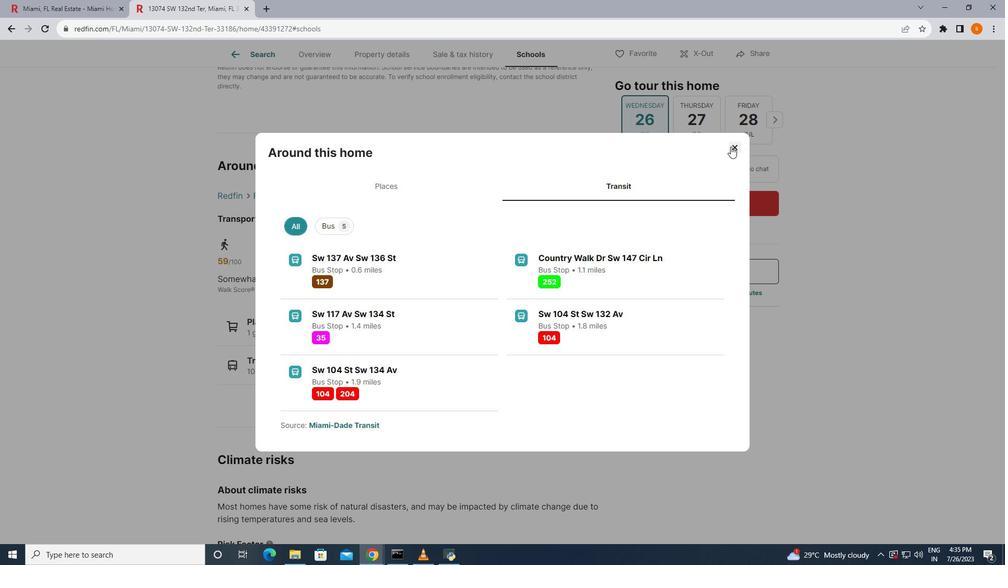 
Action: Mouse pressed left at (731, 146)
Screenshot: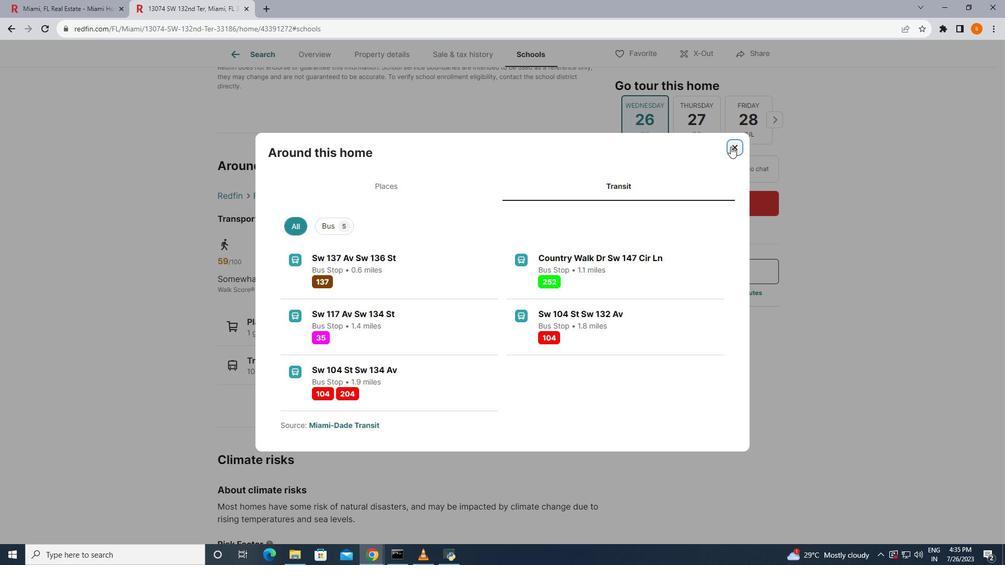 
Action: Mouse moved to (268, 58)
Screenshot: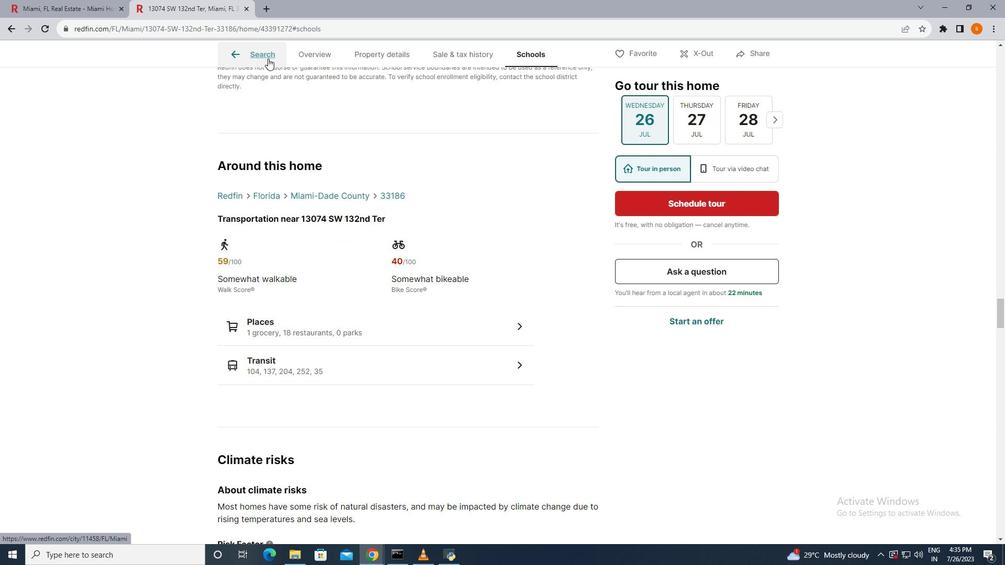 
Action: Mouse pressed left at (268, 58)
Screenshot: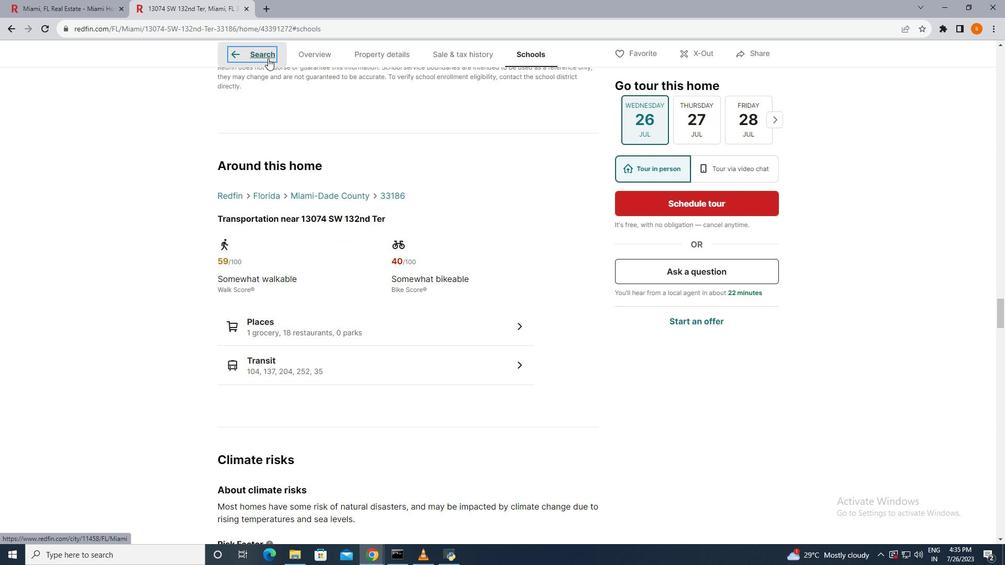 
Action: Mouse moved to (761, 290)
Screenshot: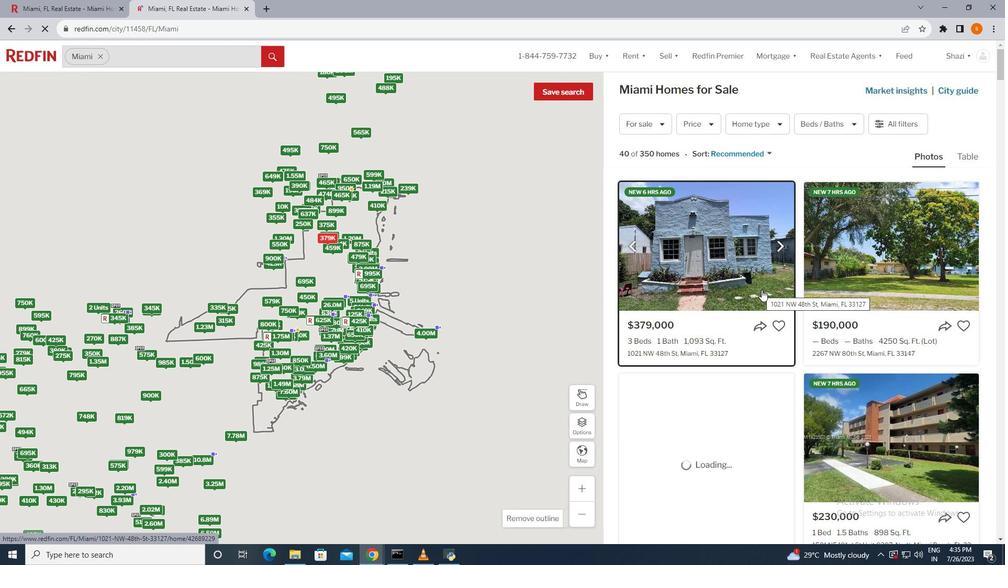 
Action: Mouse scrolled (761, 289) with delta (0, 0)
Screenshot: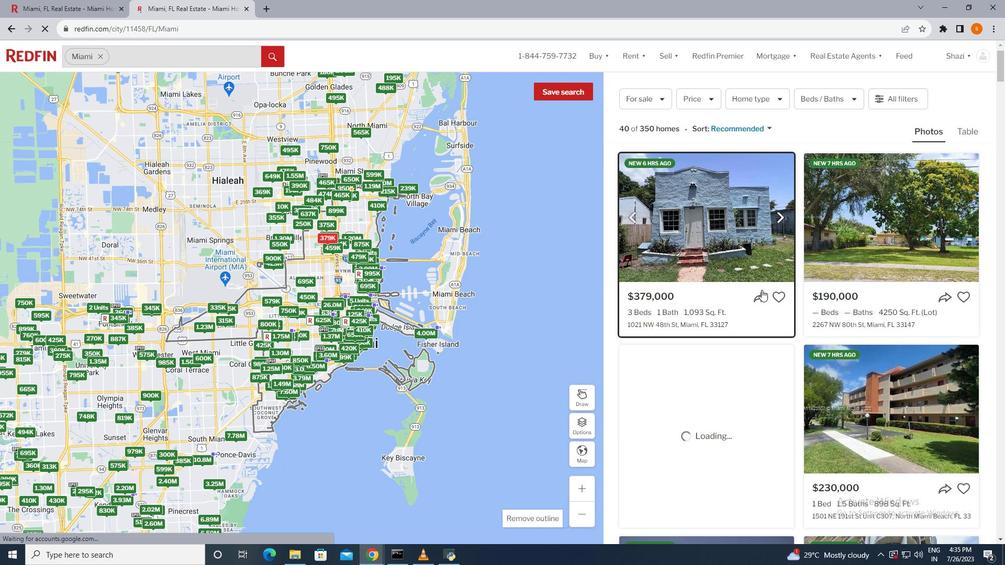 
Action: Mouse scrolled (761, 289) with delta (0, 0)
Screenshot: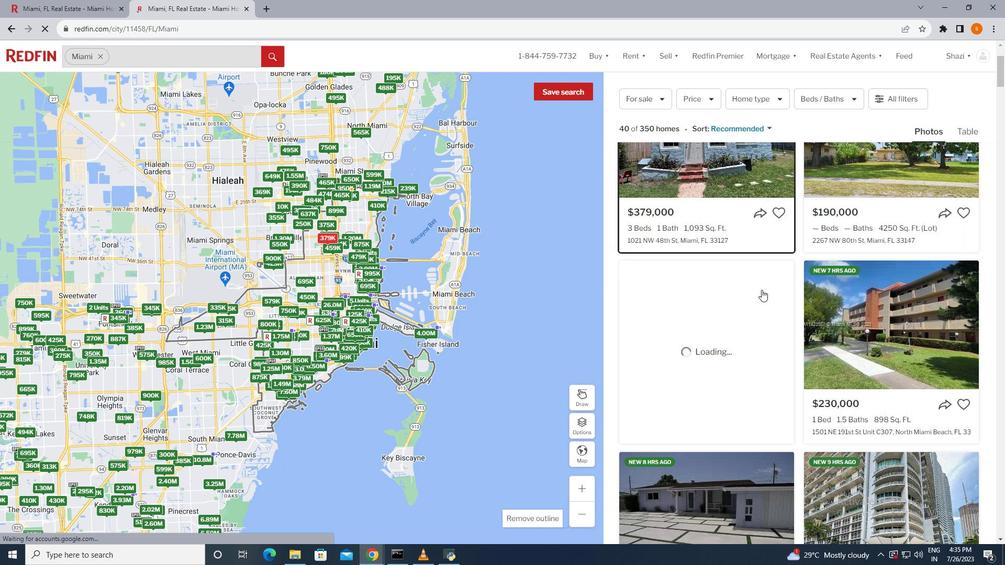 
Action: Mouse scrolled (761, 289) with delta (0, 0)
